 Task: Select street view around selected location Antarctic and verify 3 surrounding locations
Action: Mouse moved to (112, 82)
Screenshot: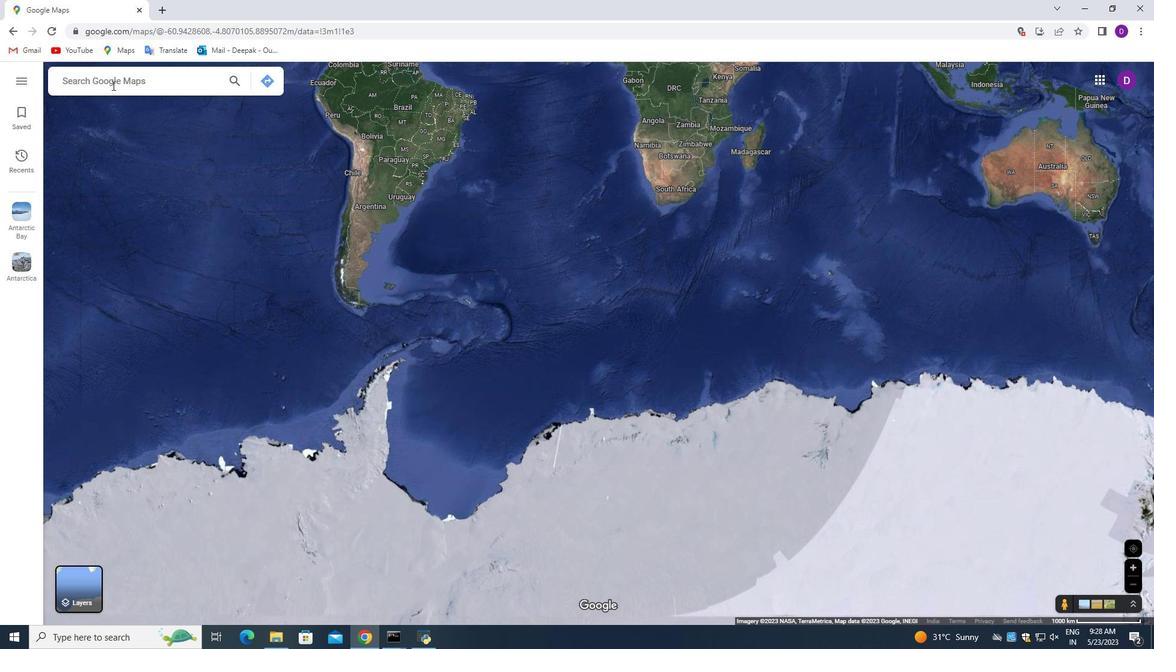 
Action: Mouse pressed left at (112, 82)
Screenshot: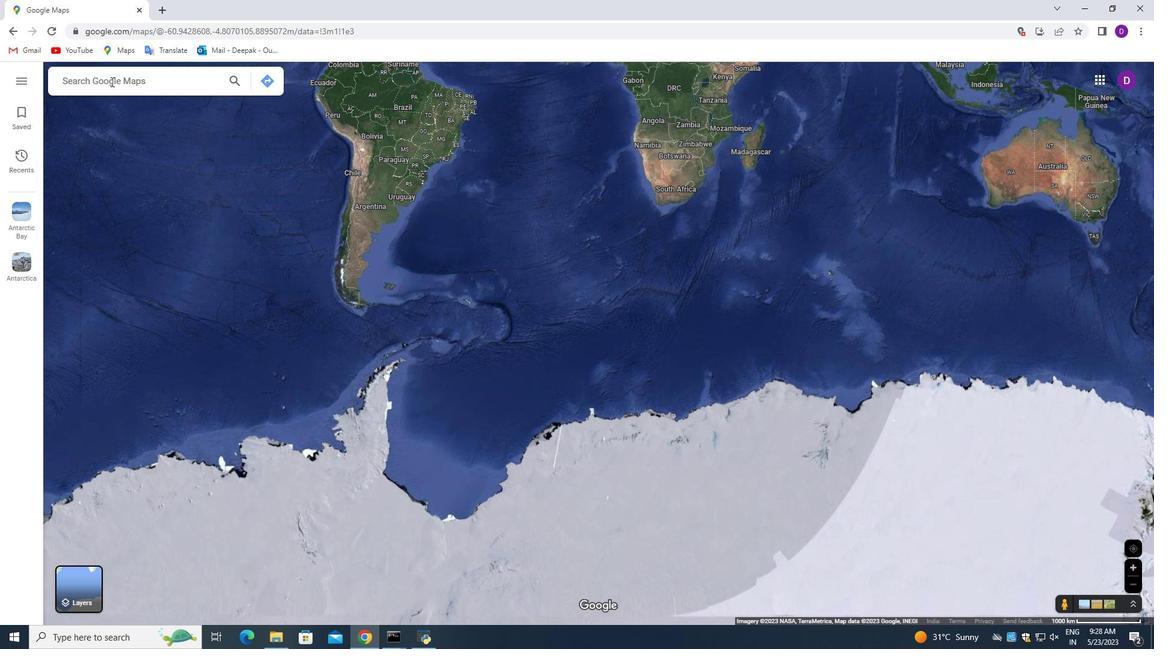 
Action: Mouse moved to (135, 114)
Screenshot: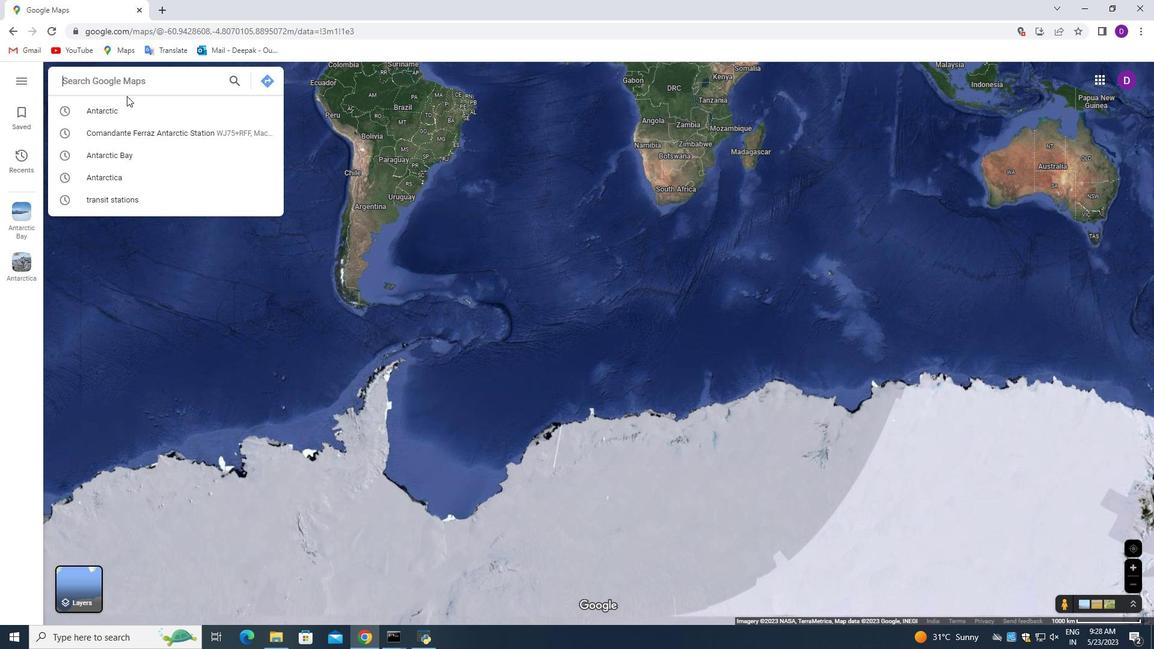 
Action: Mouse pressed left at (135, 114)
Screenshot: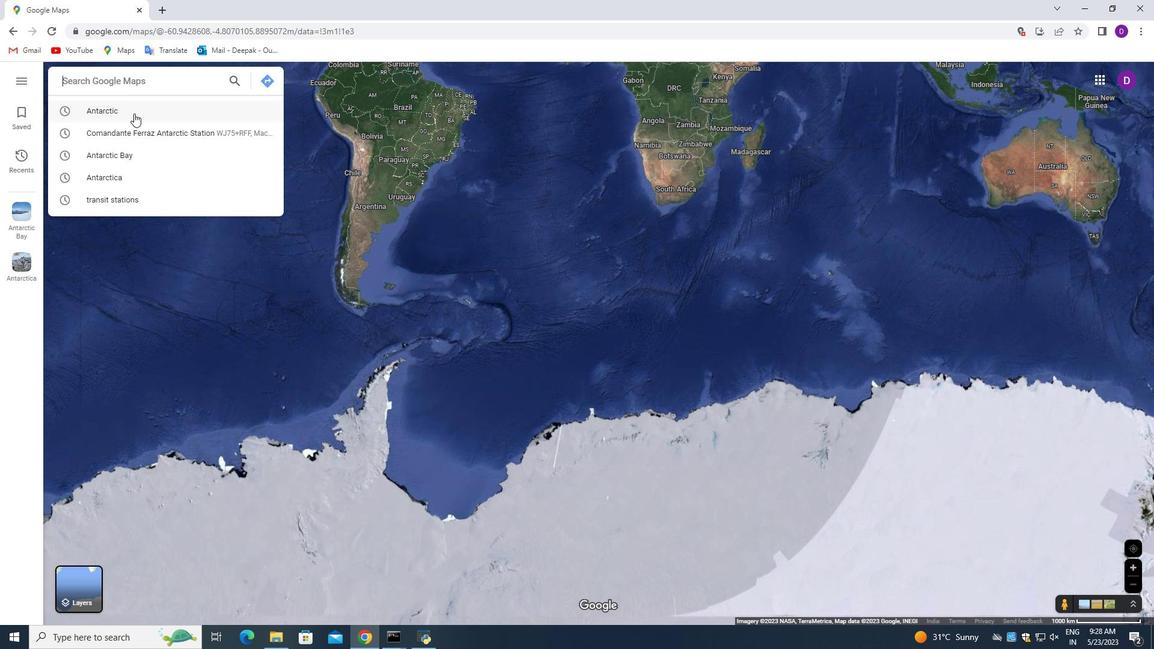 
Action: Mouse moved to (1135, 610)
Screenshot: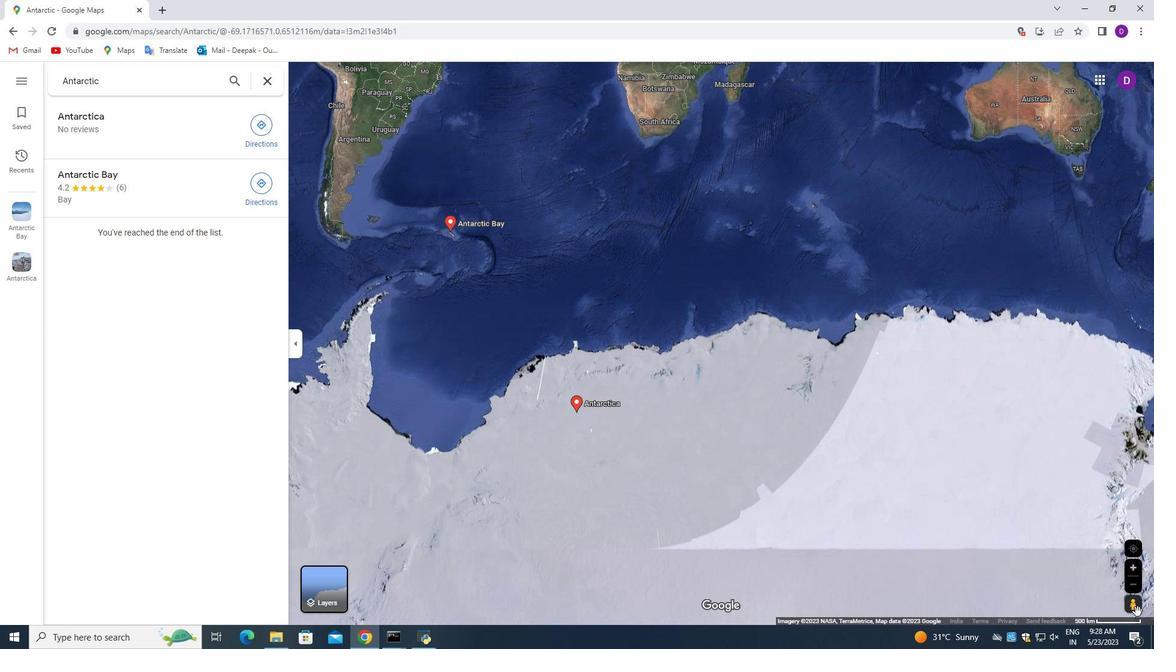 
Action: Mouse pressed left at (1135, 610)
Screenshot: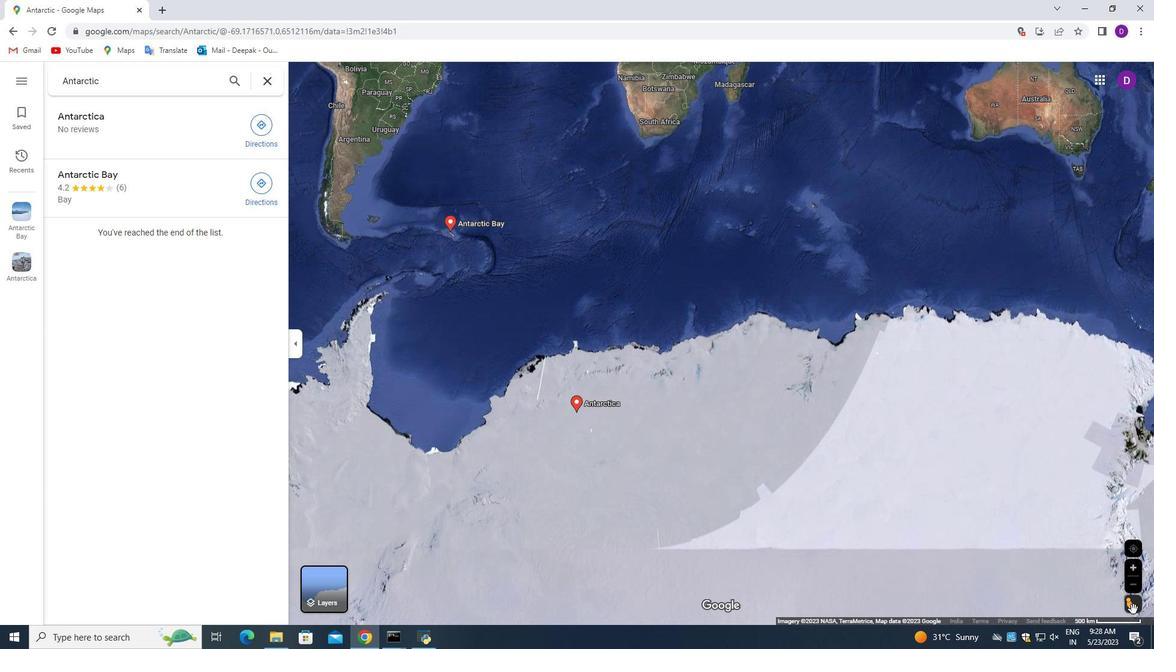 
Action: Mouse moved to (1137, 607)
Screenshot: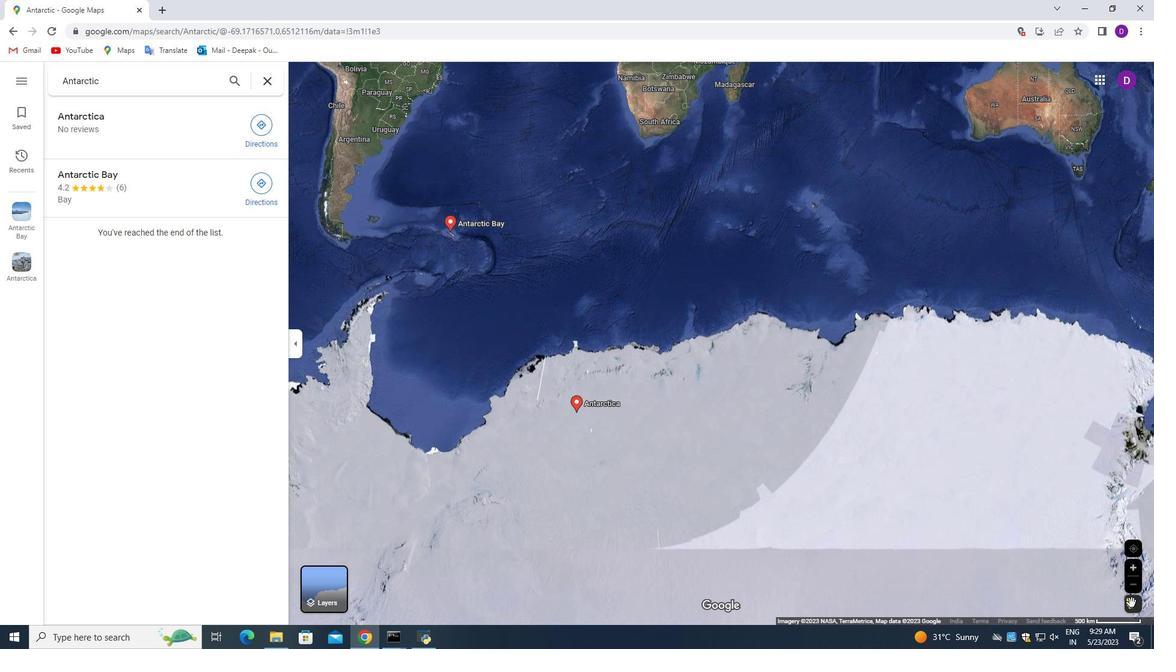 
Action: Mouse pressed left at (1137, 607)
Screenshot: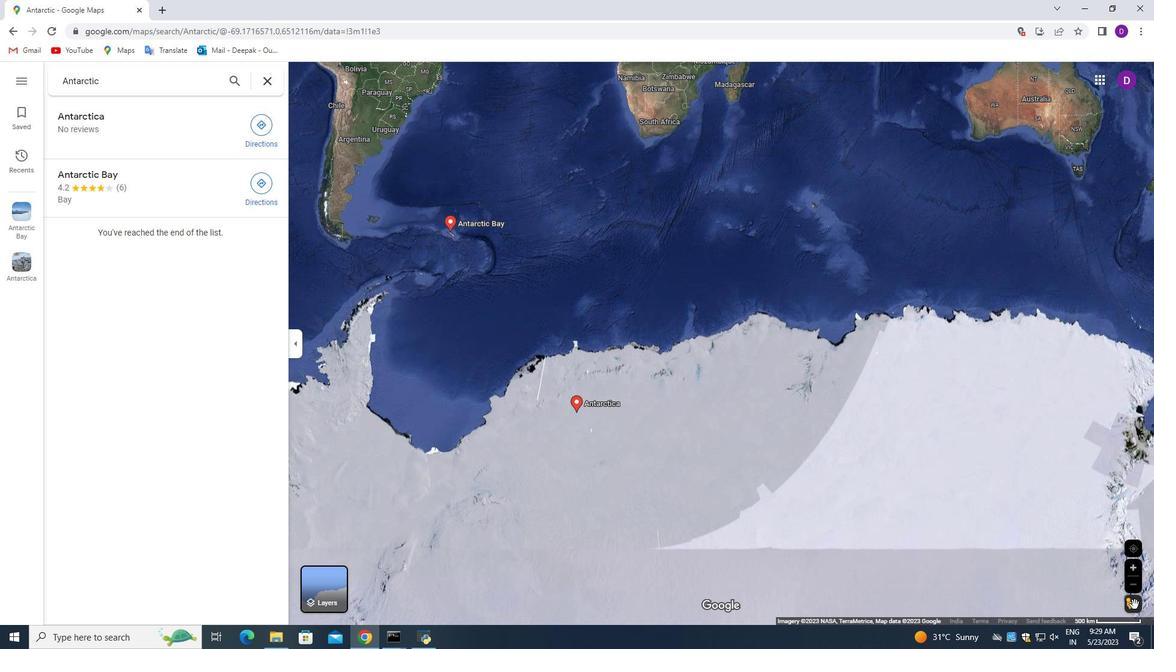 
Action: Mouse moved to (1132, 608)
Screenshot: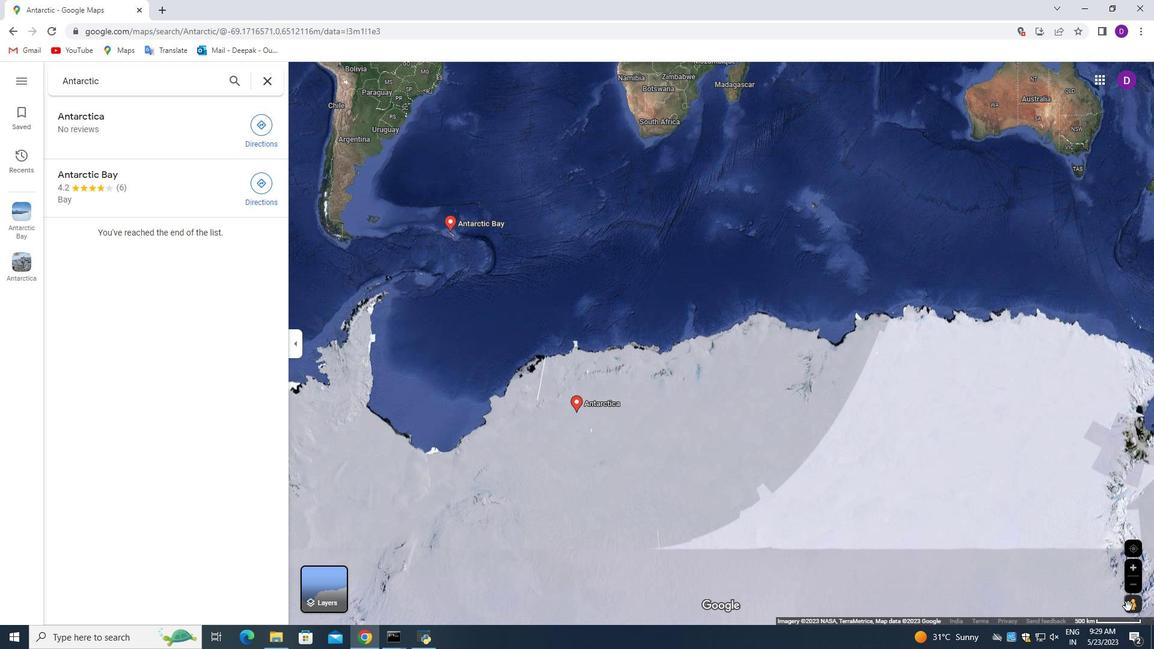
Action: Mouse pressed left at (1132, 608)
Screenshot: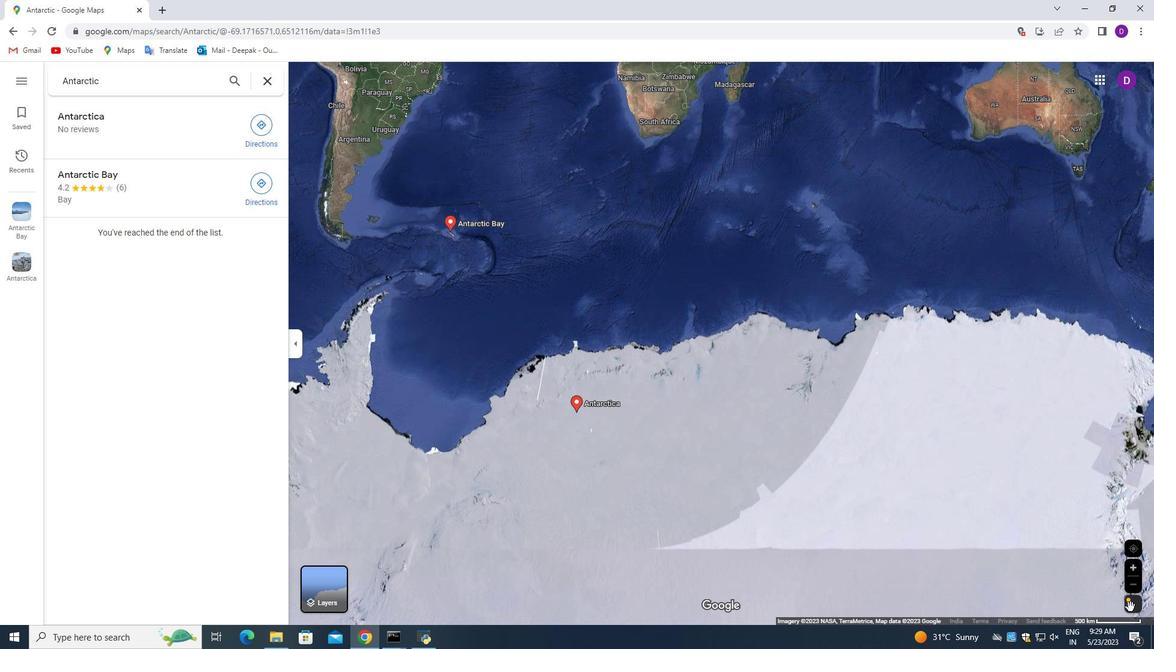 
Action: Mouse moved to (406, 392)
Screenshot: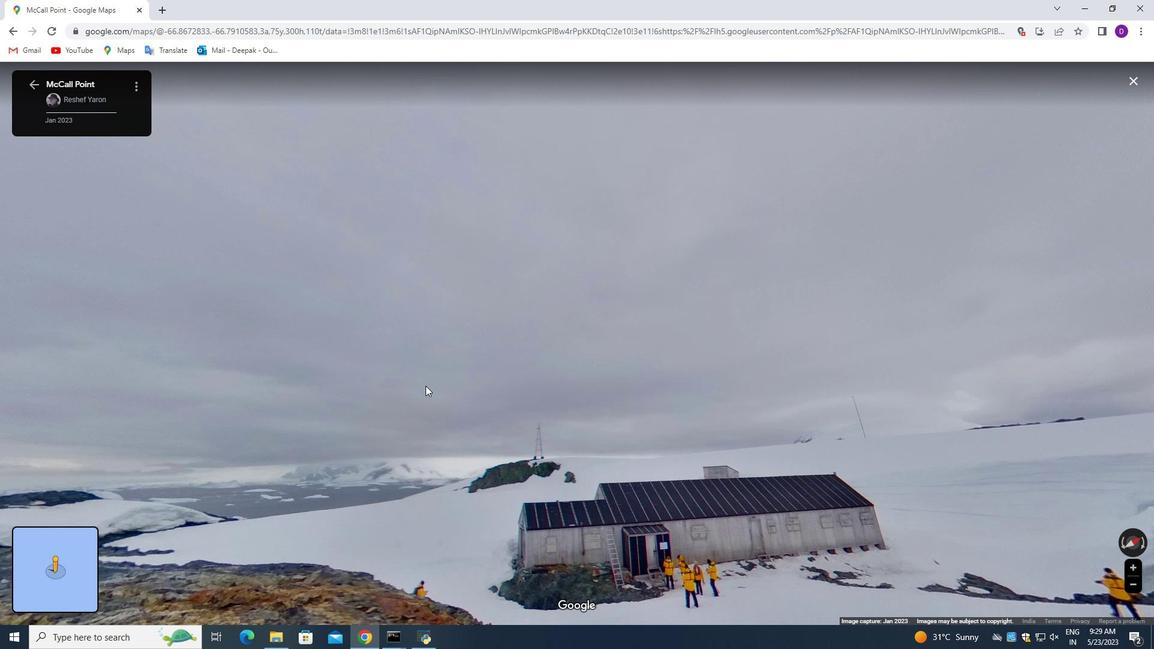 
Action: Mouse pressed left at (406, 392)
Screenshot: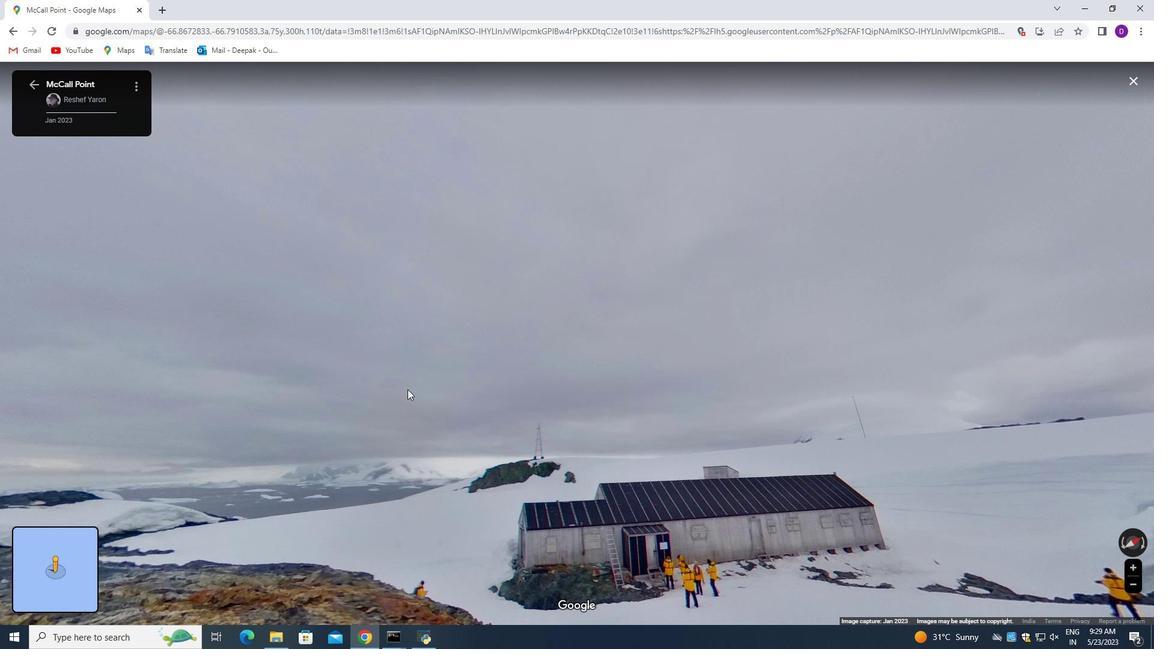 
Action: Mouse moved to (366, 332)
Screenshot: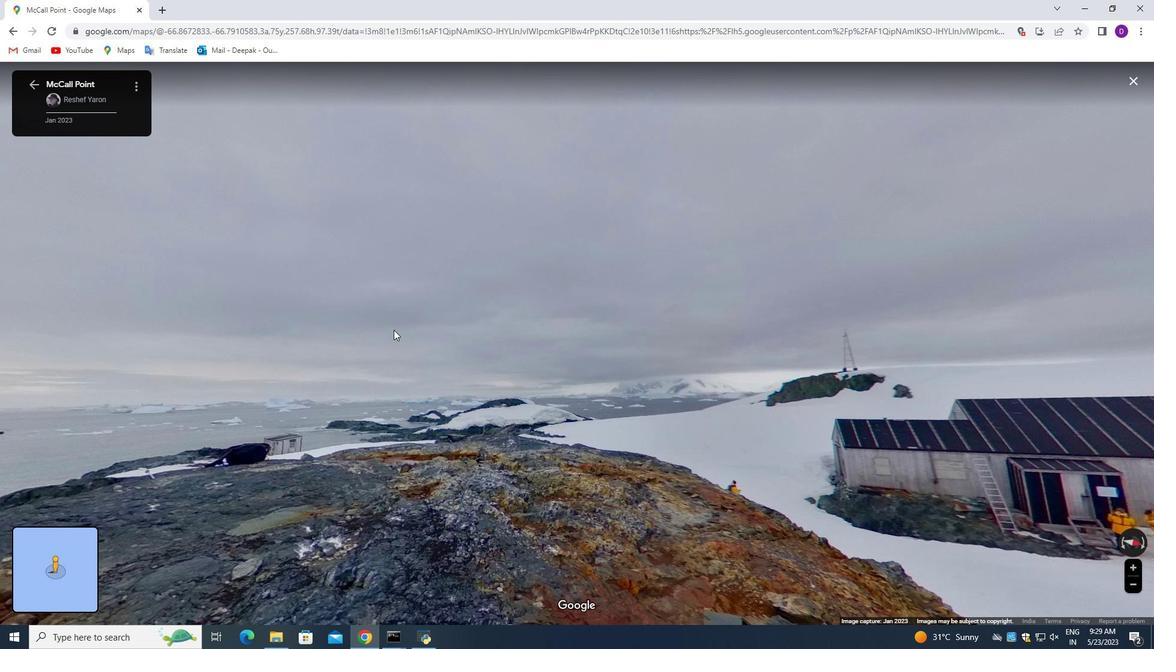 
Action: Mouse pressed left at (366, 332)
Screenshot: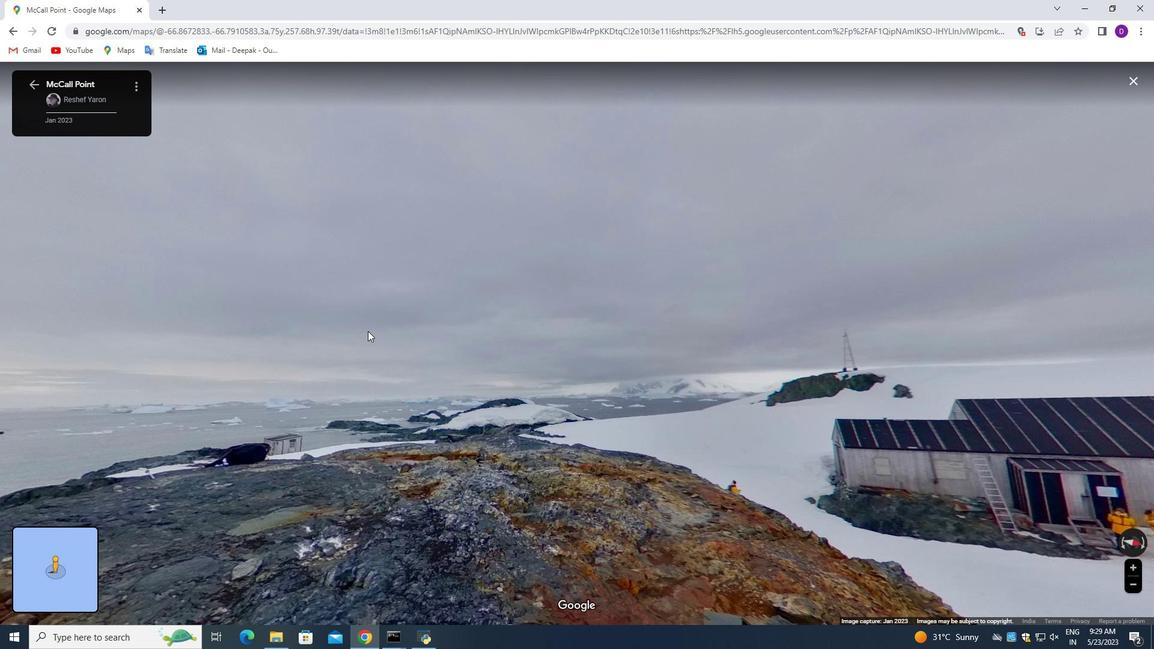 
Action: Mouse moved to (824, 366)
Screenshot: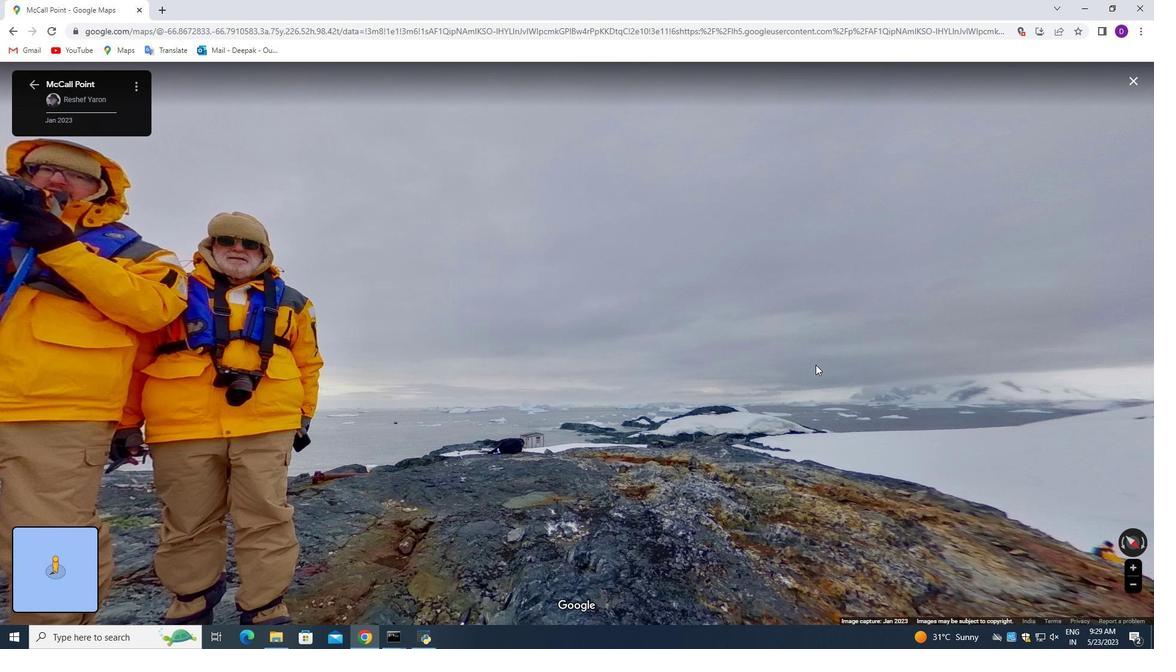 
Action: Mouse pressed left at (824, 366)
Screenshot: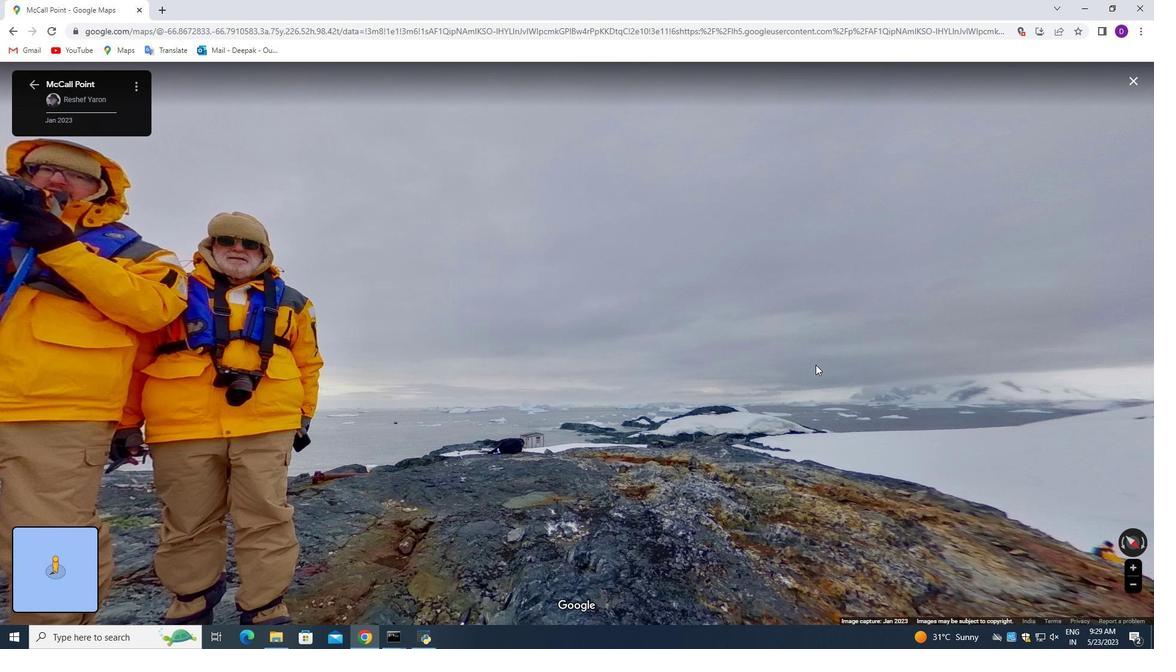 
Action: Mouse moved to (751, 355)
Screenshot: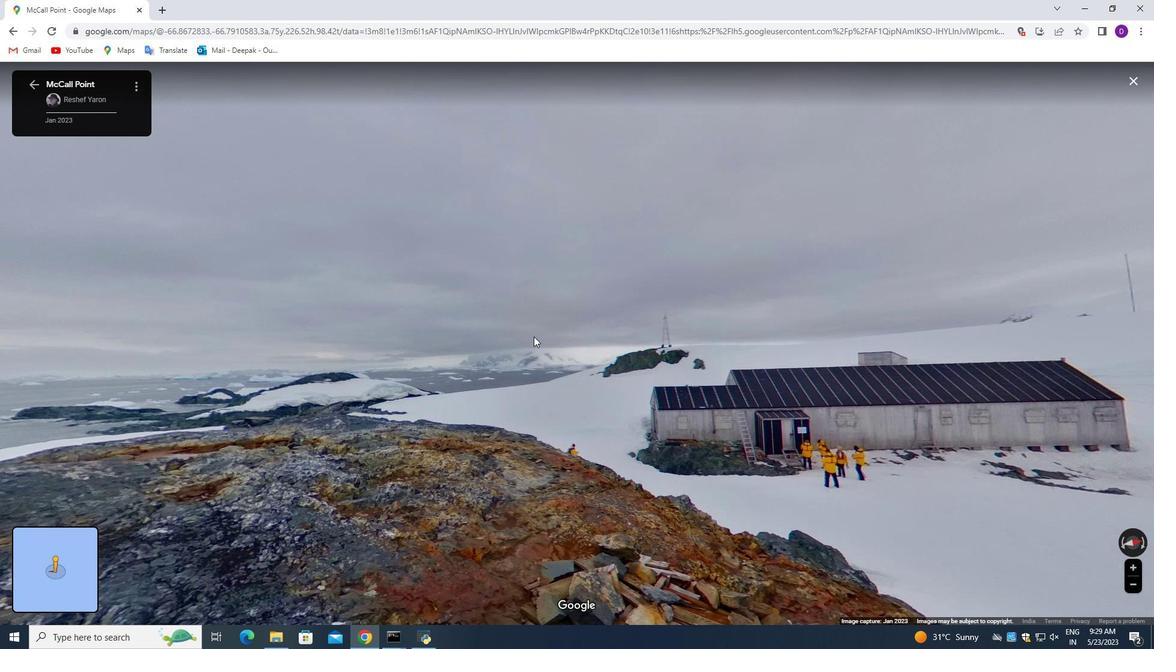 
Action: Mouse pressed left at (751, 355)
Screenshot: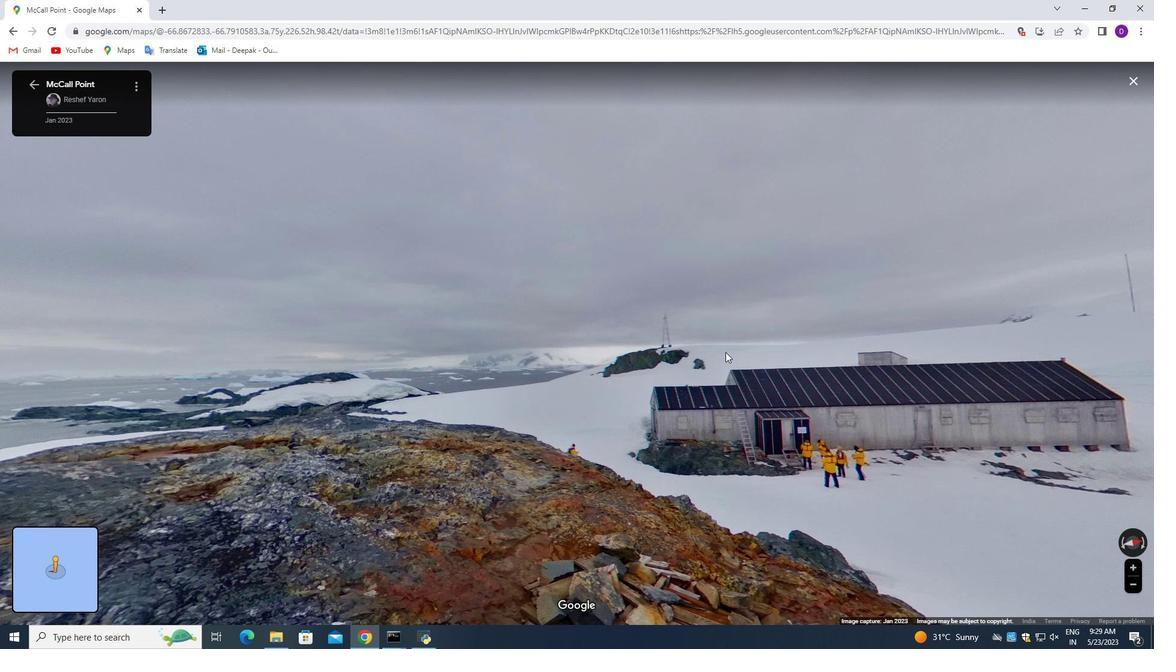 
Action: Mouse moved to (827, 358)
Screenshot: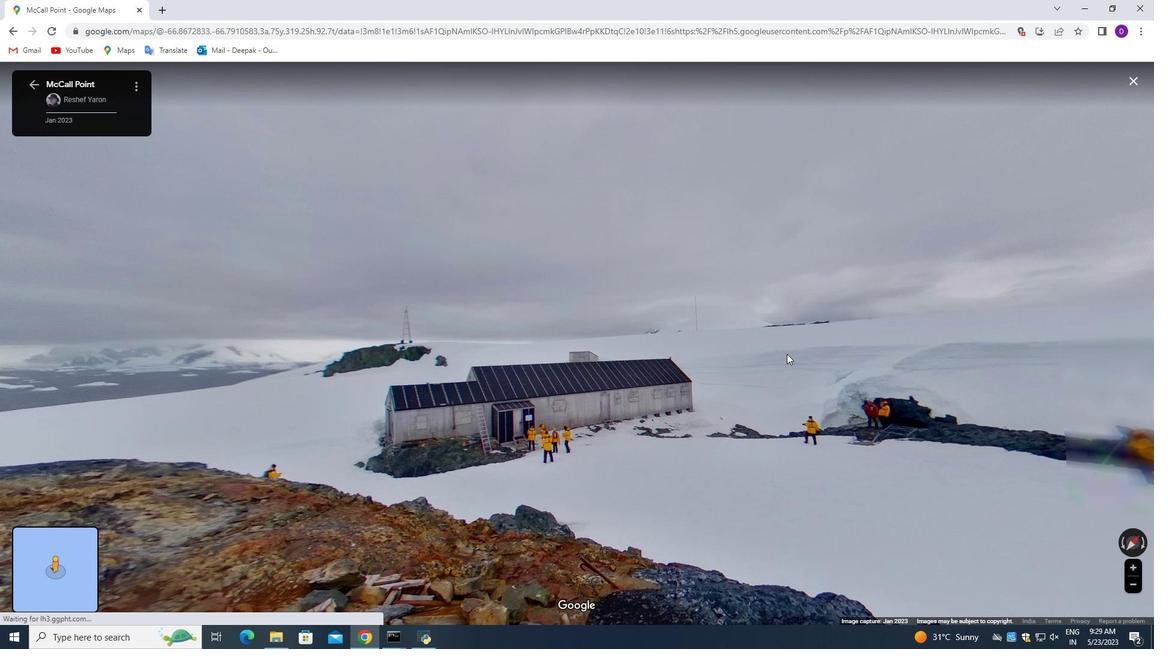 
Action: Mouse pressed left at (827, 358)
Screenshot: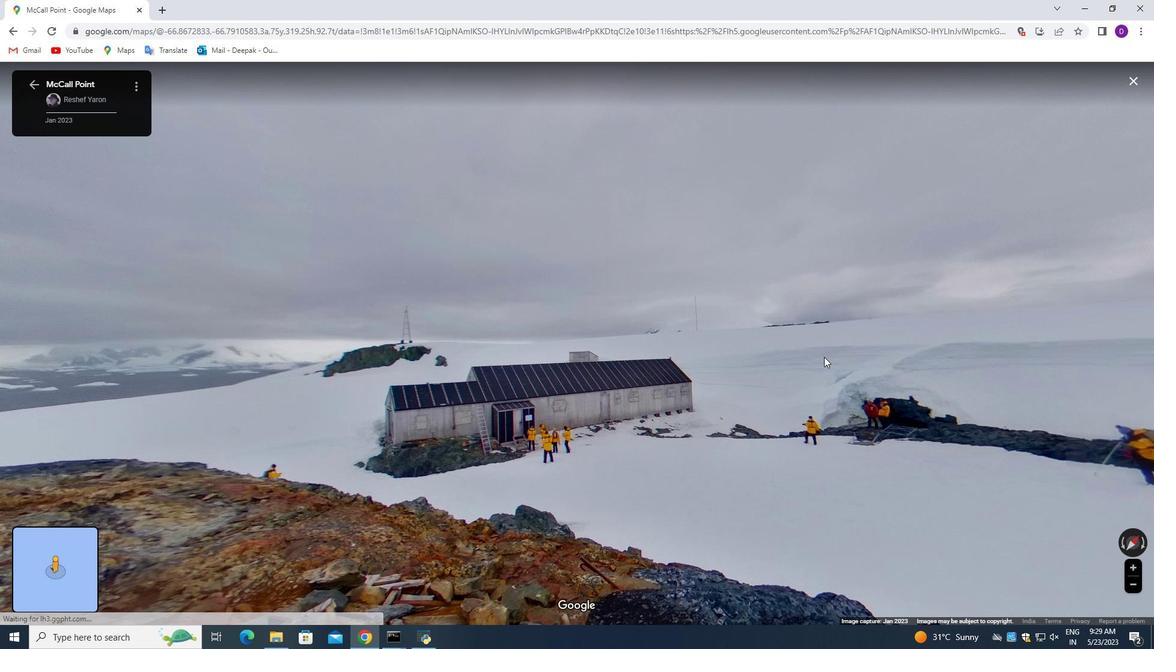 
Action: Mouse moved to (783, 364)
Screenshot: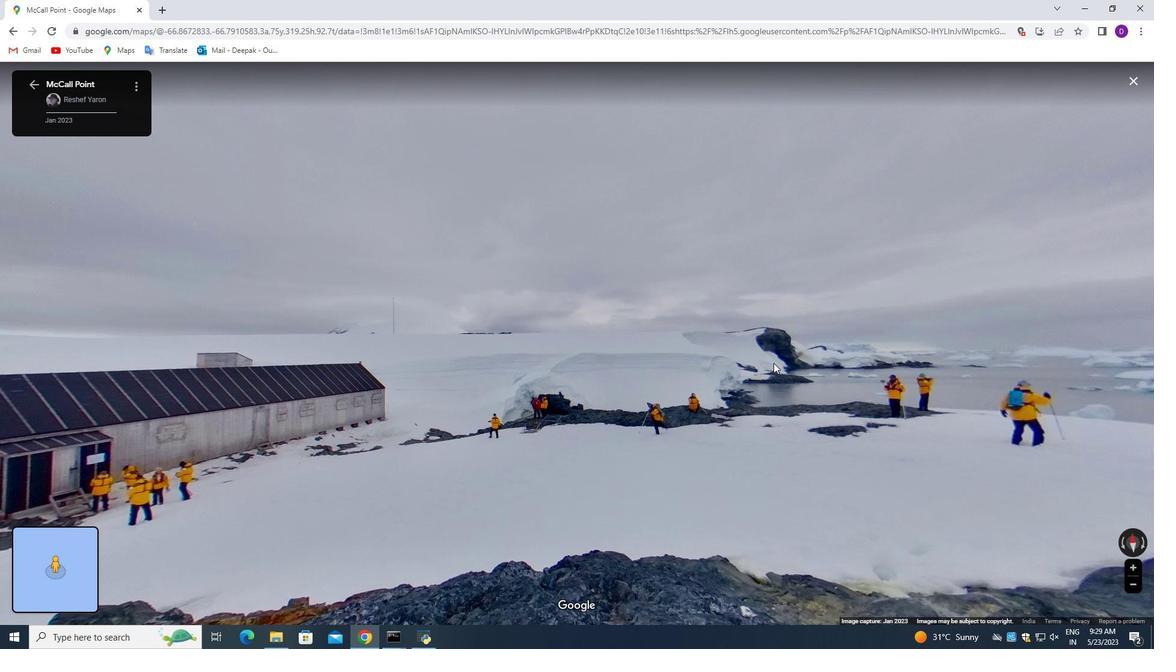 
Action: Mouse pressed left at (783, 364)
Screenshot: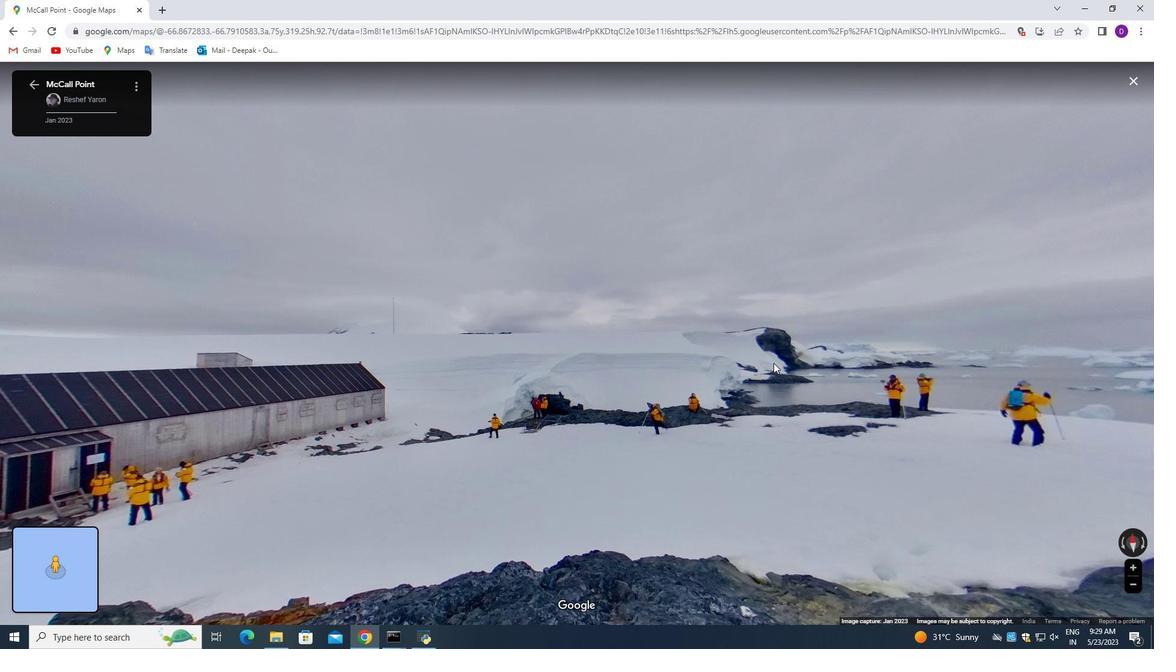 
Action: Mouse moved to (696, 303)
Screenshot: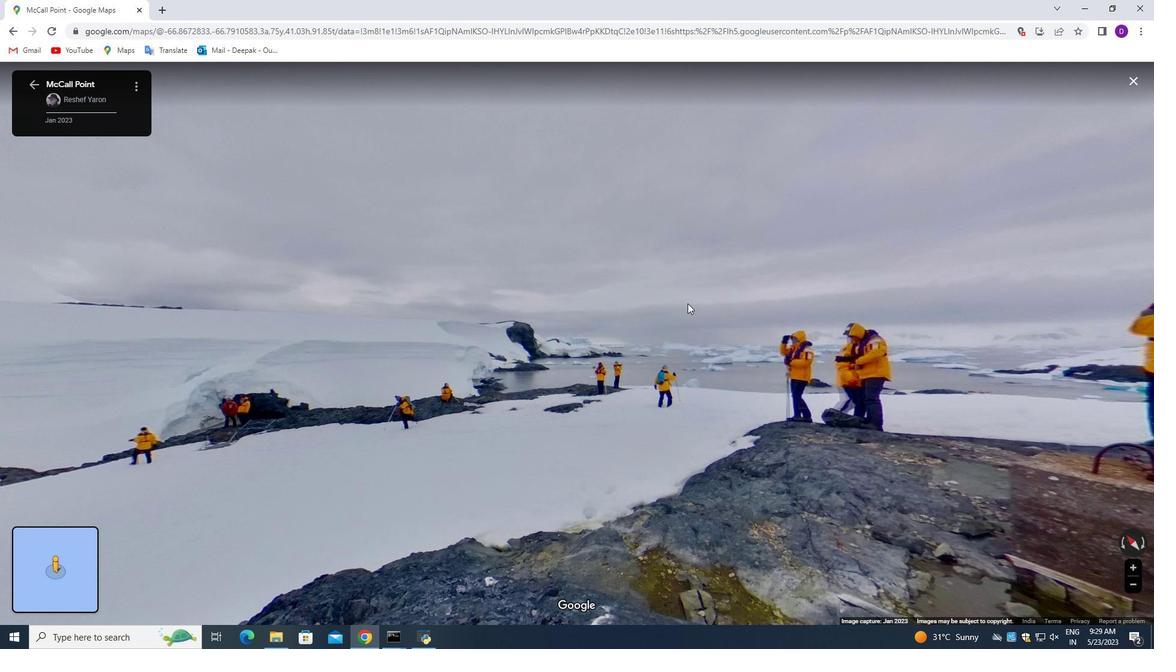 
Action: Mouse pressed left at (696, 303)
Screenshot: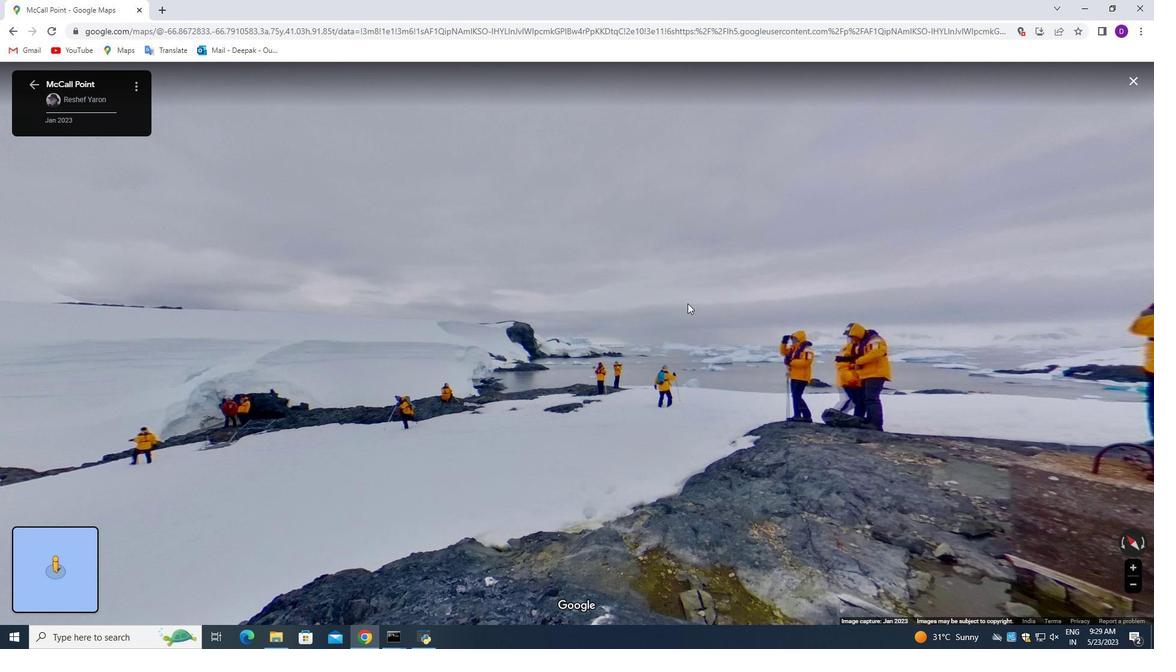 
Action: Mouse moved to (672, 336)
Screenshot: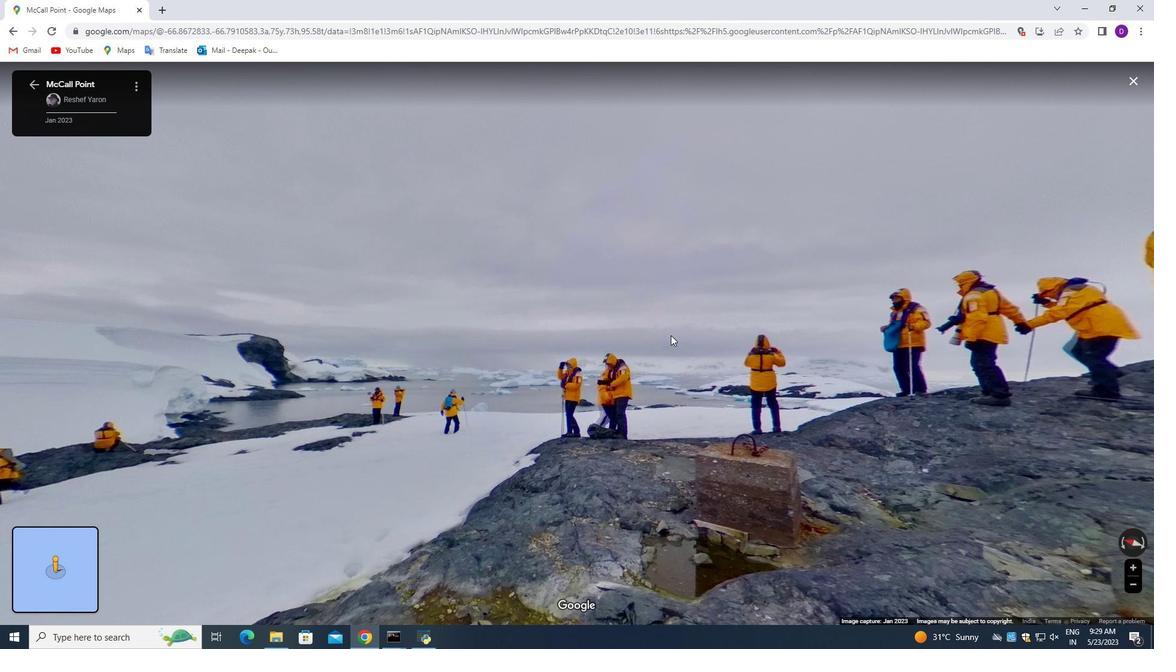 
Action: Mouse pressed left at (672, 336)
Screenshot: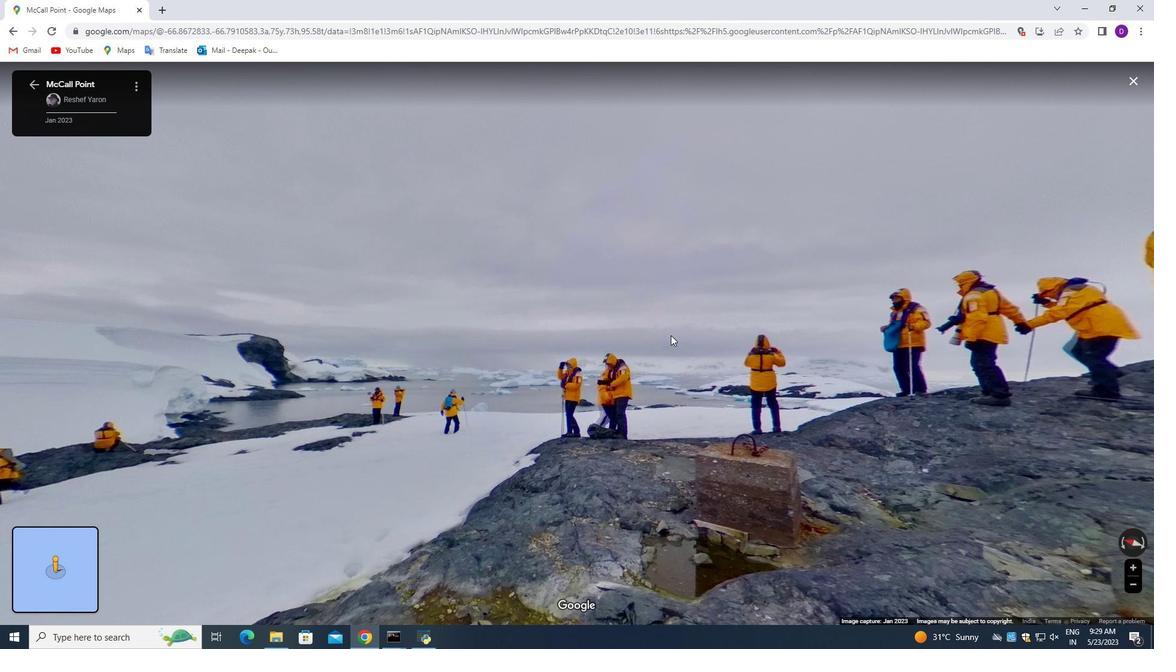 
Action: Mouse moved to (747, 322)
Screenshot: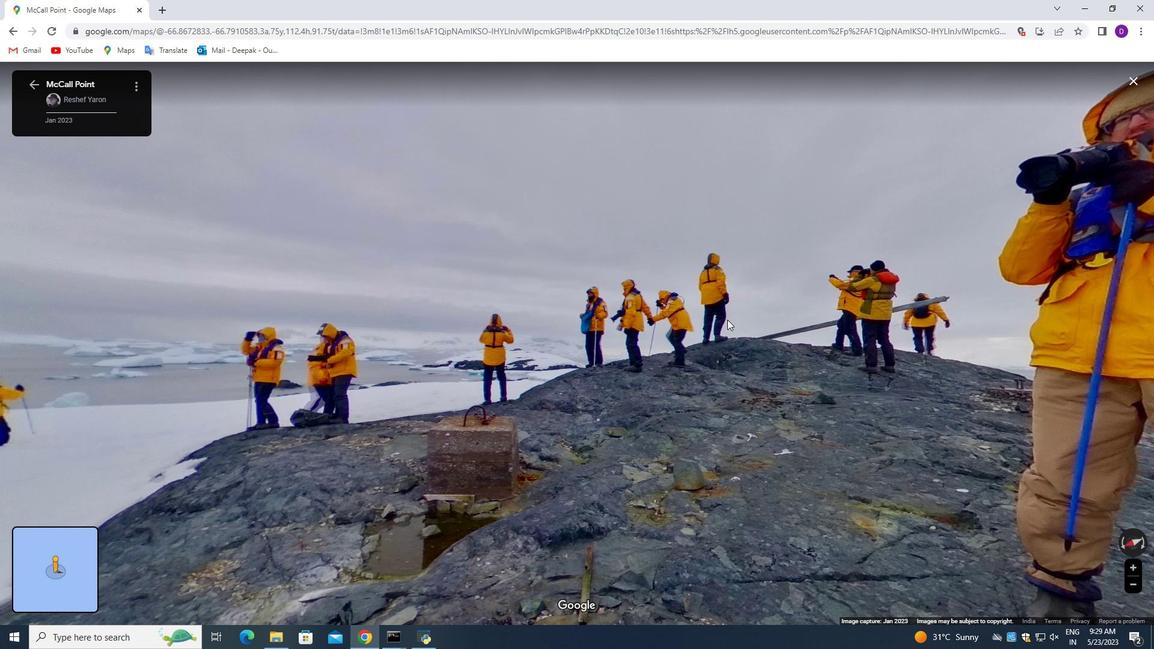 
Action: Mouse pressed left at (747, 322)
Screenshot: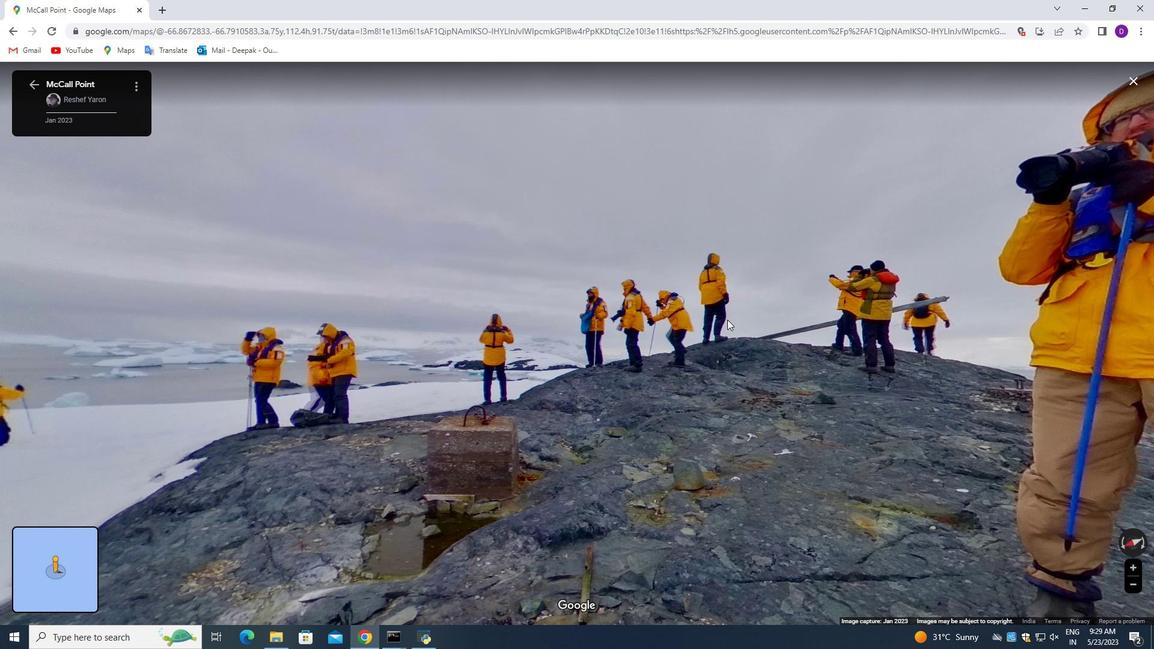 
Action: Mouse moved to (592, 173)
Screenshot: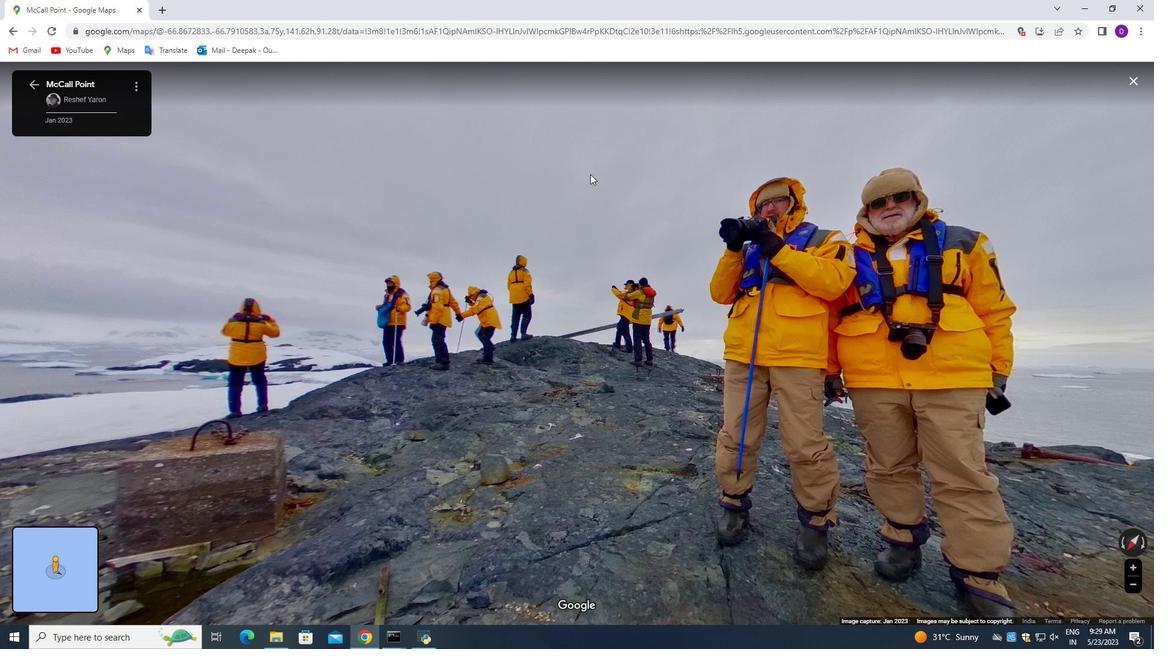 
Action: Mouse pressed left at (592, 173)
Screenshot: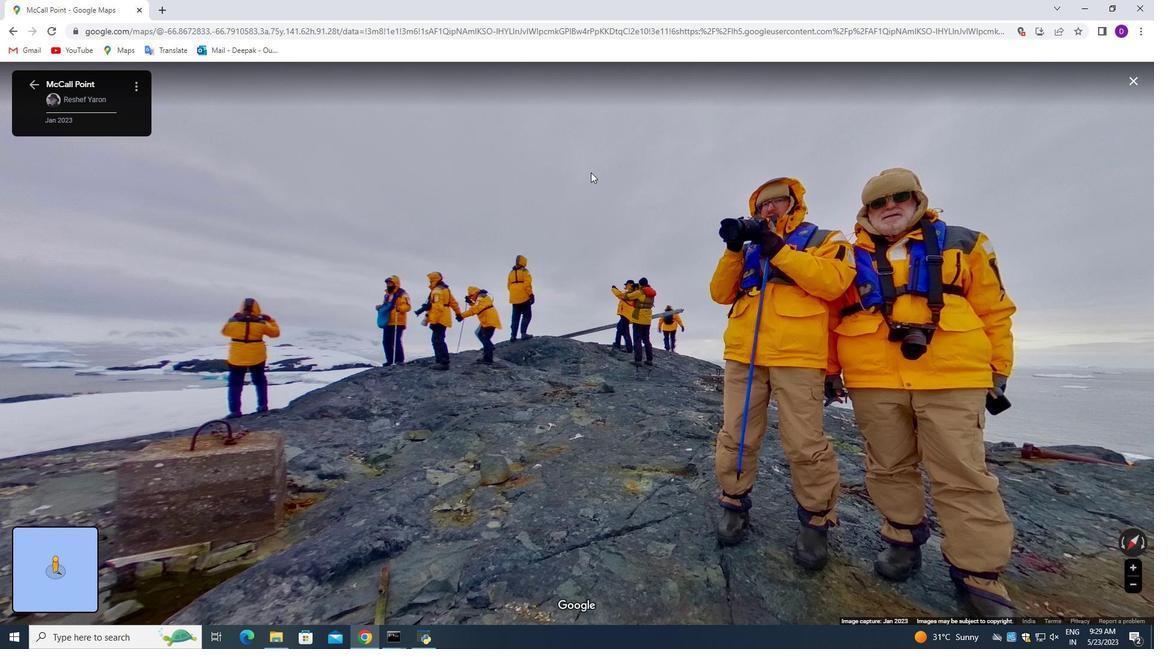 
Action: Mouse moved to (593, 301)
Screenshot: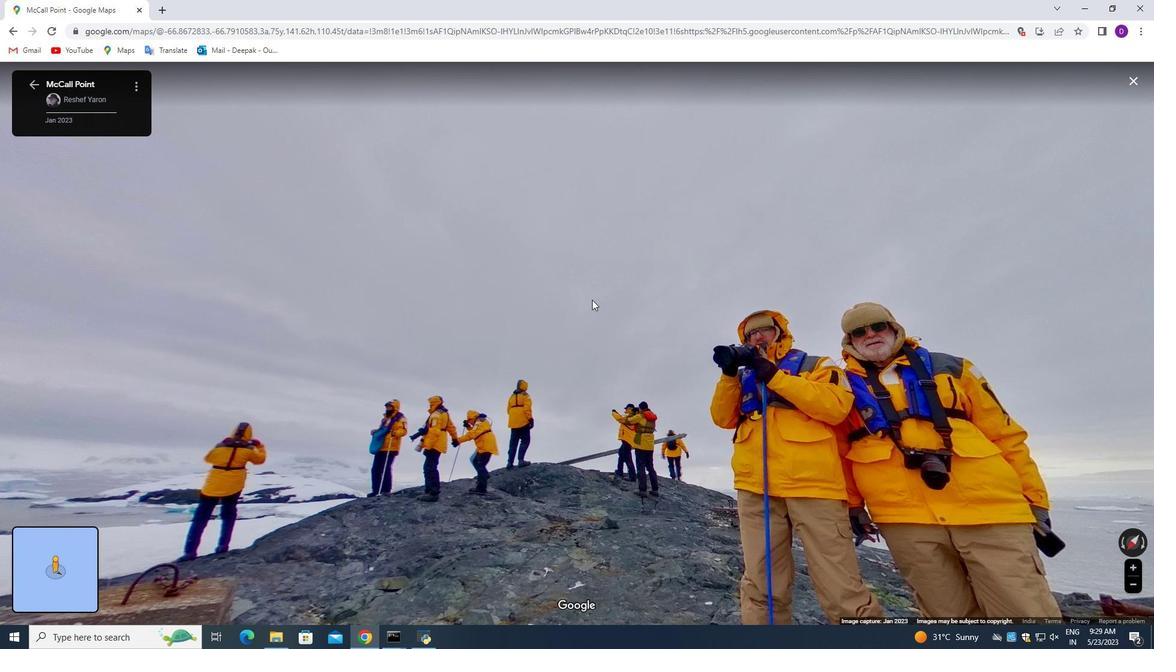 
Action: Mouse pressed left at (593, 301)
Screenshot: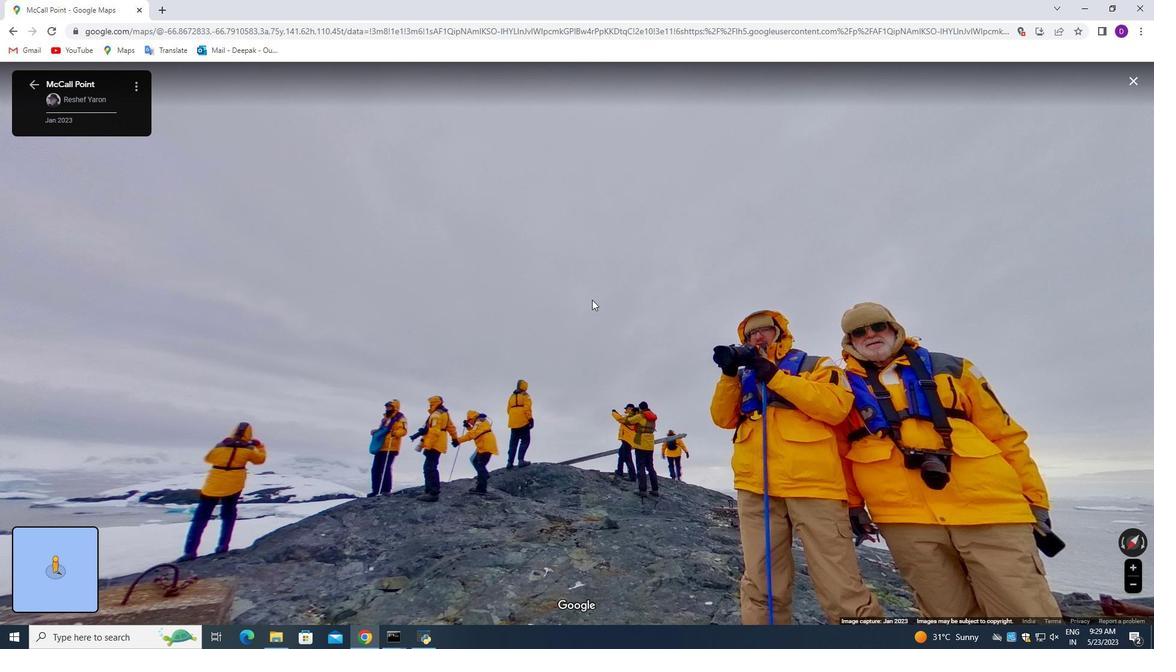 
Action: Mouse moved to (570, 269)
Screenshot: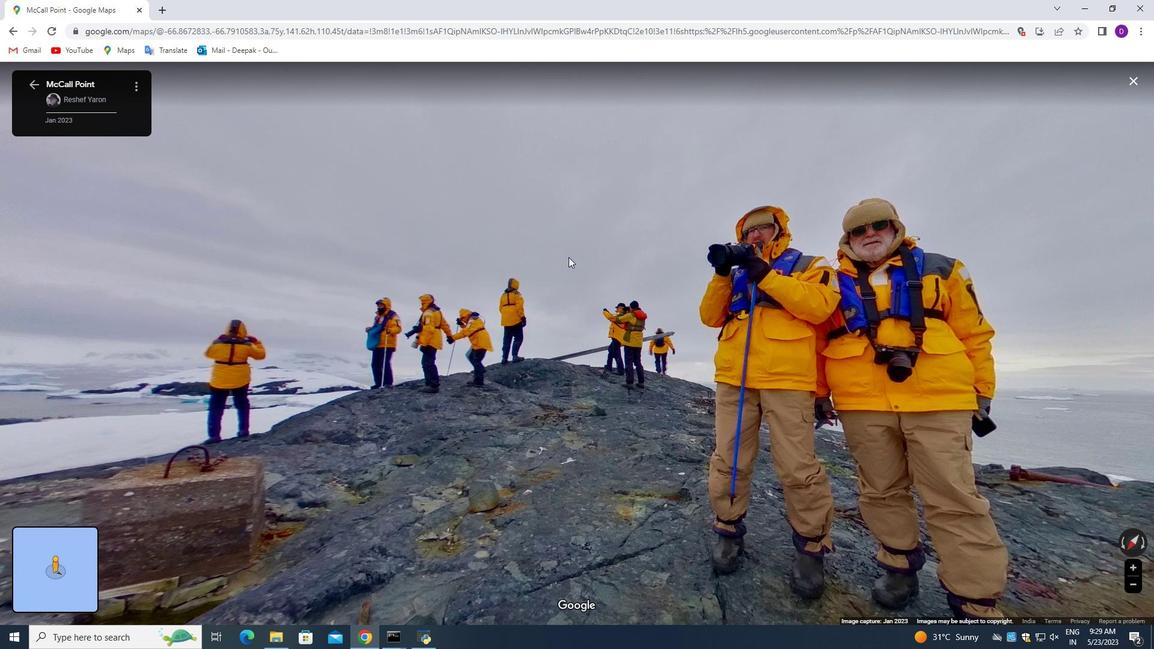 
Action: Mouse pressed left at (570, 269)
Screenshot: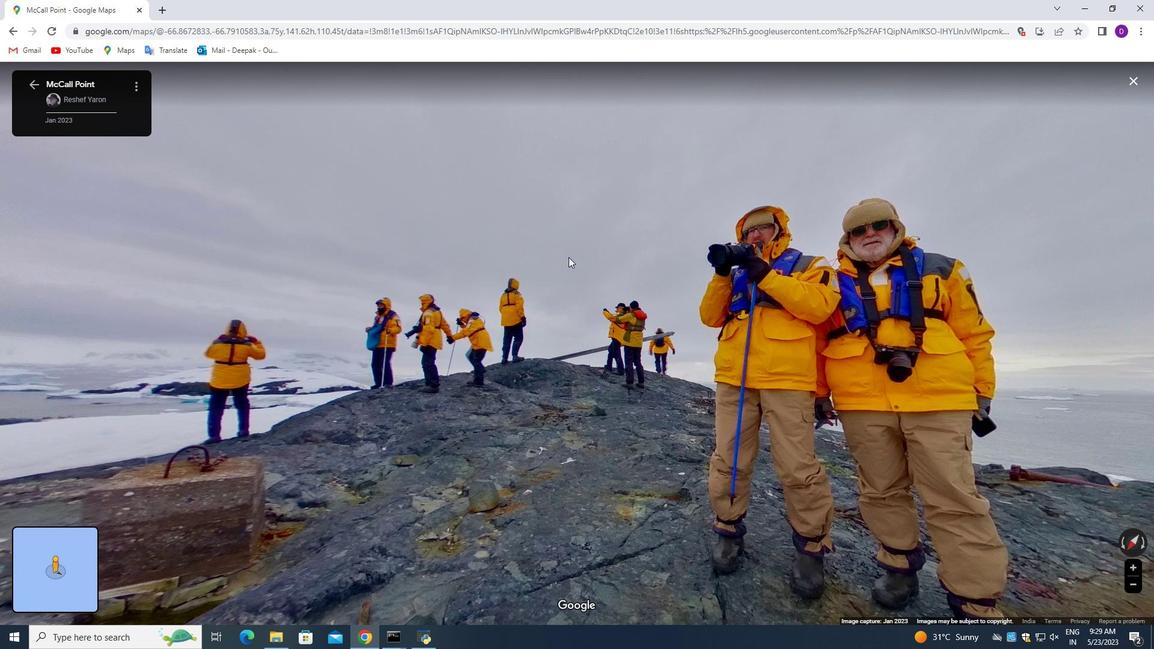 
Action: Mouse moved to (545, 311)
Screenshot: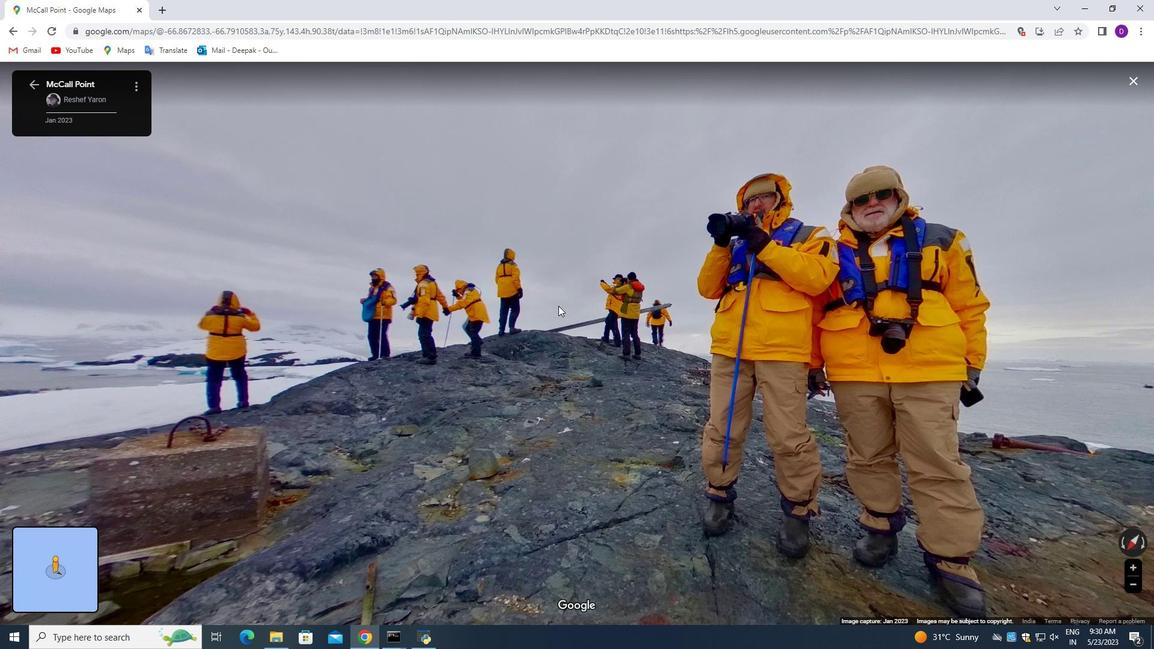 
Action: Mouse pressed left at (545, 311)
Screenshot: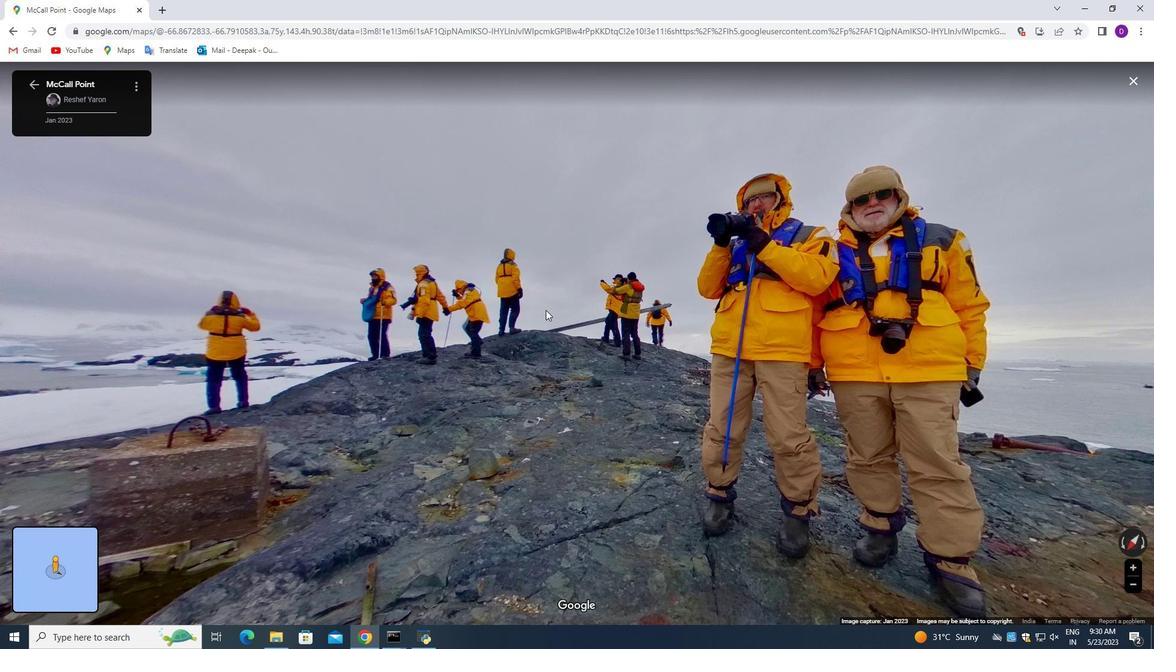 
Action: Mouse moved to (407, 284)
Screenshot: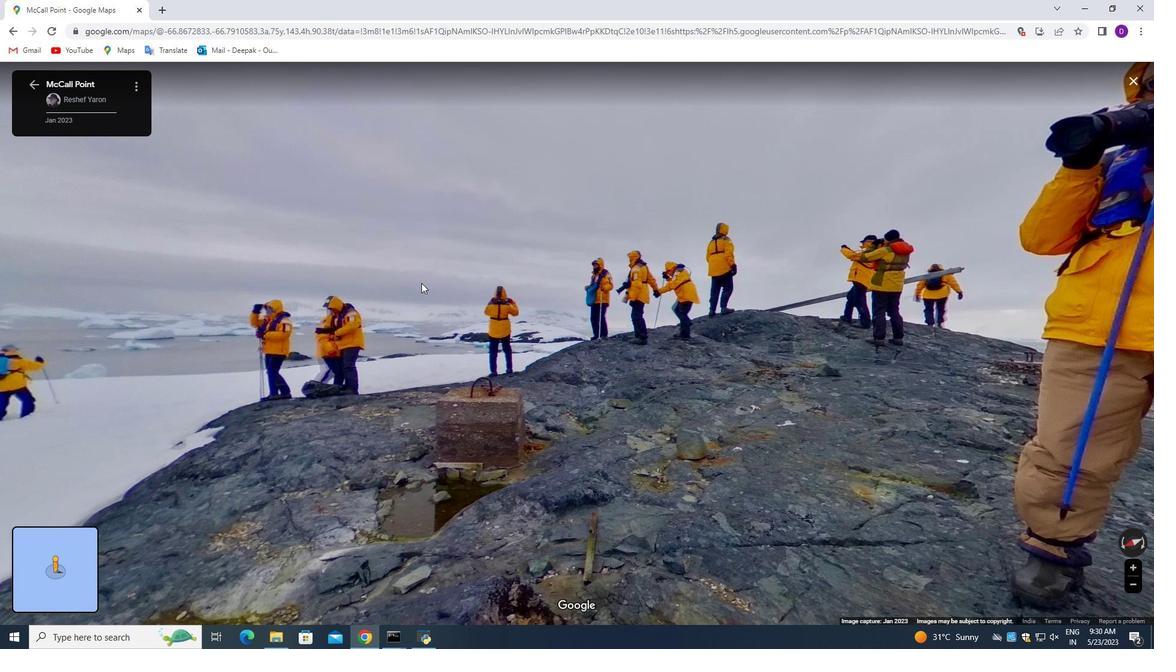 
Action: Mouse pressed left at (407, 284)
Screenshot: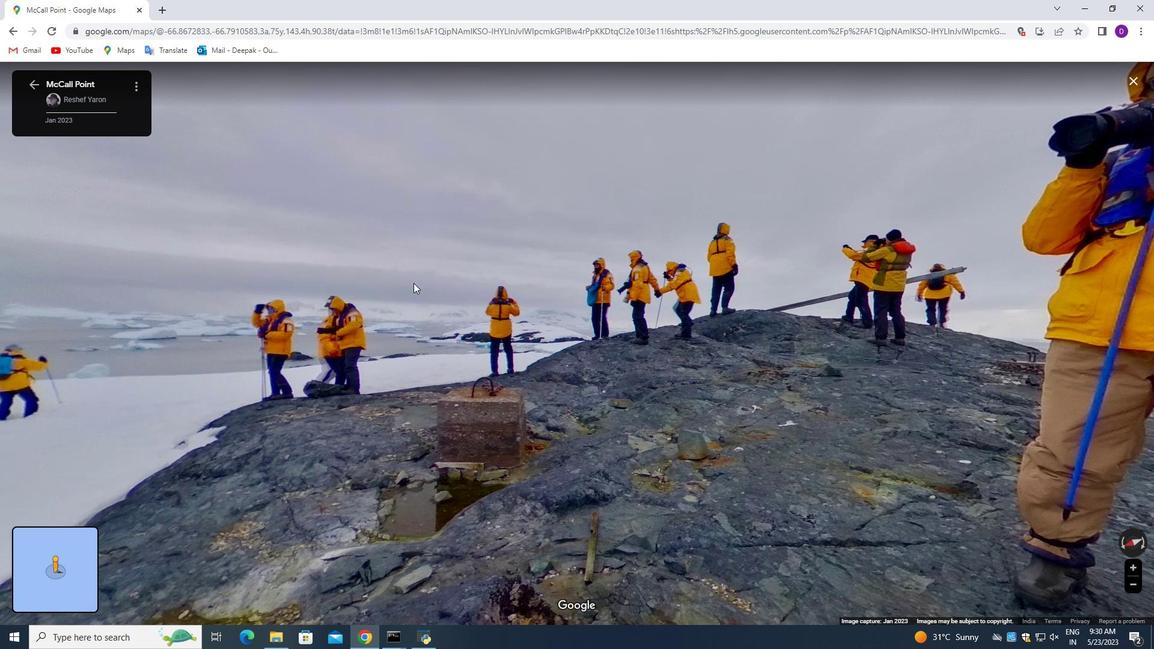
Action: Mouse moved to (390, 287)
Screenshot: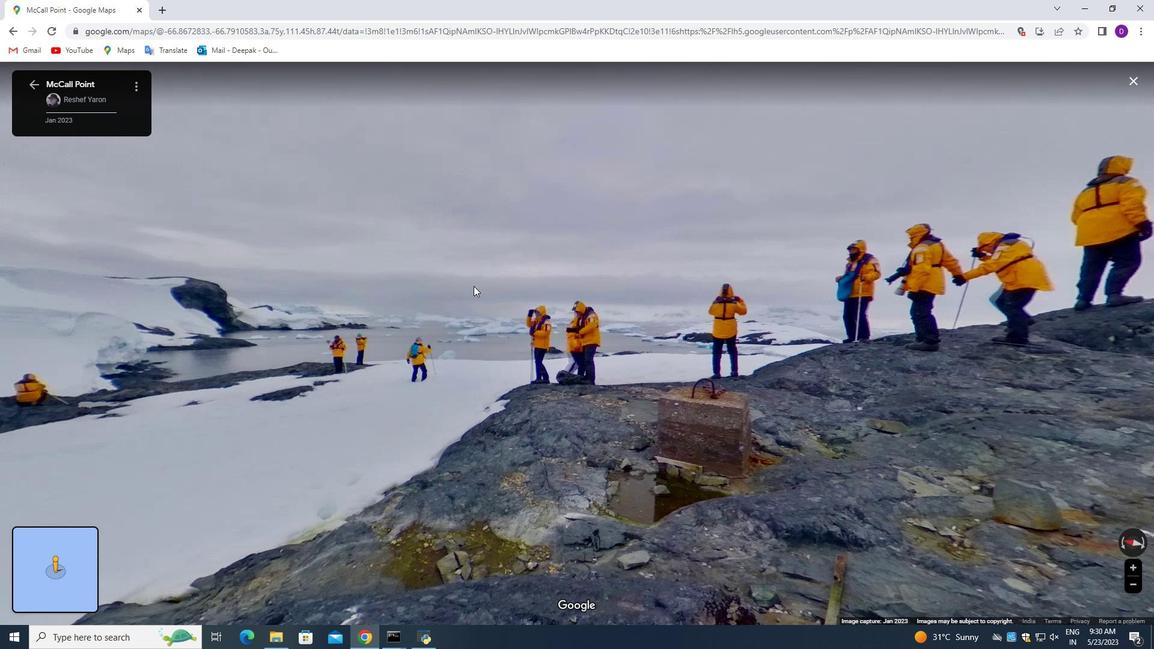 
Action: Mouse pressed left at (390, 287)
Screenshot: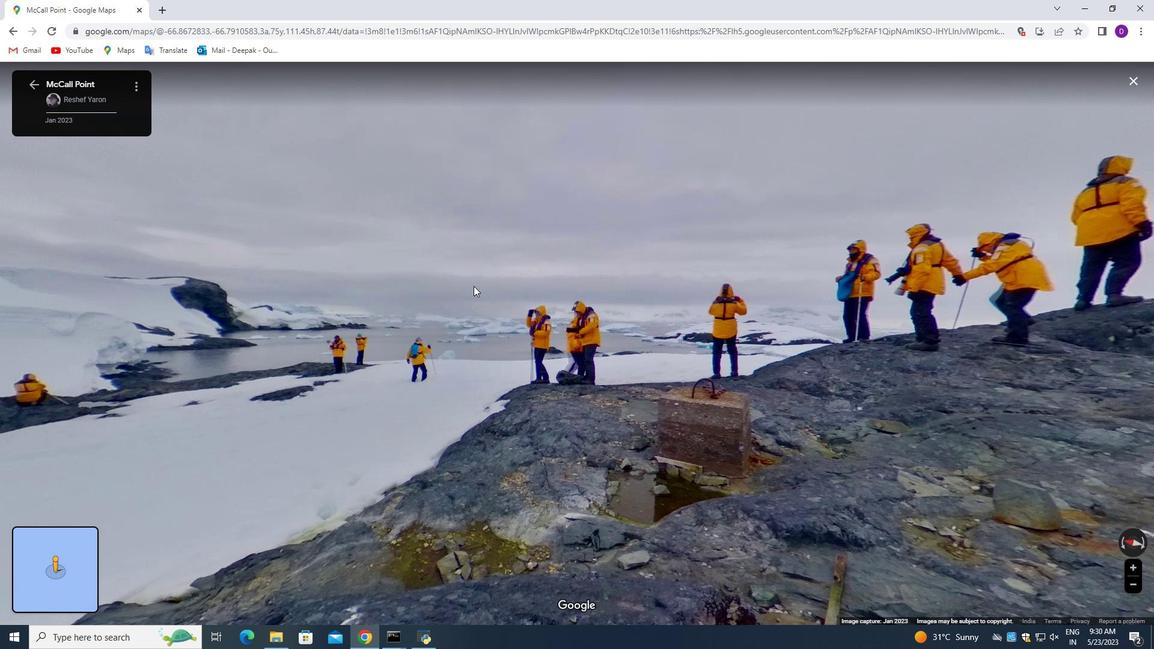 
Action: Mouse moved to (302, 258)
Screenshot: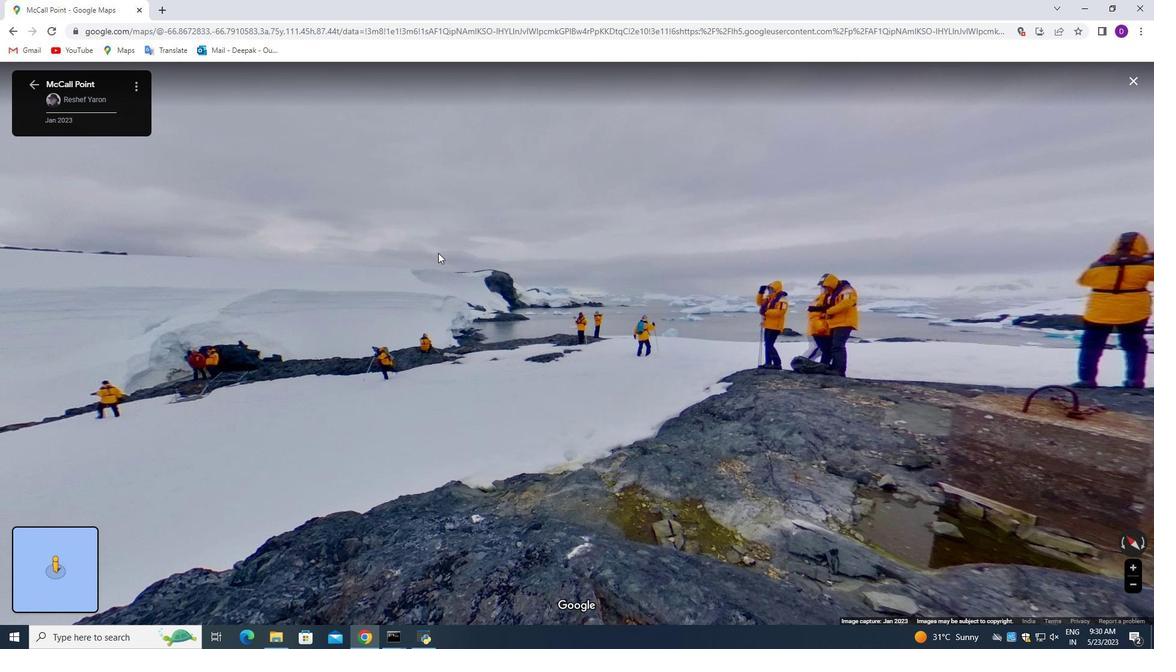 
Action: Mouse pressed left at (301, 258)
Screenshot: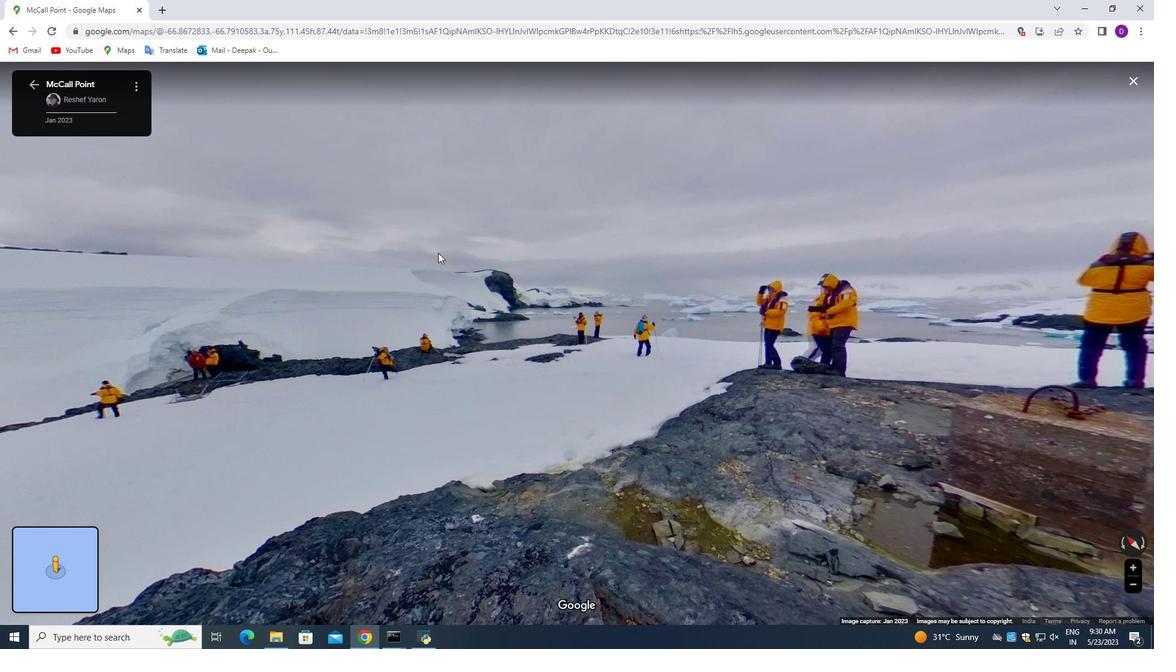 
Action: Mouse moved to (249, 265)
Screenshot: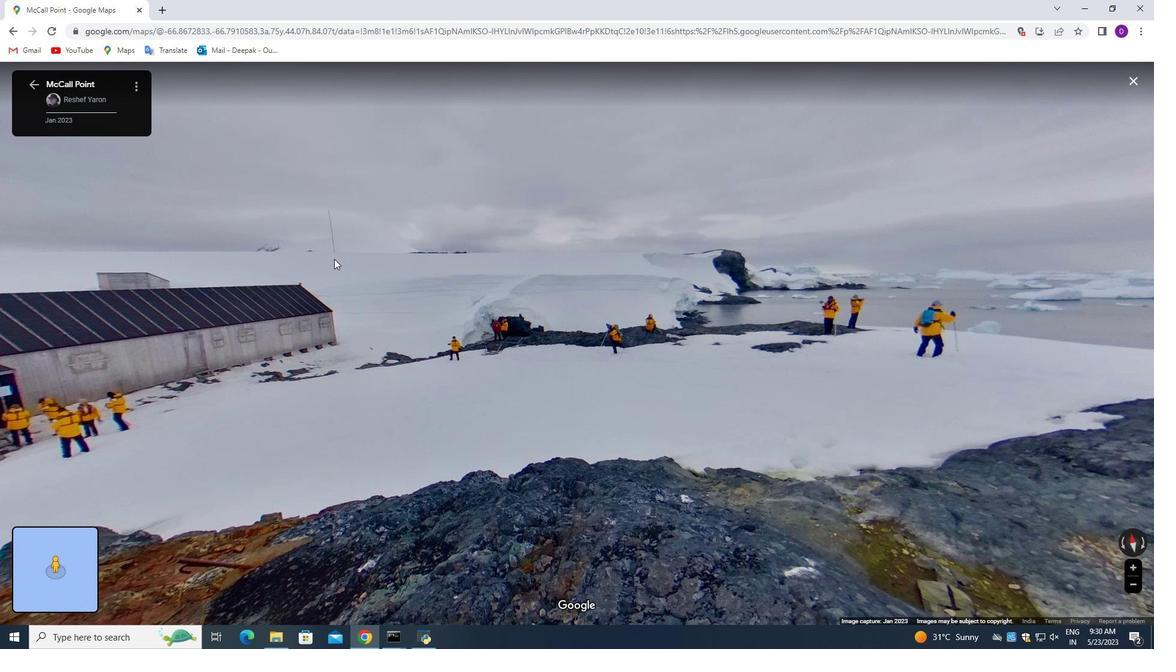
Action: Mouse pressed left at (249, 265)
Screenshot: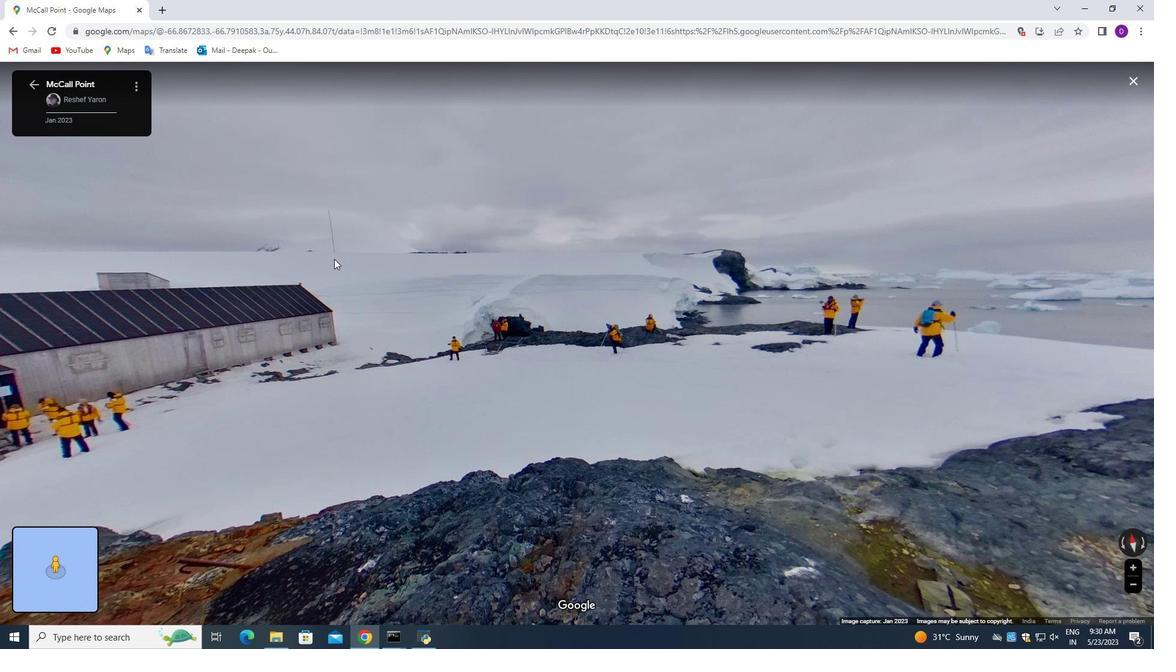 
Action: Mouse moved to (237, 271)
Screenshot: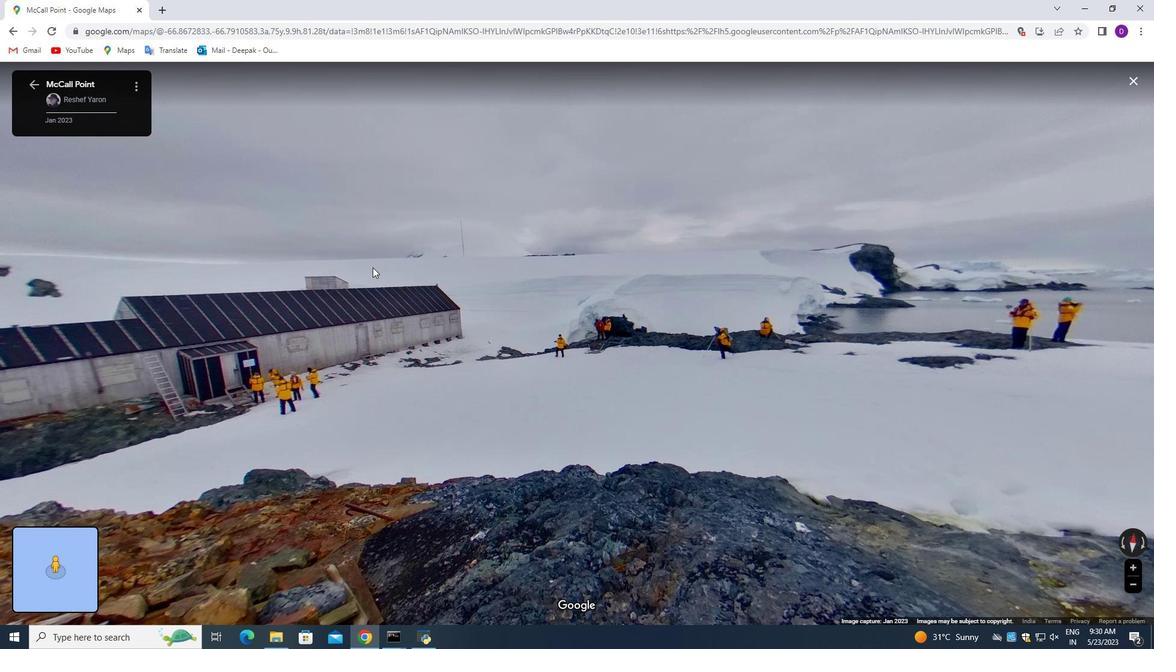 
Action: Mouse pressed left at (237, 271)
Screenshot: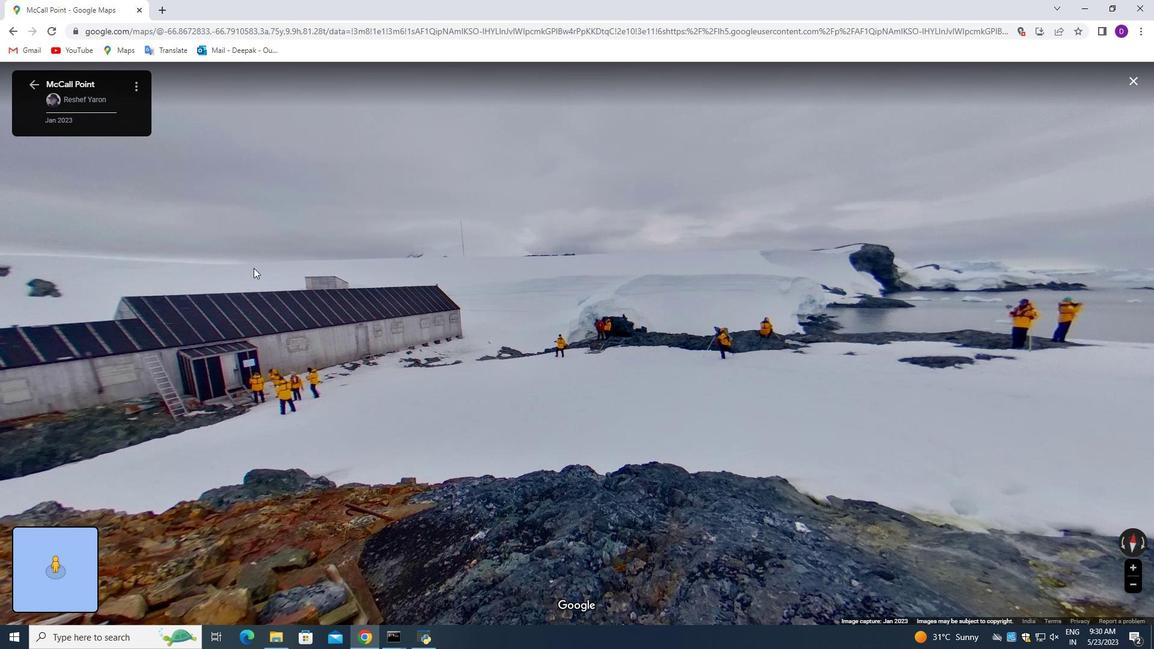 
Action: Mouse moved to (656, 280)
Screenshot: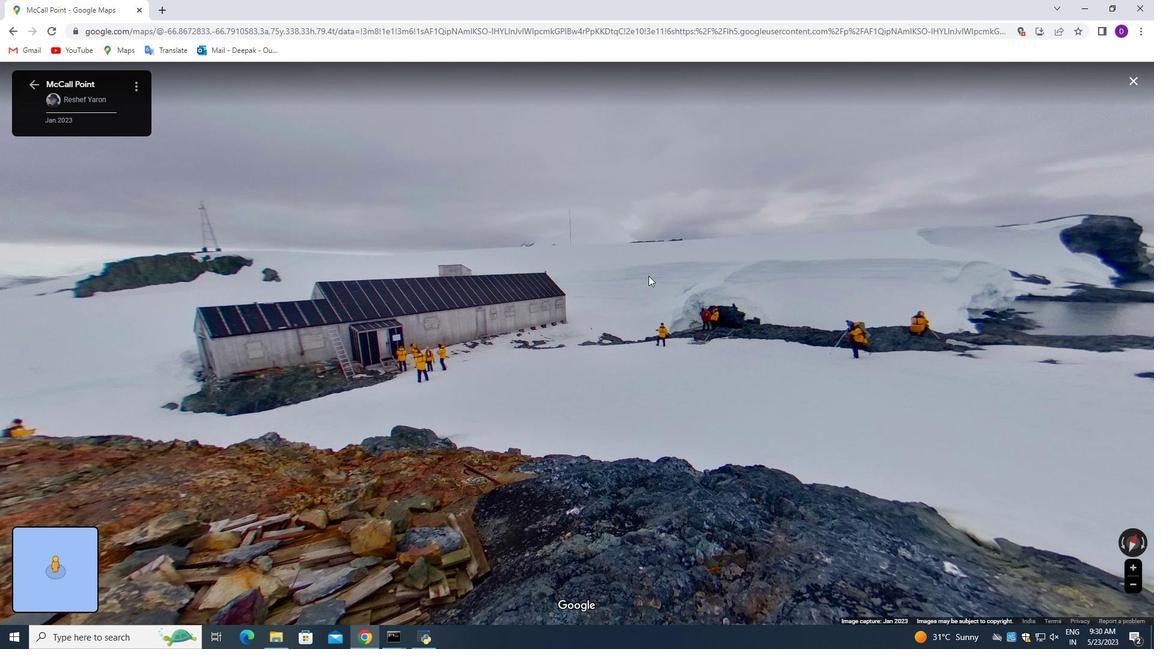 
Action: Mouse pressed left at (656, 280)
Screenshot: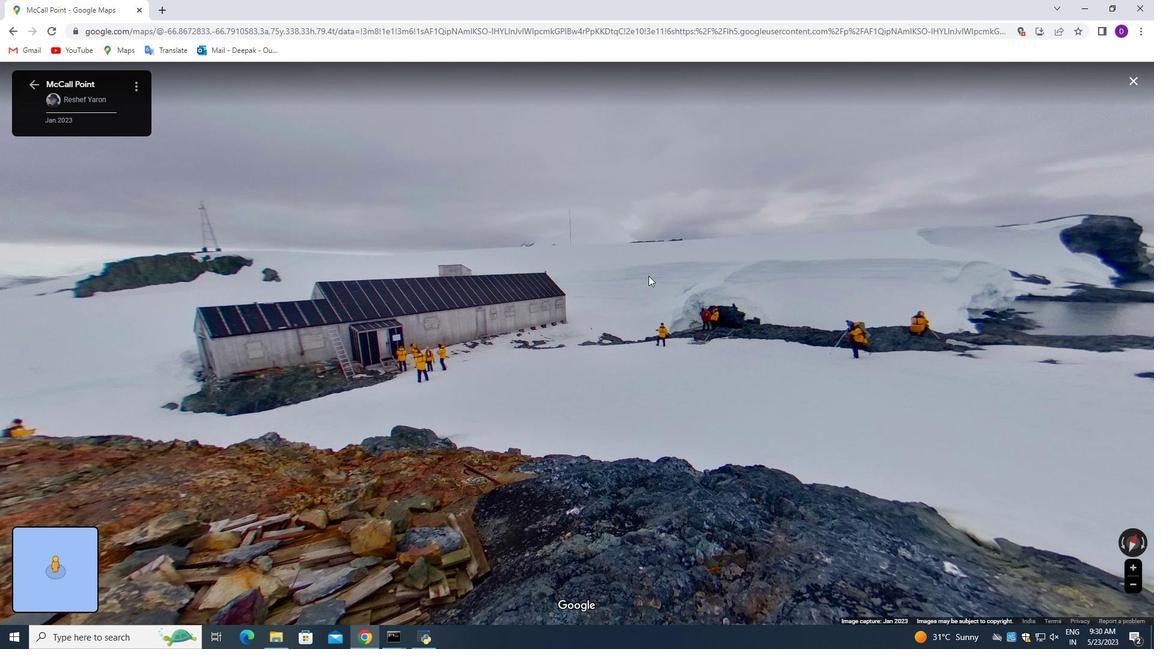 
Action: Mouse moved to (250, 369)
Screenshot: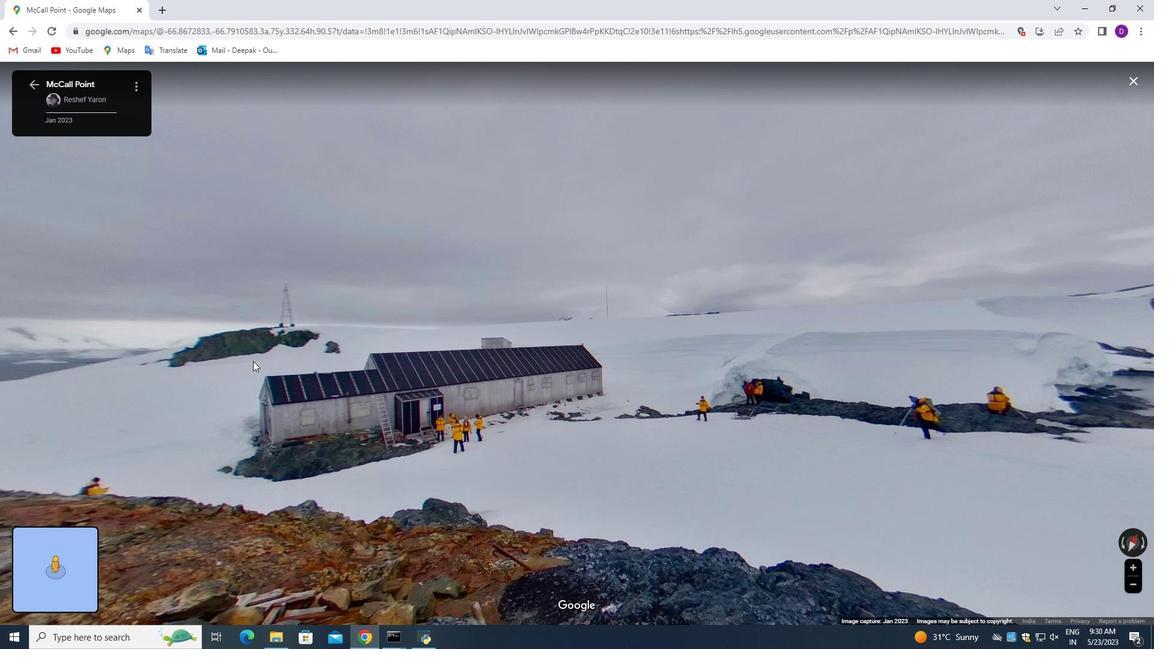 
Action: Mouse pressed left at (250, 369)
Screenshot: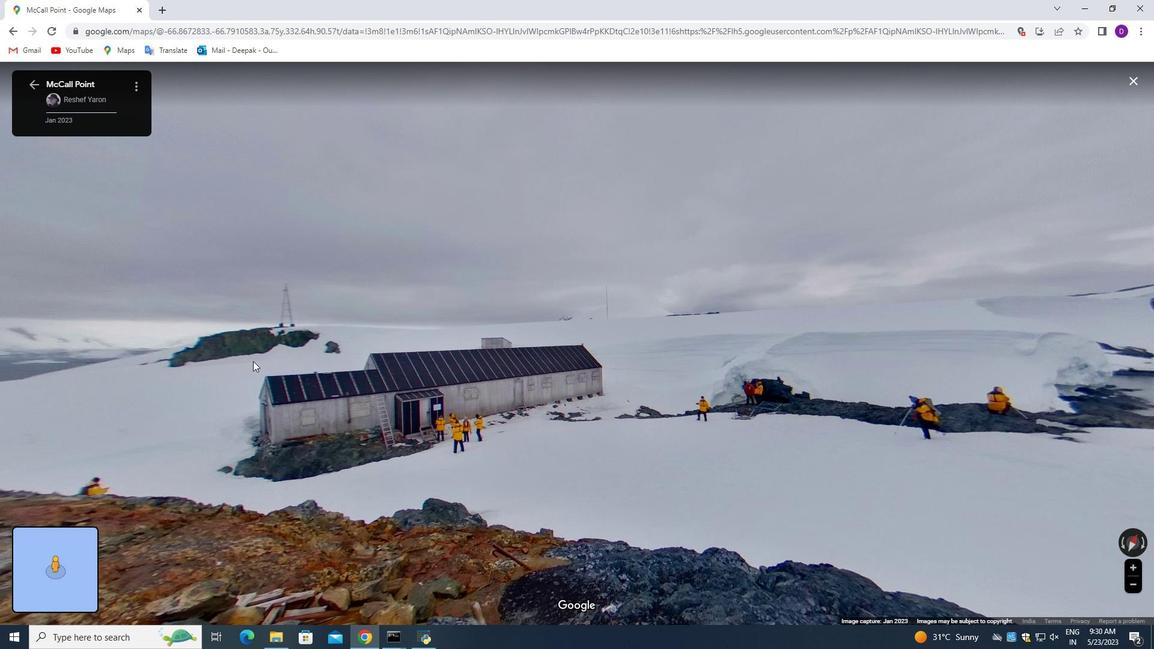 
Action: Mouse moved to (262, 310)
Screenshot: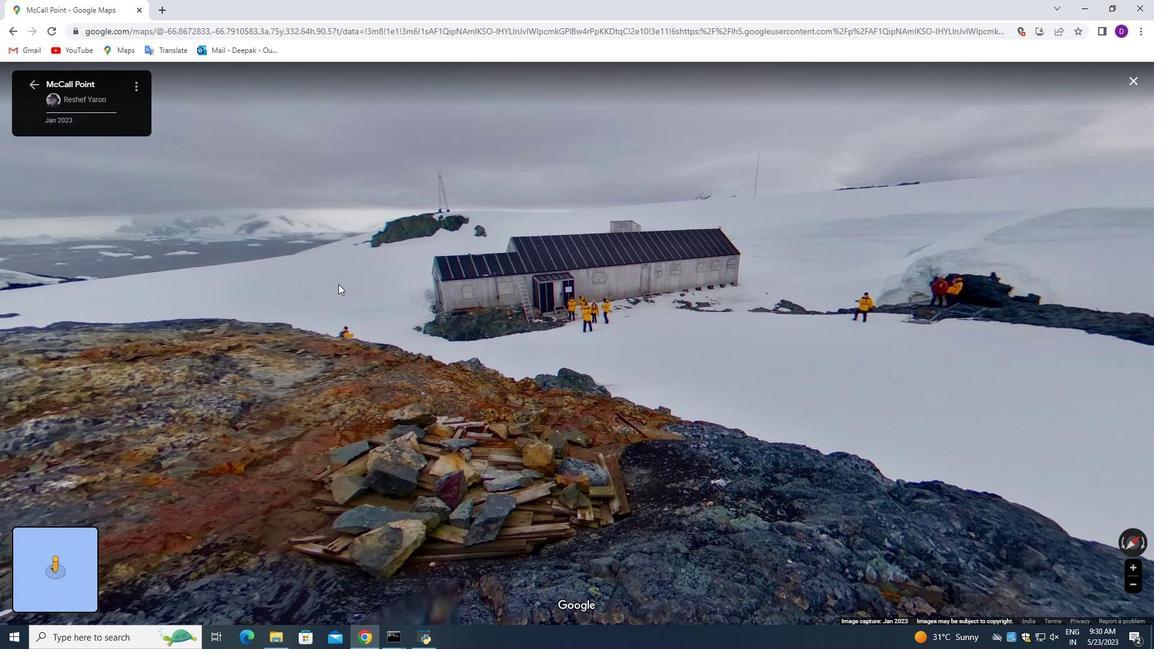 
Action: Mouse pressed left at (262, 310)
Screenshot: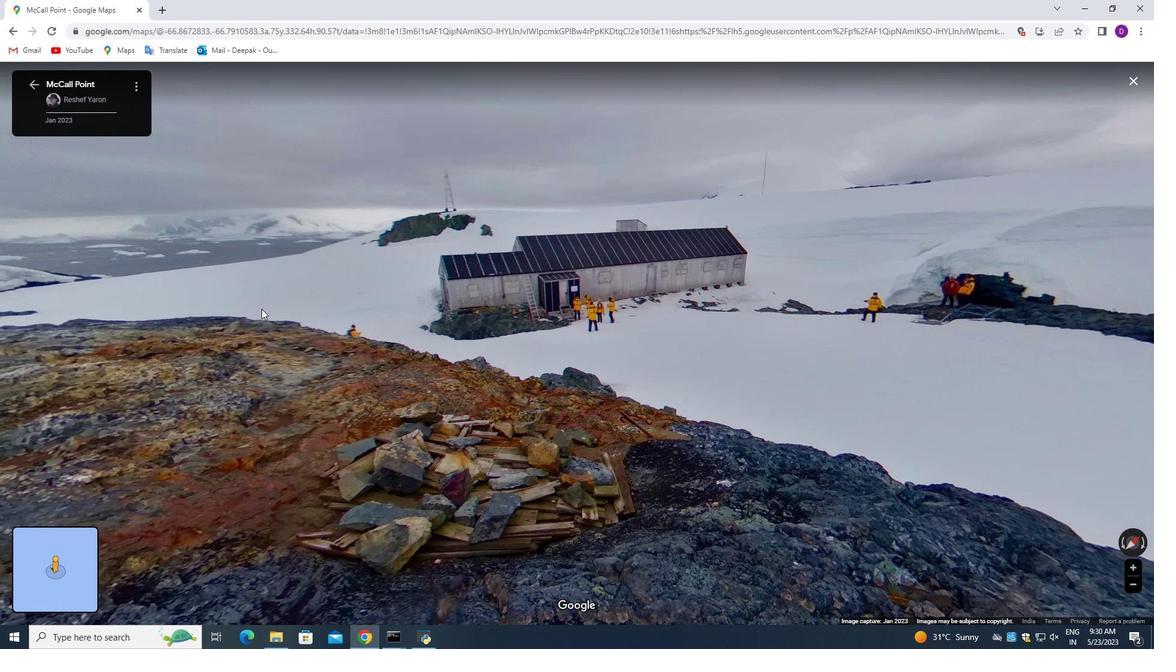 
Action: Mouse moved to (295, 254)
Screenshot: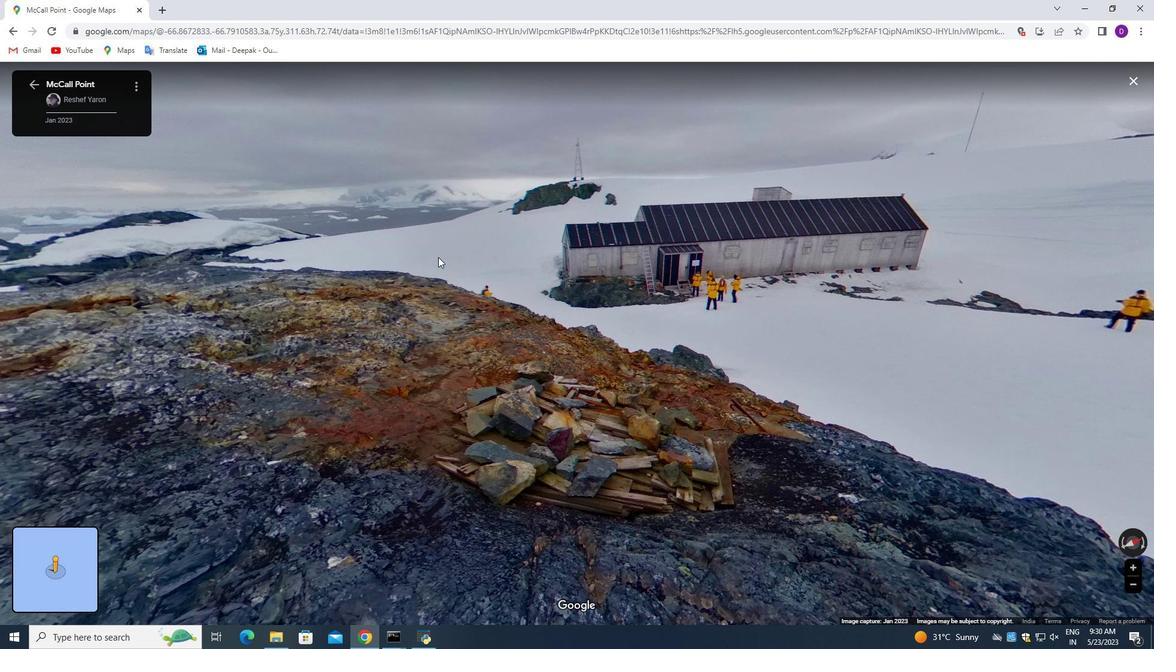 
Action: Mouse pressed left at (295, 254)
Screenshot: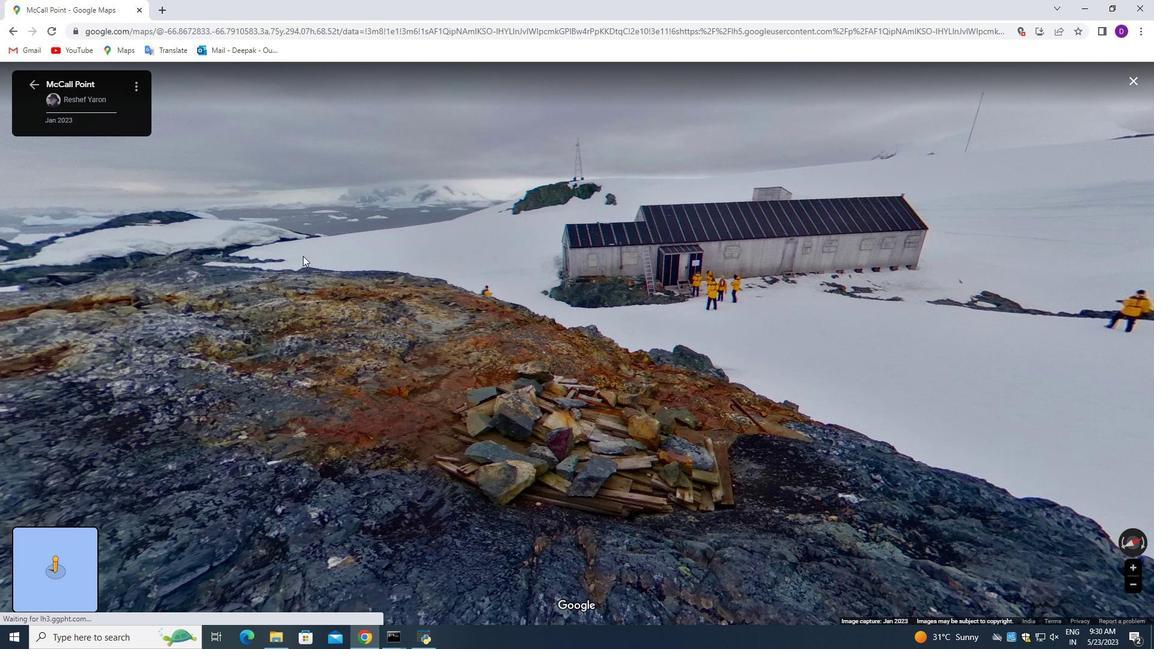 
Action: Mouse moved to (332, 265)
Screenshot: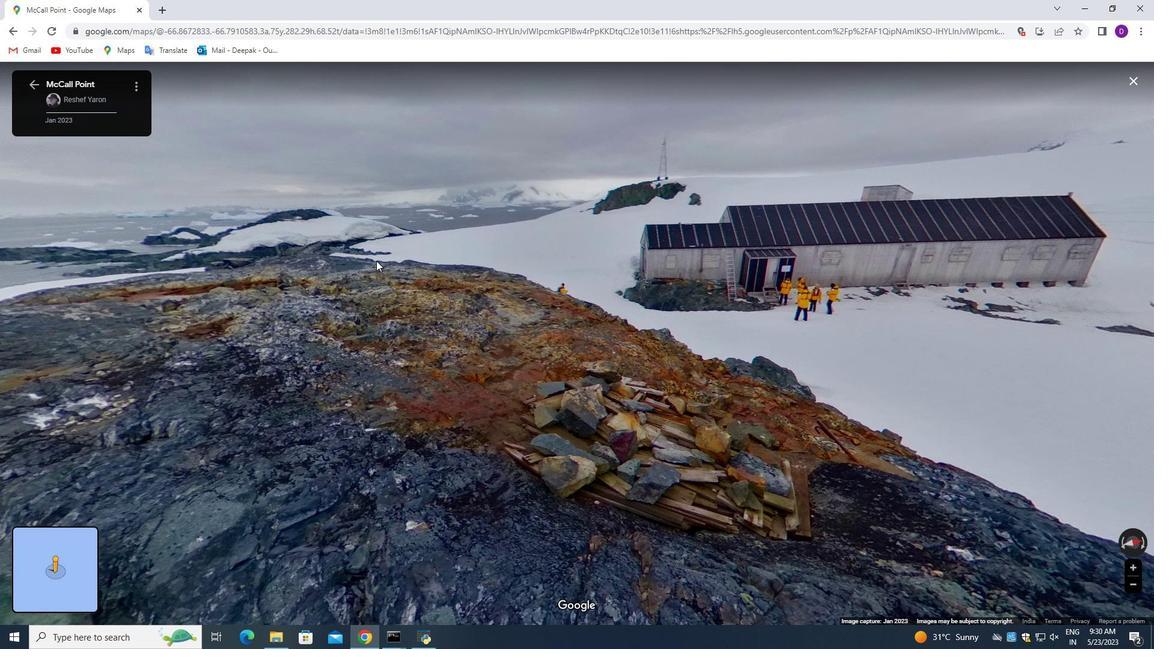 
Action: Mouse pressed left at (332, 265)
Screenshot: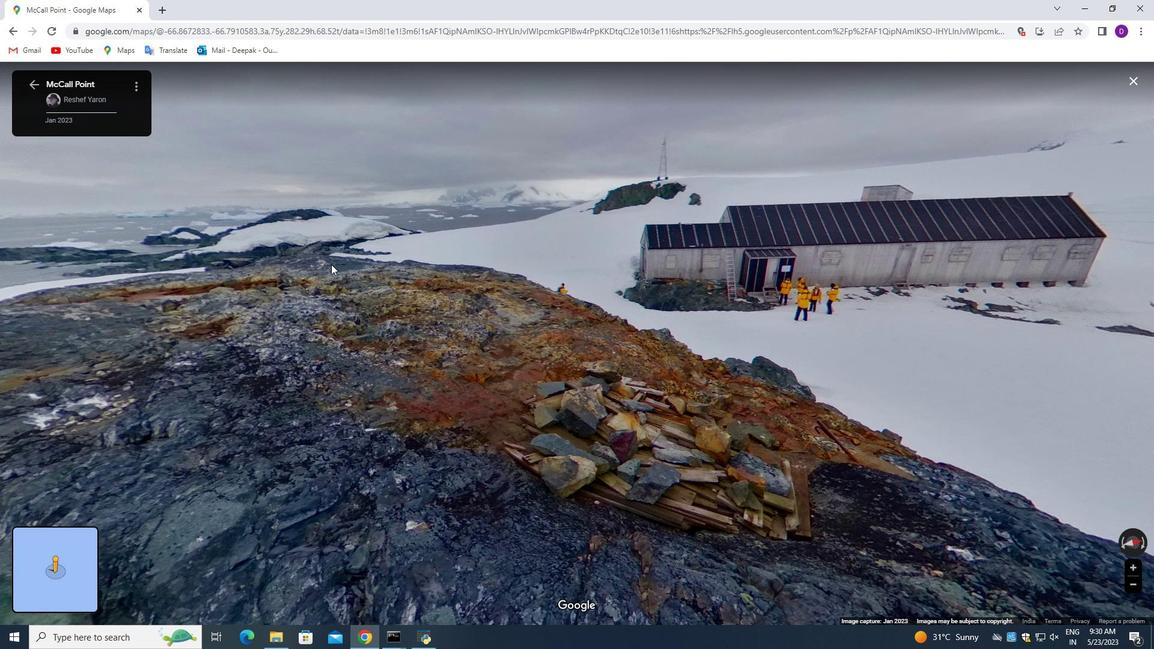 
Action: Mouse moved to (356, 236)
Screenshot: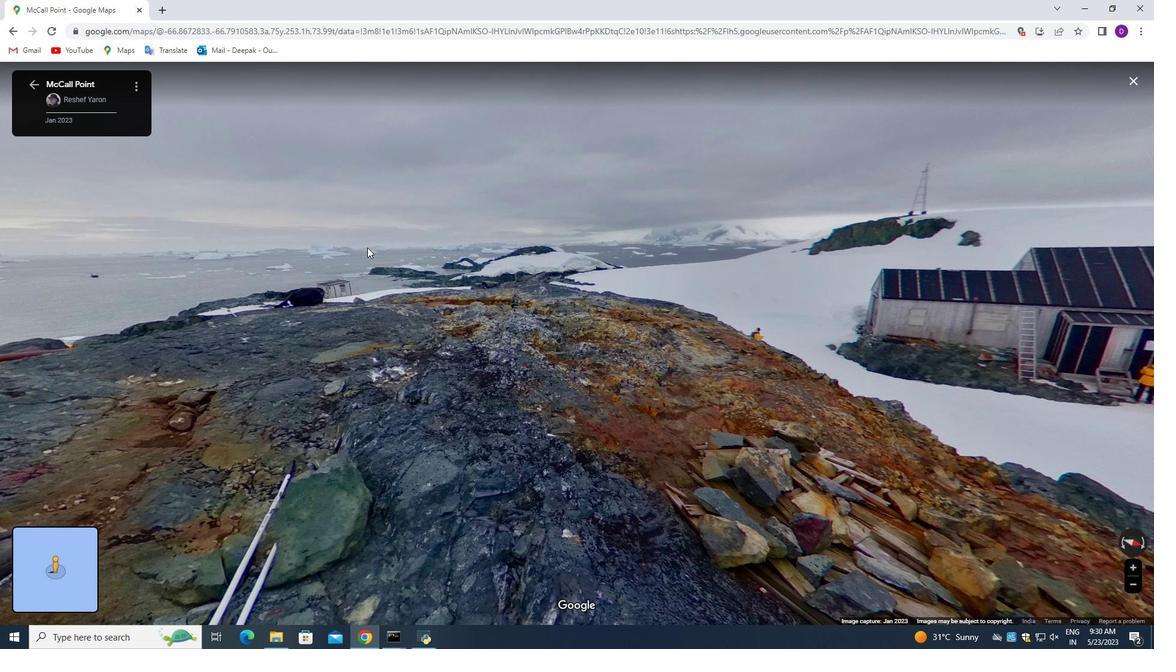 
Action: Mouse pressed left at (356, 236)
Screenshot: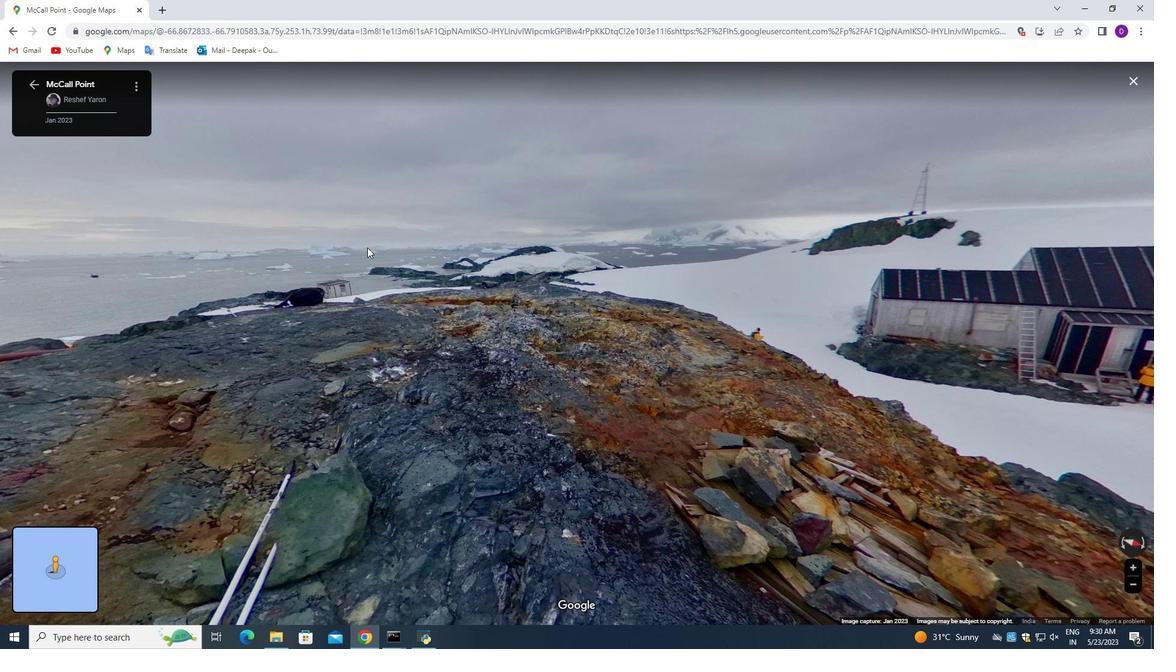 
Action: Mouse moved to (335, 282)
Screenshot: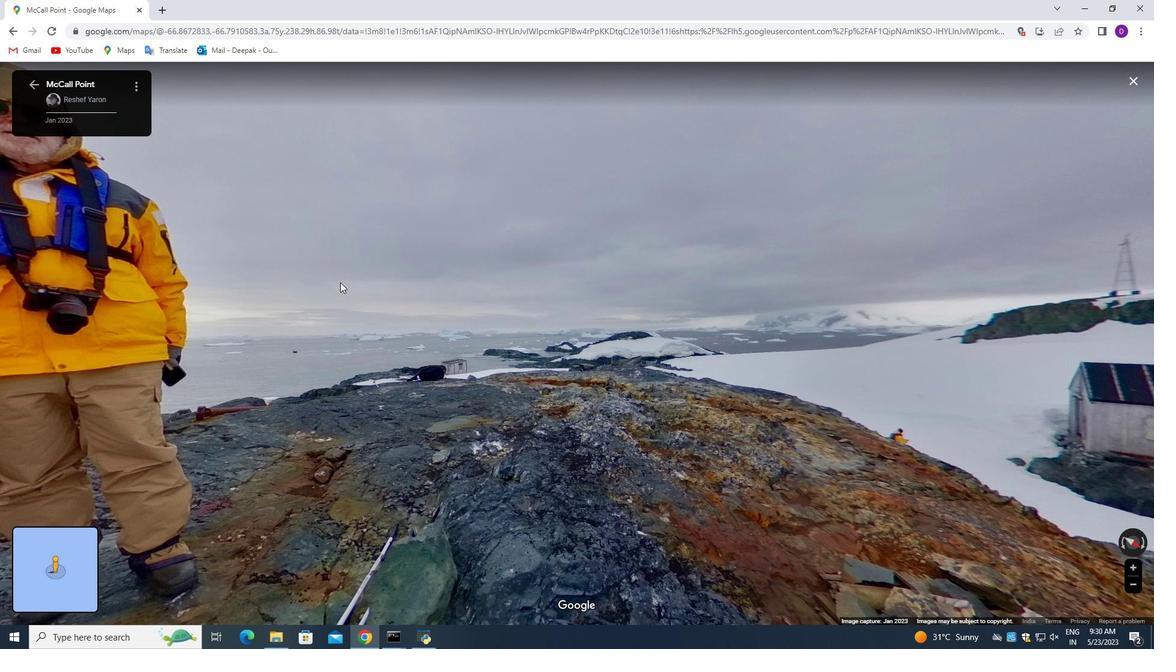 
Action: Mouse pressed left at (335, 282)
Screenshot: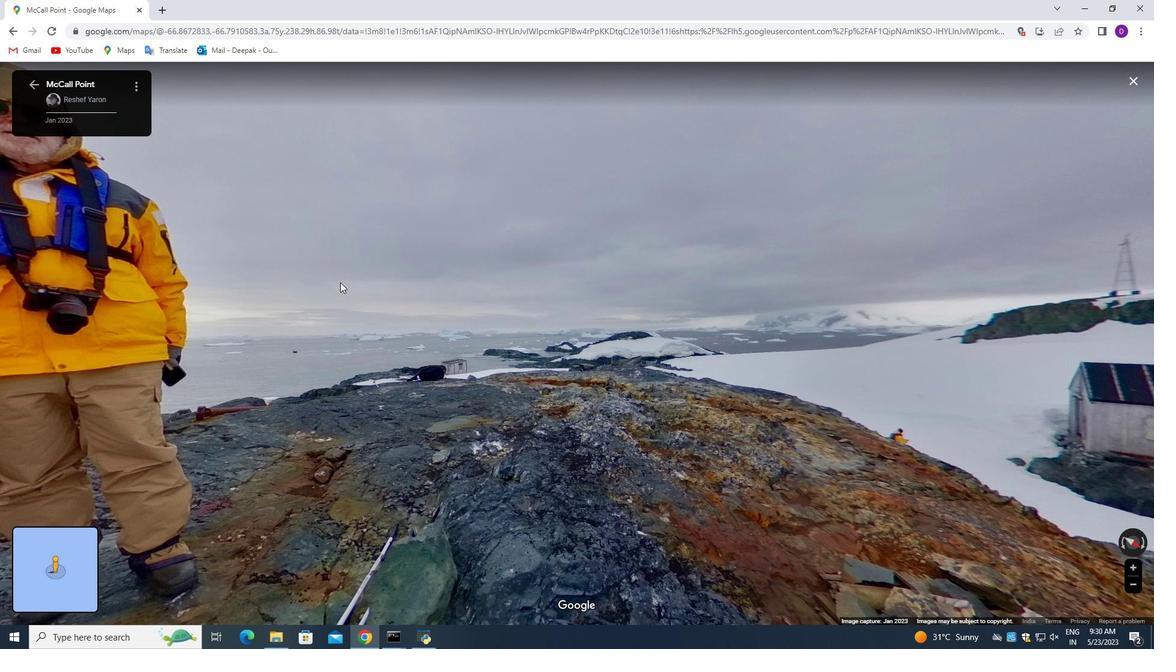
Action: Mouse moved to (337, 325)
Screenshot: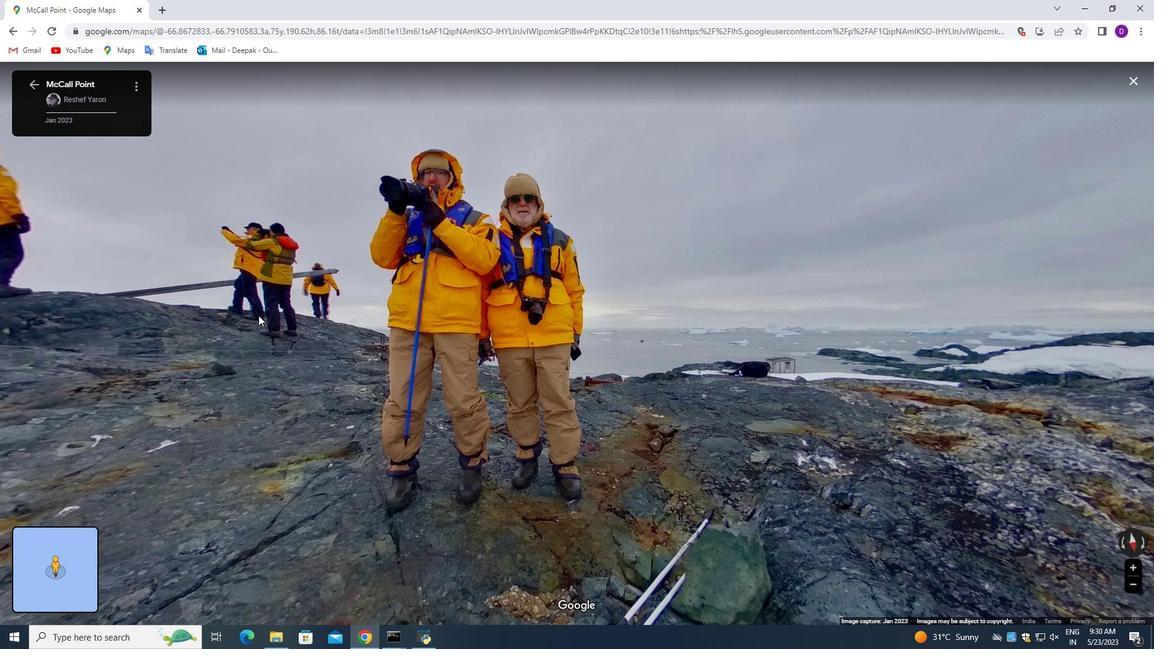 
Action: Mouse pressed left at (337, 325)
Screenshot: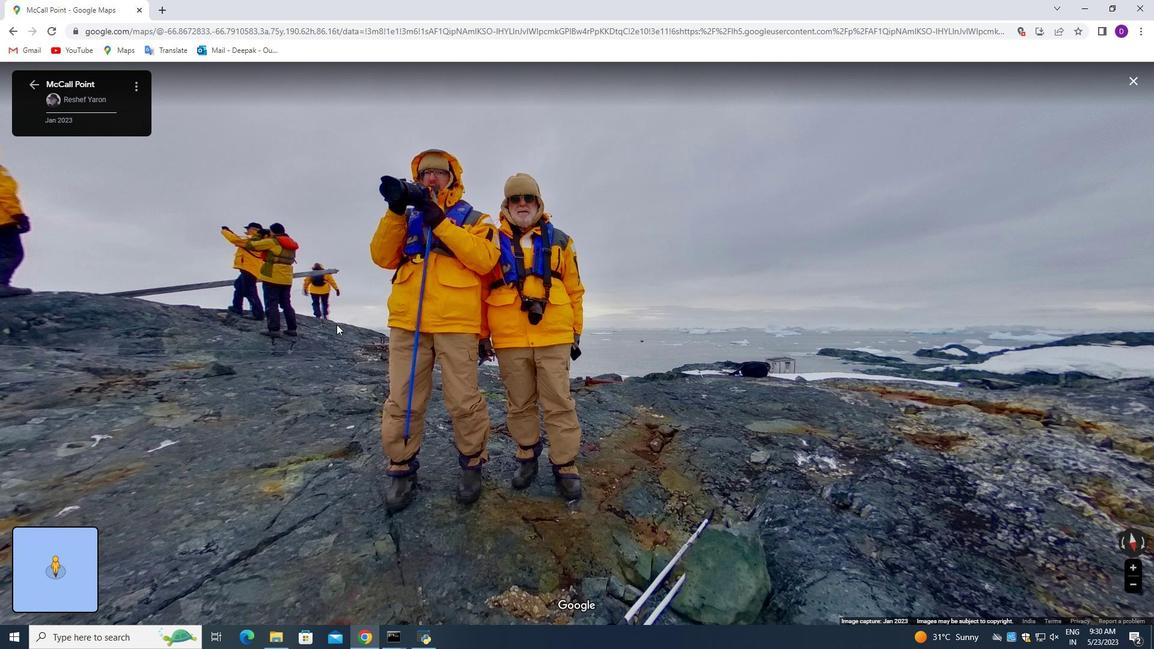 
Action: Mouse moved to (199, 315)
Screenshot: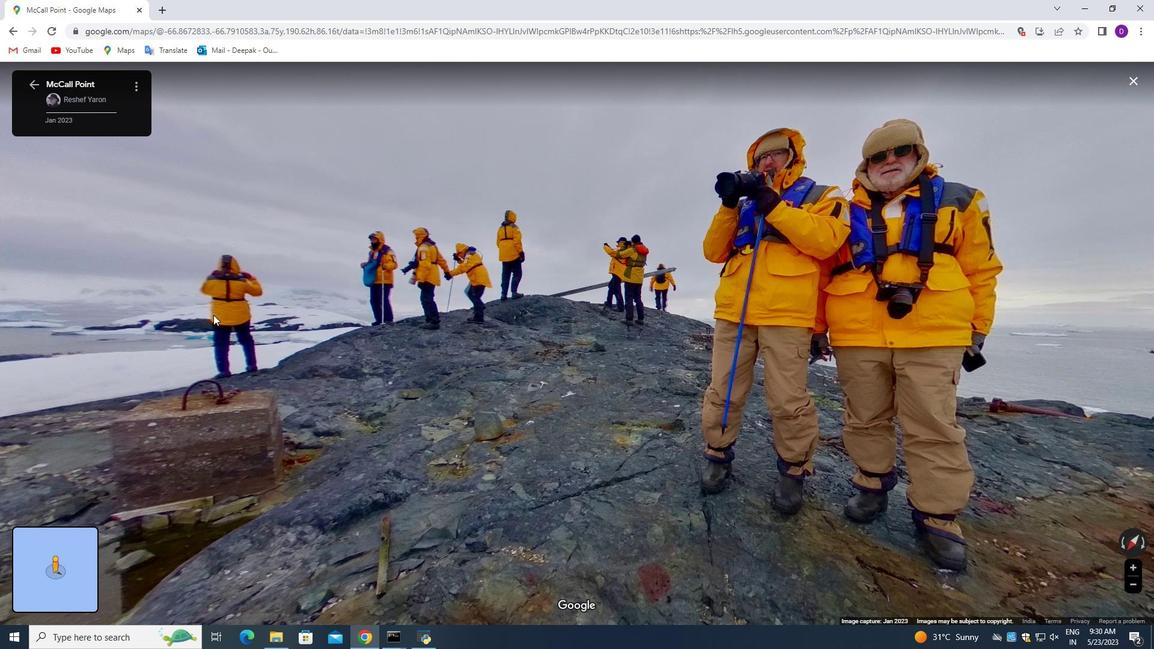 
Action: Mouse pressed left at (199, 315)
Screenshot: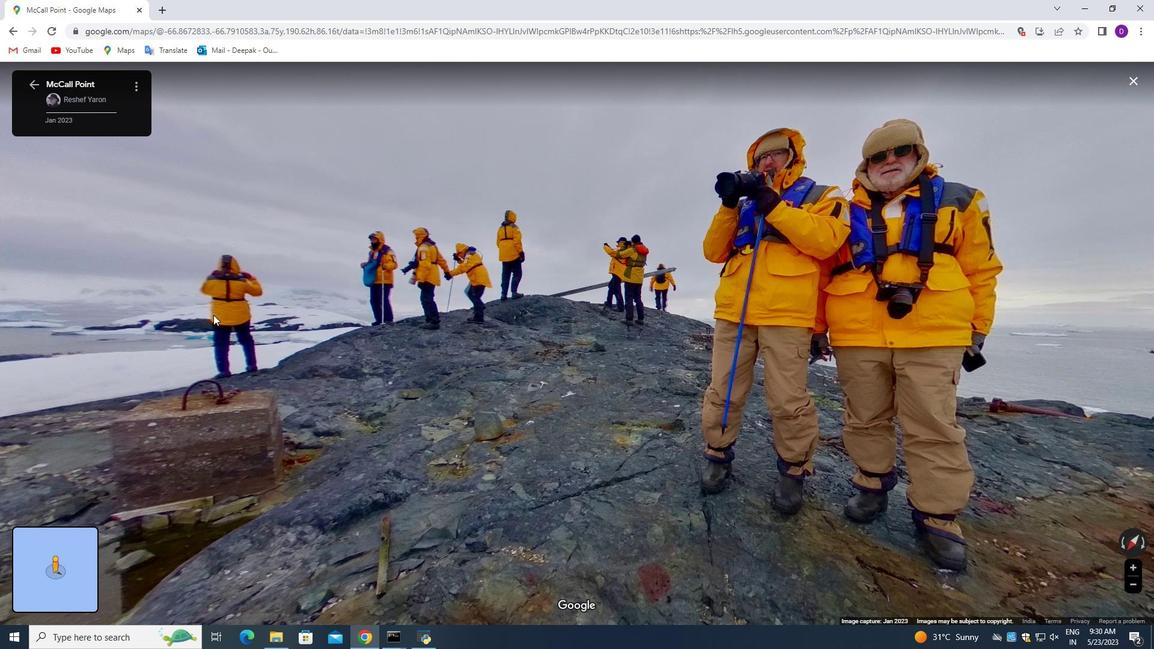 
Action: Mouse moved to (363, 301)
Screenshot: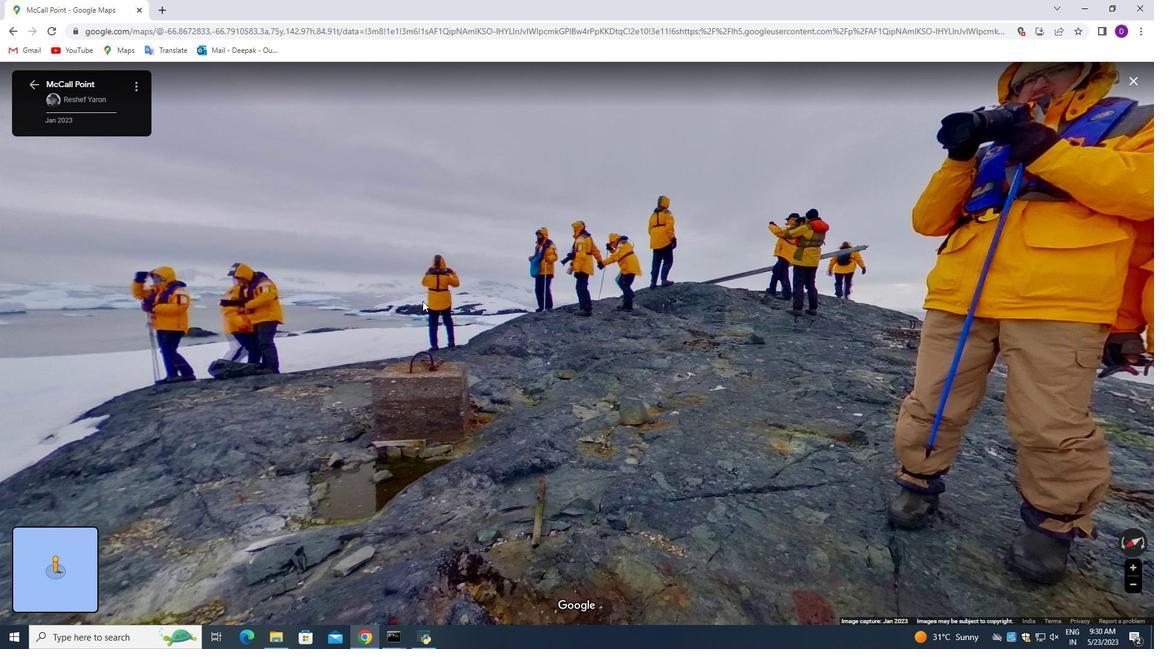 
Action: Mouse pressed left at (363, 301)
Screenshot: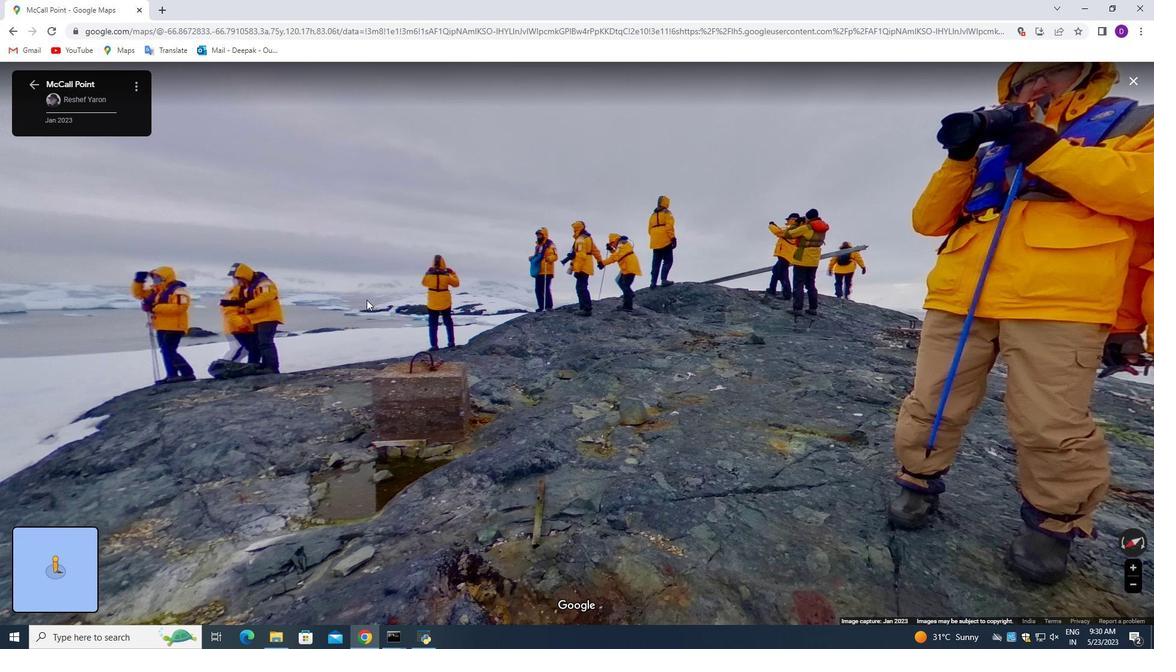 
Action: Mouse moved to (456, 286)
Screenshot: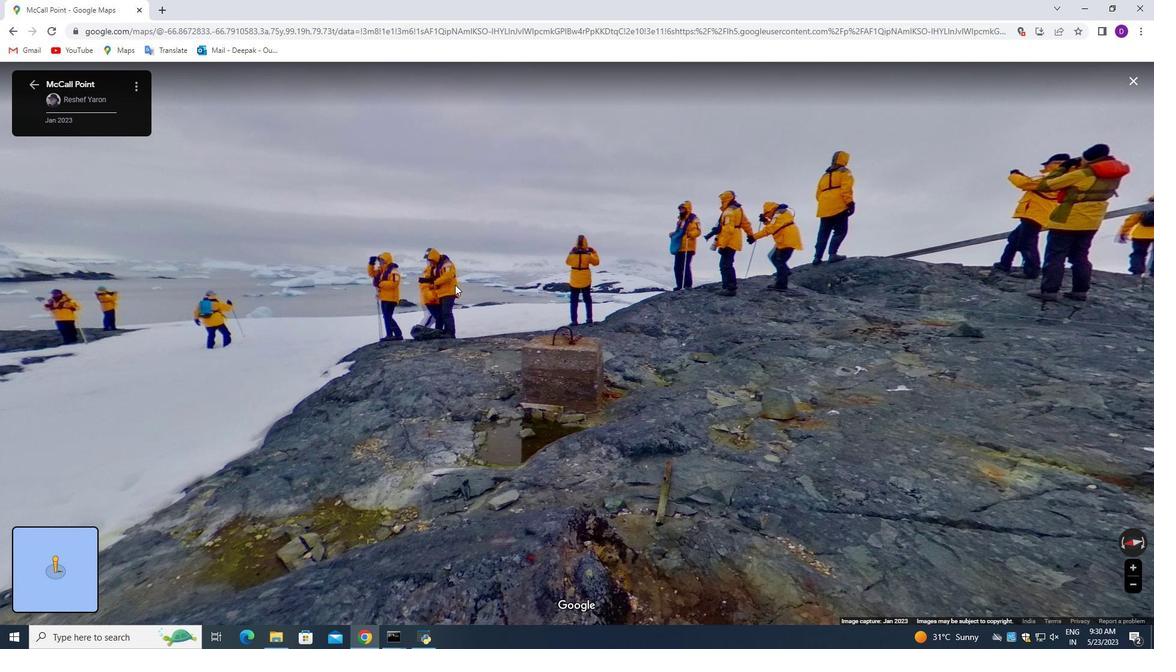 
Action: Mouse scrolled (456, 285) with delta (0, 0)
Screenshot: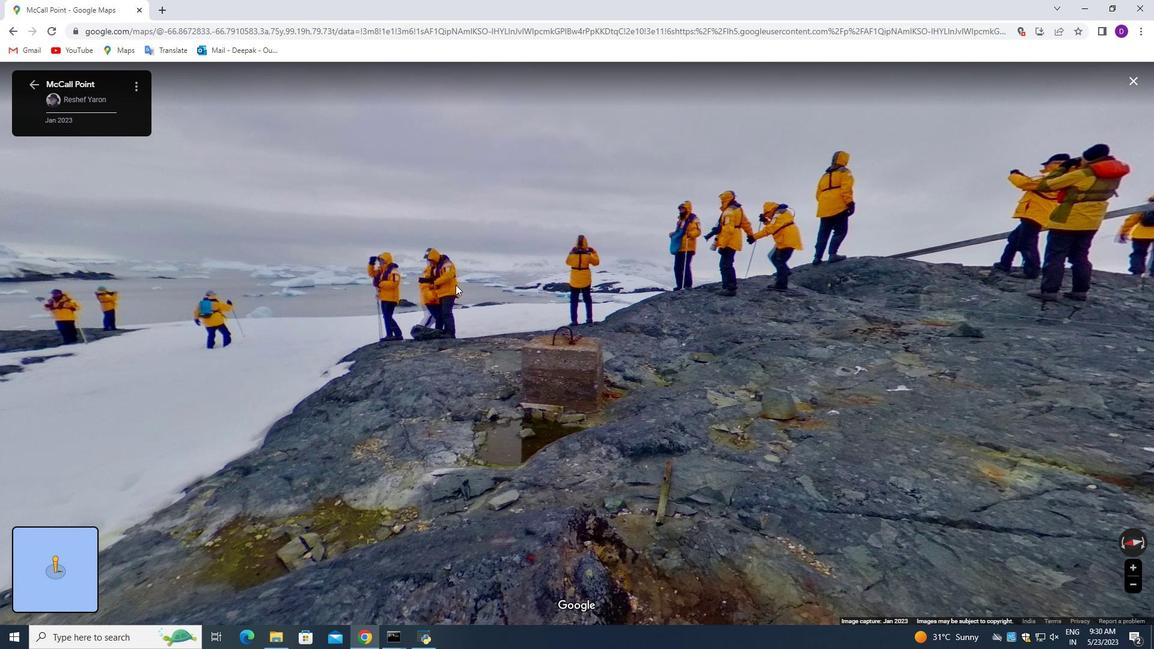 
Action: Mouse scrolled (456, 285) with delta (0, 0)
Screenshot: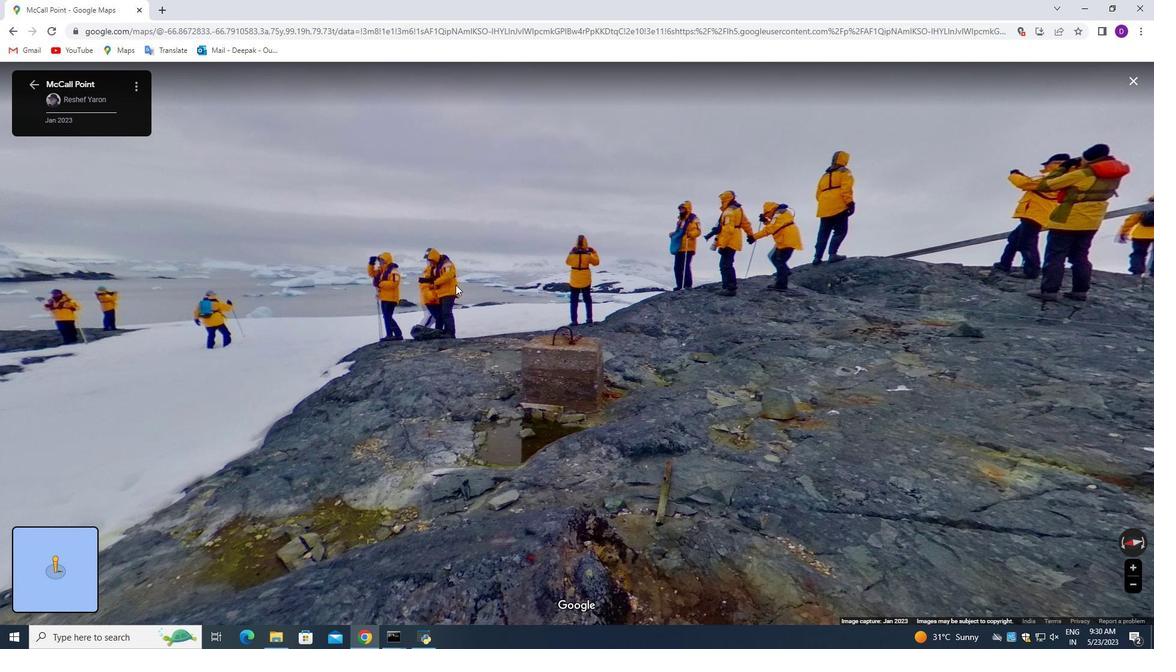 
Action: Mouse scrolled (456, 285) with delta (0, 0)
Screenshot: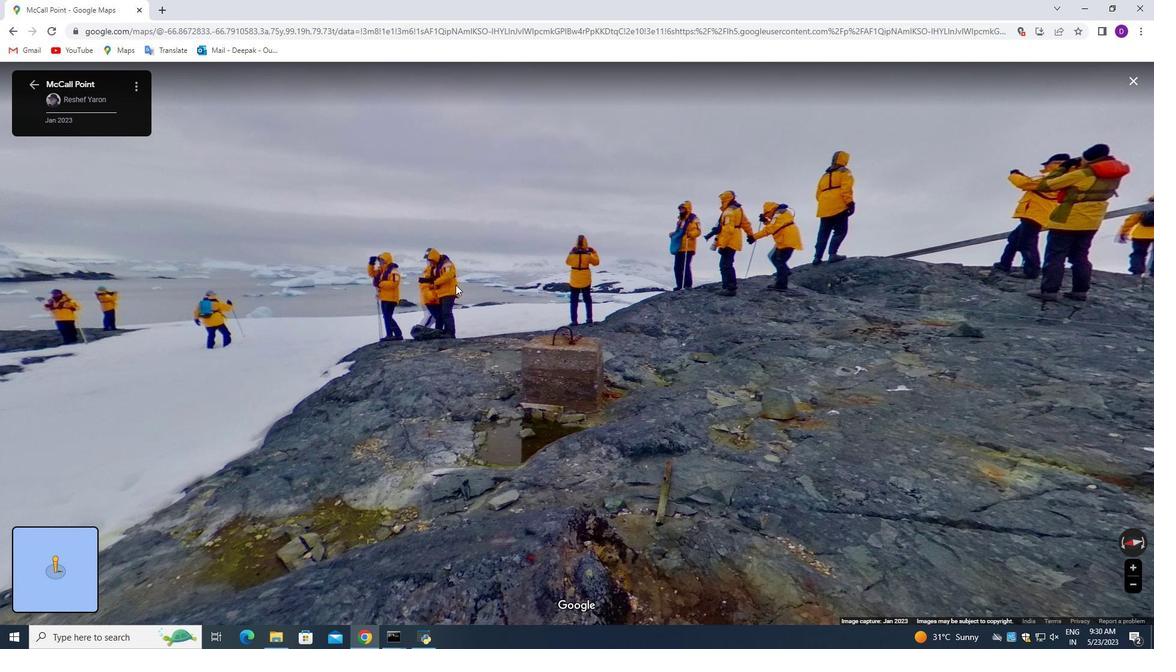 
Action: Mouse moved to (458, 285)
Screenshot: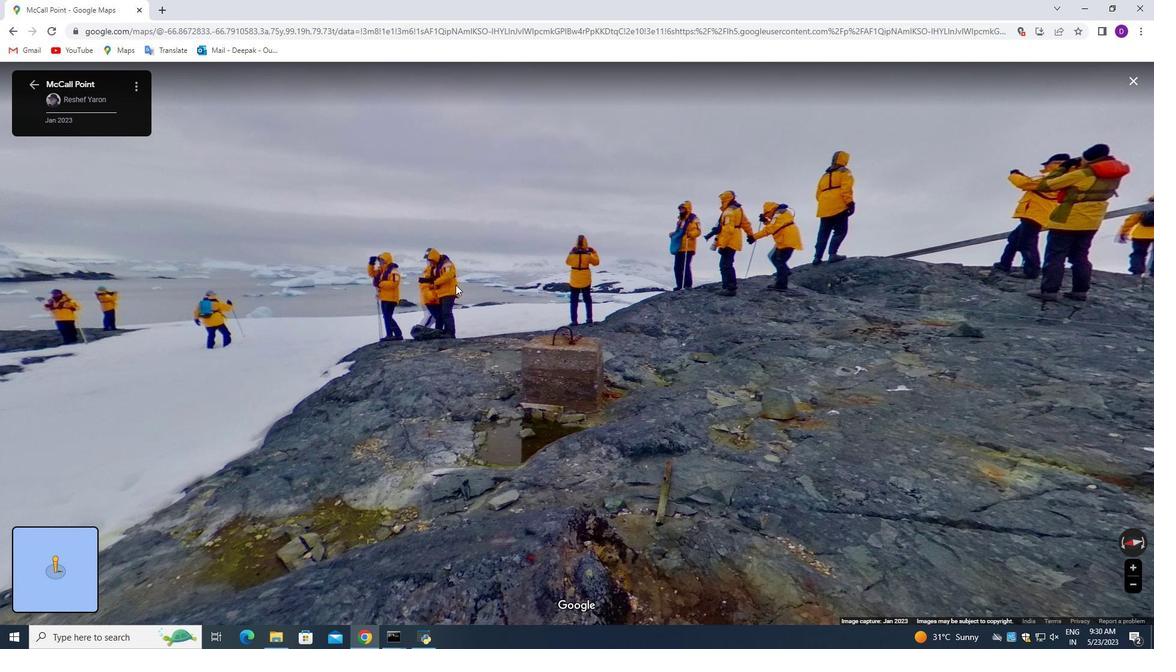 
Action: Mouse scrolled (458, 285) with delta (0, 0)
Screenshot: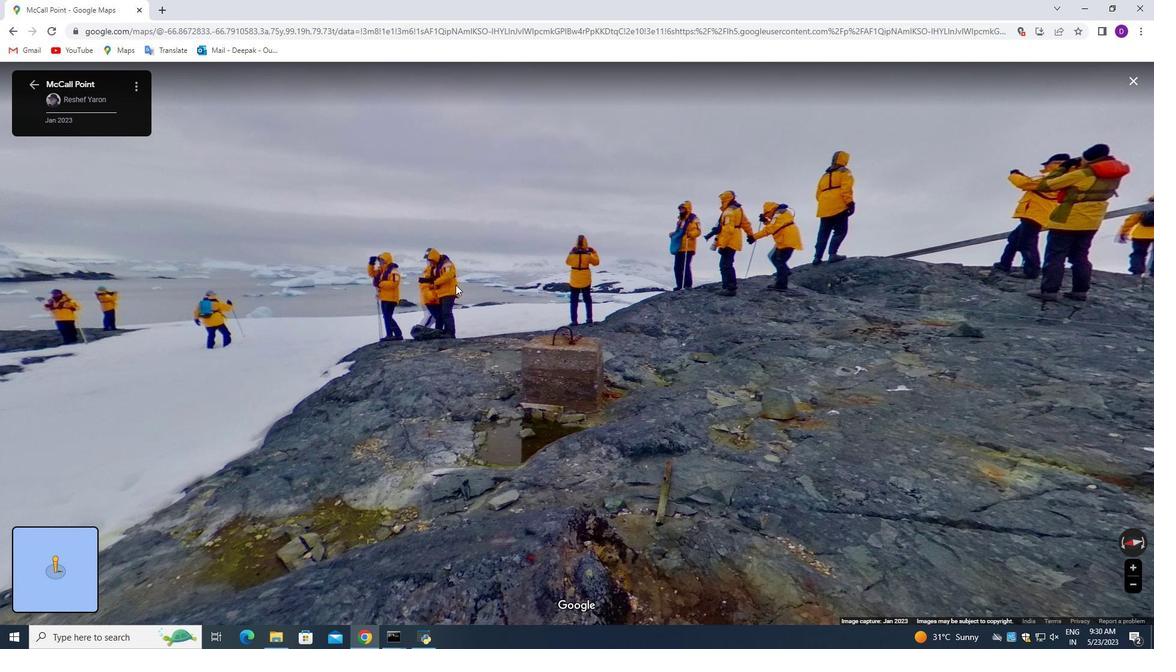 
Action: Mouse moved to (458, 284)
Screenshot: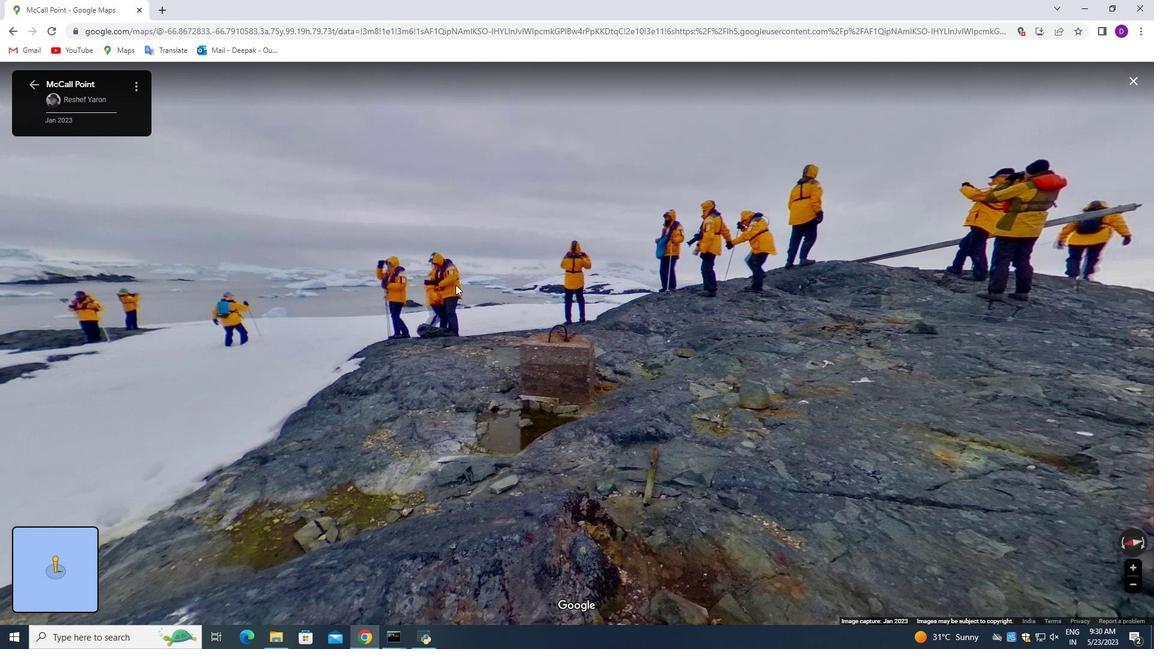 
Action: Mouse scrolled (458, 283) with delta (0, 0)
Screenshot: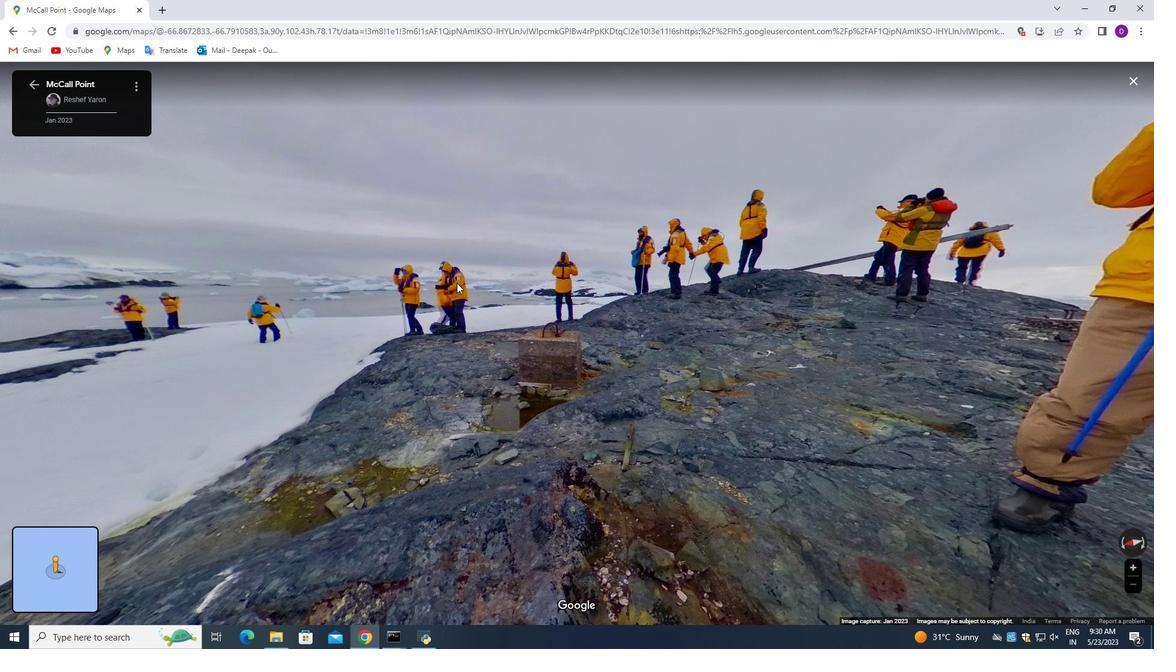 
Action: Mouse scrolled (458, 283) with delta (0, 0)
Screenshot: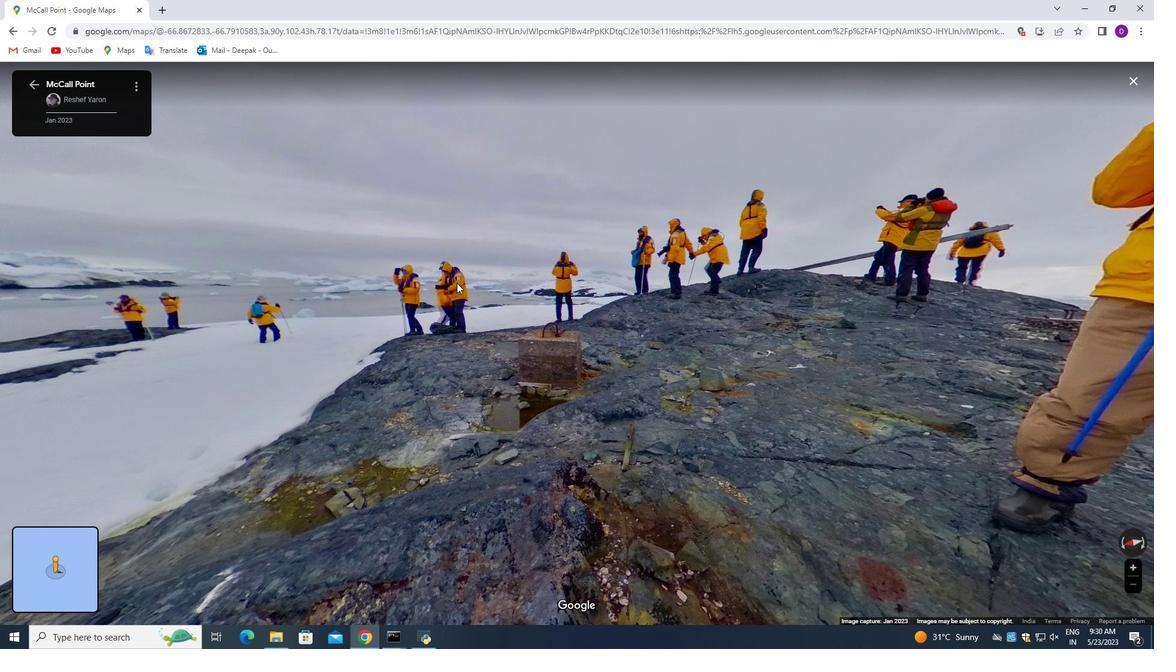 
Action: Mouse scrolled (458, 283) with delta (0, 0)
Screenshot: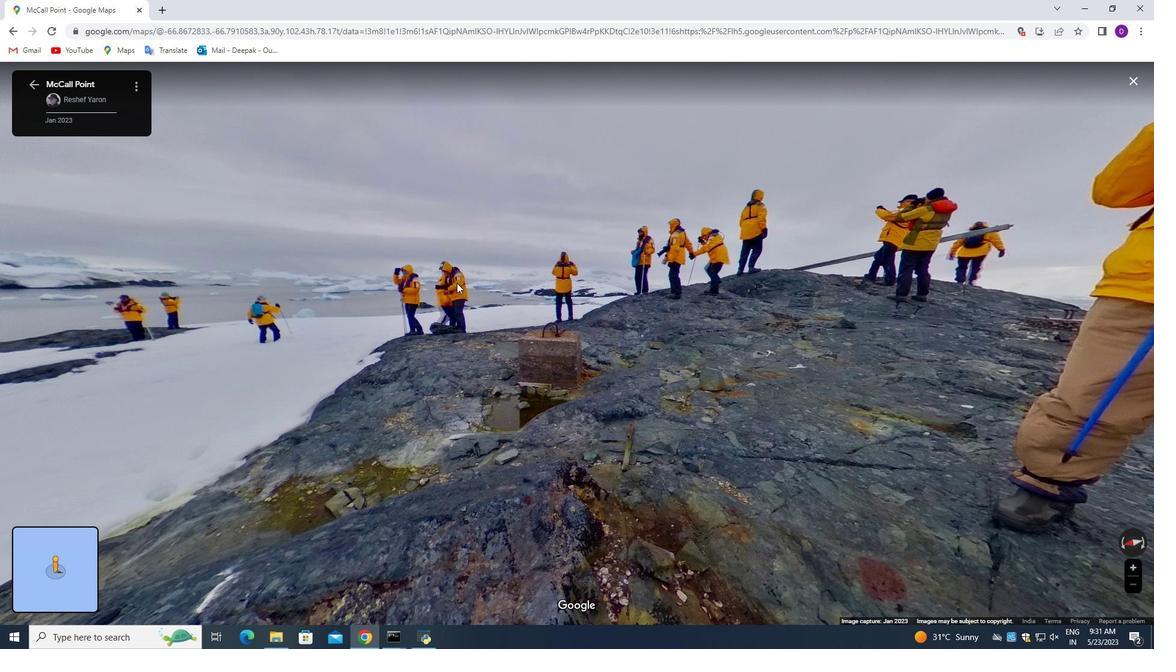 
Action: Mouse scrolled (458, 283) with delta (0, 0)
Screenshot: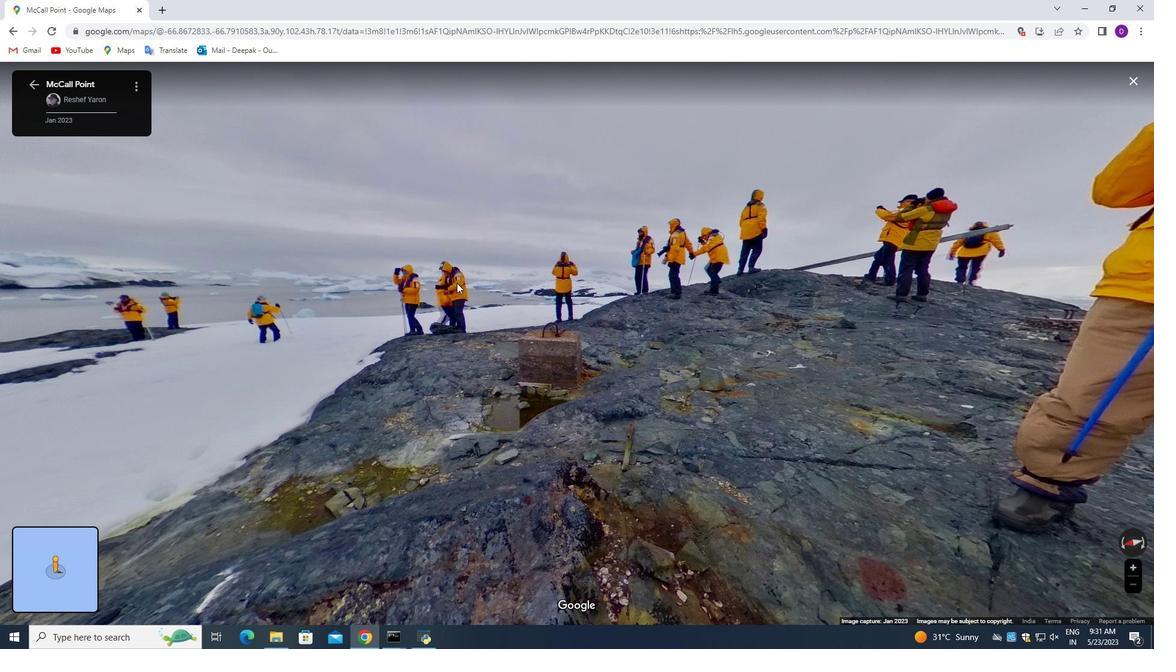 
Action: Mouse scrolled (458, 283) with delta (0, 0)
Screenshot: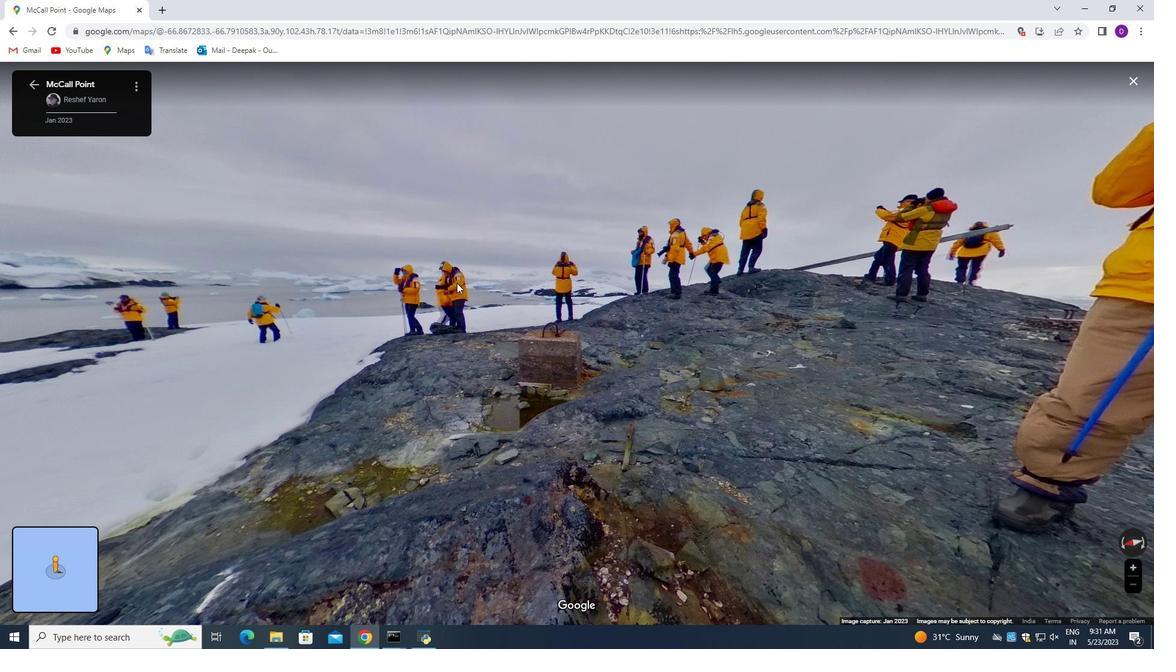 
Action: Mouse scrolled (458, 283) with delta (0, 0)
Screenshot: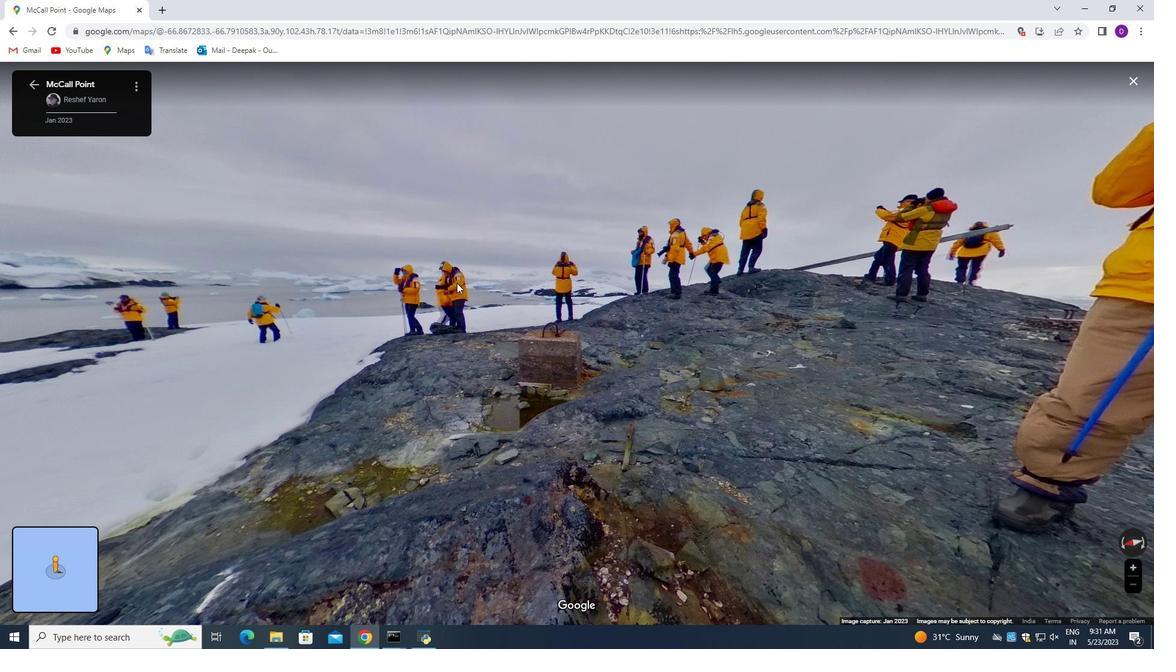 
Action: Mouse moved to (458, 293)
Screenshot: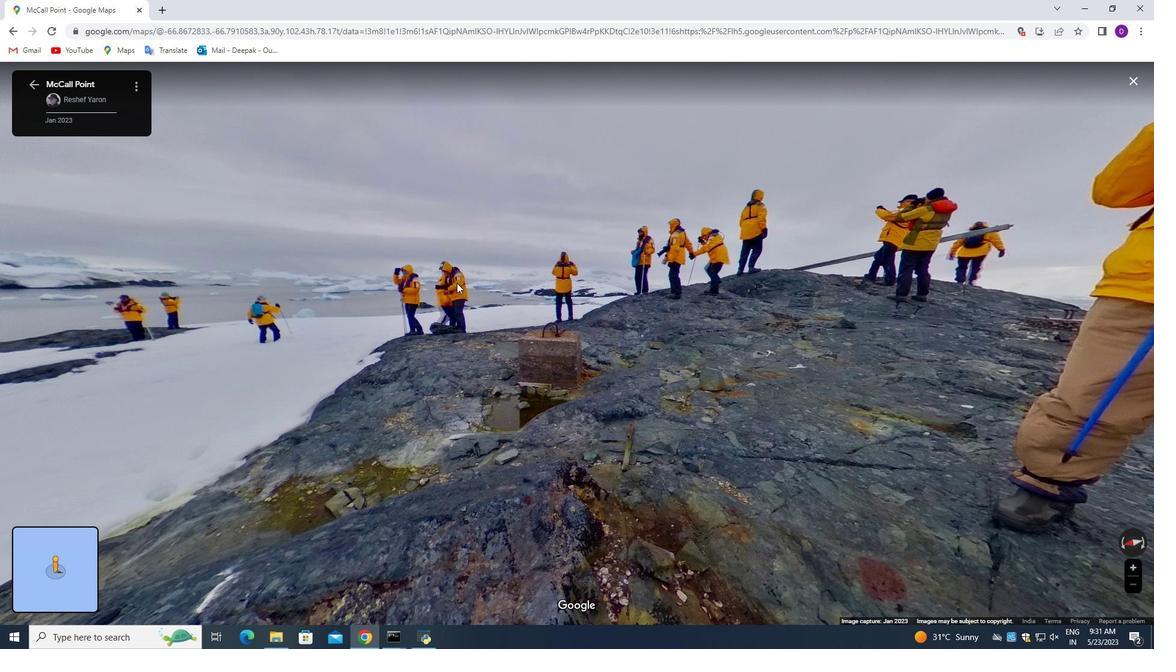 
Action: Mouse scrolled (458, 294) with delta (0, 0)
Screenshot: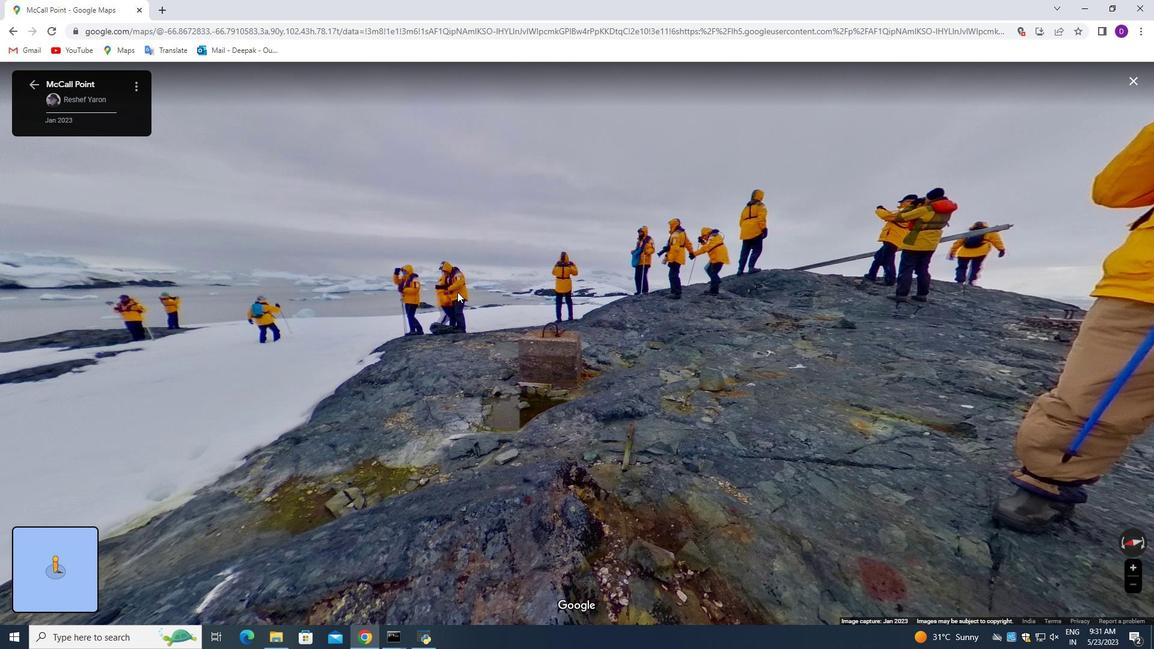 
Action: Mouse scrolled (458, 294) with delta (0, 0)
Screenshot: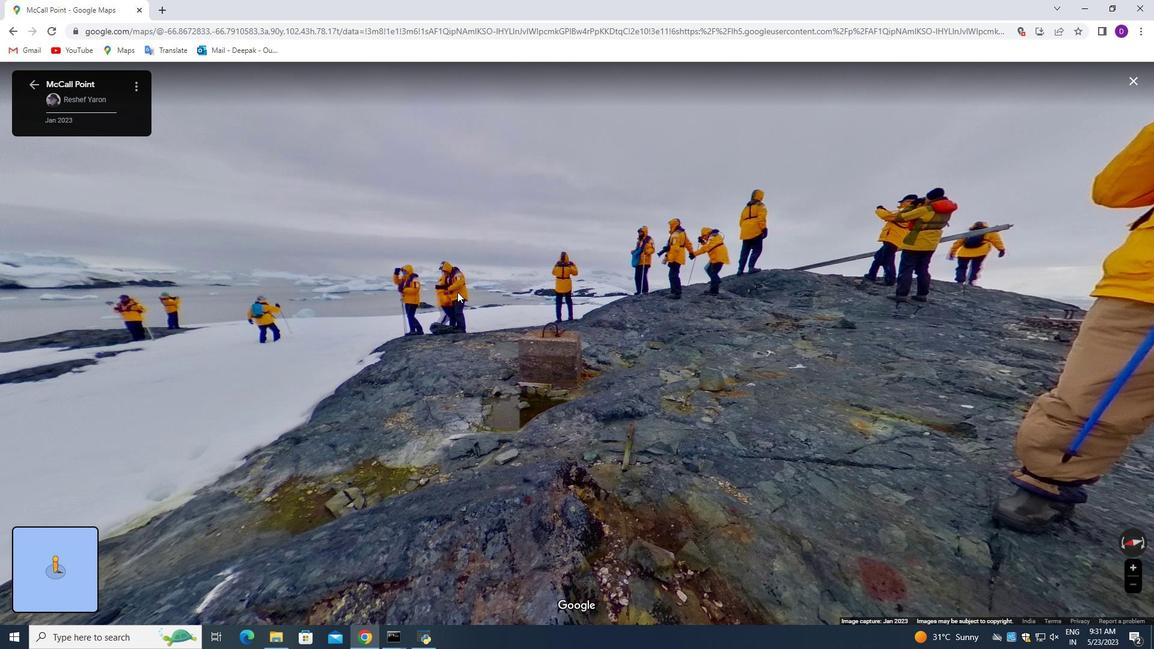 
Action: Mouse moved to (422, 283)
Screenshot: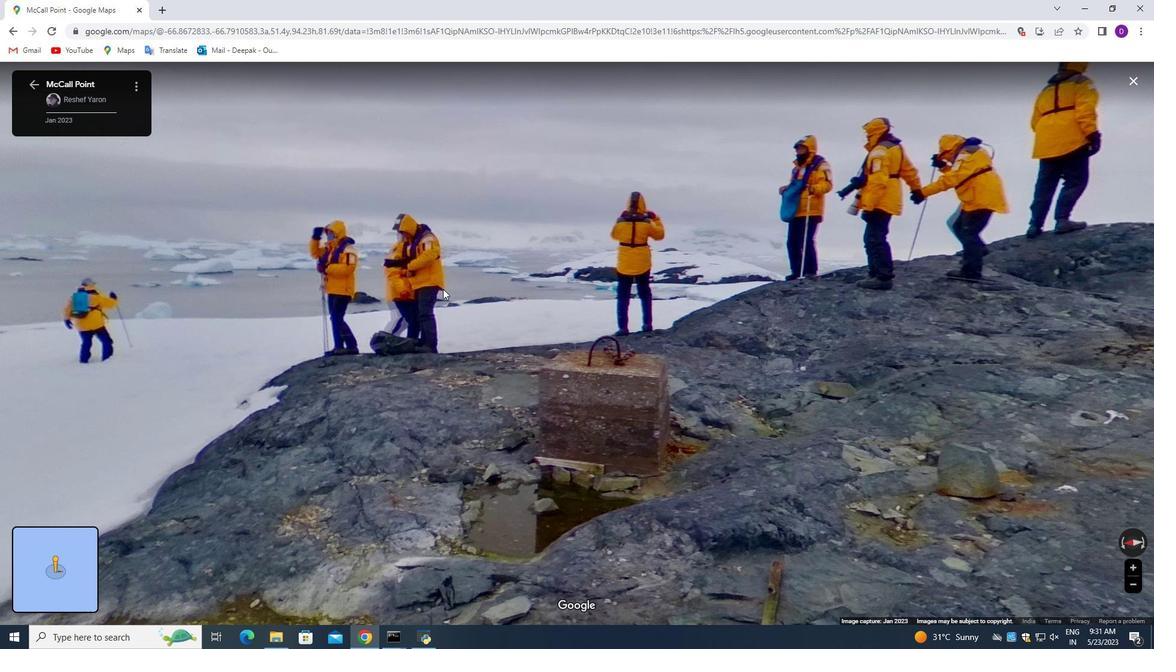 
Action: Mouse scrolled (423, 284) with delta (0, 0)
Screenshot: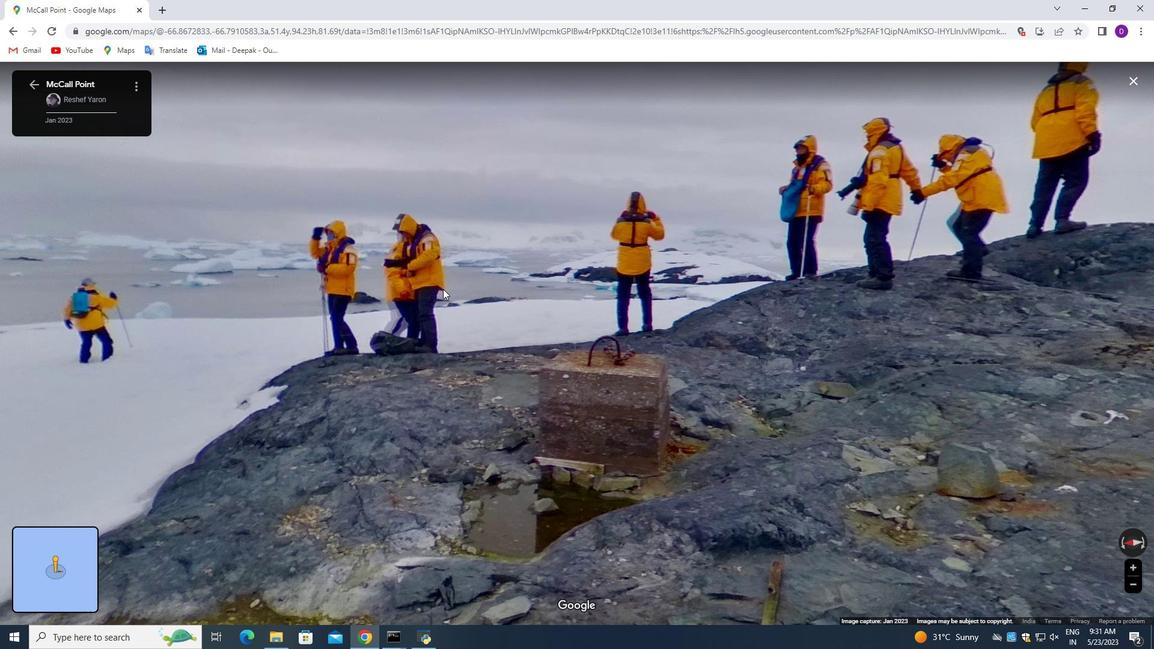 
Action: Mouse moved to (422, 283)
Screenshot: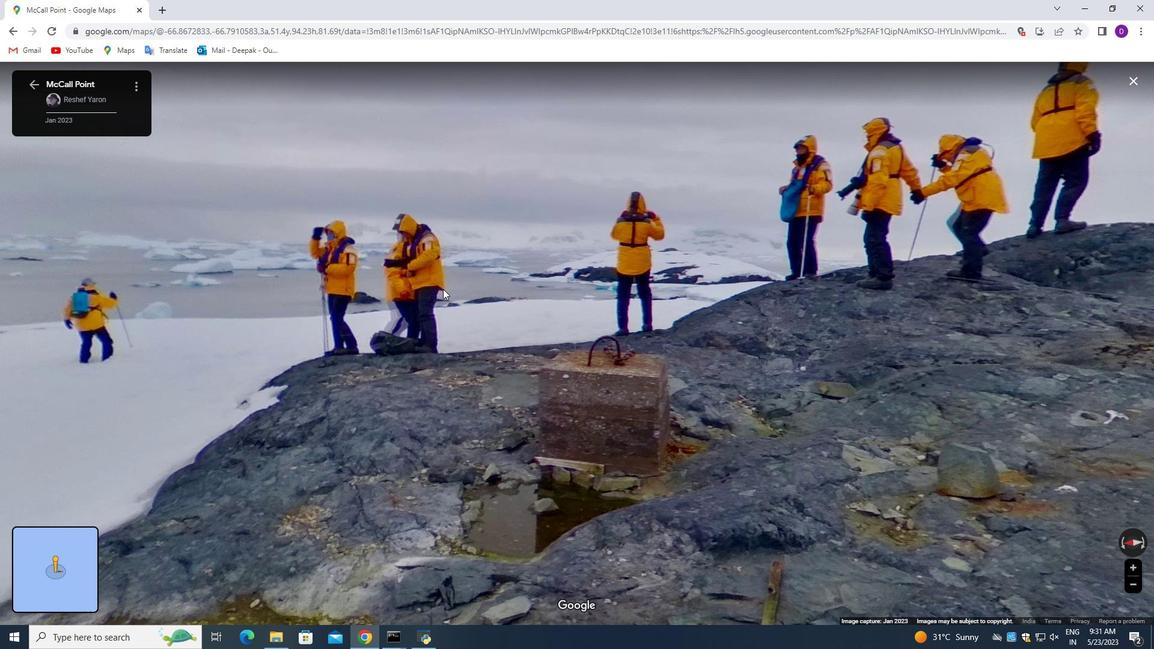 
Action: Mouse scrolled (422, 283) with delta (0, 0)
Screenshot: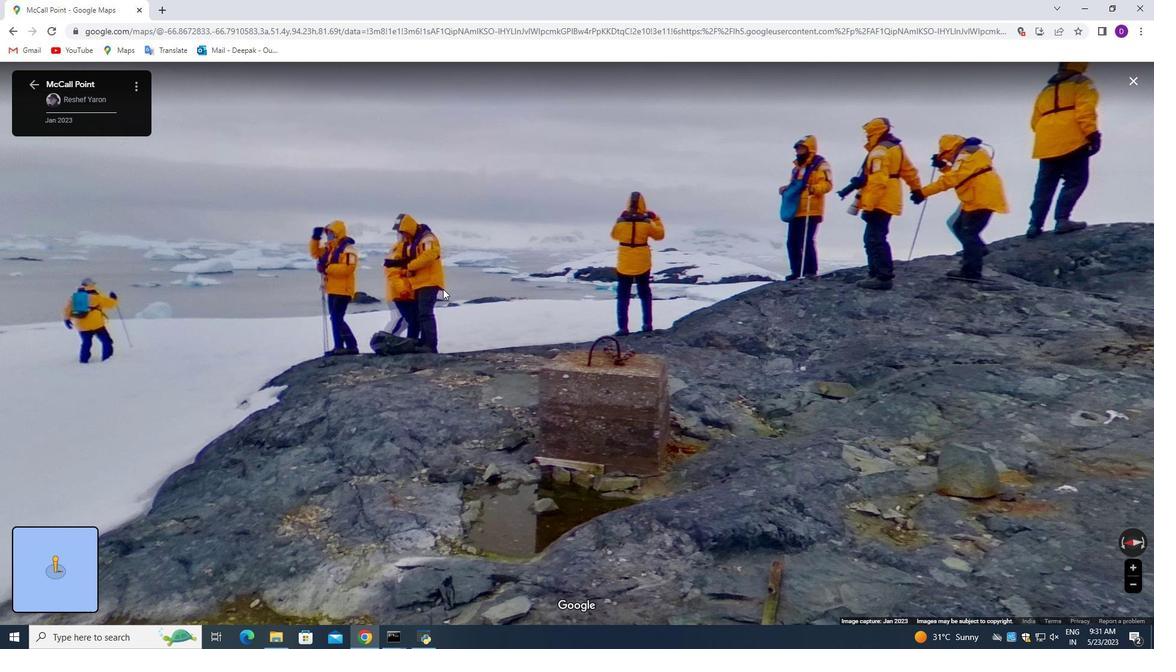 
Action: Mouse moved to (242, 285)
Screenshot: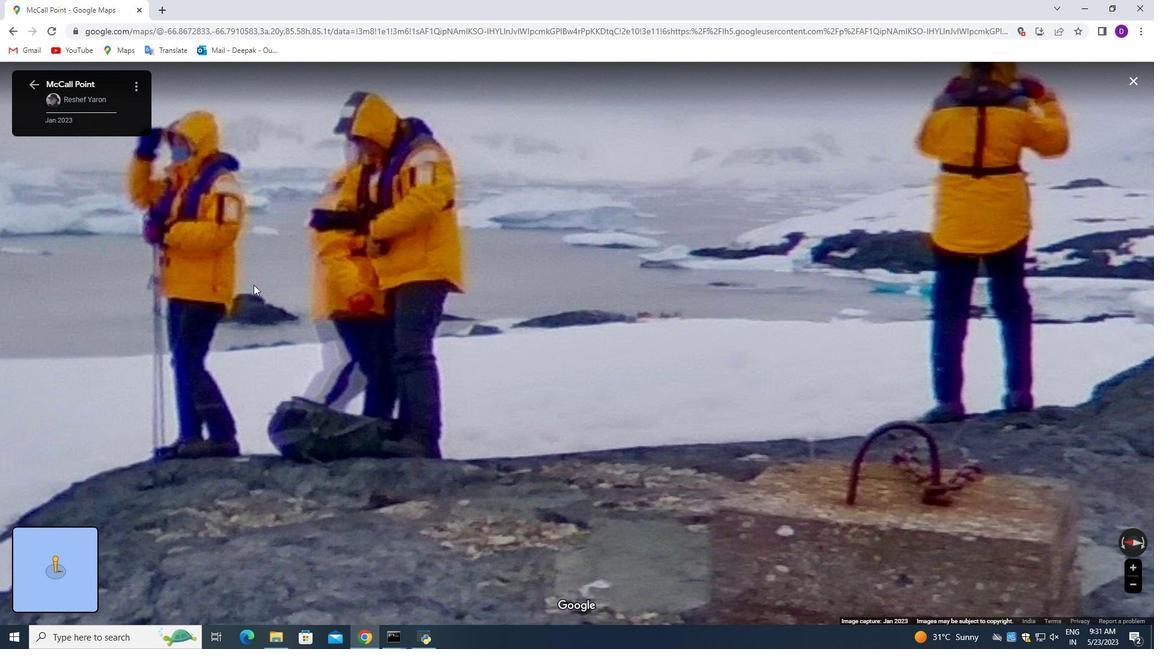 
Action: Mouse pressed left at (242, 285)
Screenshot: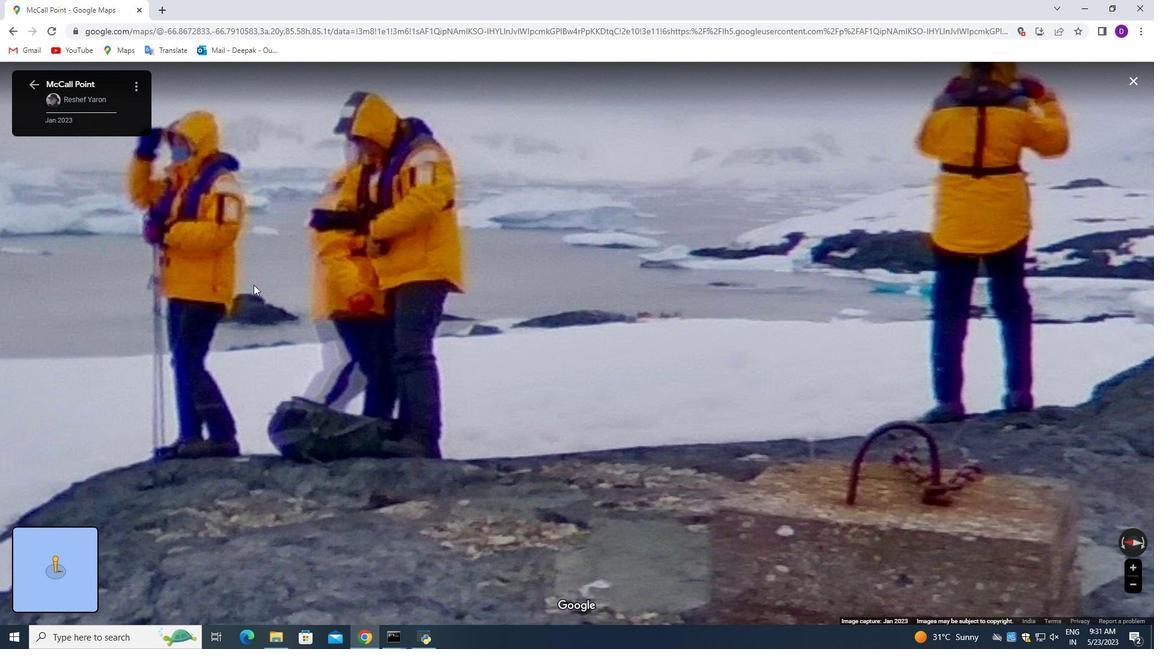 
Action: Mouse moved to (305, 267)
Screenshot: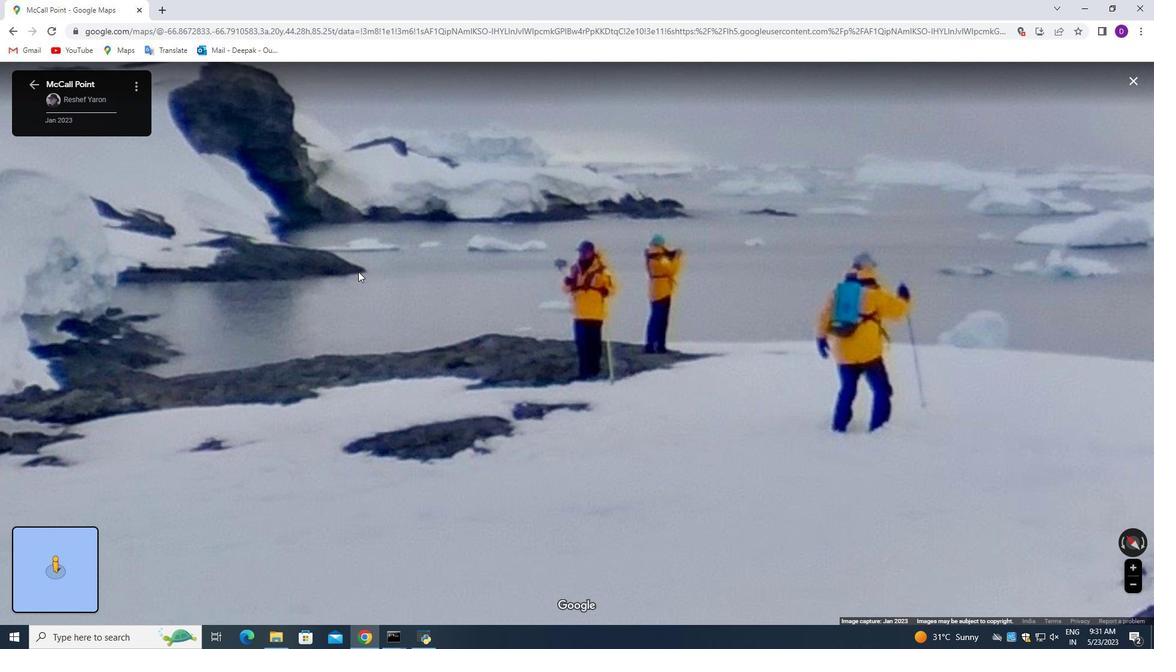 
Action: Mouse scrolled (305, 266) with delta (0, 0)
Screenshot: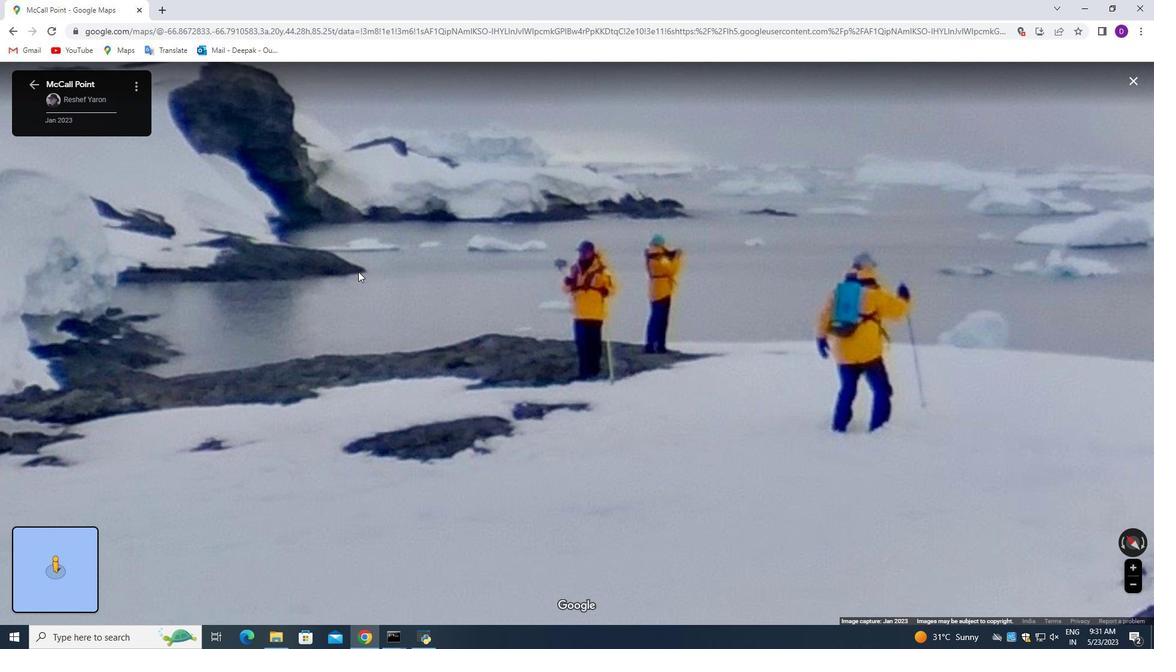 
Action: Mouse scrolled (305, 266) with delta (0, 0)
Screenshot: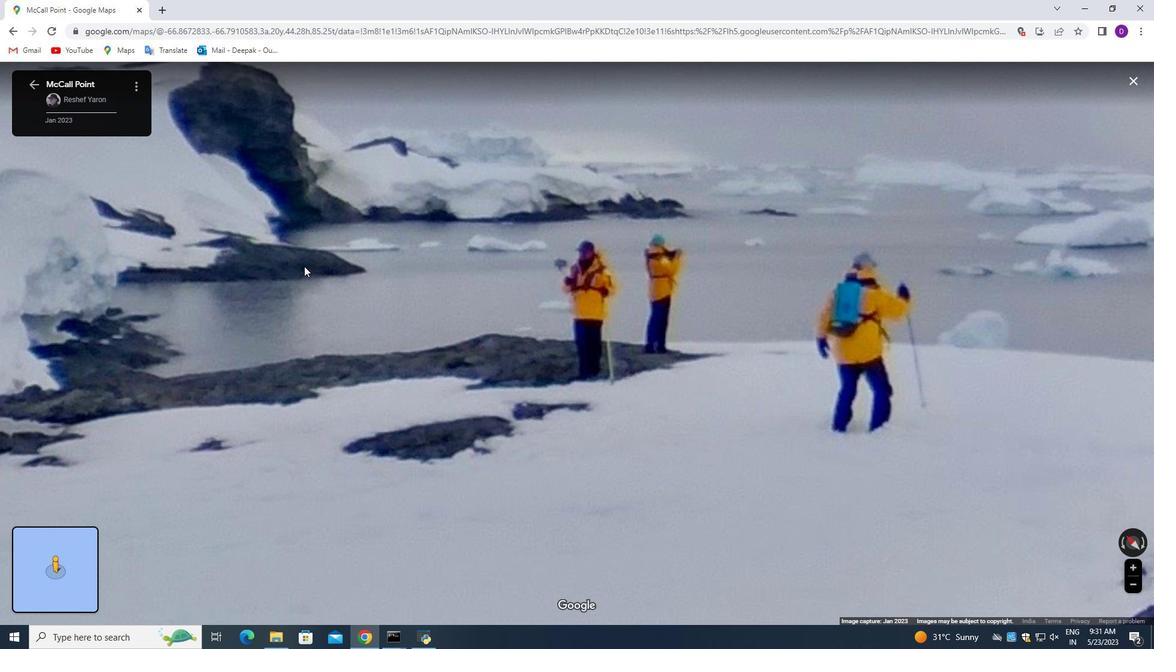 
Action: Mouse moved to (304, 267)
Screenshot: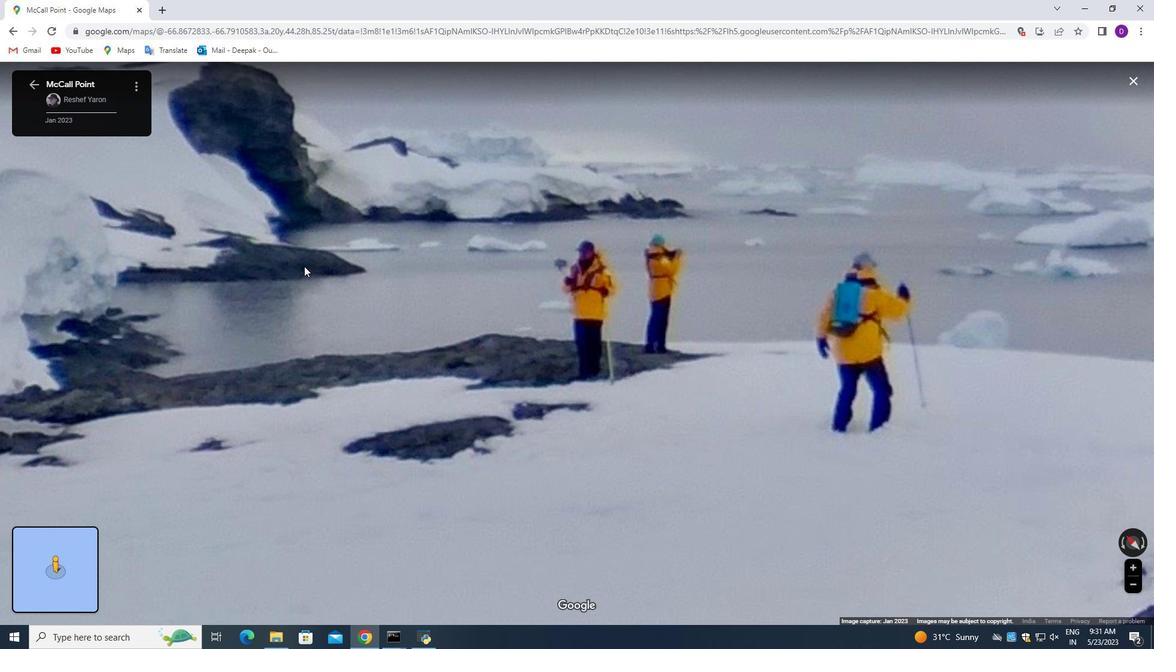 
Action: Mouse scrolled (304, 266) with delta (0, 0)
Screenshot: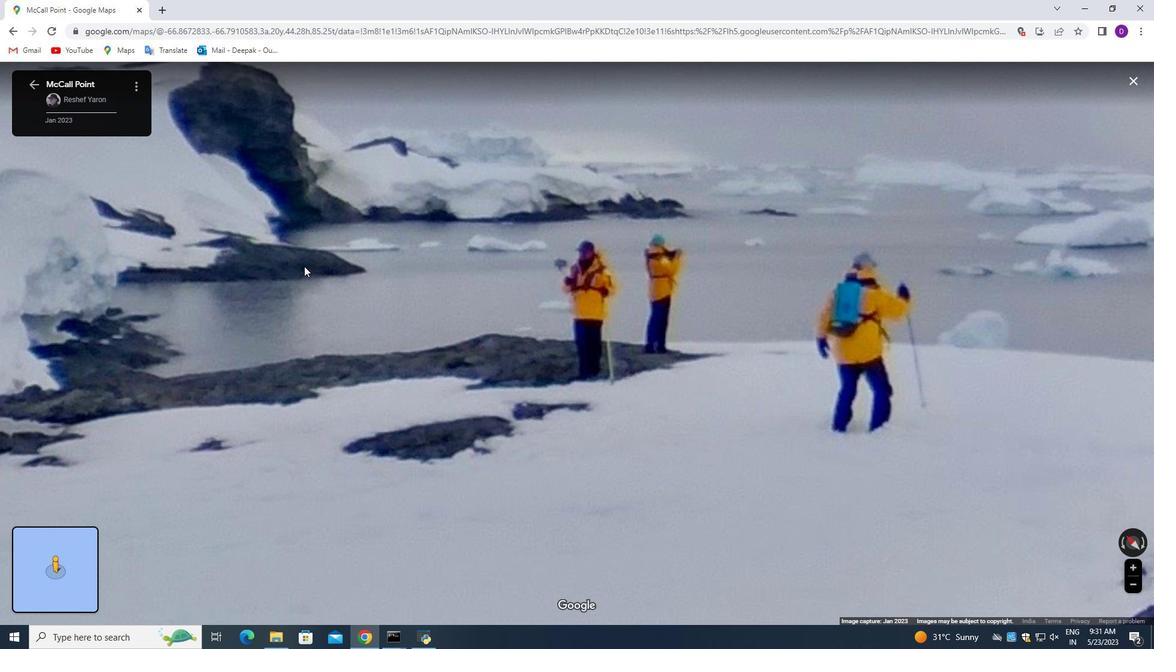 
Action: Mouse scrolled (304, 266) with delta (0, 0)
Screenshot: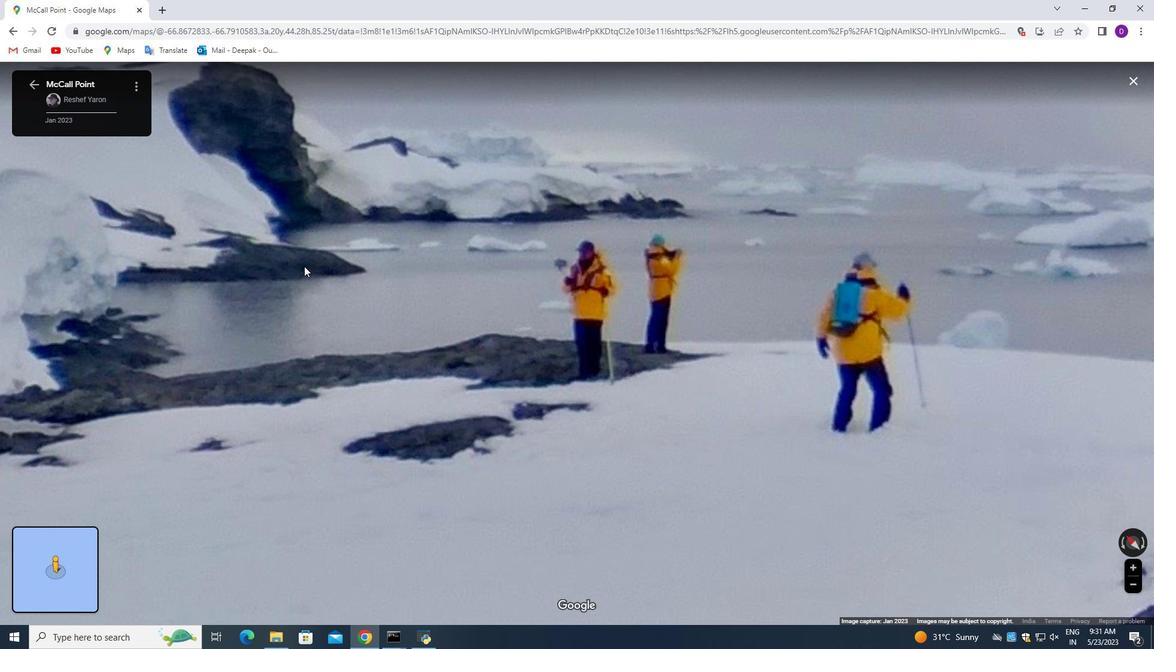 
Action: Mouse moved to (304, 266)
Screenshot: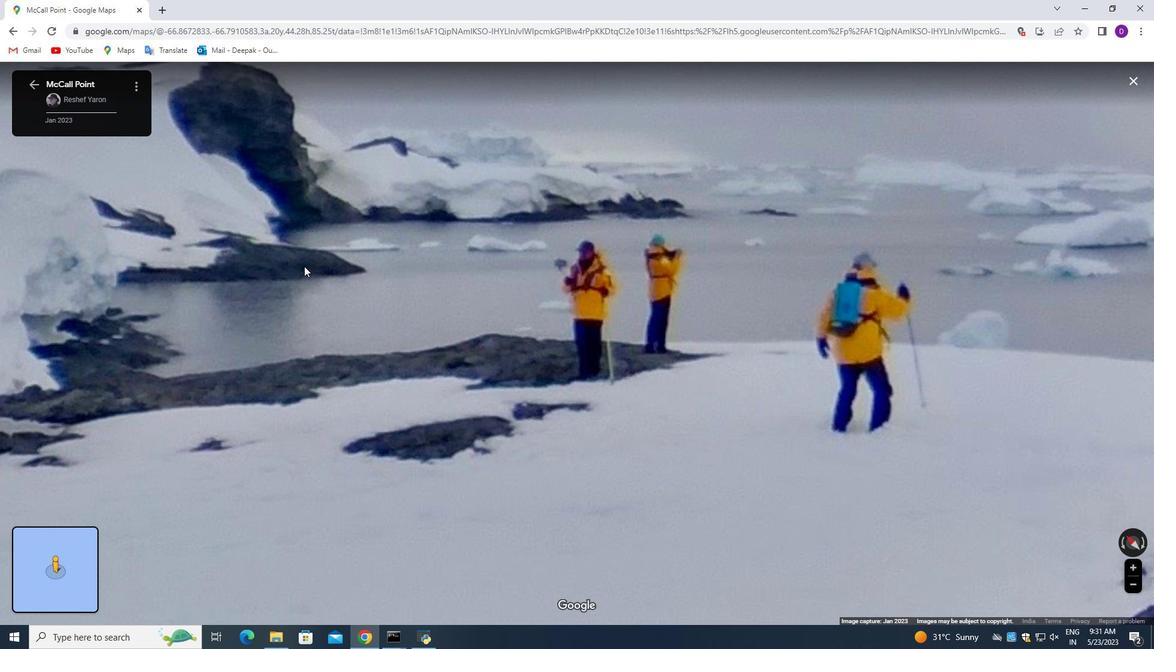 
Action: Mouse scrolled (304, 266) with delta (0, 0)
Screenshot: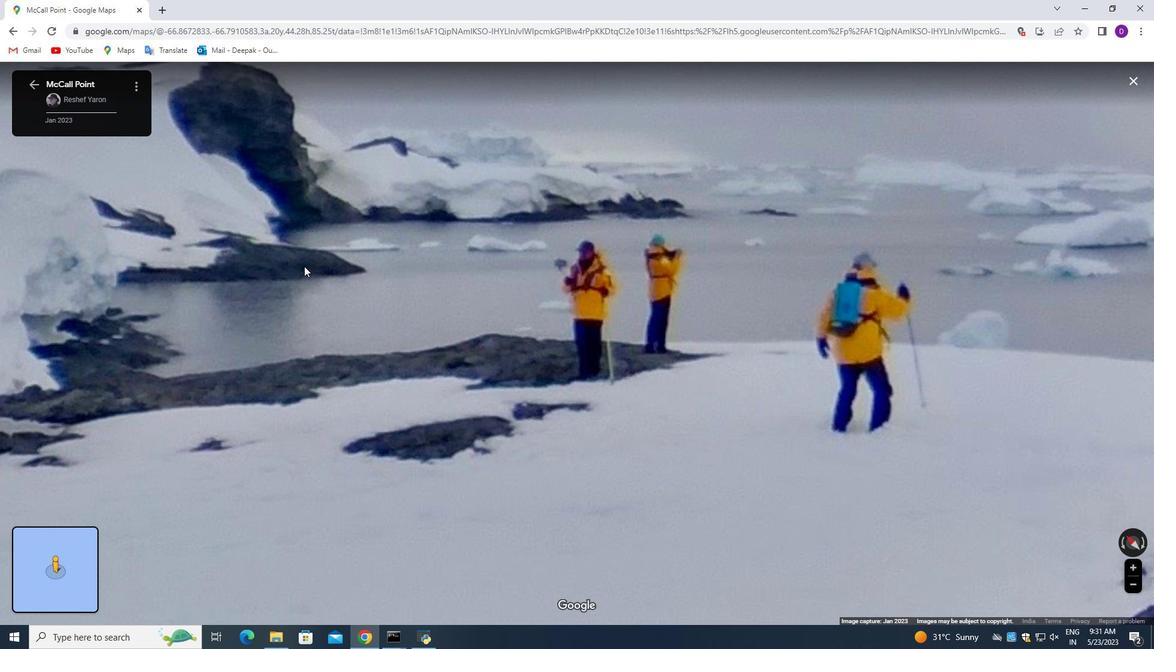 
Action: Mouse moved to (303, 263)
Screenshot: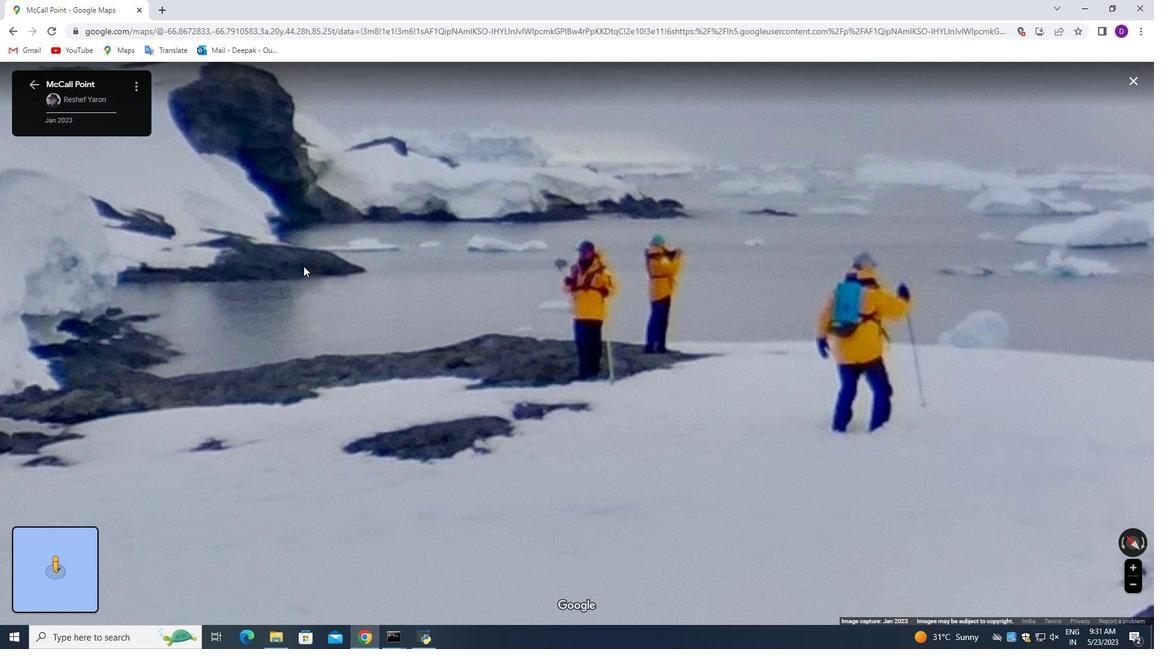 
Action: Mouse scrolled (303, 263) with delta (0, 0)
Screenshot: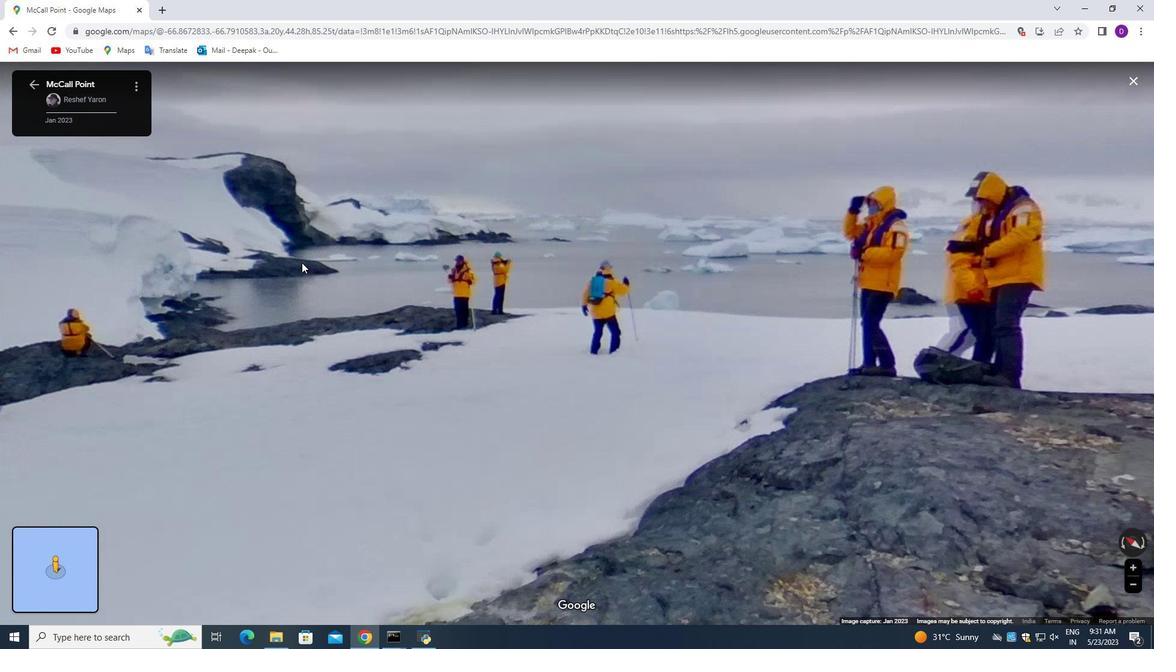 
Action: Mouse scrolled (303, 263) with delta (0, 0)
Screenshot: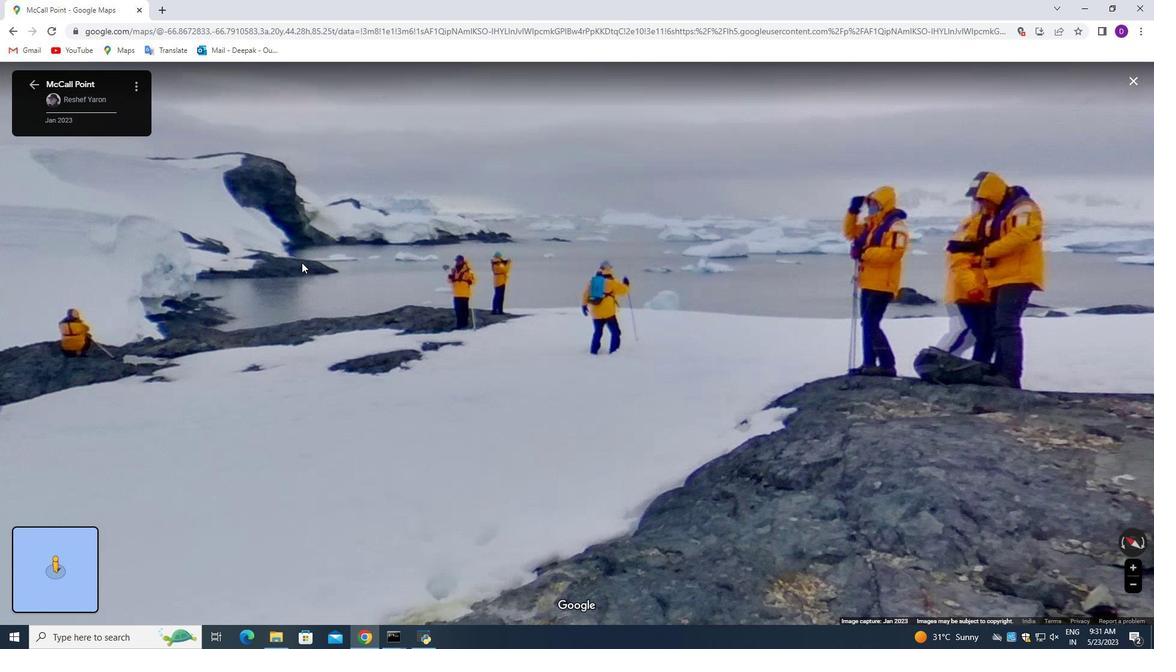 
Action: Mouse scrolled (303, 263) with delta (0, 0)
Screenshot: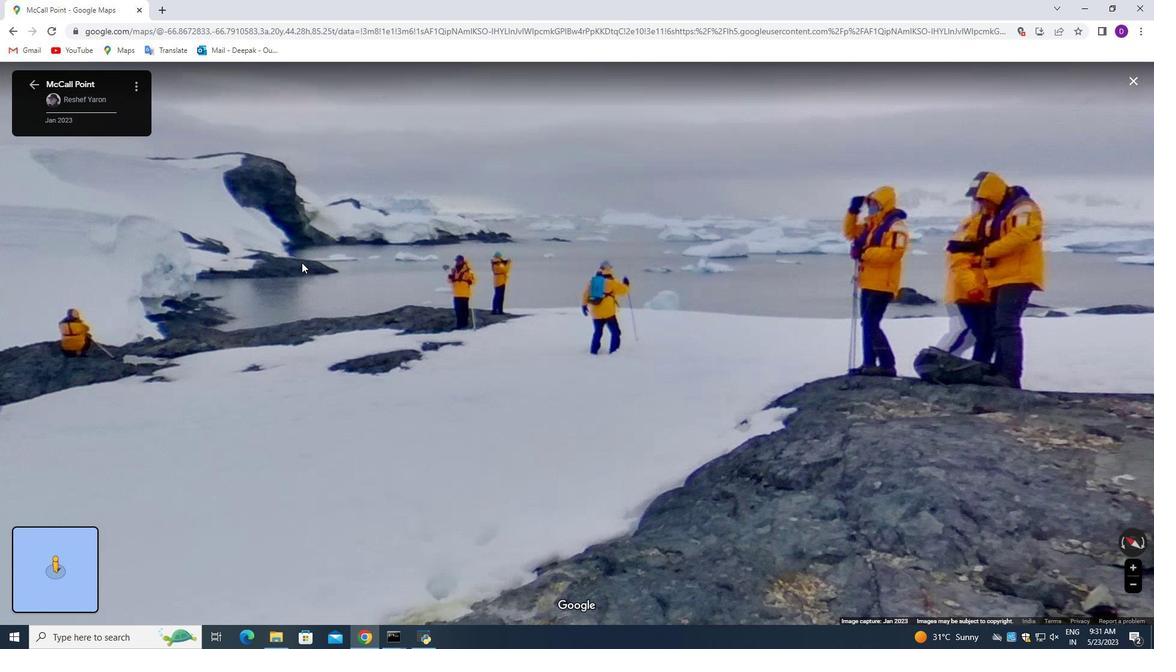 
Action: Mouse scrolled (303, 263) with delta (0, 0)
Screenshot: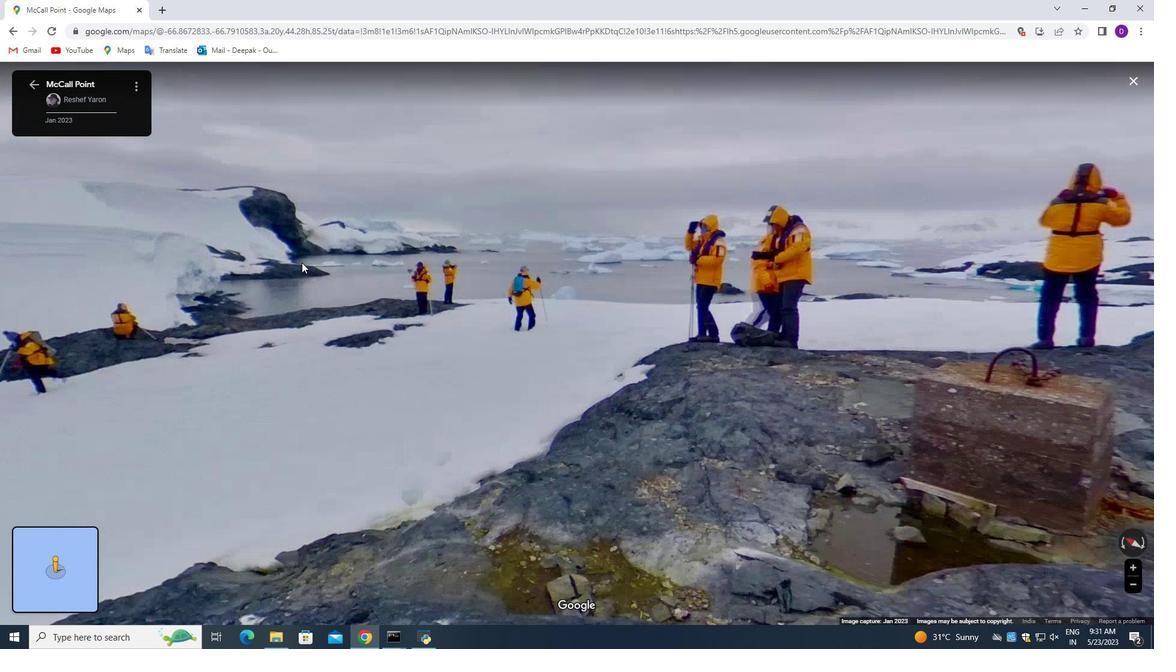 
Action: Mouse scrolled (303, 263) with delta (0, 0)
Screenshot: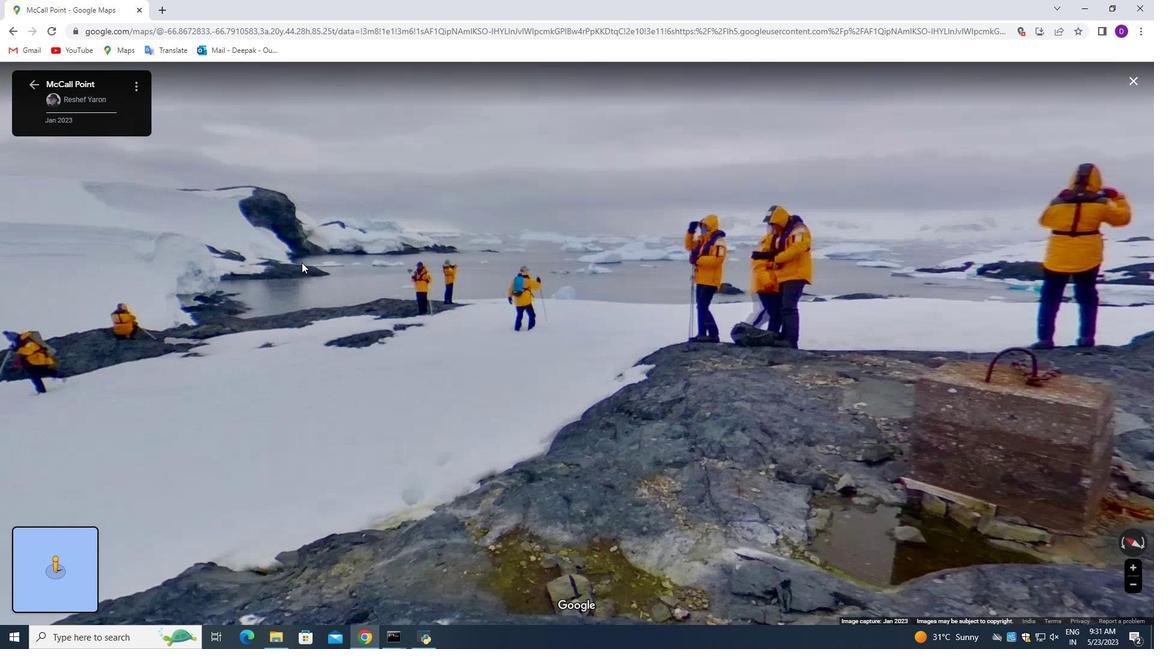 
Action: Mouse scrolled (303, 263) with delta (0, 0)
Screenshot: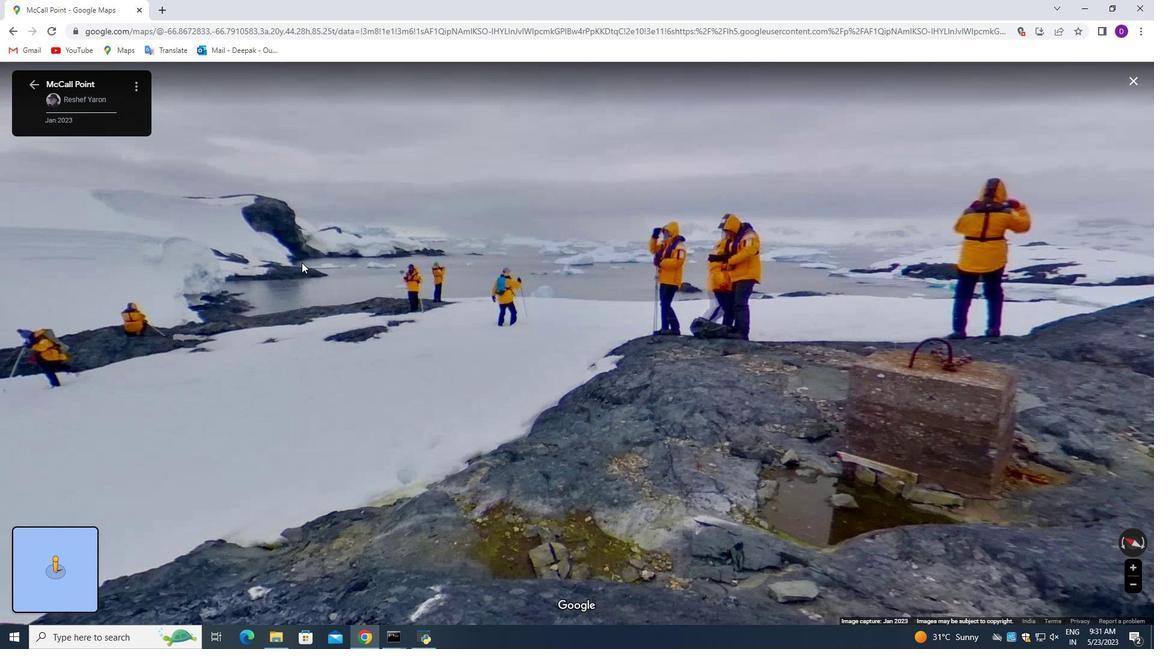 
Action: Mouse moved to (306, 293)
Screenshot: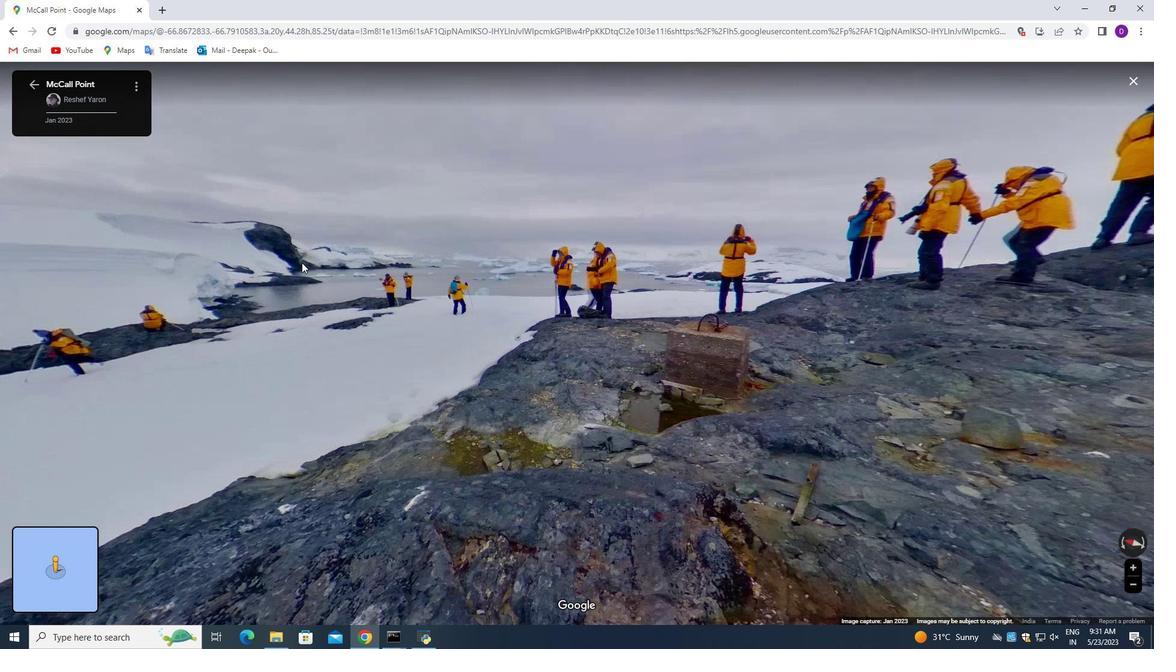 
Action: Mouse scrolled (306, 292) with delta (0, 0)
Screenshot: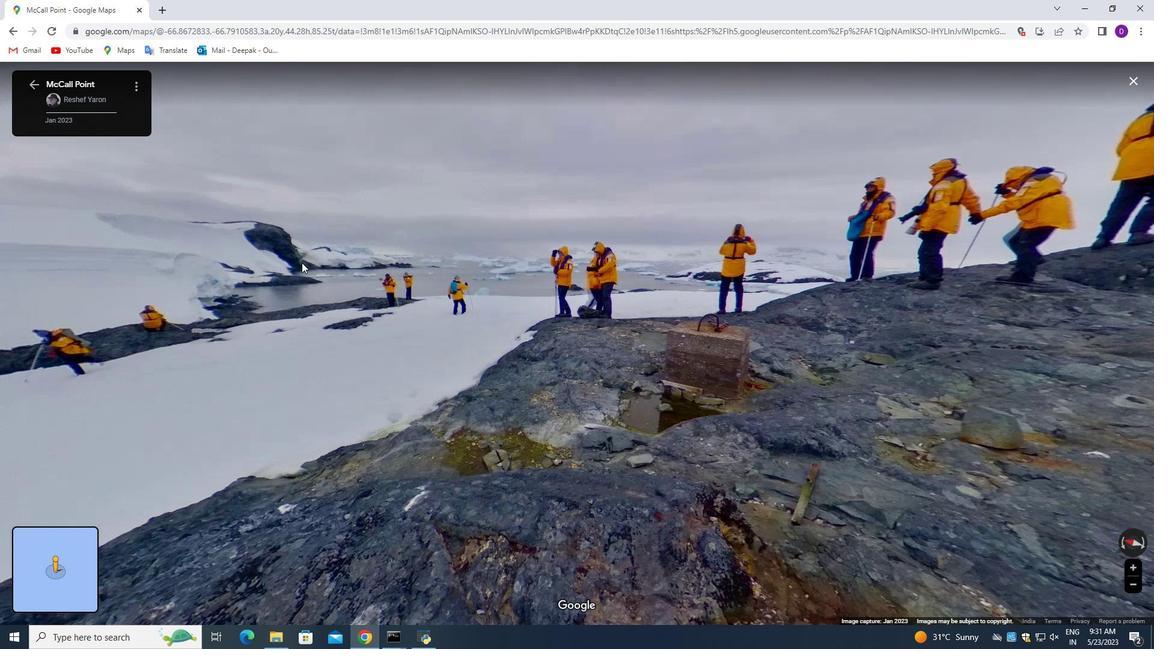 
Action: Mouse moved to (309, 297)
Screenshot: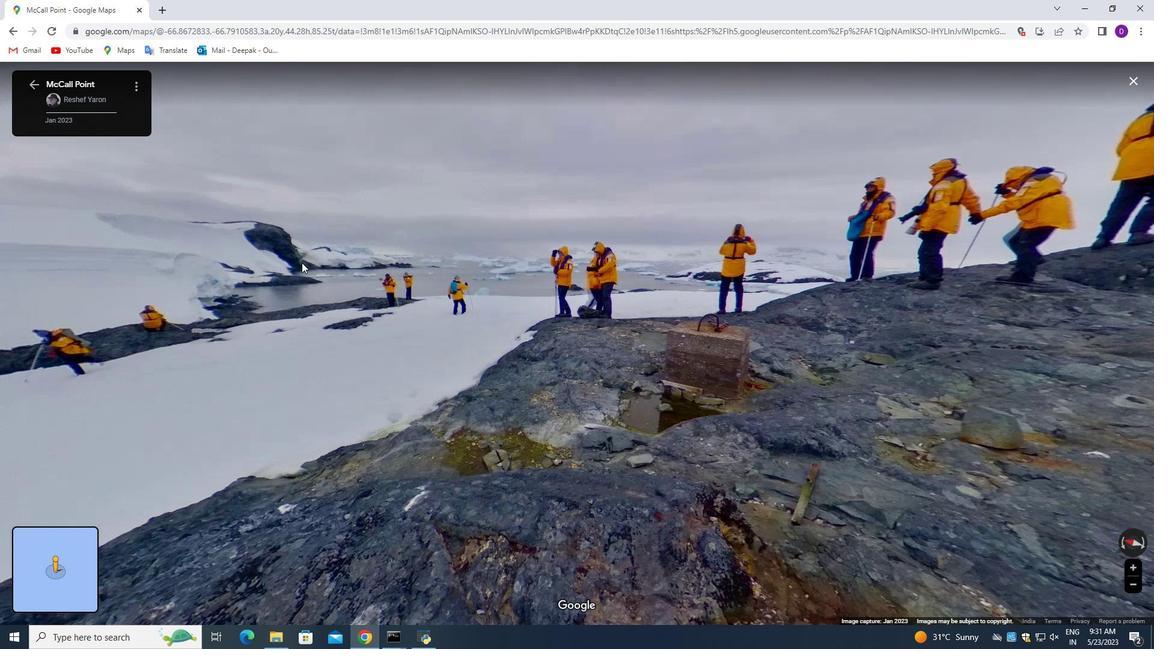 
Action: Mouse scrolled (308, 297) with delta (0, 0)
Screenshot: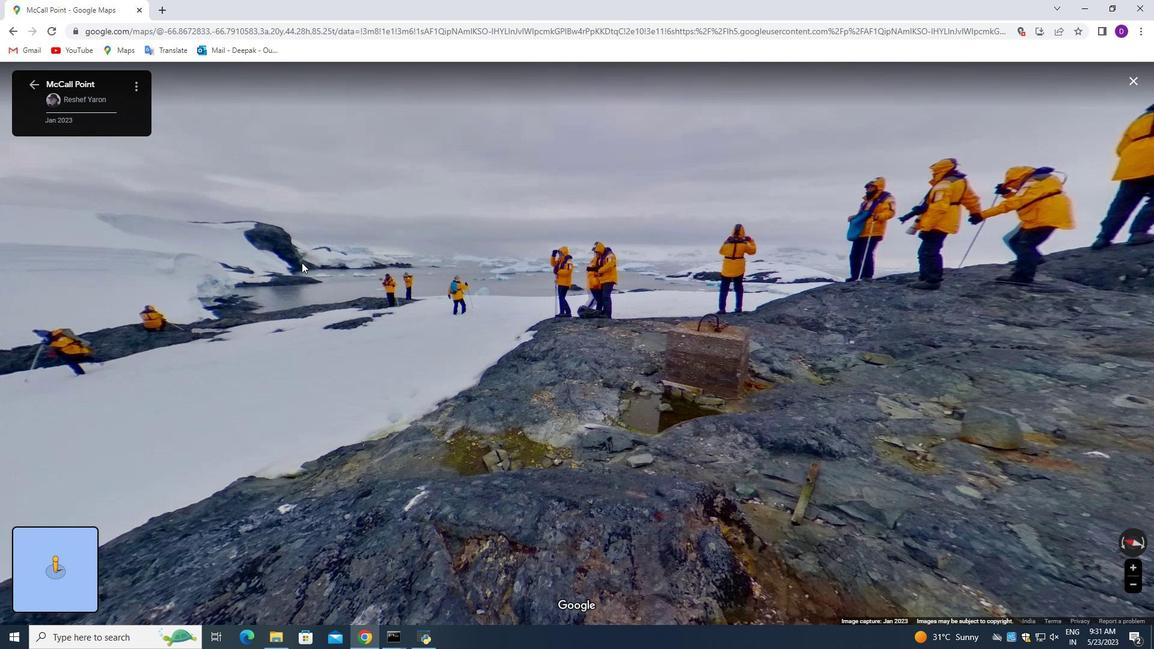 
Action: Mouse moved to (309, 298)
Screenshot: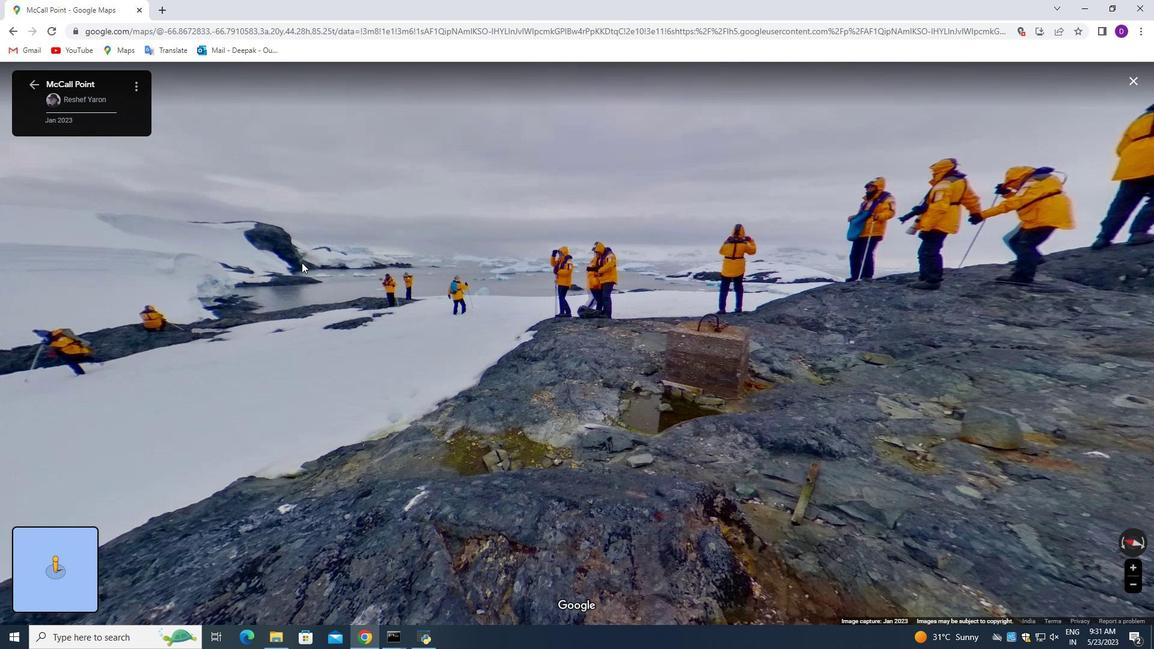 
Action: Mouse scrolled (309, 298) with delta (0, 0)
Screenshot: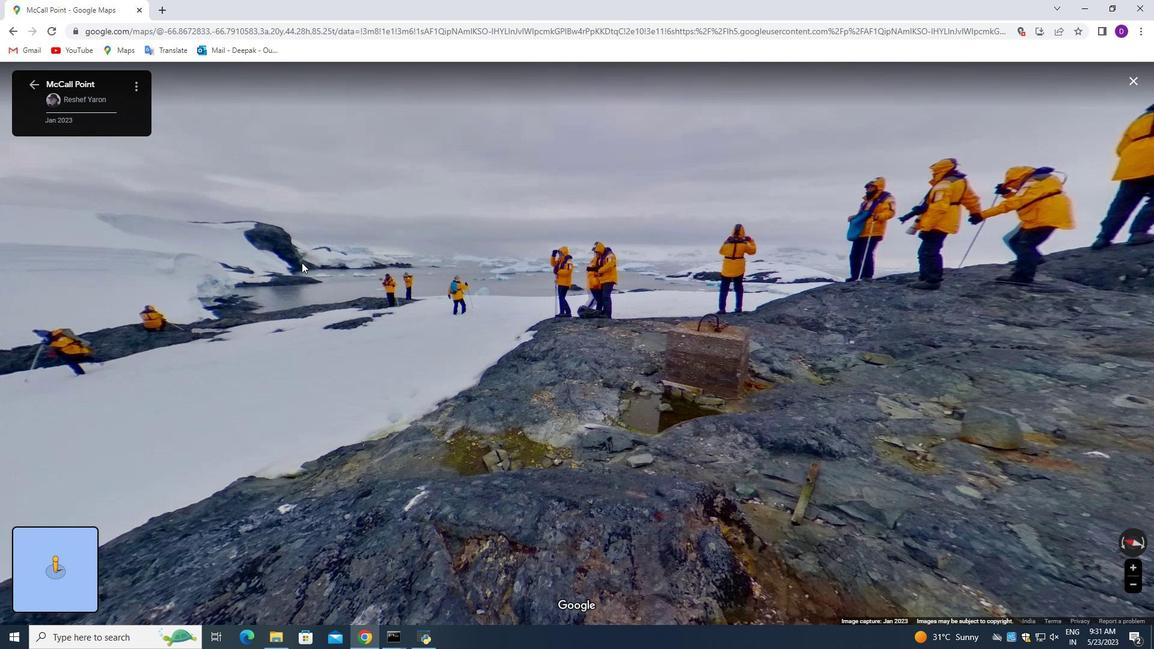 
Action: Mouse moved to (309, 300)
Screenshot: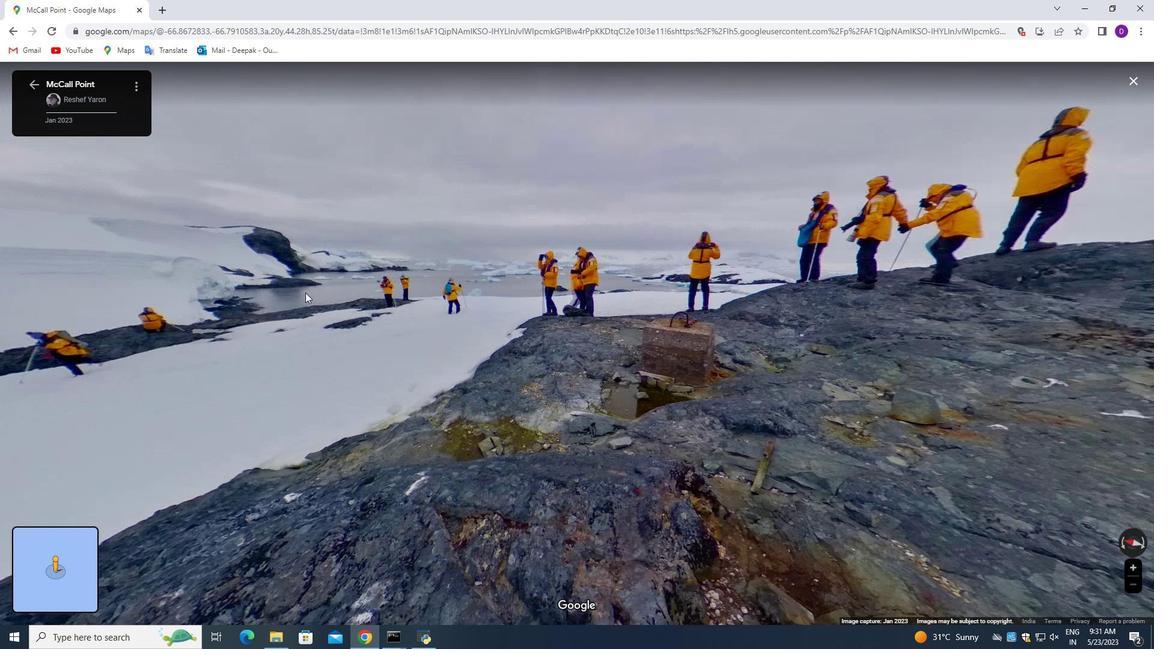 
Action: Mouse scrolled (309, 298) with delta (0, 0)
Screenshot: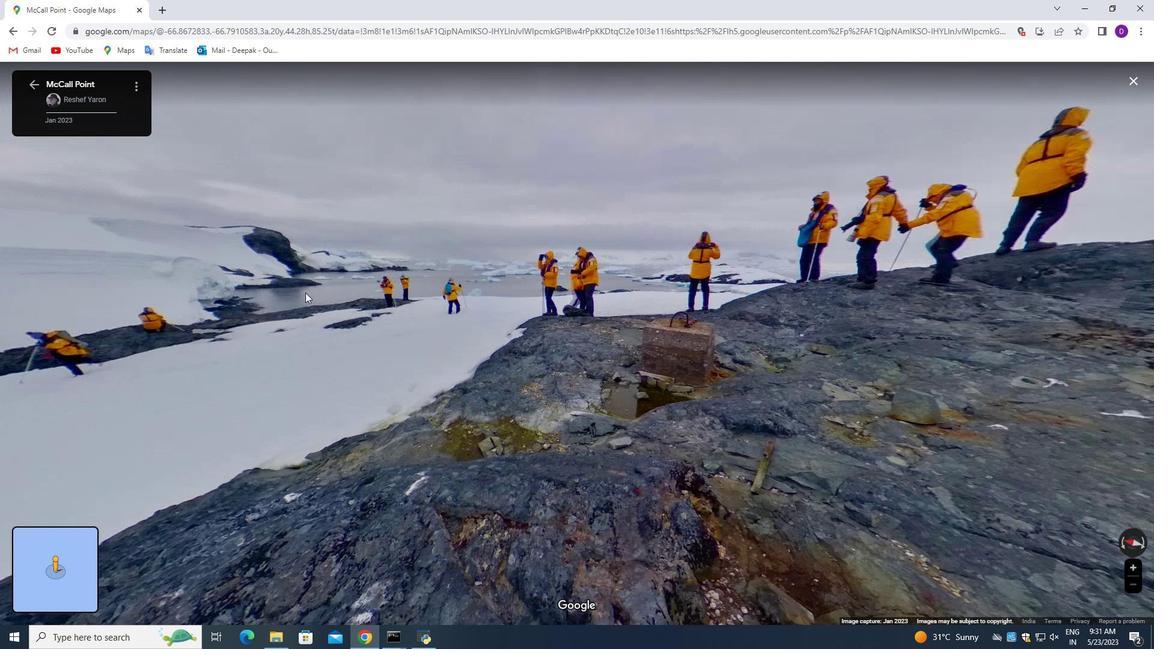 
Action: Mouse moved to (310, 300)
Screenshot: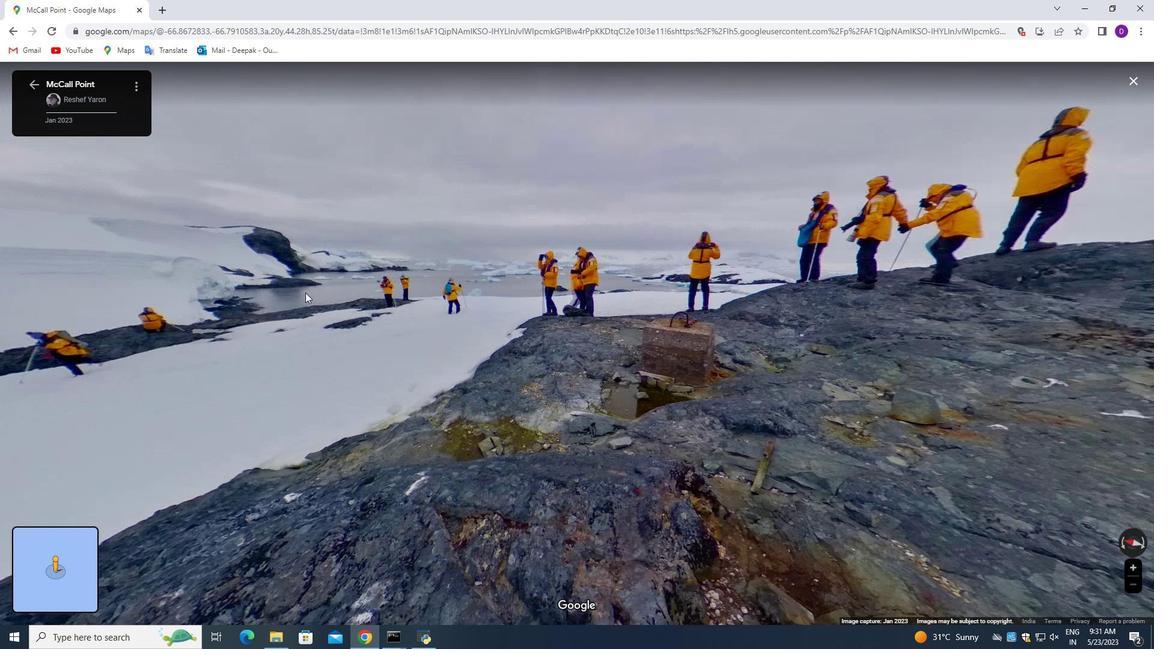 
Action: Mouse scrolled (309, 299) with delta (0, 0)
Screenshot: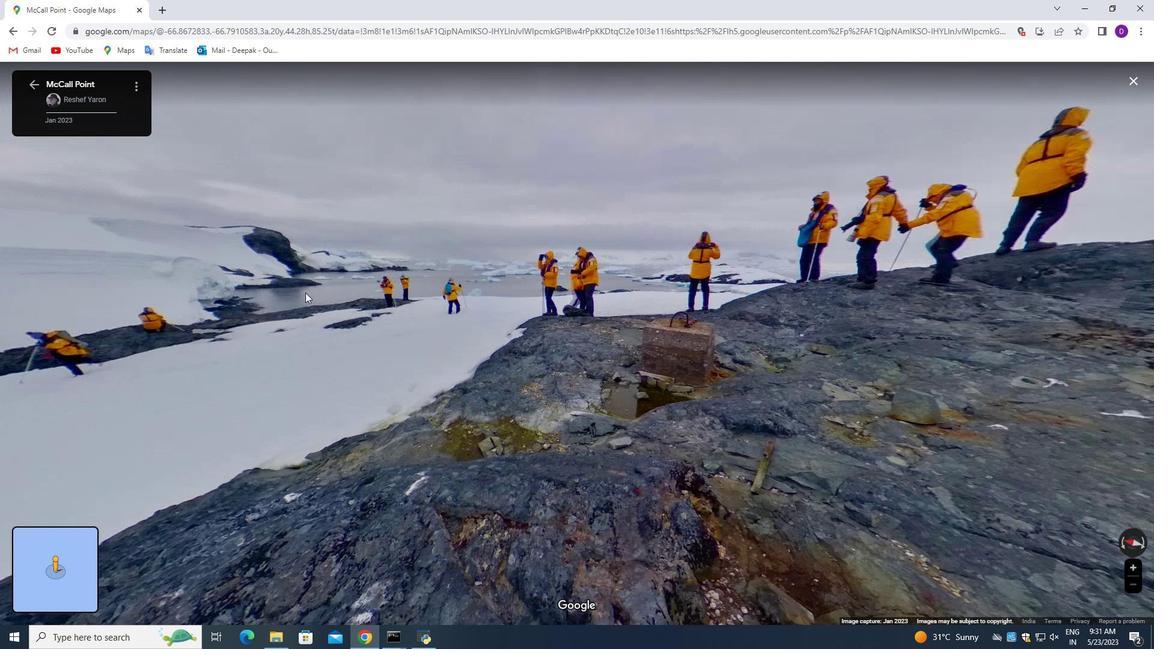 
Action: Mouse moved to (310, 300)
Screenshot: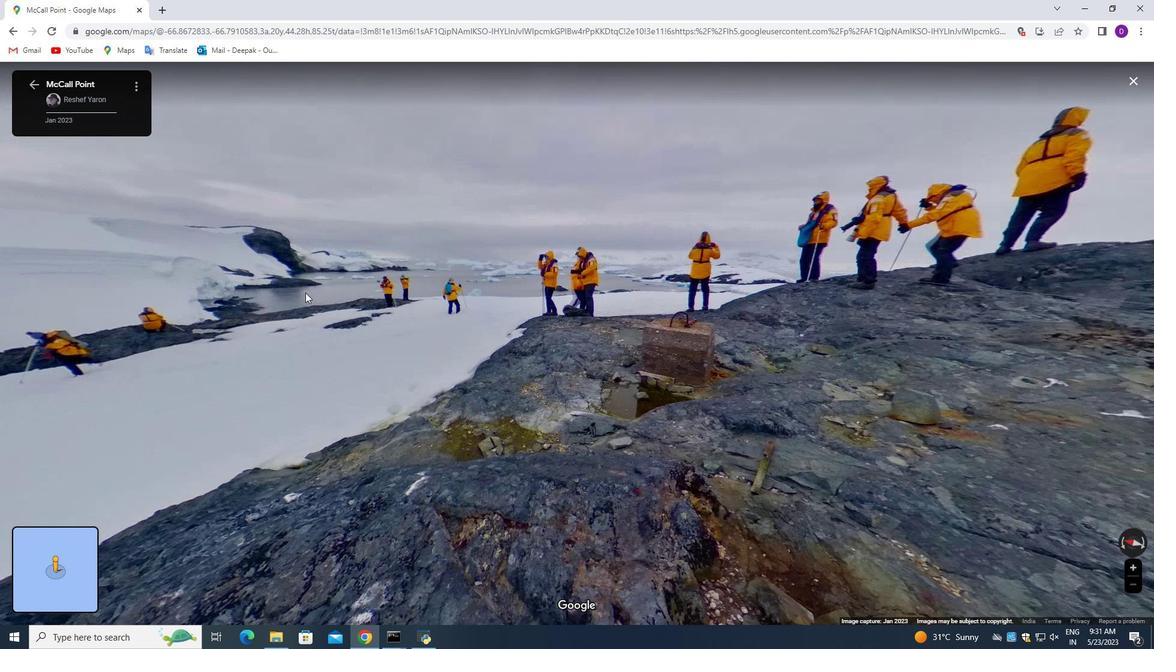 
Action: Mouse scrolled (309, 299) with delta (0, 0)
Screenshot: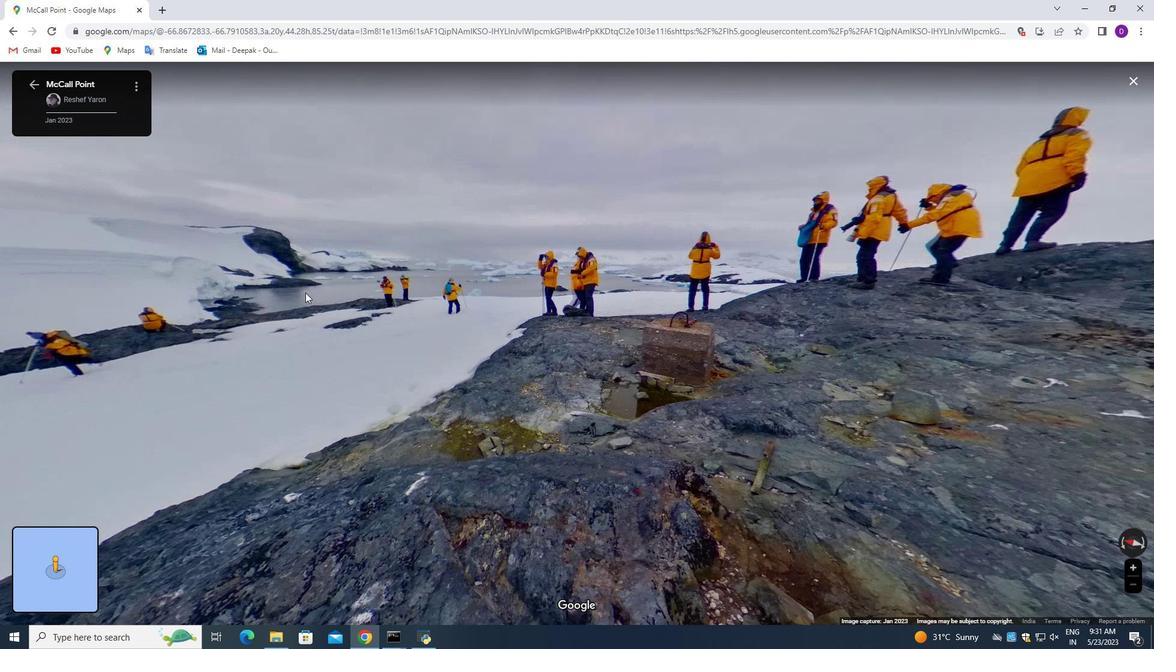 
Action: Mouse moved to (544, 321)
Screenshot: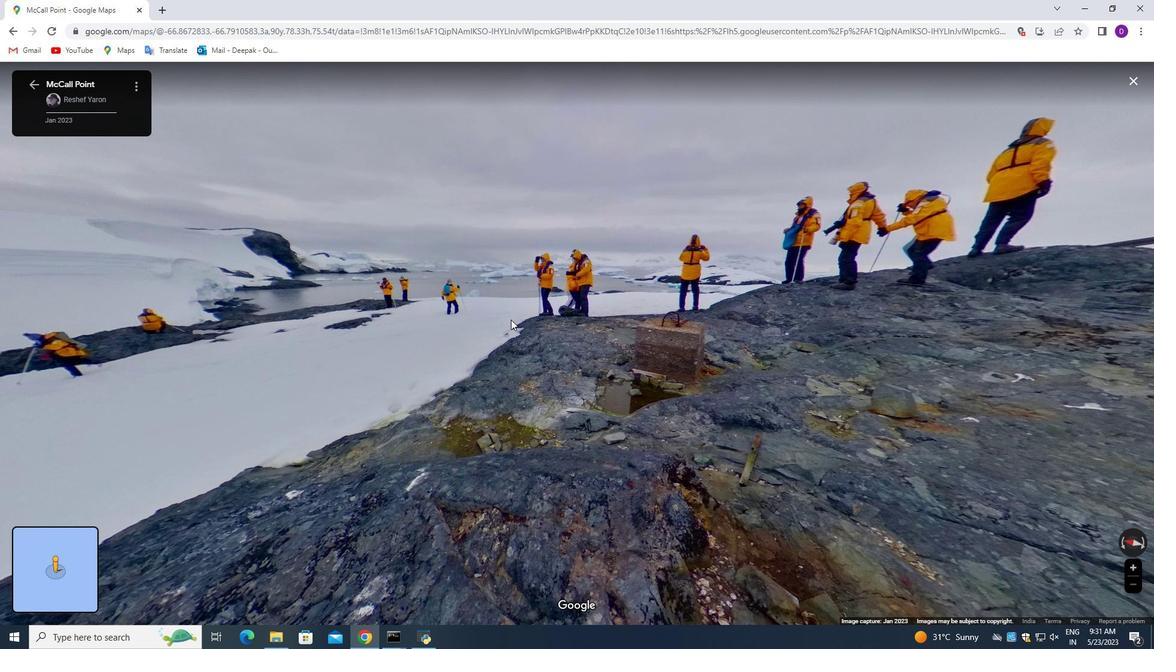
Action: Mouse pressed left at (544, 321)
Screenshot: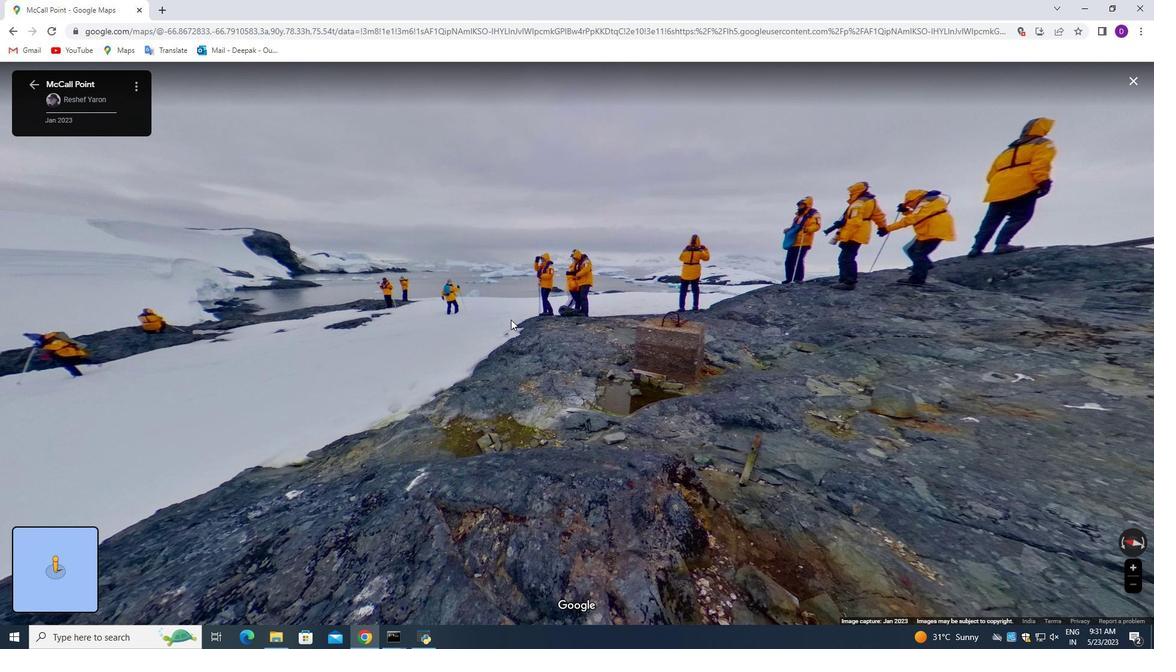 
Action: Mouse moved to (533, 338)
Screenshot: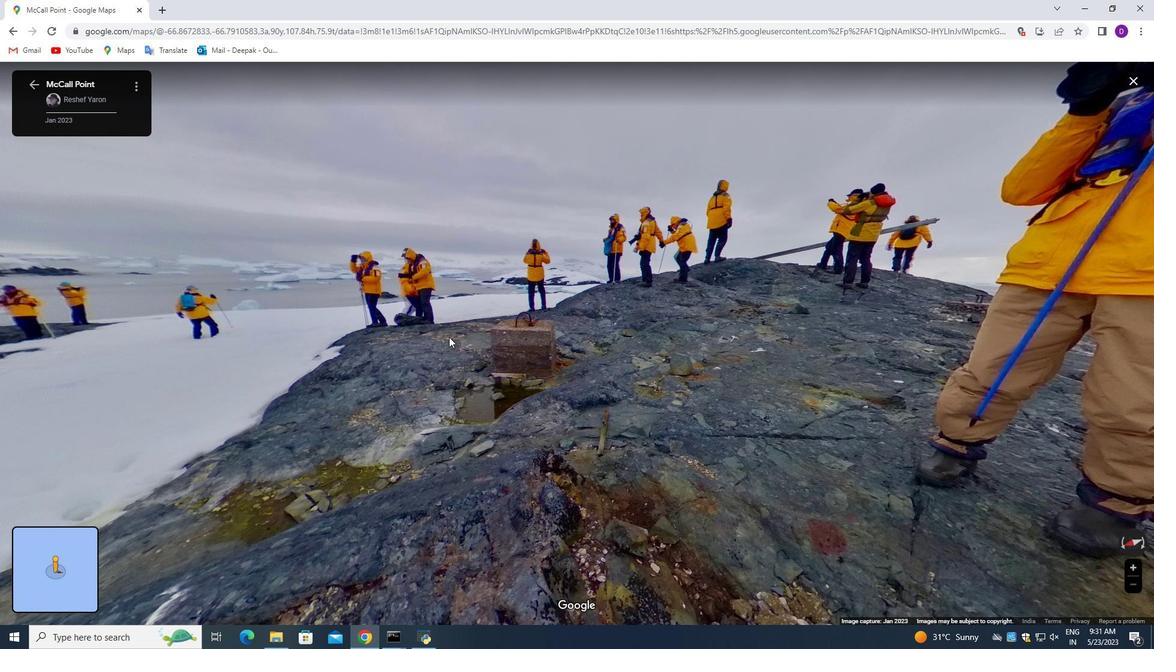 
Action: Mouse pressed left at (533, 338)
Screenshot: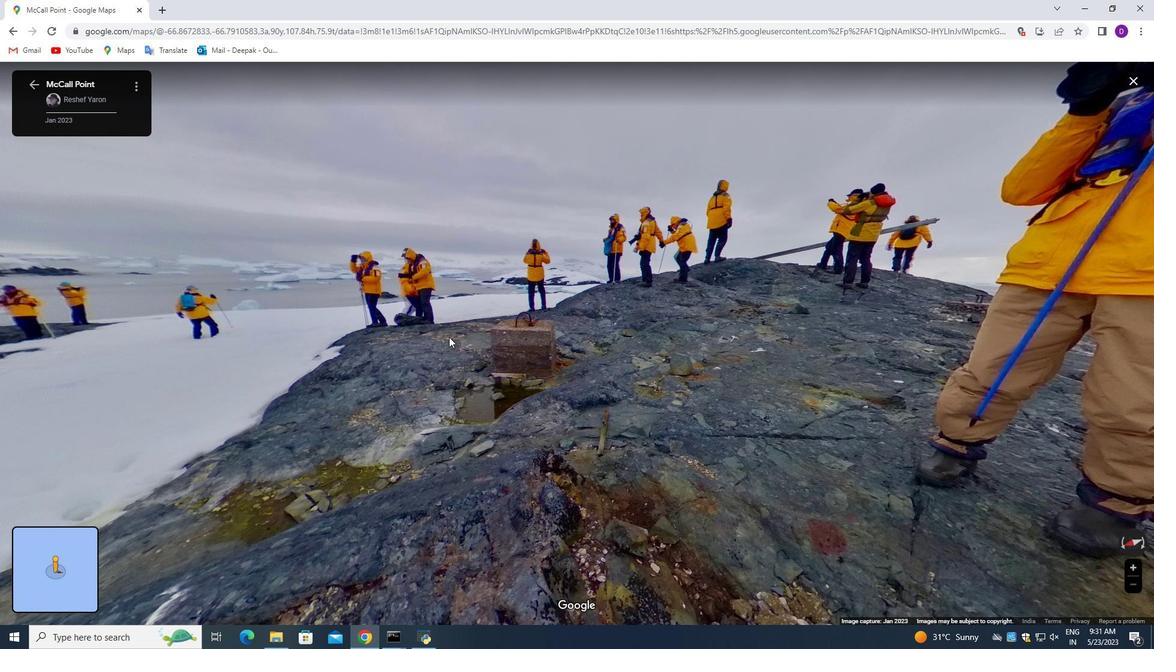
Action: Mouse moved to (508, 291)
Screenshot: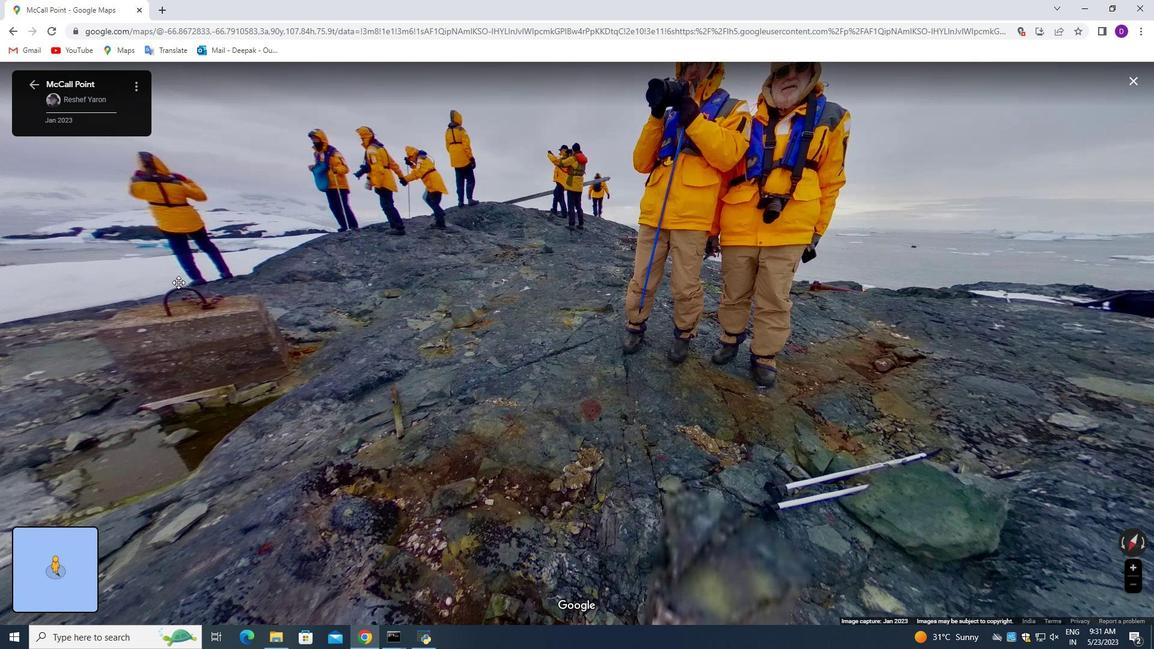 
Action: Mouse pressed left at (508, 291)
Screenshot: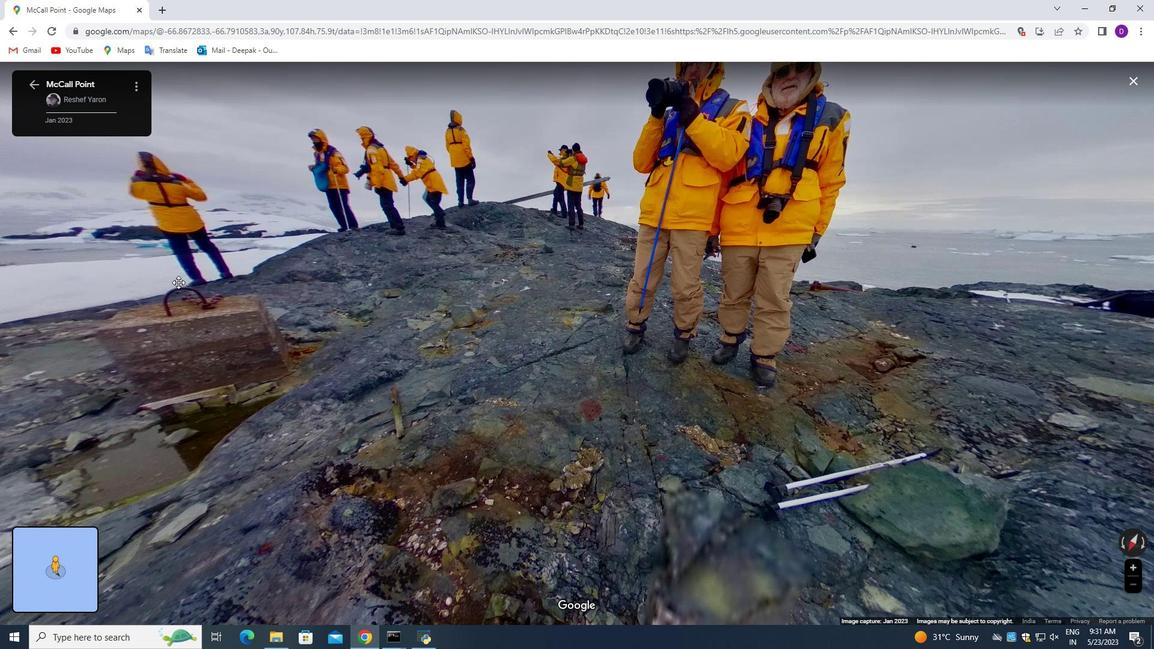 
Action: Mouse moved to (624, 295)
Screenshot: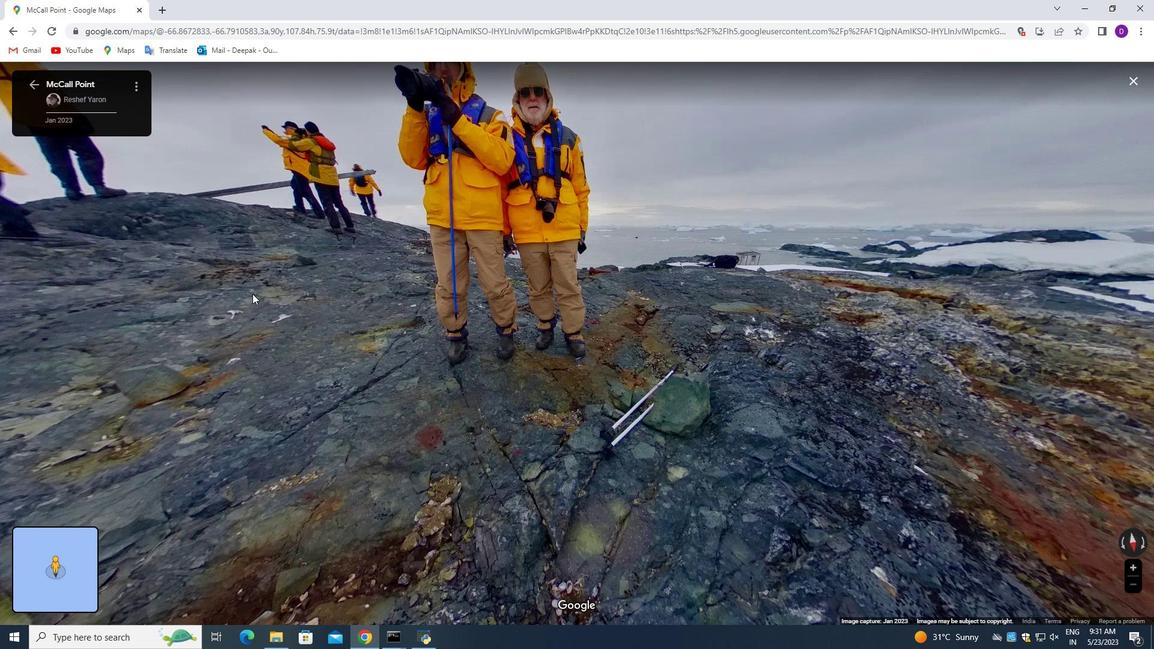 
Action: Mouse pressed left at (624, 295)
Screenshot: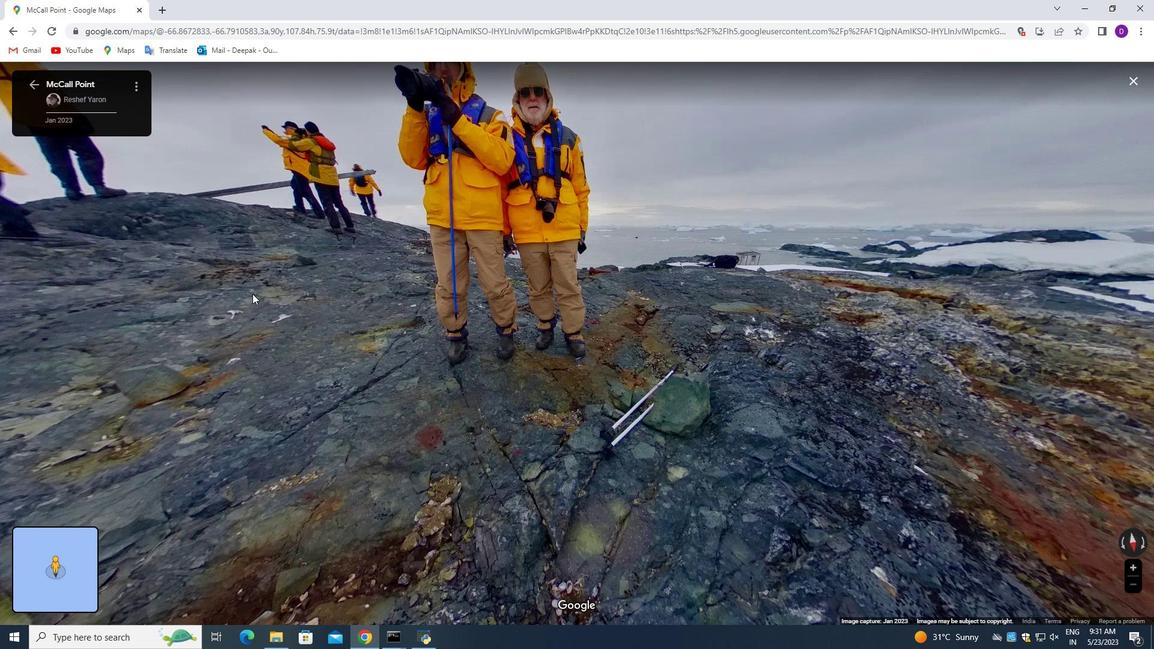 
Action: Mouse moved to (643, 315)
Screenshot: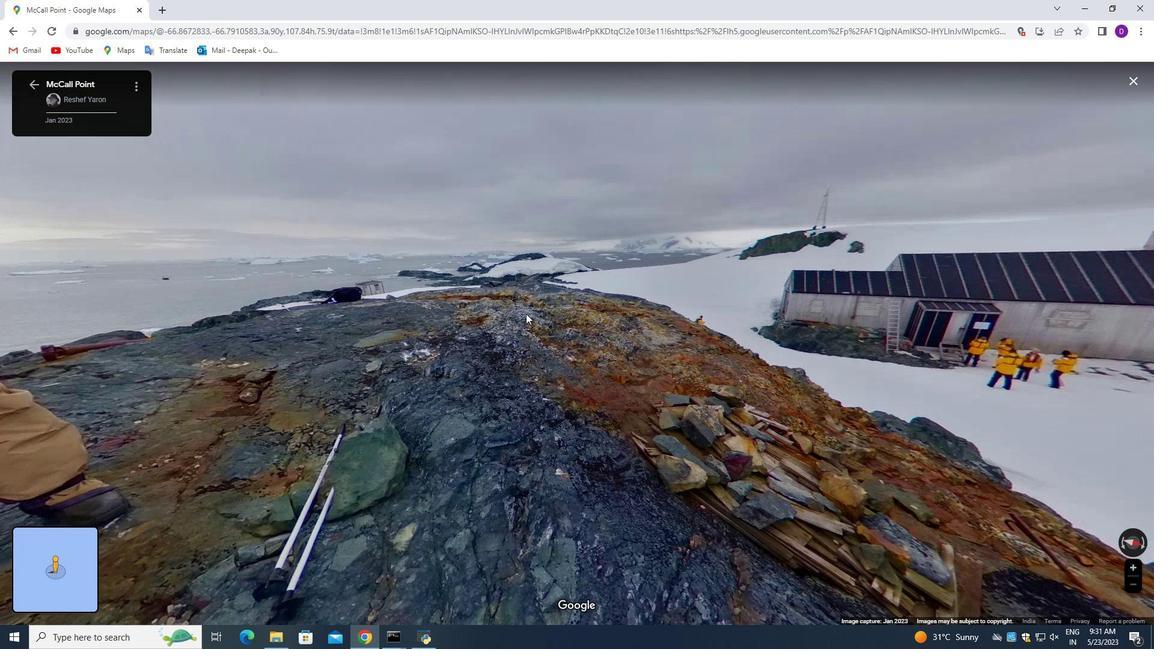 
Action: Mouse pressed left at (643, 315)
Screenshot: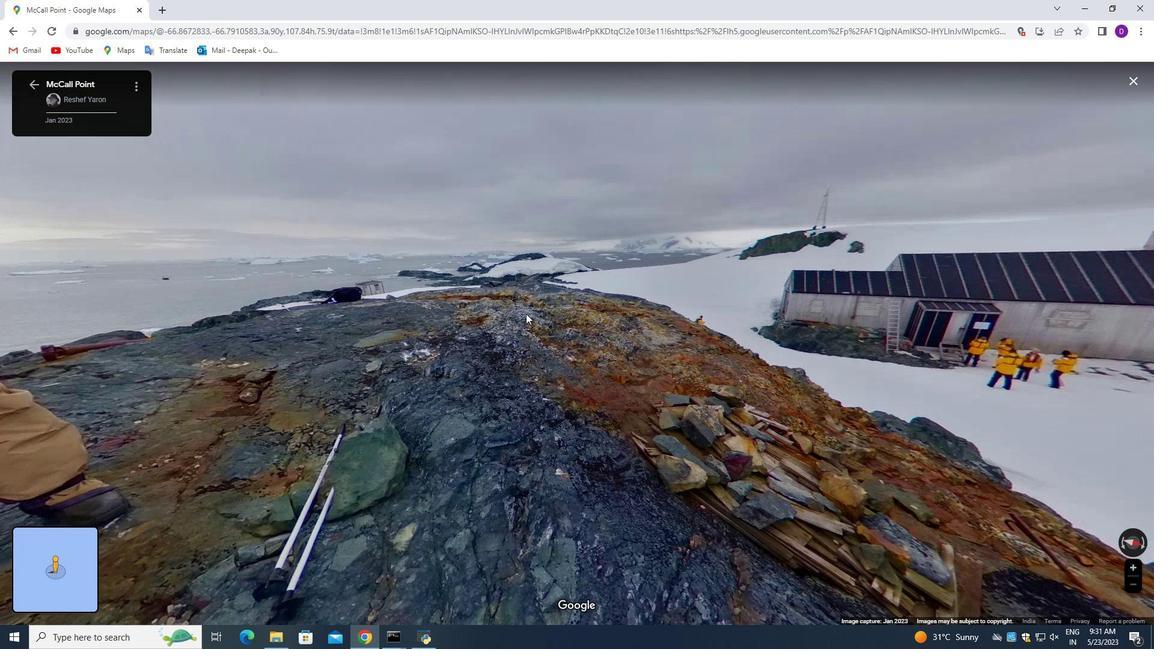 
Action: Mouse moved to (12, 31)
Screenshot: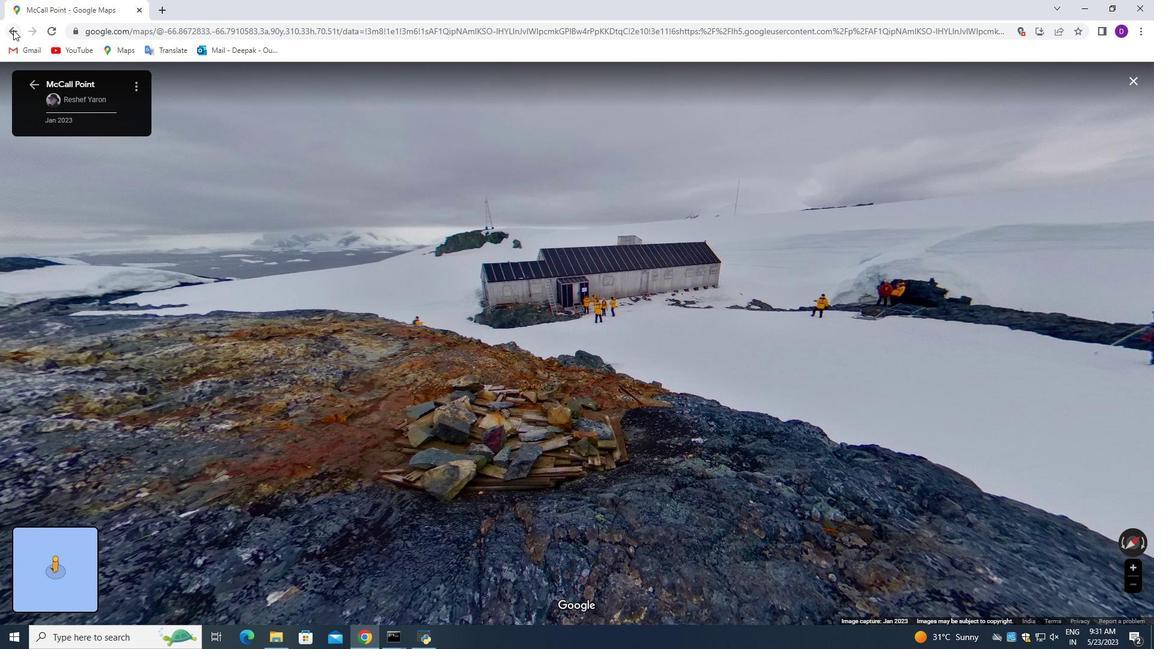 
Action: Mouse pressed left at (12, 31)
Screenshot: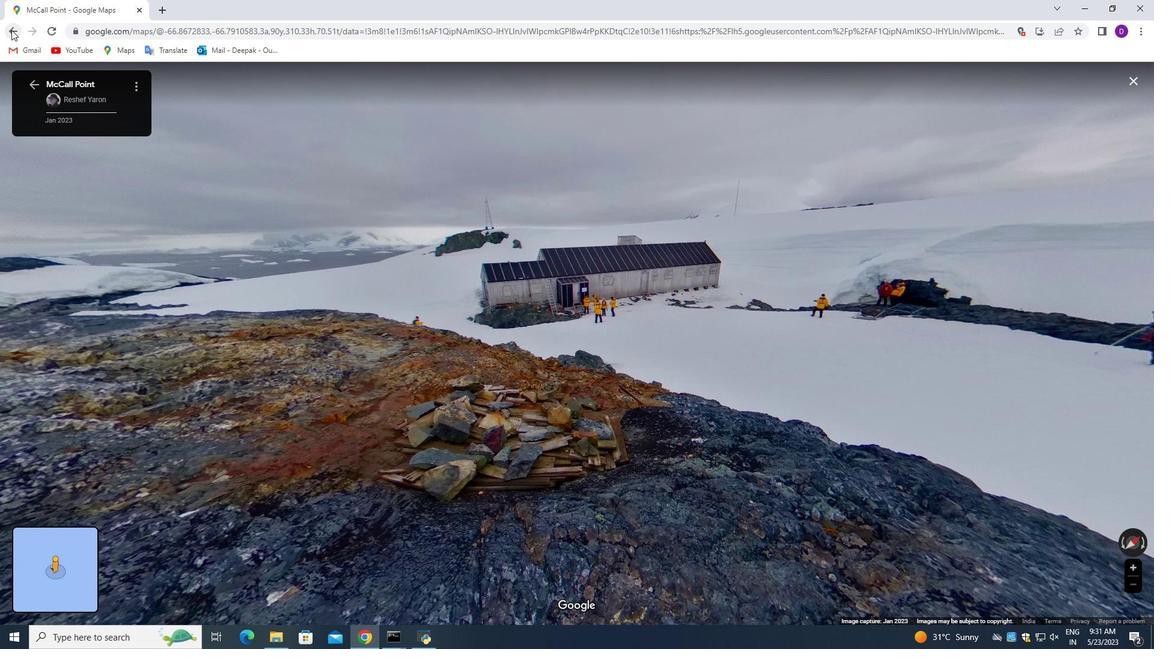 
Action: Mouse moved to (30, 600)
Screenshot: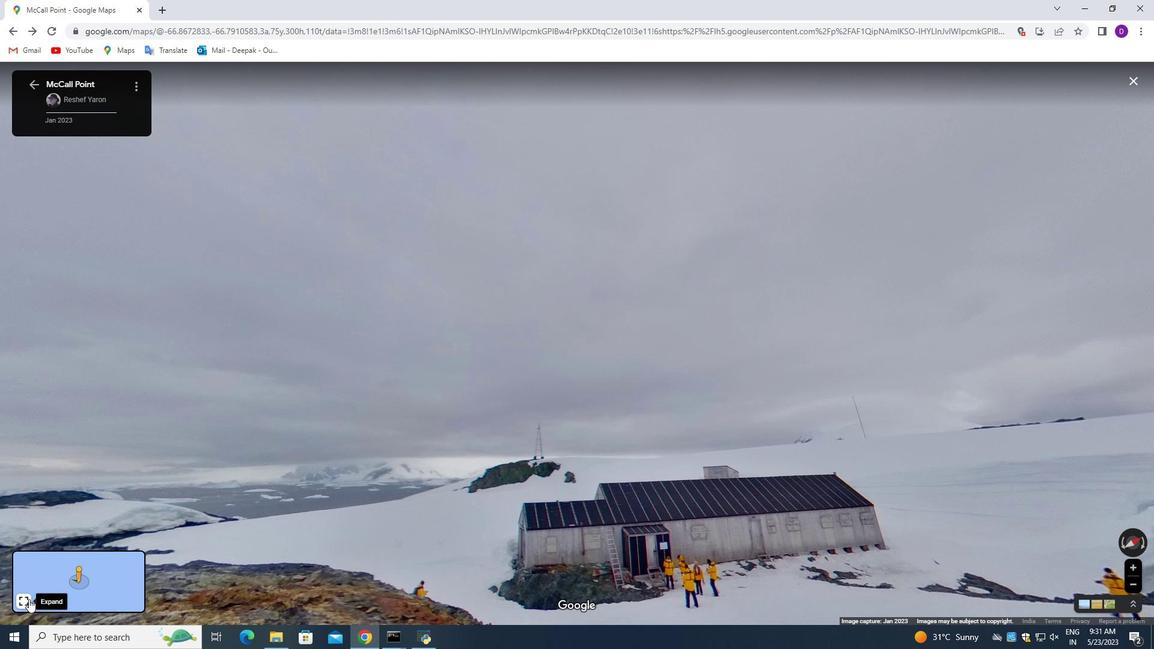 
Action: Mouse pressed left at (30, 600)
Screenshot: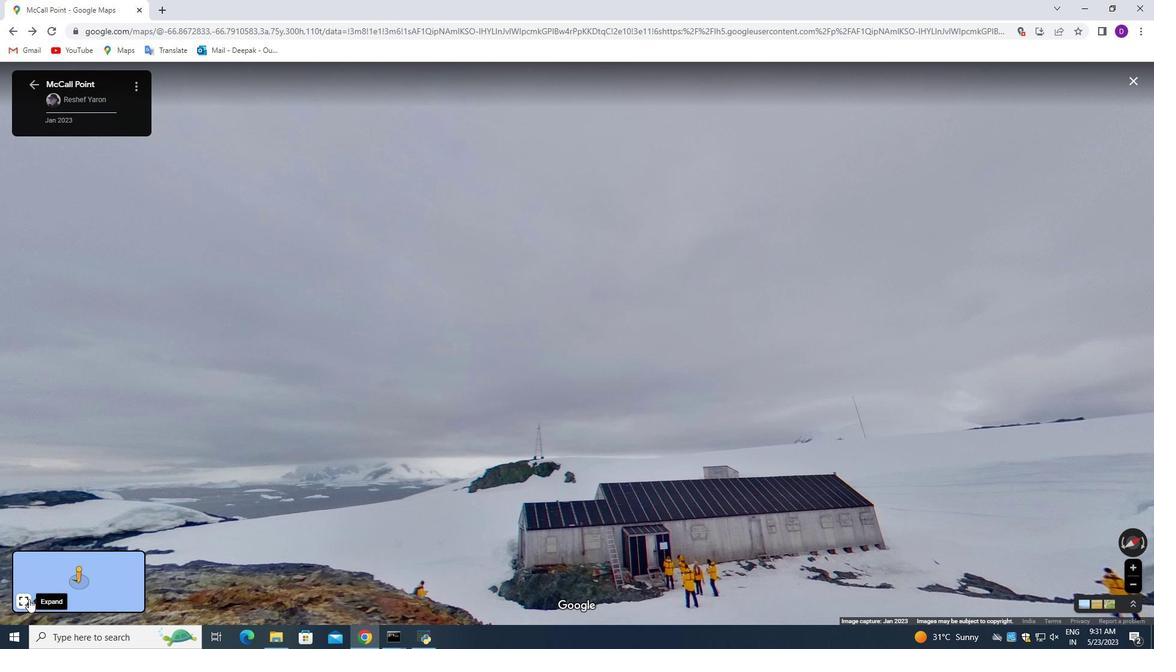 
Action: Mouse moved to (594, 517)
Screenshot: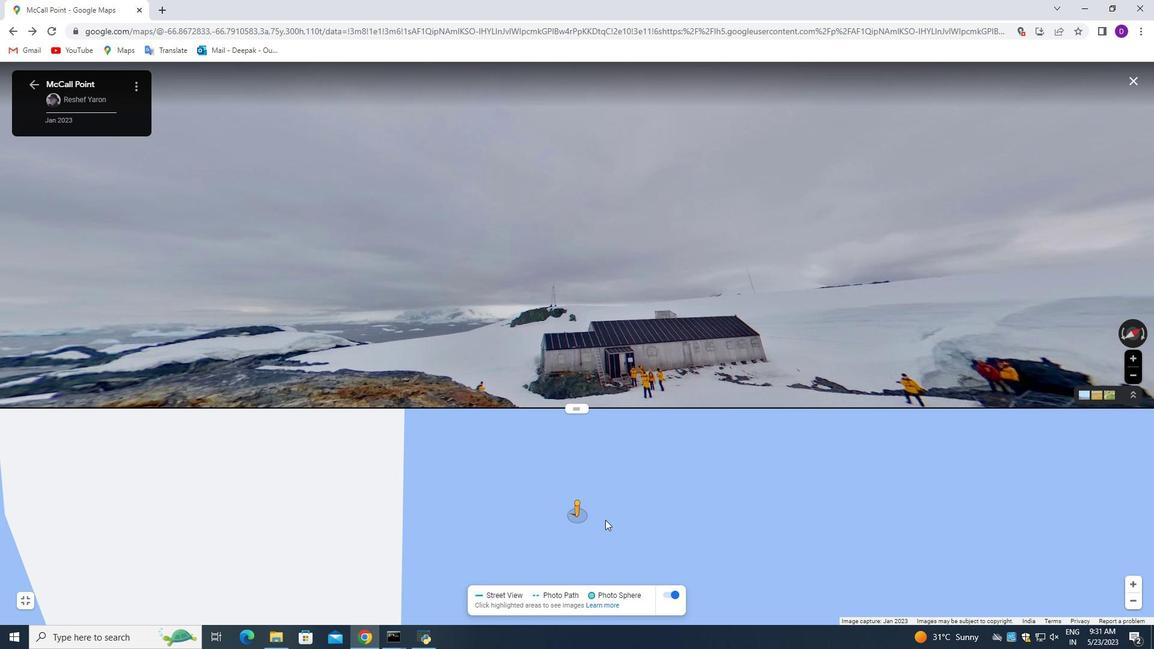 
Action: Mouse scrolled (594, 516) with delta (0, 0)
Screenshot: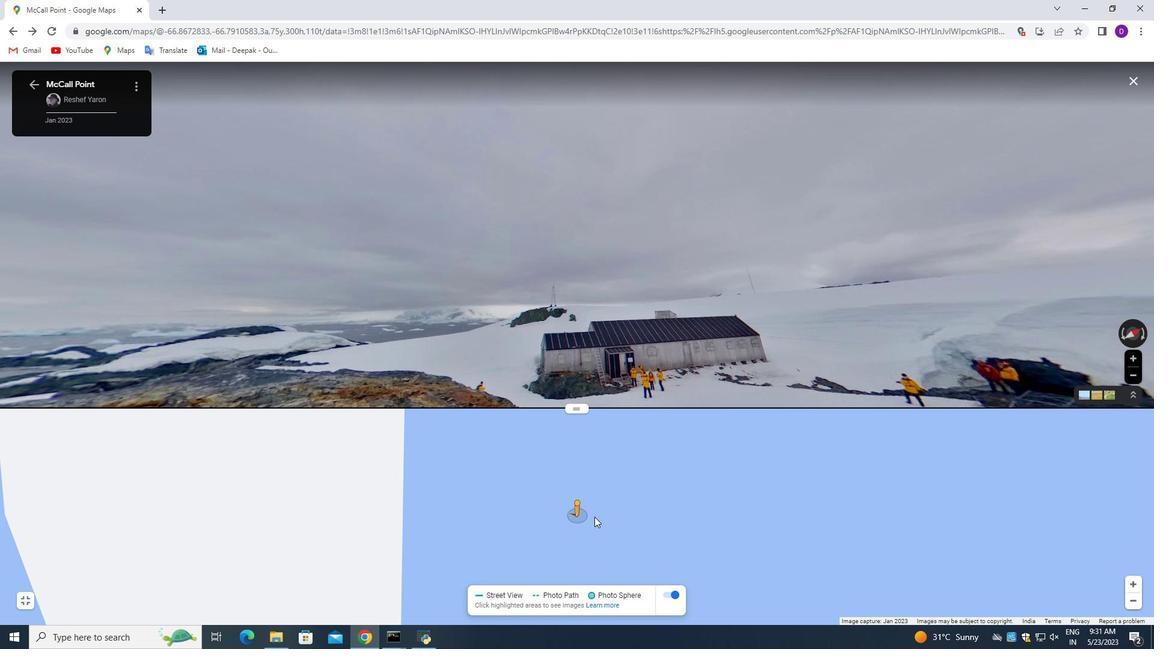 
Action: Mouse scrolled (594, 516) with delta (0, 0)
Screenshot: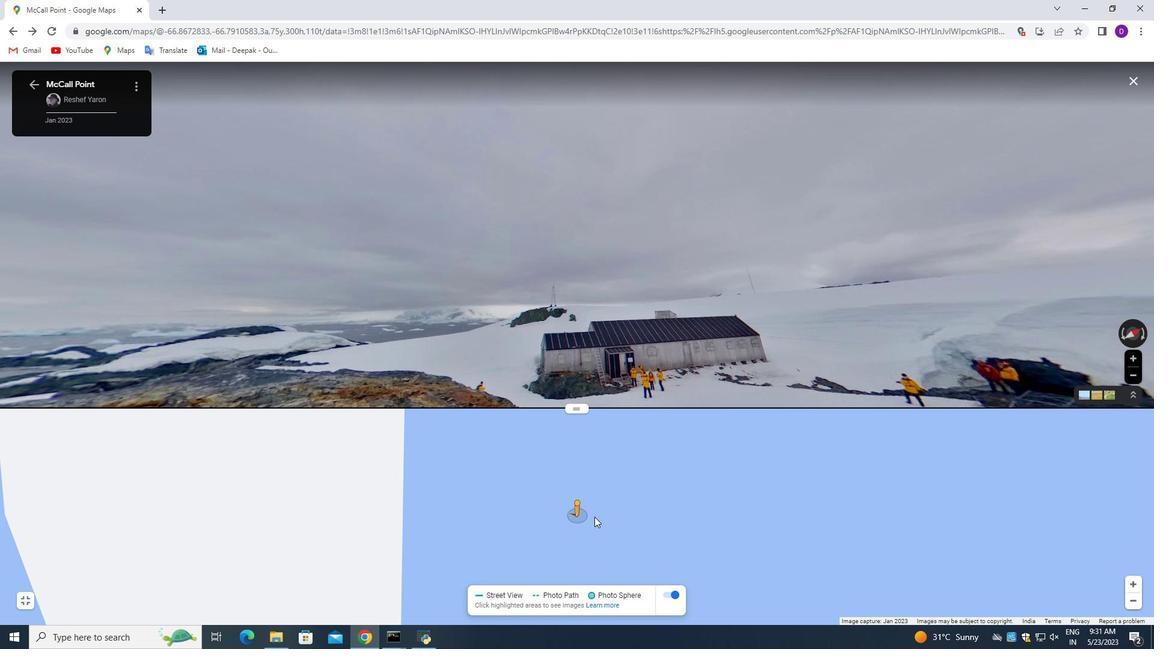 
Action: Mouse scrolled (594, 516) with delta (0, 0)
Screenshot: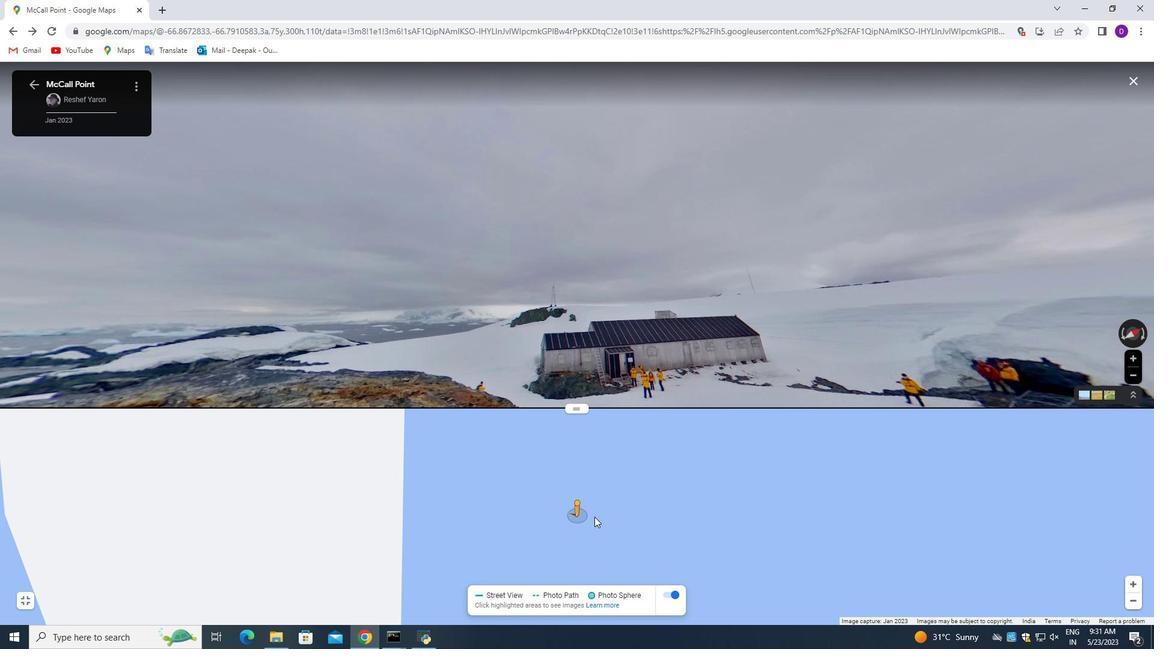 
Action: Mouse moved to (594, 516)
Screenshot: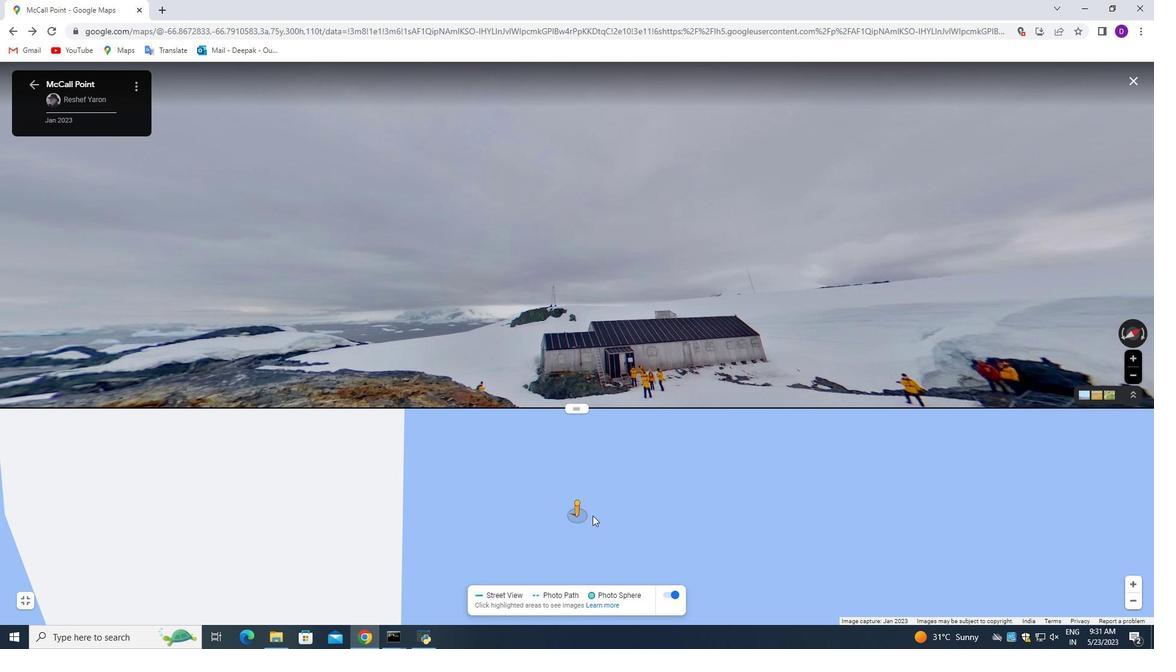 
Action: Mouse scrolled (594, 515) with delta (0, 0)
Screenshot: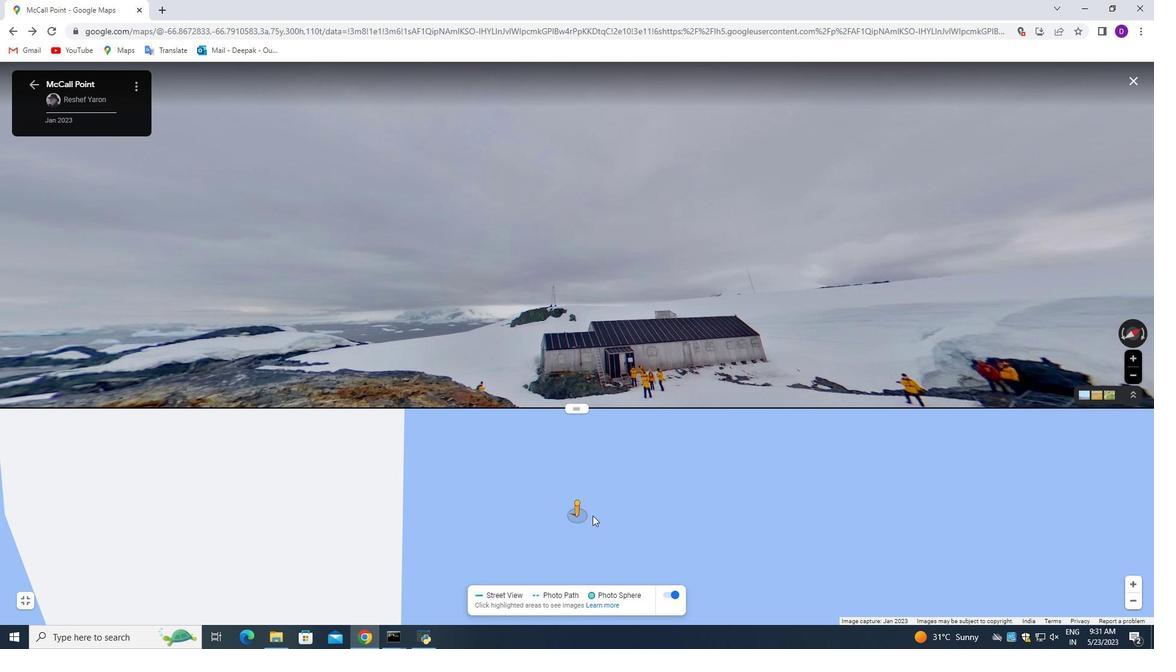 
Action: Mouse moved to (593, 515)
Screenshot: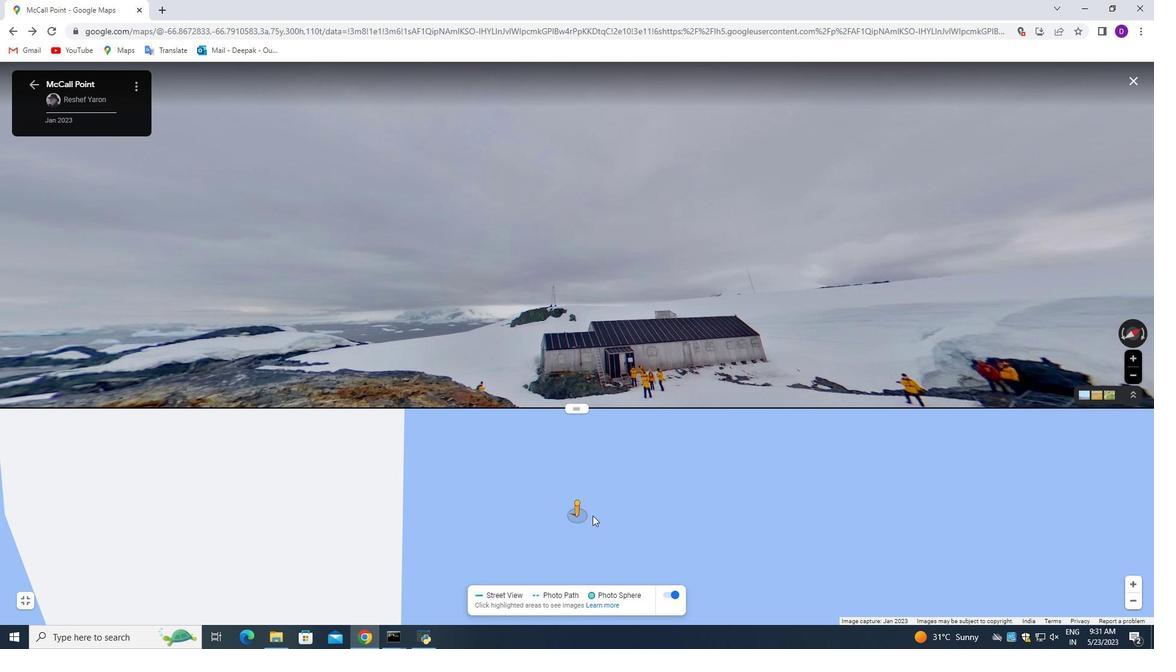 
Action: Mouse scrolled (593, 514) with delta (0, 0)
Screenshot: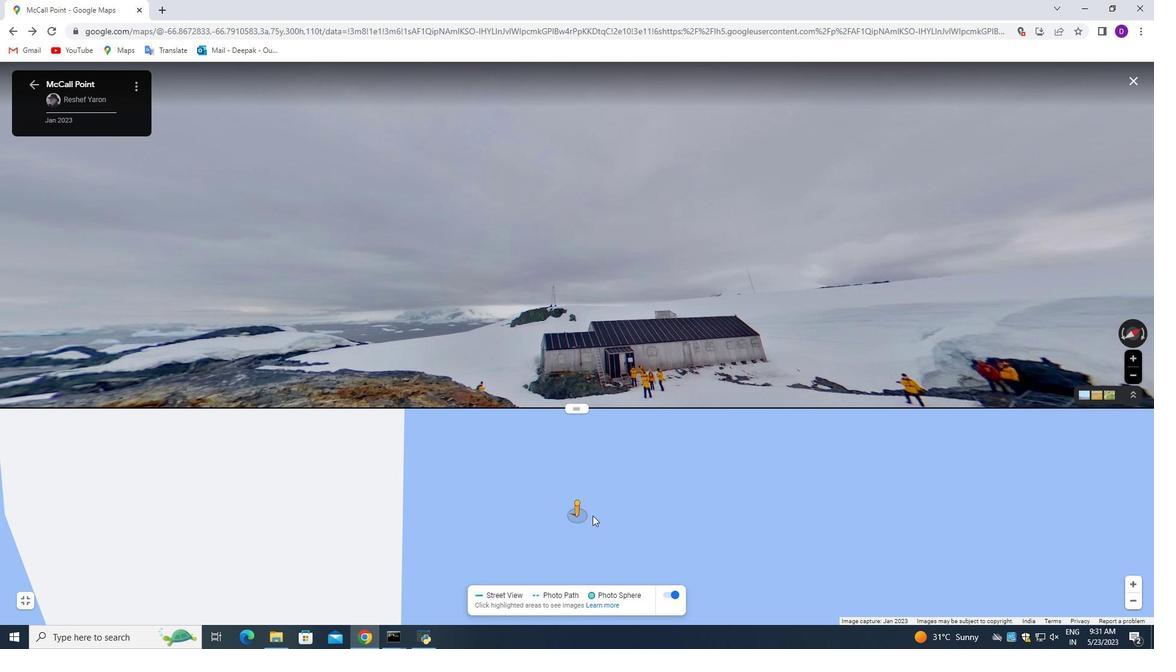 
Action: Mouse moved to (593, 514)
Screenshot: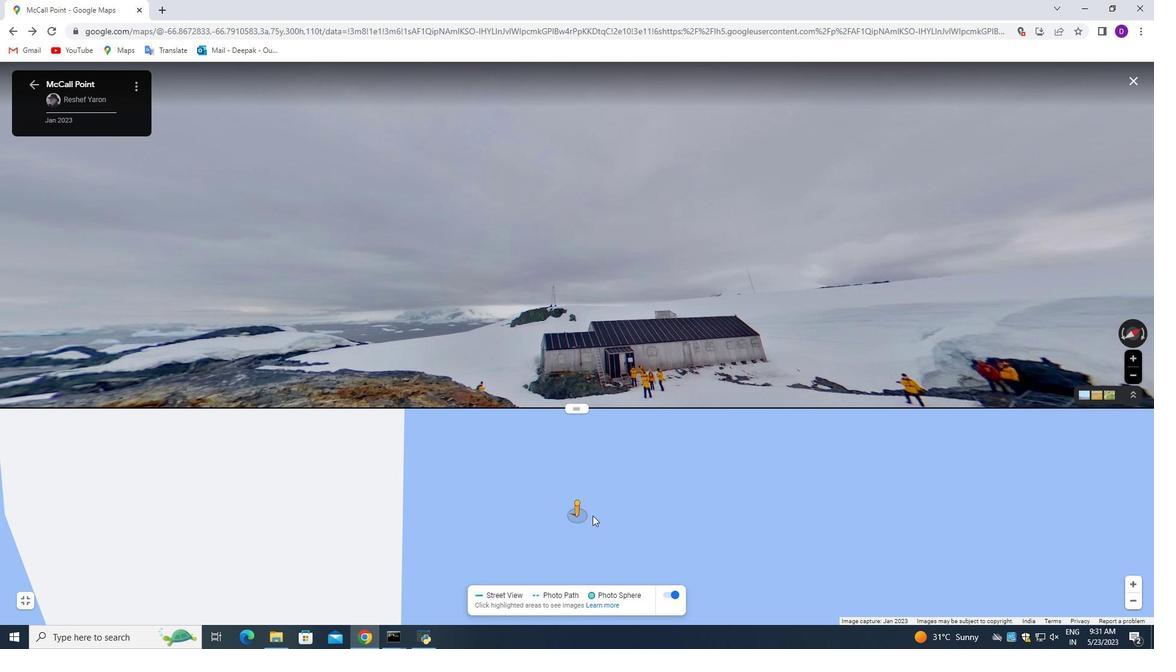
Action: Mouse scrolled (593, 514) with delta (0, 0)
Screenshot: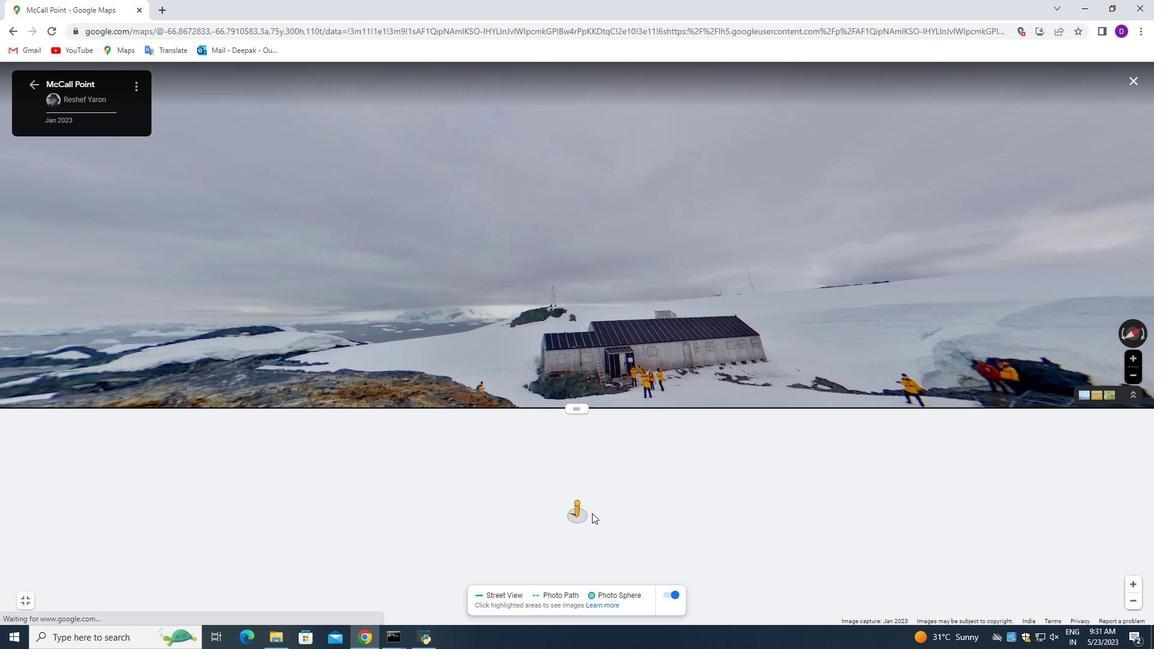 
Action: Mouse scrolled (593, 514) with delta (0, 0)
Screenshot: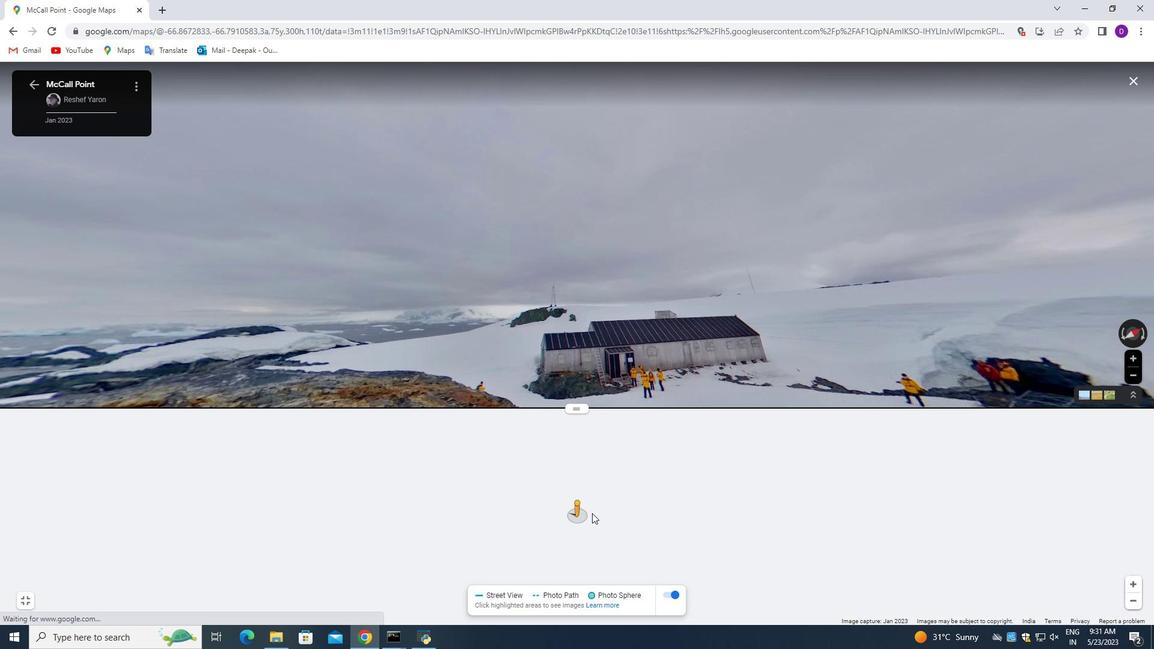 
Action: Mouse scrolled (593, 514) with delta (0, 0)
Screenshot: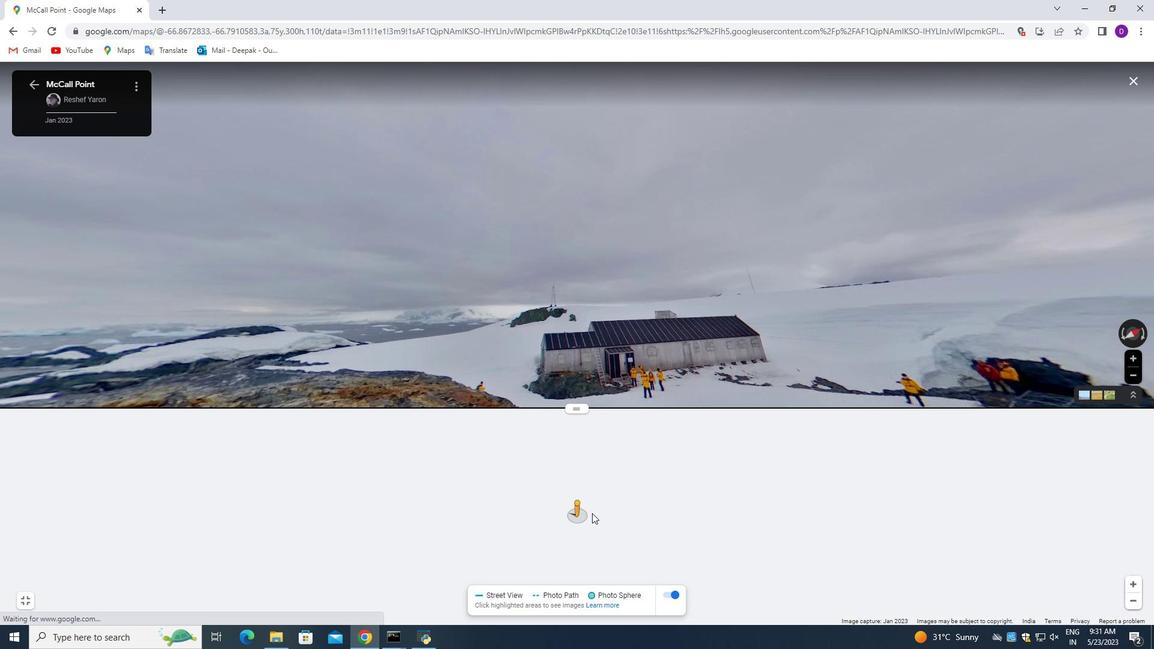 
Action: Mouse scrolled (593, 514) with delta (0, 0)
Screenshot: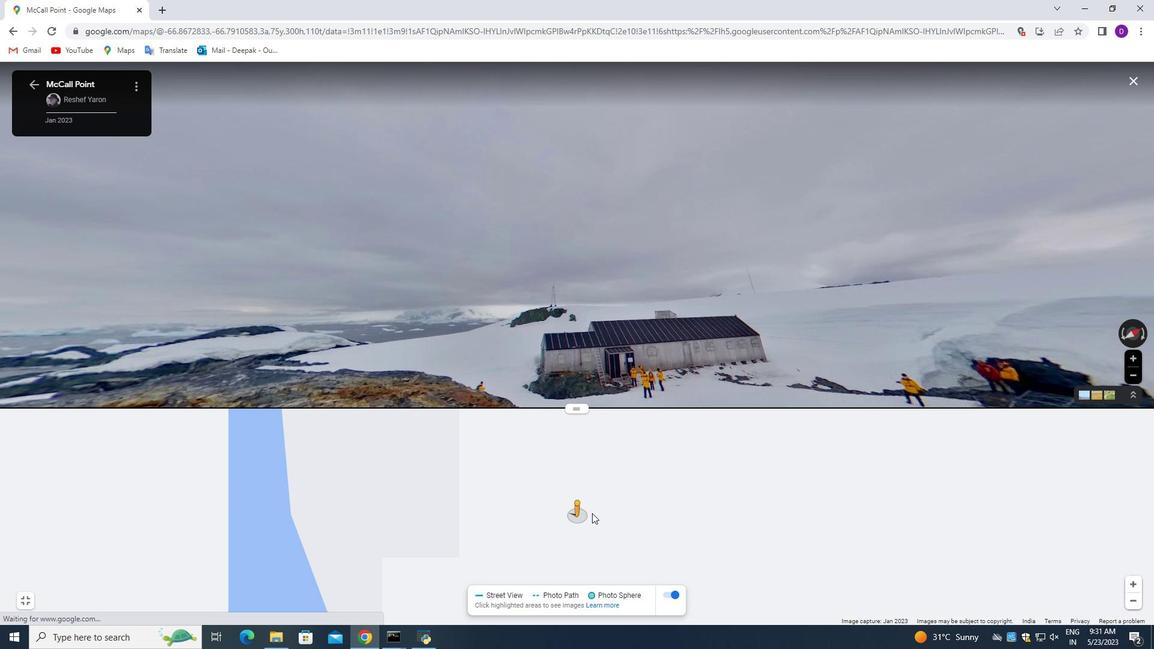 
Action: Mouse scrolled (593, 514) with delta (0, 0)
Screenshot: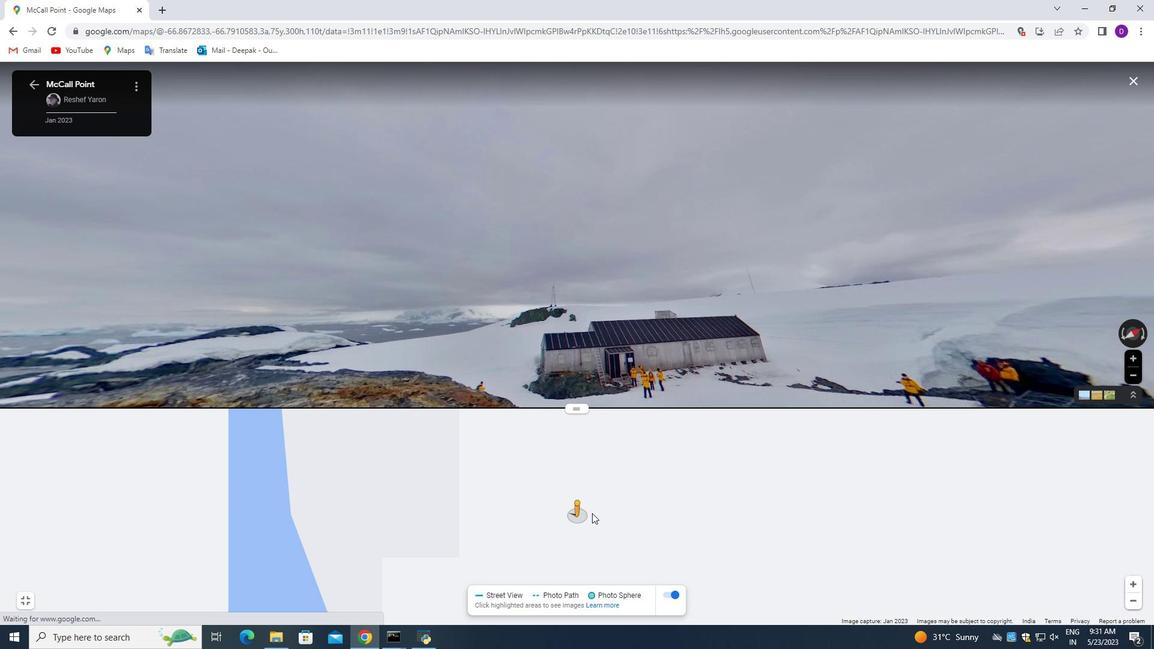 
Action: Mouse scrolled (593, 514) with delta (0, 0)
Screenshot: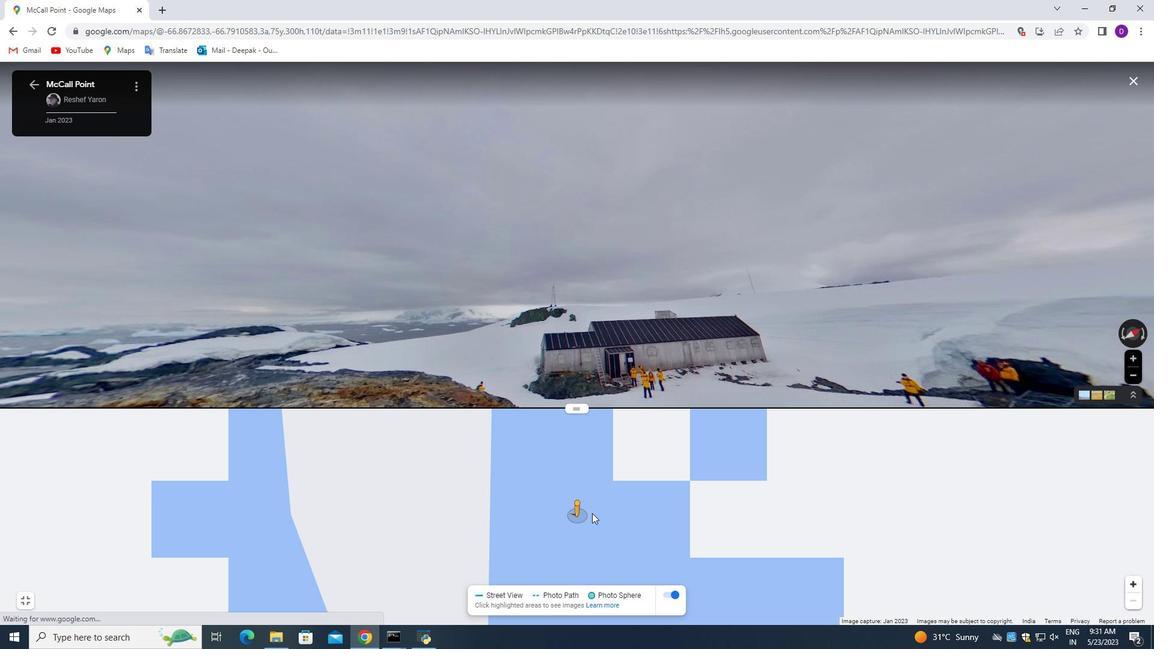 
Action: Mouse scrolled (593, 514) with delta (0, 0)
Screenshot: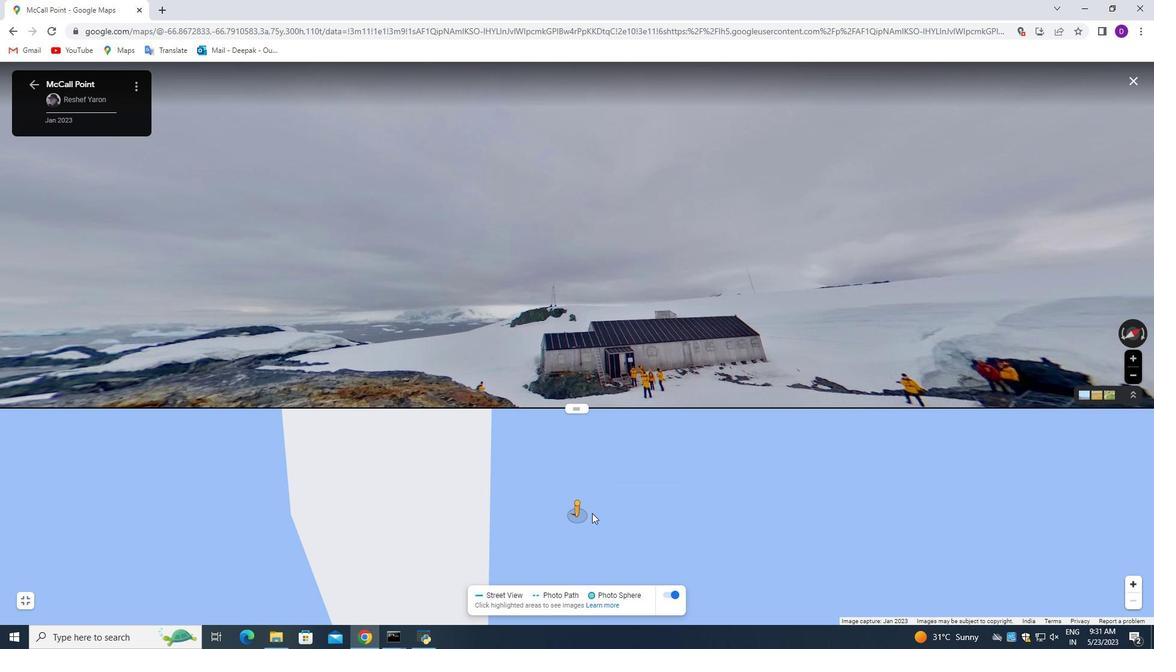 
Action: Mouse scrolled (593, 514) with delta (0, 0)
Screenshot: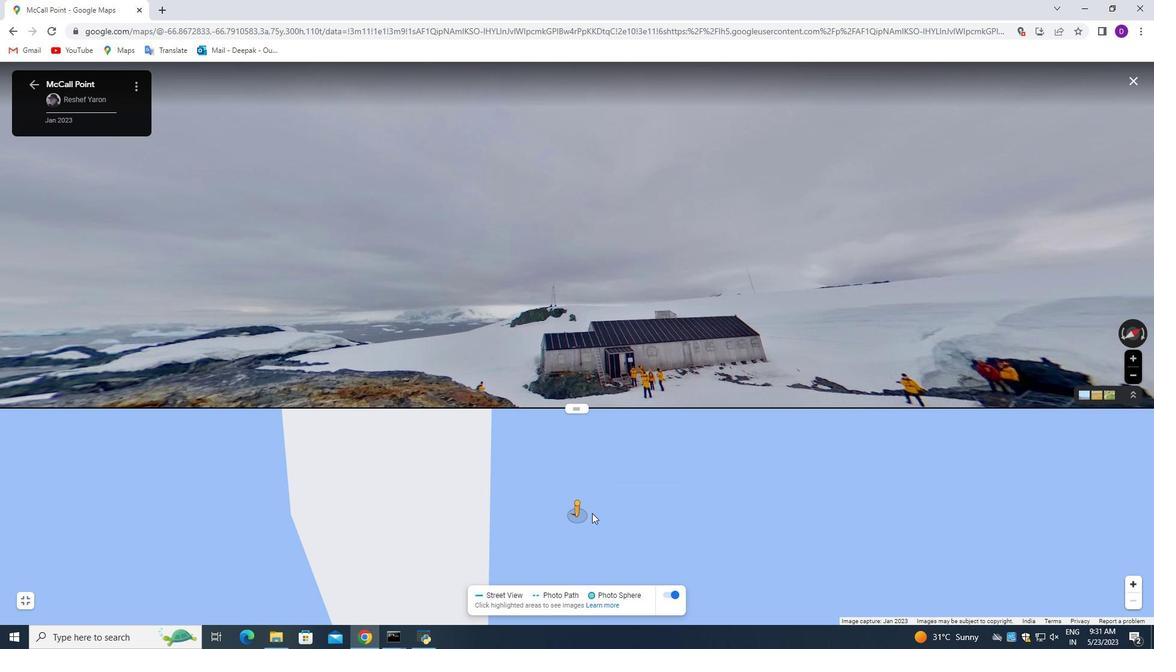 
Action: Mouse scrolled (593, 514) with delta (0, 0)
Screenshot: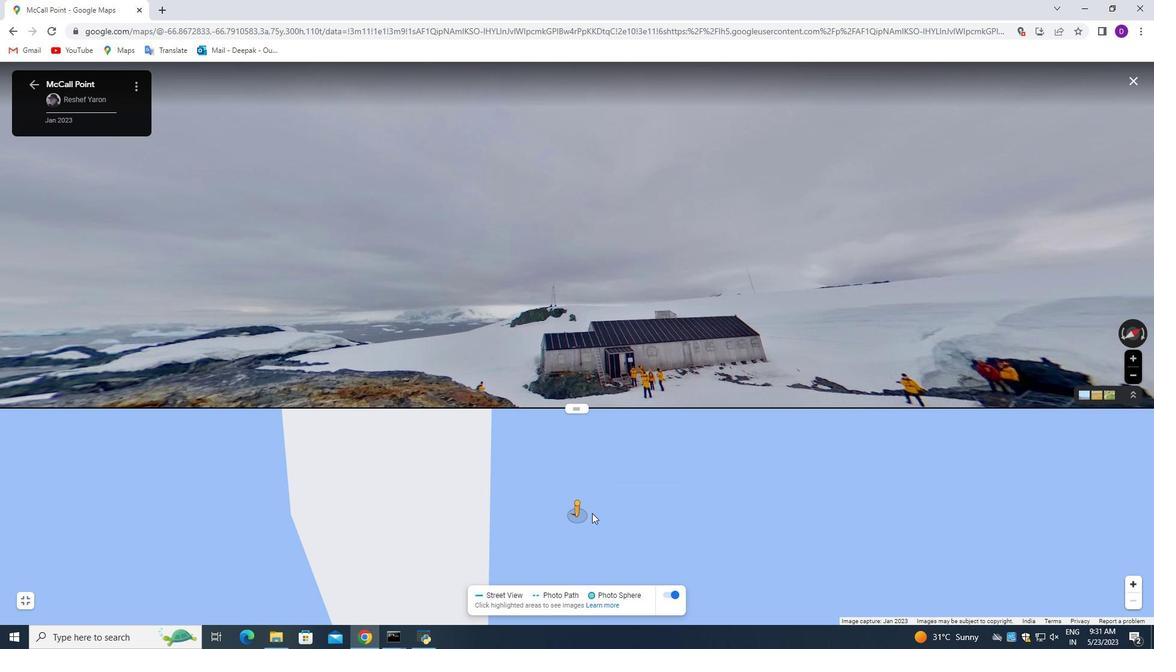 
Action: Mouse scrolled (593, 514) with delta (0, 0)
Screenshot: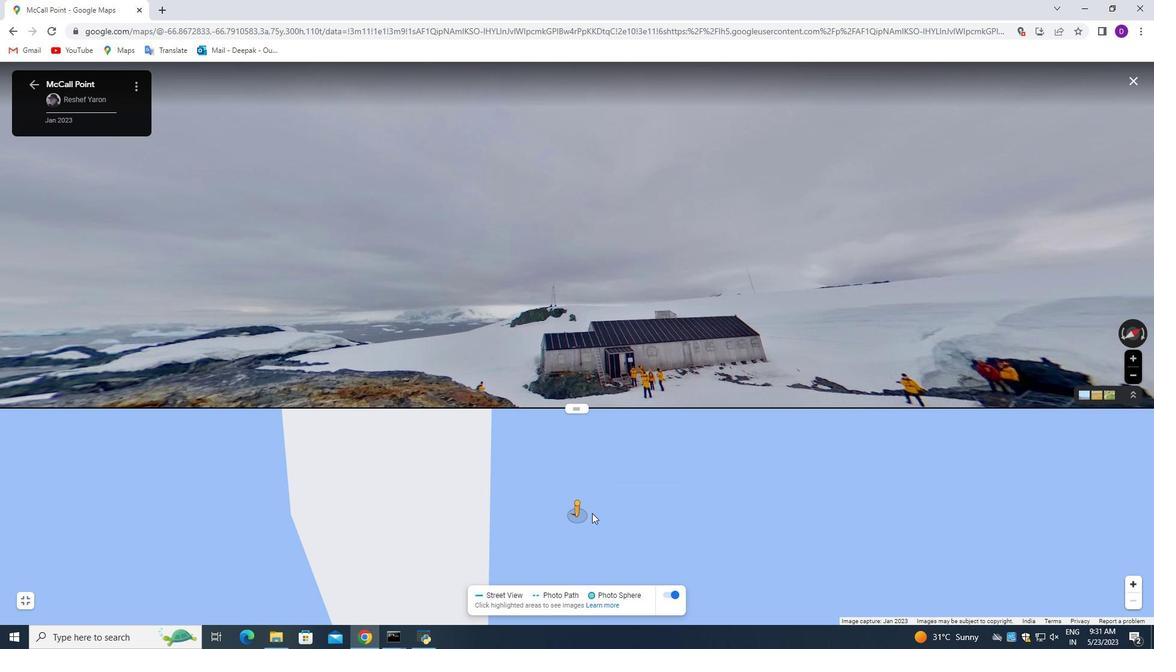 
Action: Mouse scrolled (593, 514) with delta (0, 0)
Screenshot: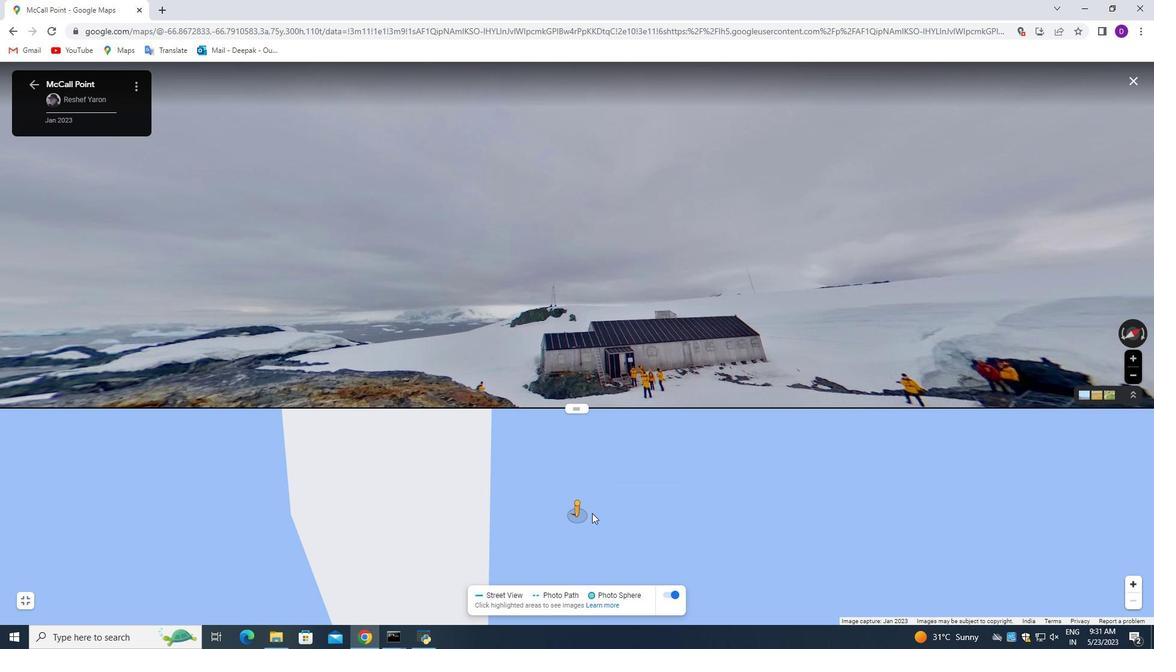 
Action: Mouse moved to (601, 512)
Screenshot: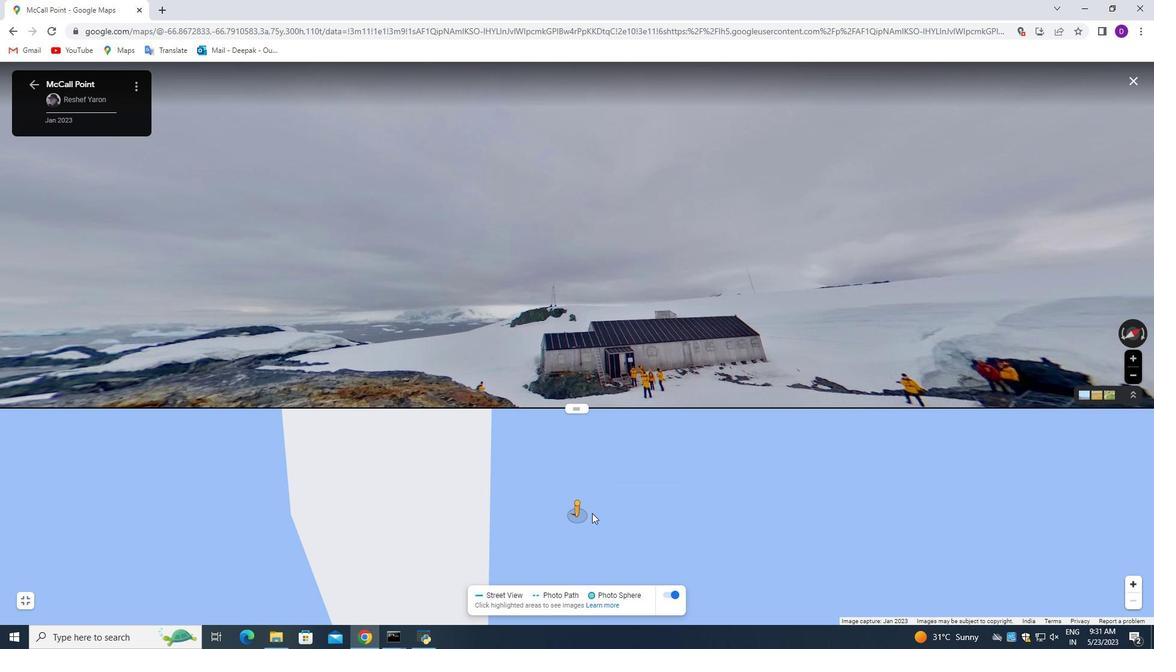 
Action: Mouse scrolled (599, 511) with delta (0, 0)
Screenshot: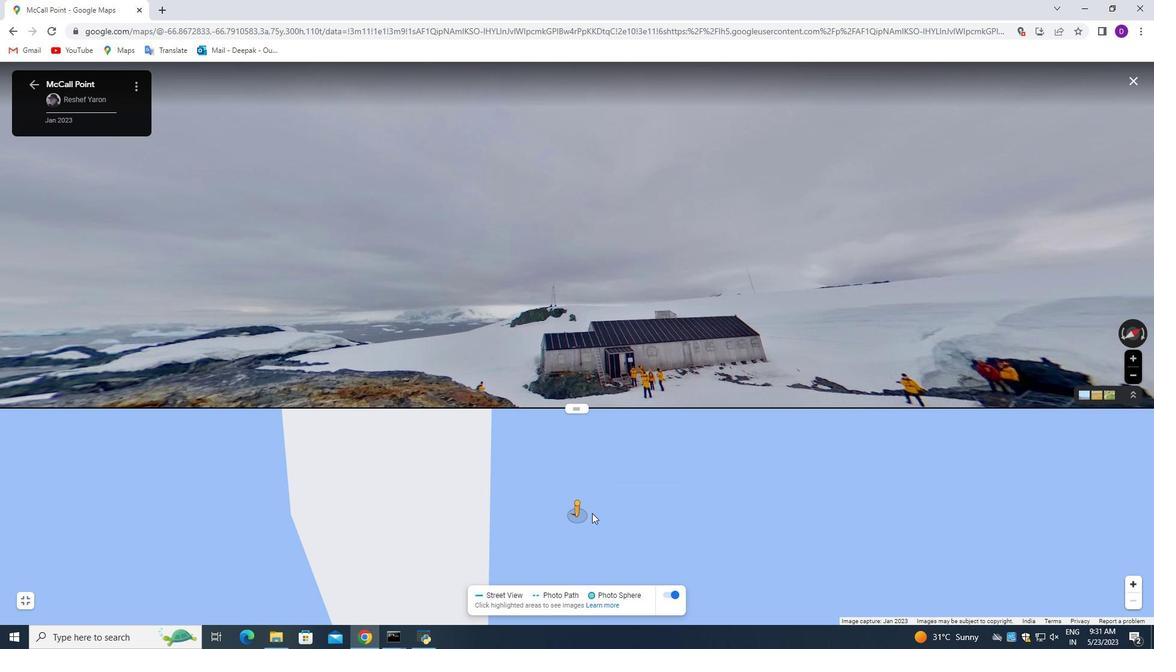 
Action: Mouse moved to (607, 512)
Screenshot: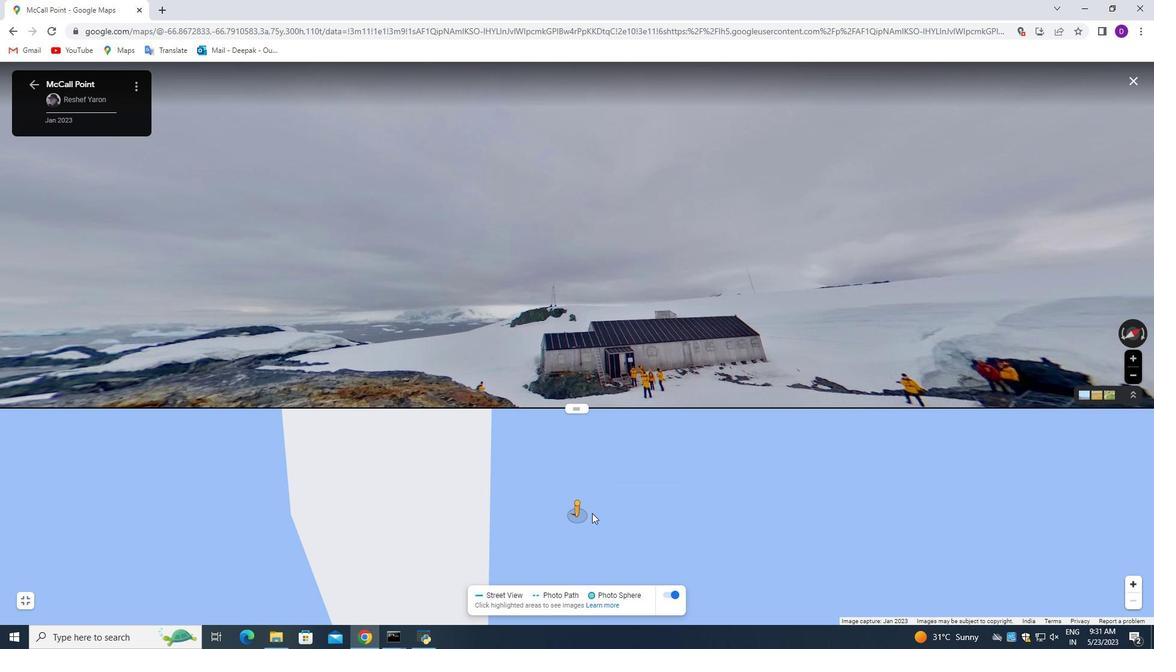 
Action: Mouse scrolled (607, 511) with delta (0, 0)
Screenshot: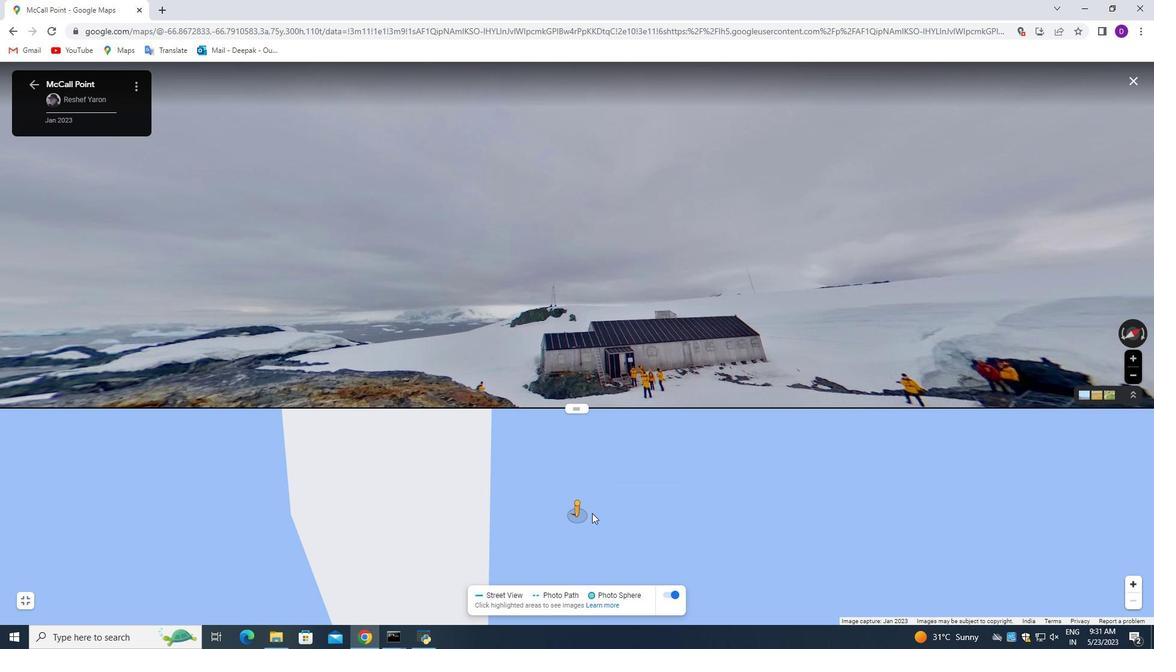 
Action: Mouse moved to (622, 511)
Screenshot: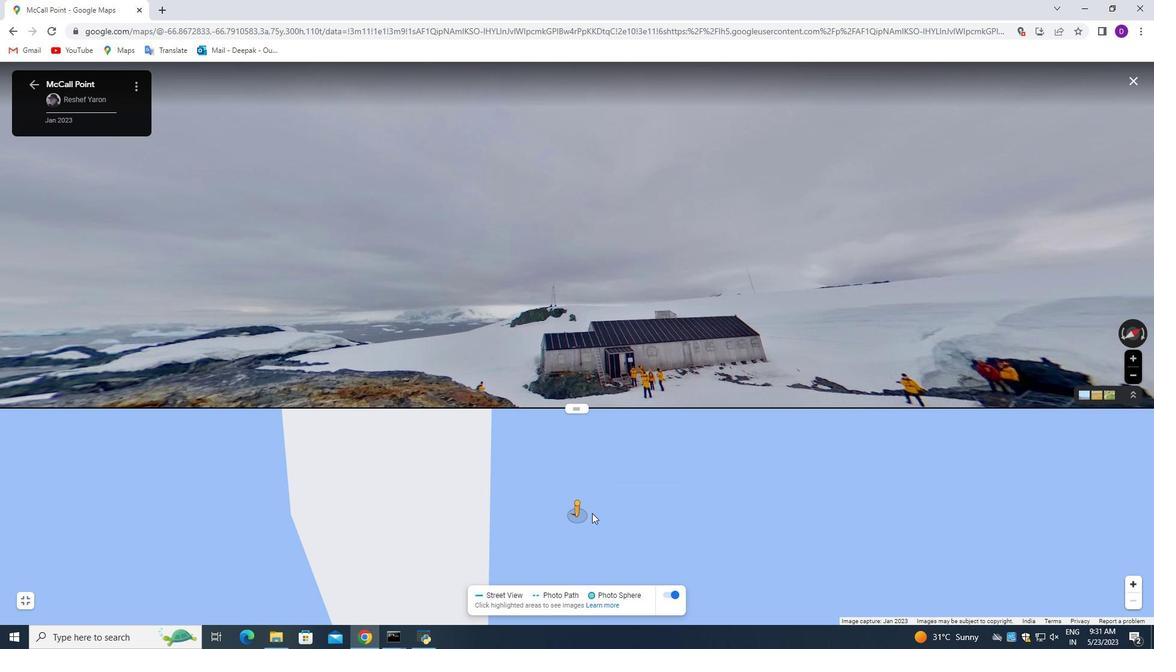 
Action: Mouse scrolled (622, 510) with delta (0, 0)
Screenshot: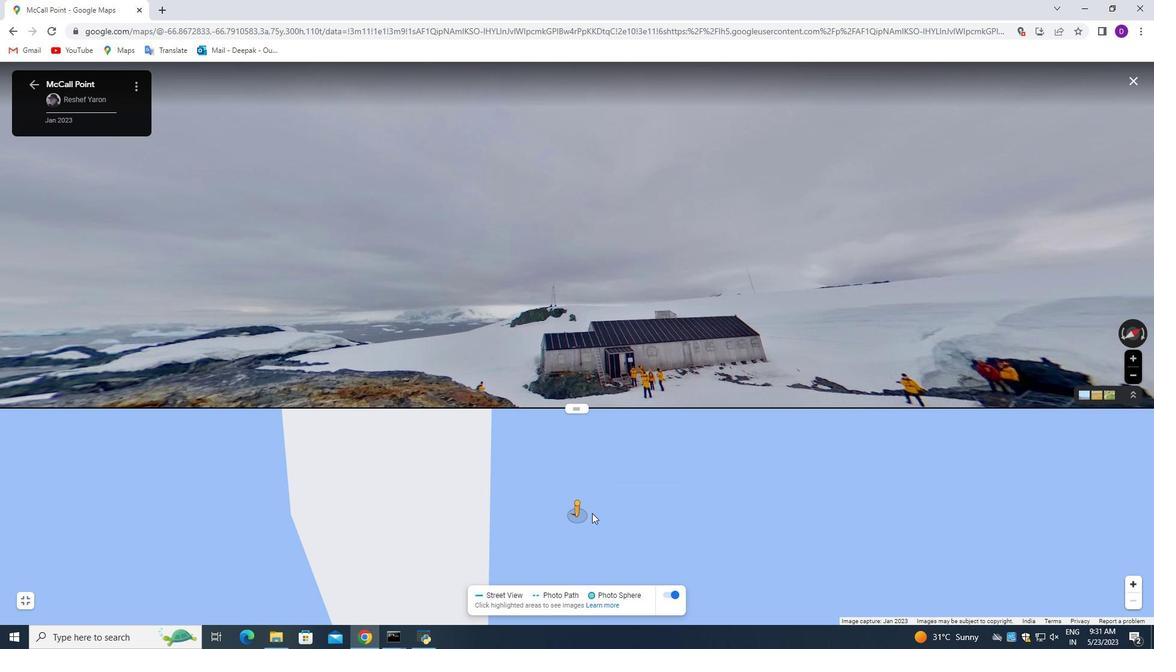 
Action: Mouse moved to (642, 508)
Screenshot: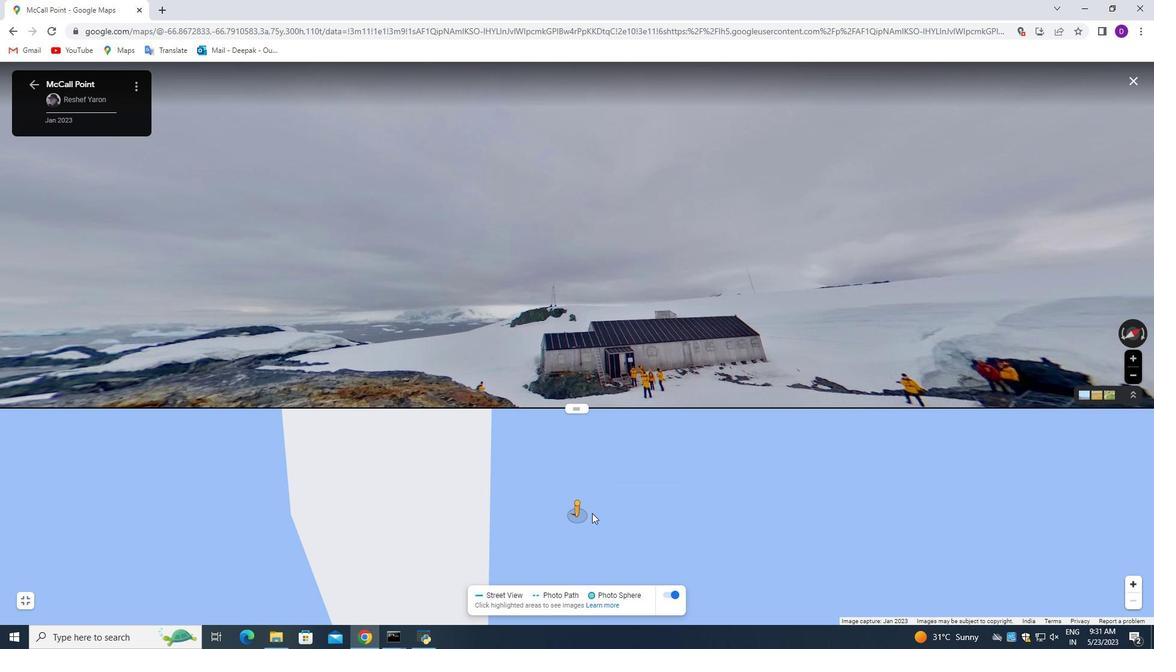
Action: Mouse scrolled (631, 509) with delta (0, 0)
Screenshot: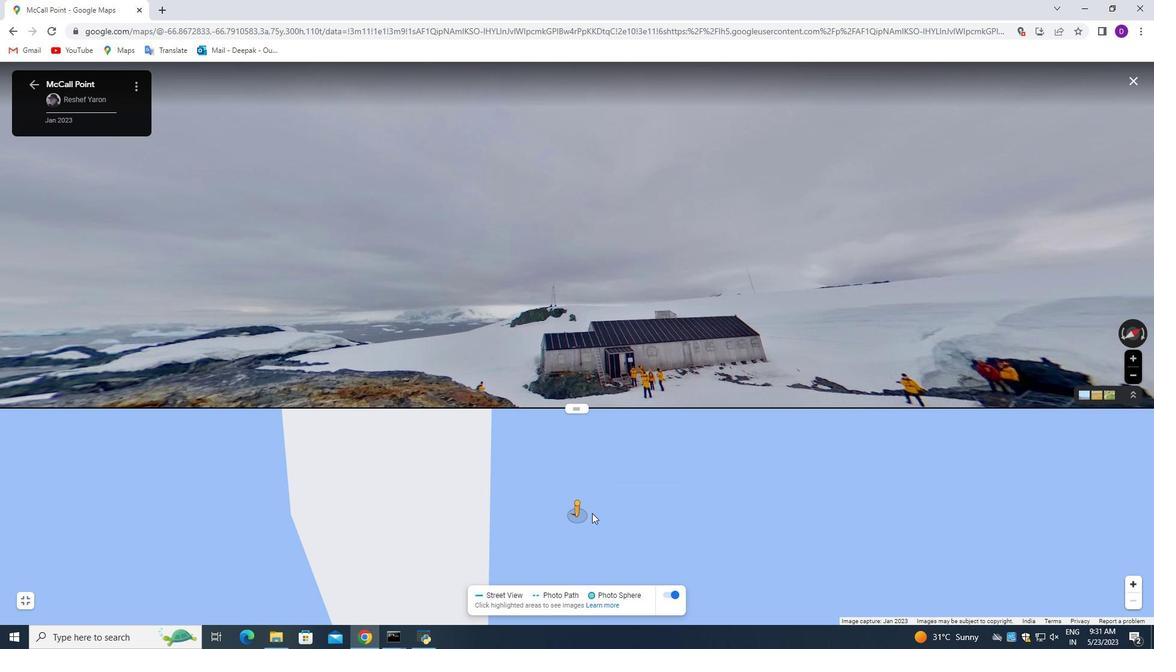 
Action: Mouse moved to (655, 506)
Screenshot: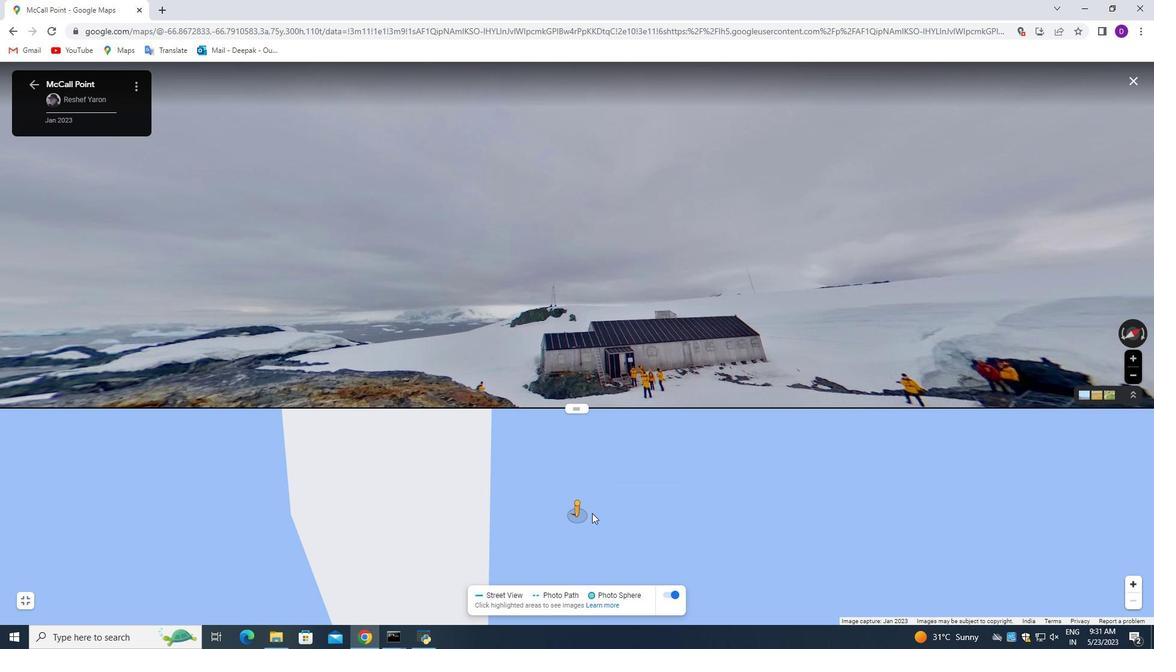 
Action: Mouse scrolled (655, 505) with delta (0, 0)
Screenshot: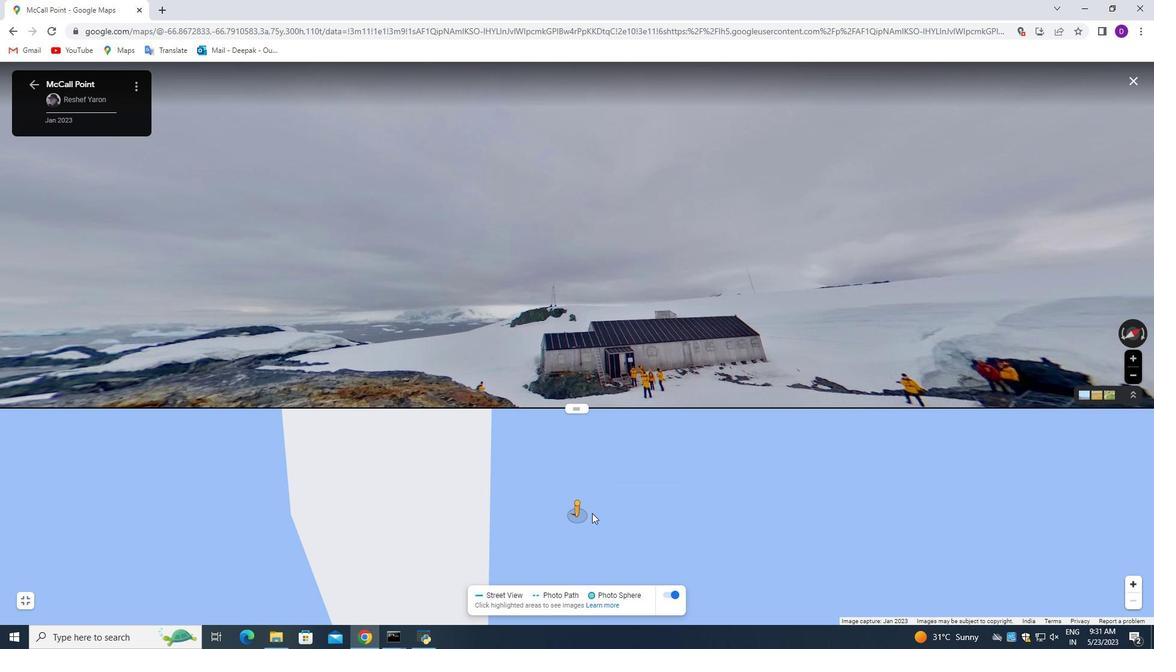 
Action: Mouse moved to (697, 500)
Screenshot: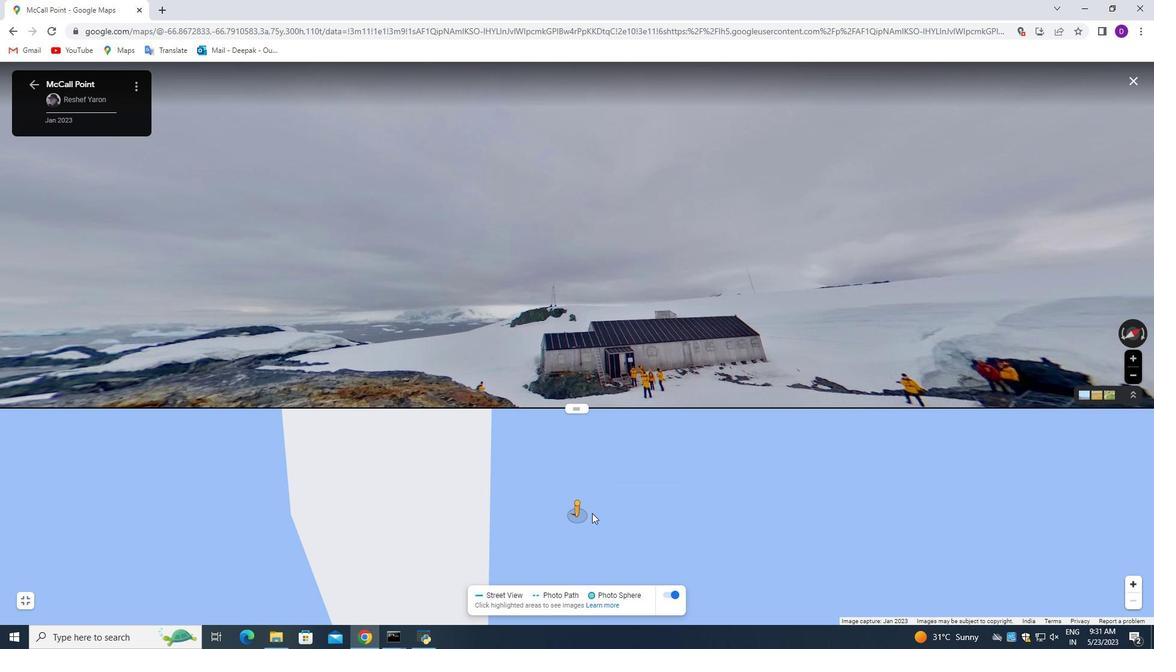 
Action: Mouse scrolled (697, 499) with delta (0, 0)
Screenshot: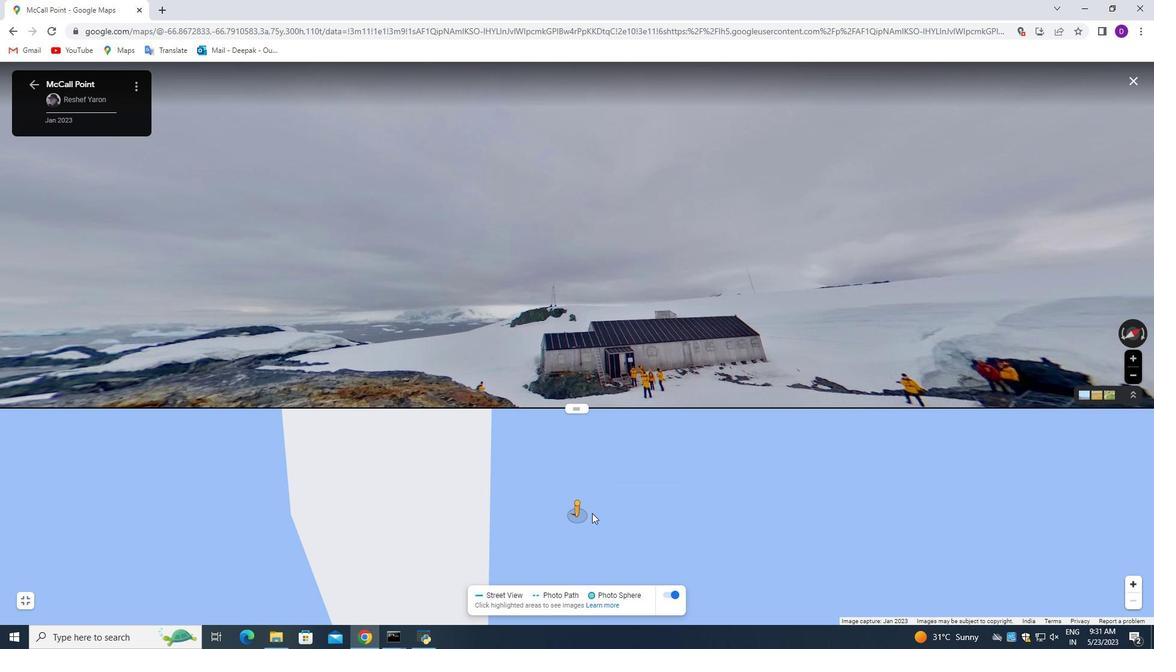 
Action: Mouse moved to (821, 497)
Screenshot: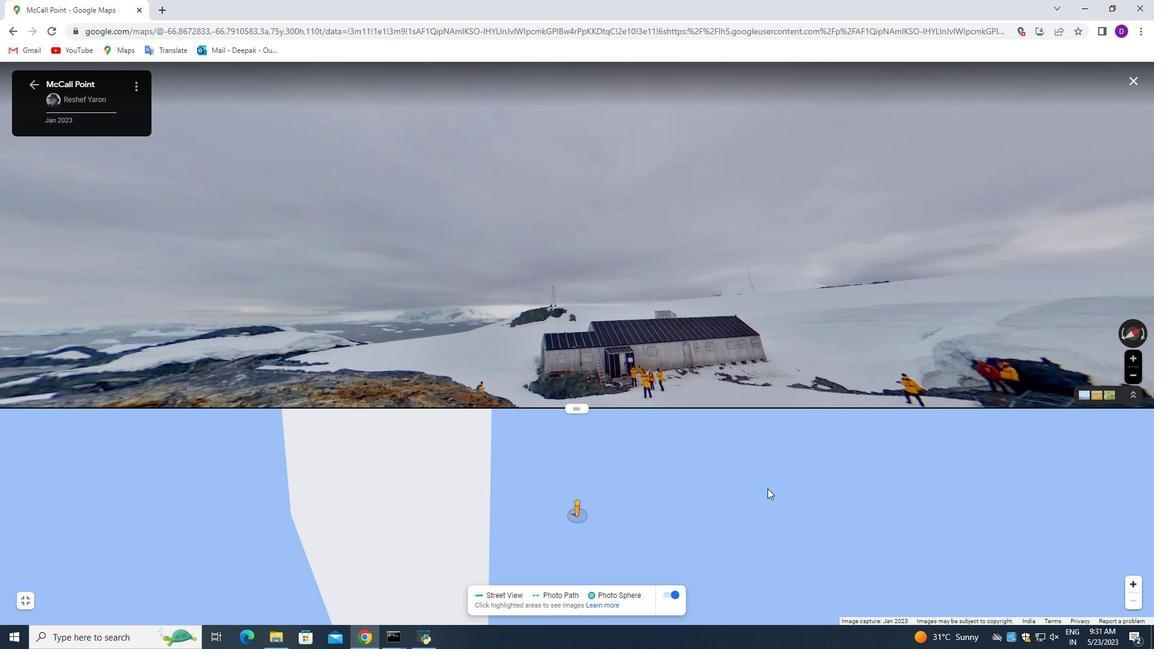 
Action: Mouse scrolled (821, 496) with delta (0, 0)
Screenshot: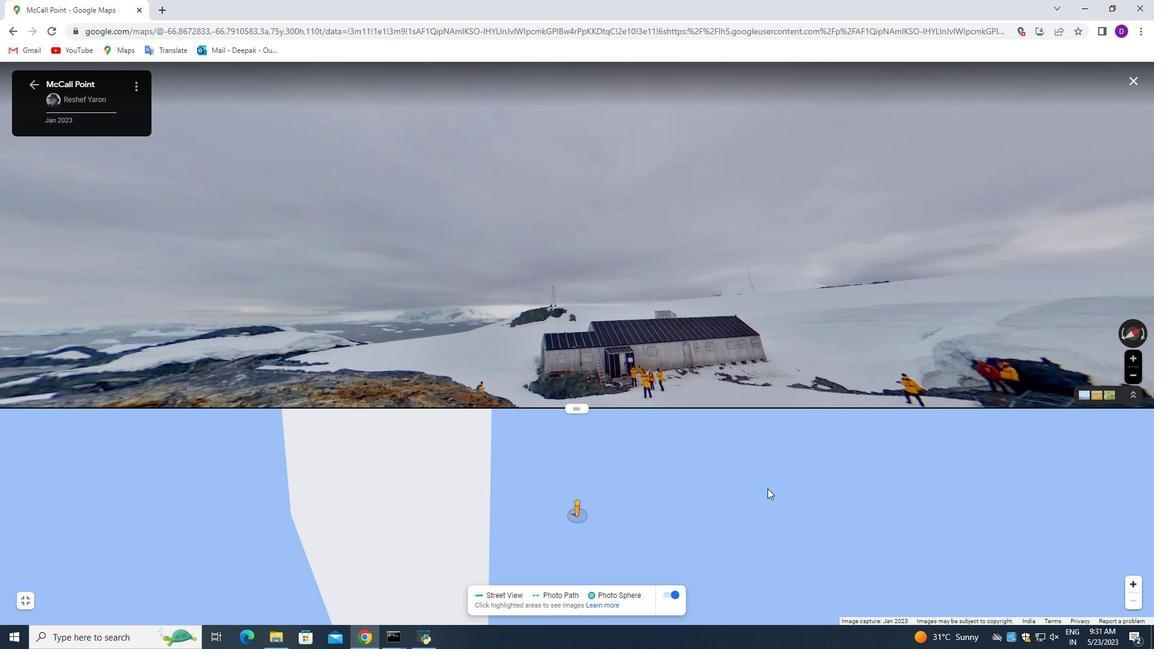 
Action: Mouse moved to (825, 499)
Screenshot: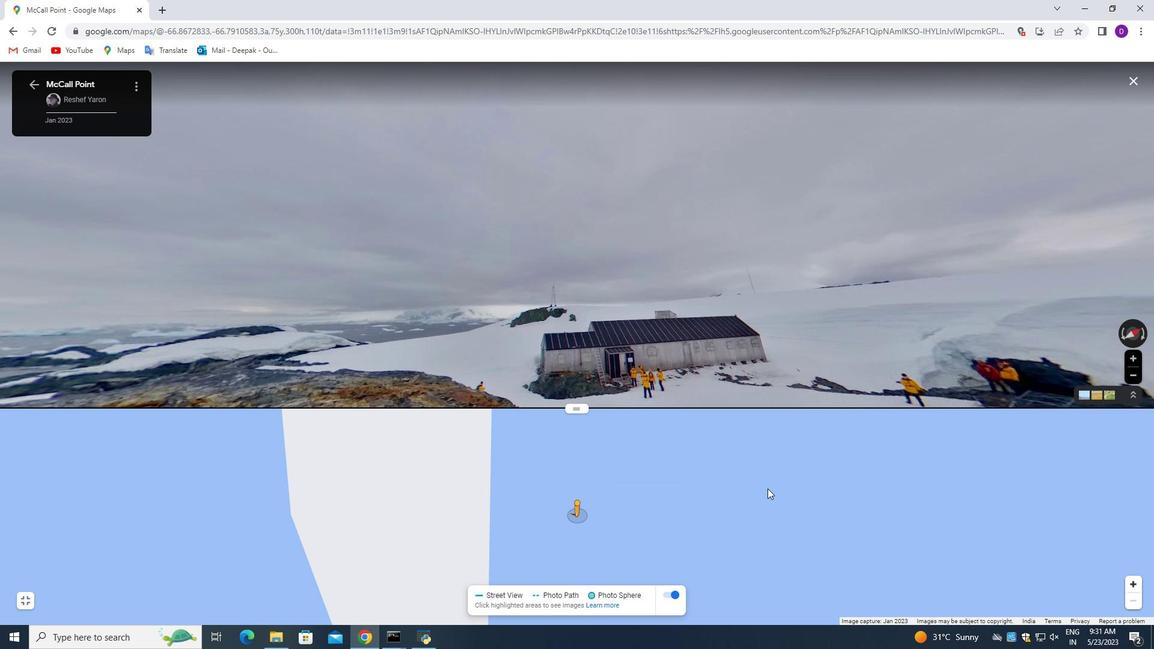 
Action: Mouse scrolled (825, 498) with delta (0, 0)
Screenshot: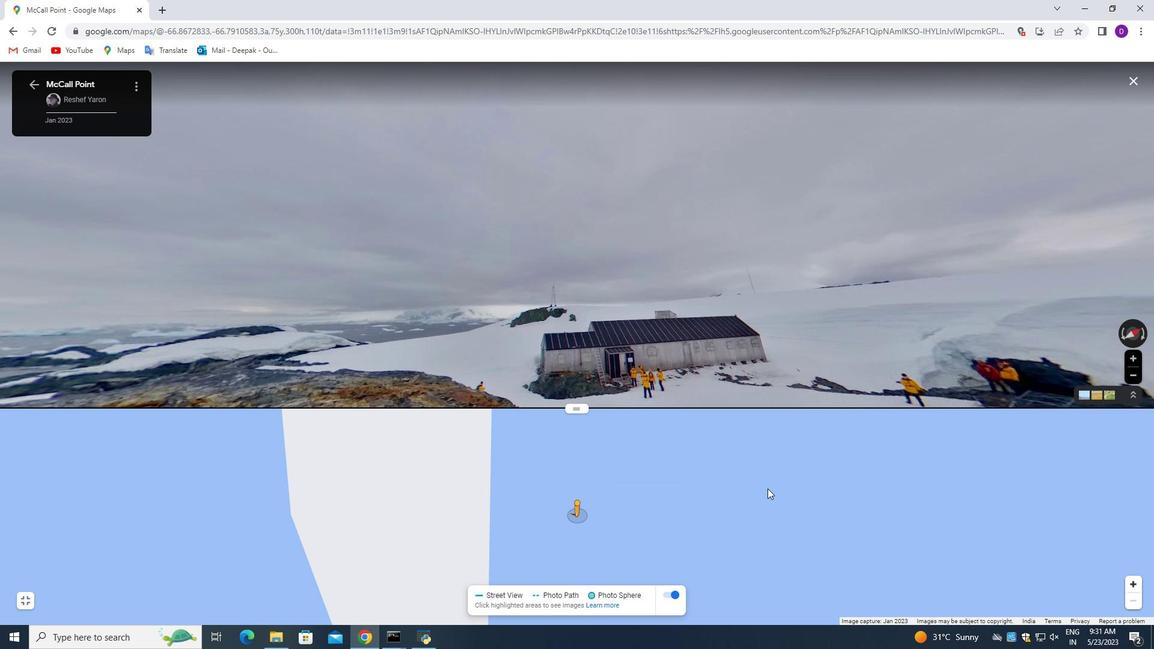 
Action: Mouse moved to (827, 499)
Screenshot: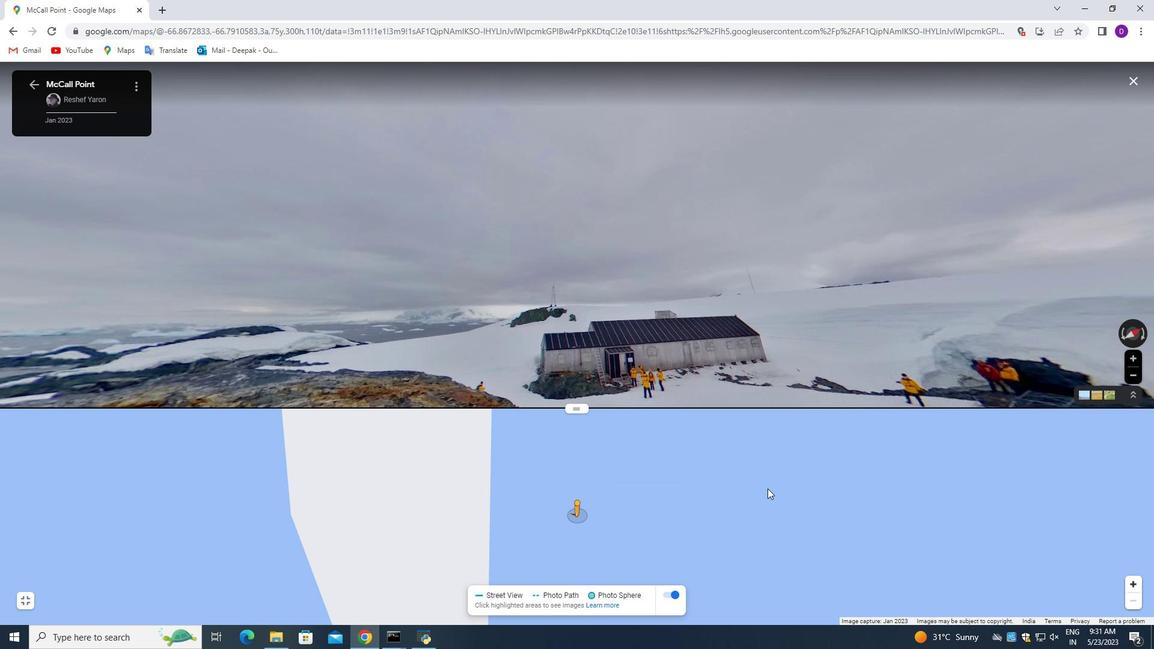 
Action: Mouse scrolled (826, 499) with delta (0, 0)
Screenshot: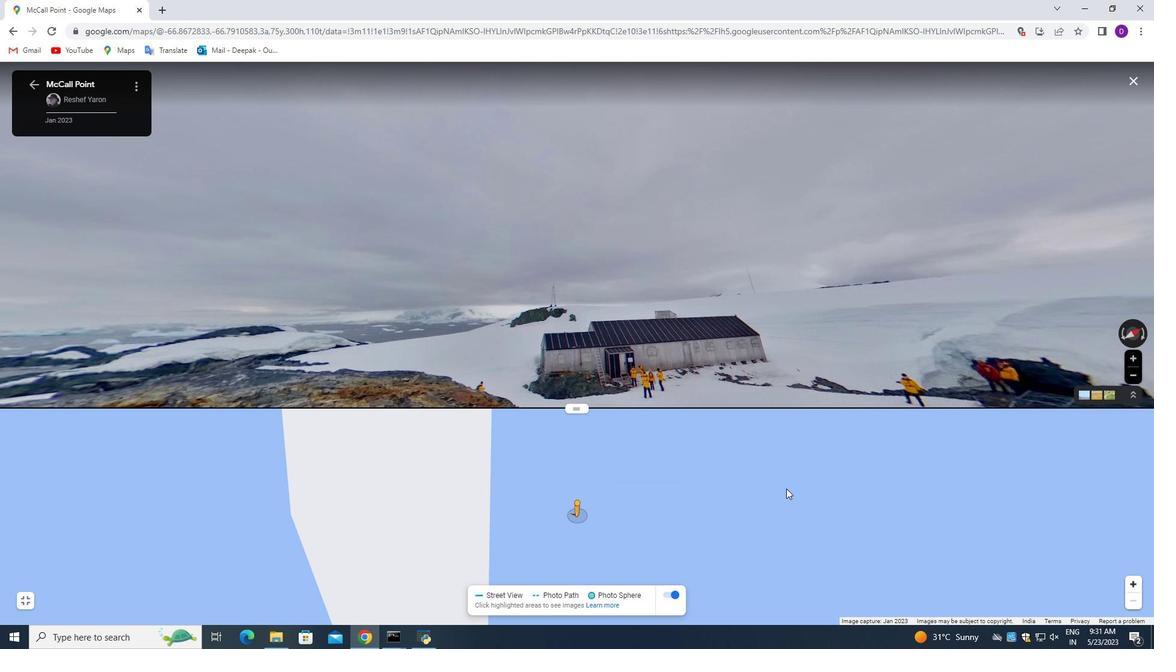 
Action: Mouse moved to (830, 500)
Screenshot: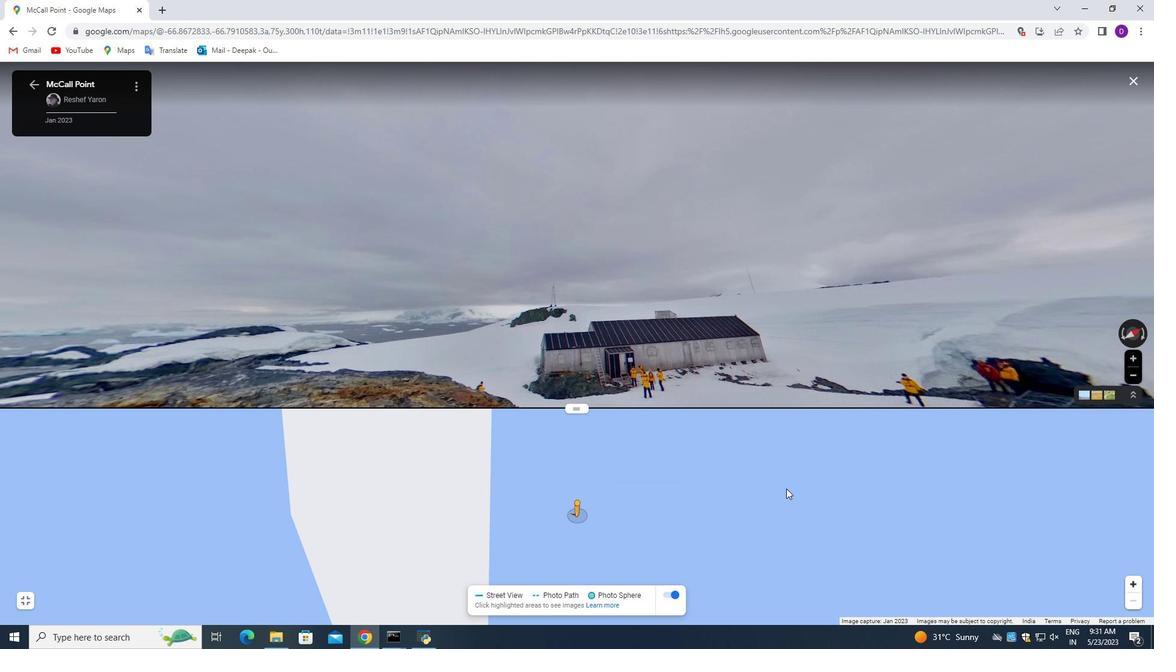 
Action: Mouse scrolled (829, 499) with delta (0, 0)
Screenshot: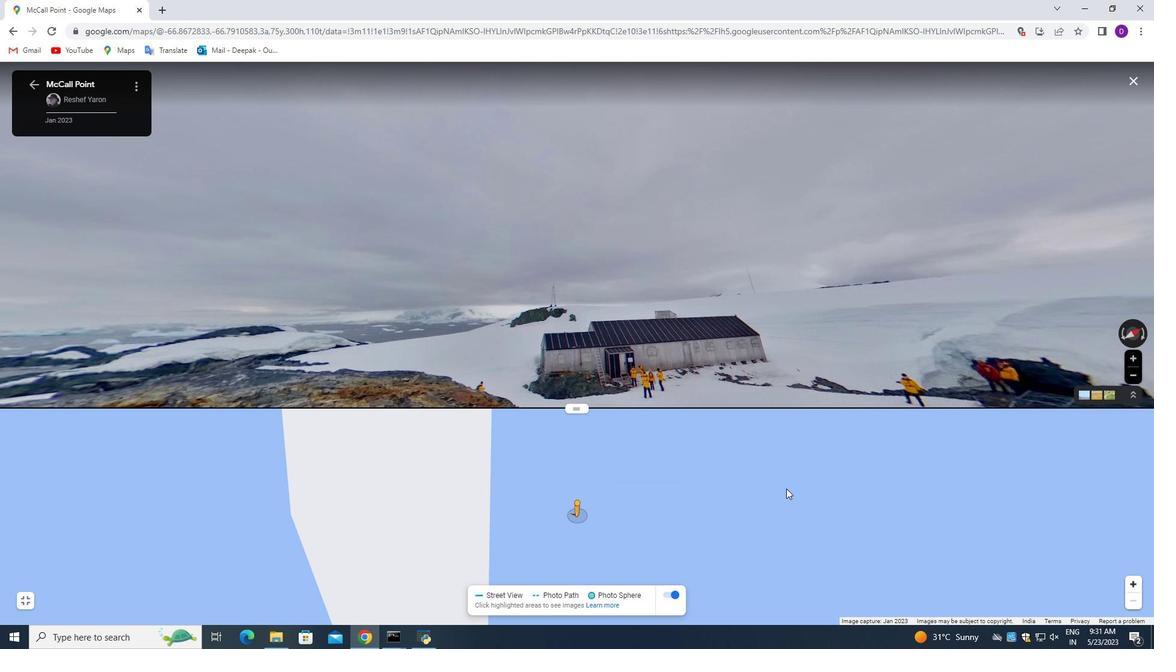 
Action: Mouse moved to (831, 500)
Screenshot: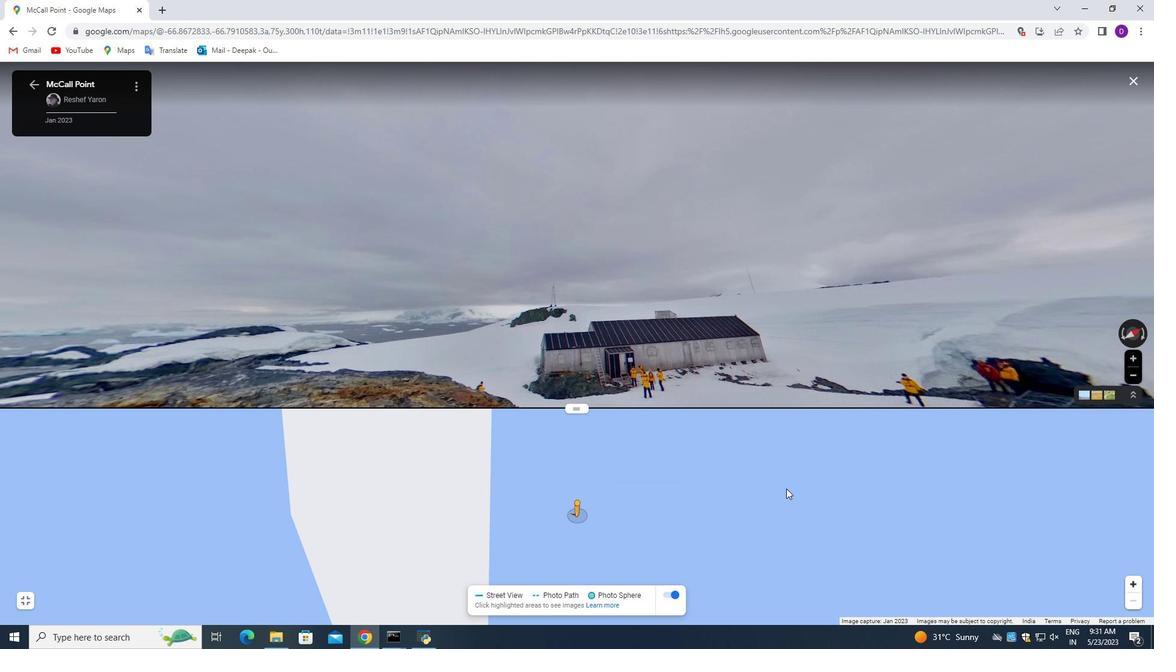 
Action: Mouse scrolled (830, 500) with delta (0, 0)
Screenshot: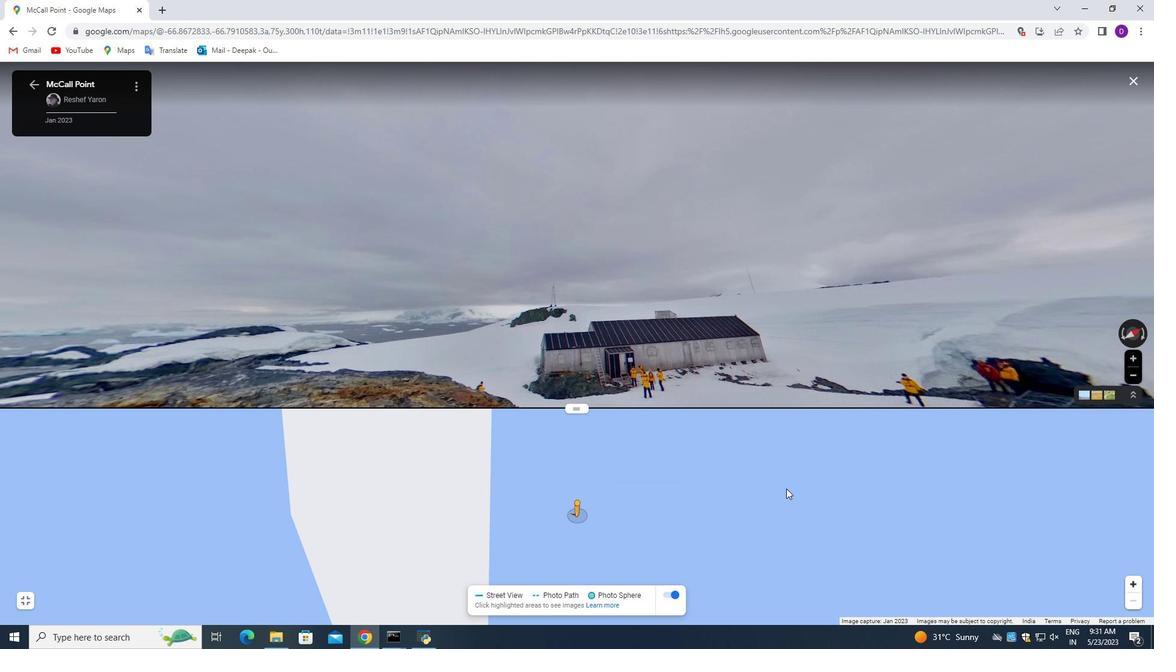 
Action: Mouse moved to (503, 531)
Screenshot: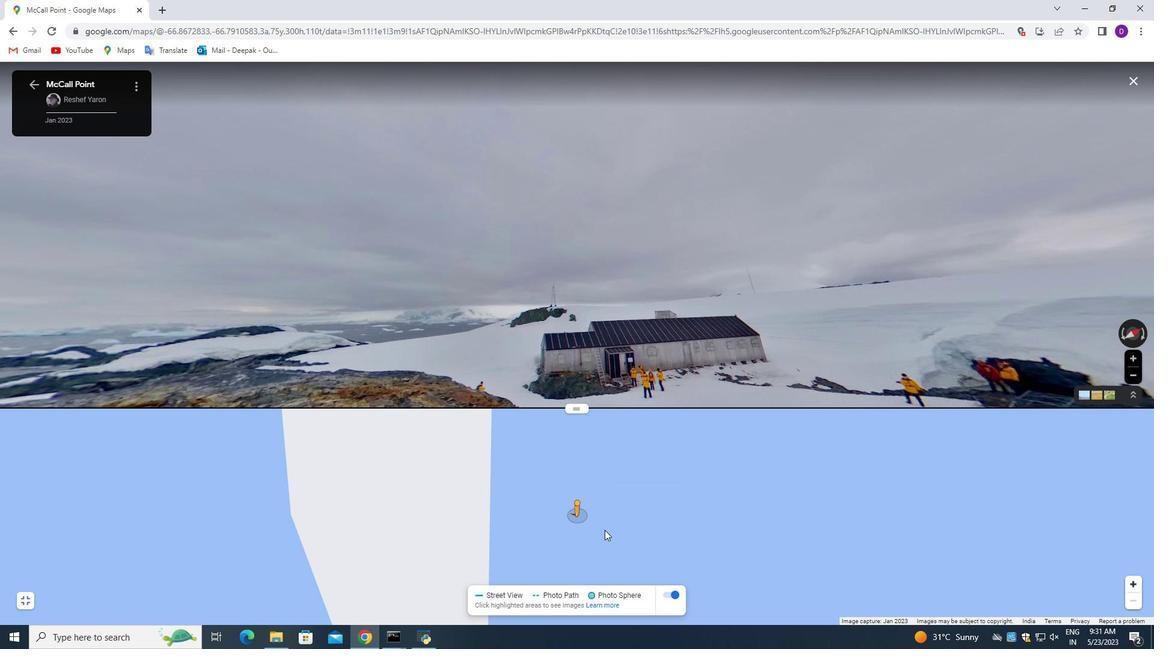 
Action: Mouse scrolled (503, 530) with delta (0, 0)
Screenshot: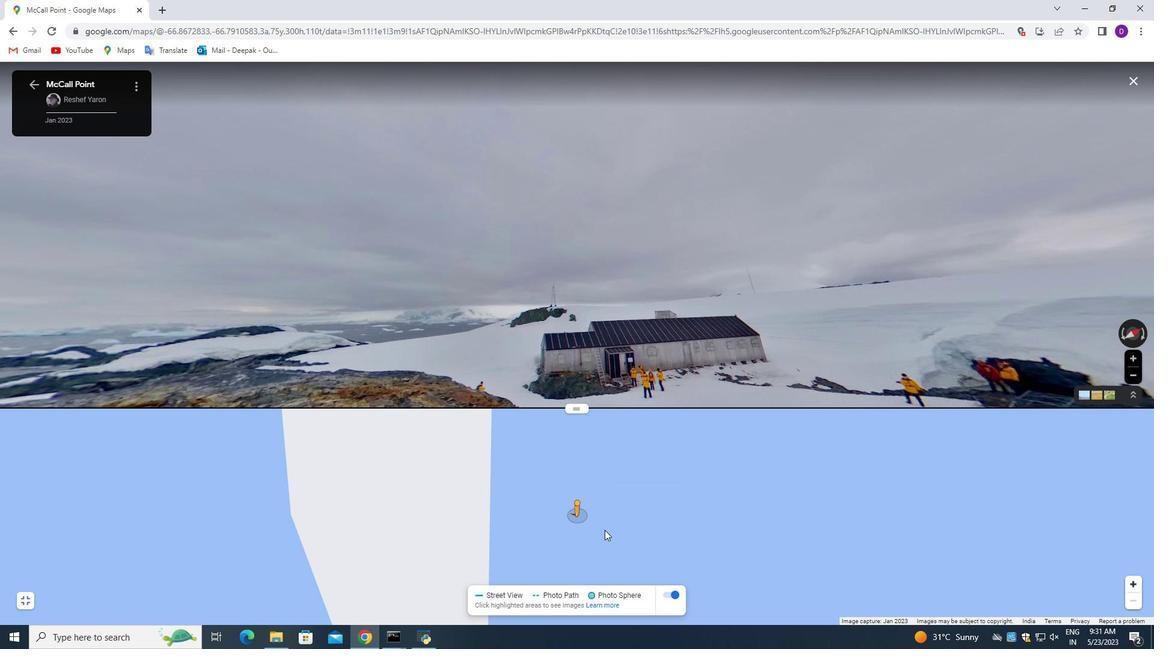 
Action: Mouse moved to (500, 531)
Screenshot: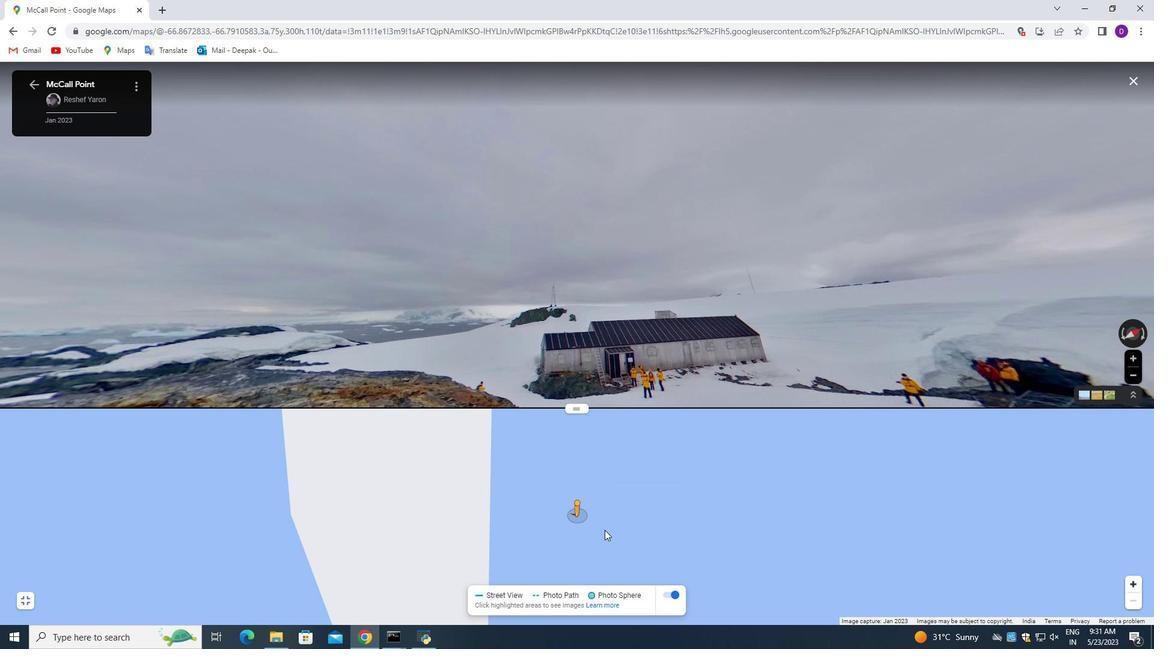 
Action: Mouse scrolled (500, 530) with delta (0, 0)
Screenshot: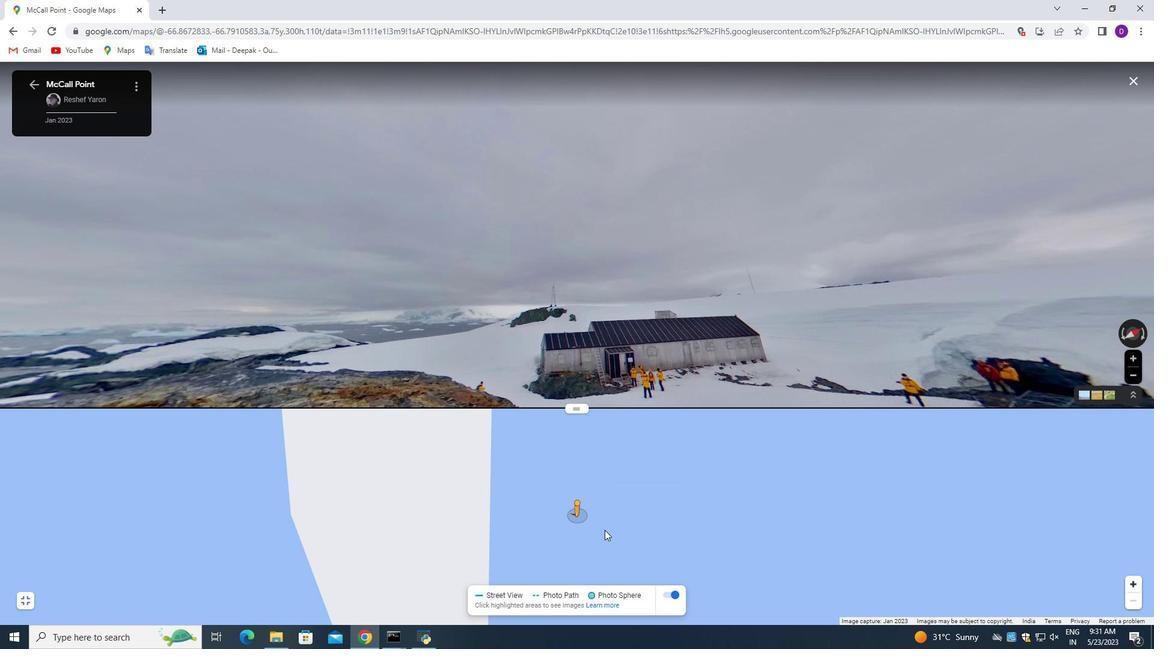 
Action: Mouse moved to (494, 529)
Screenshot: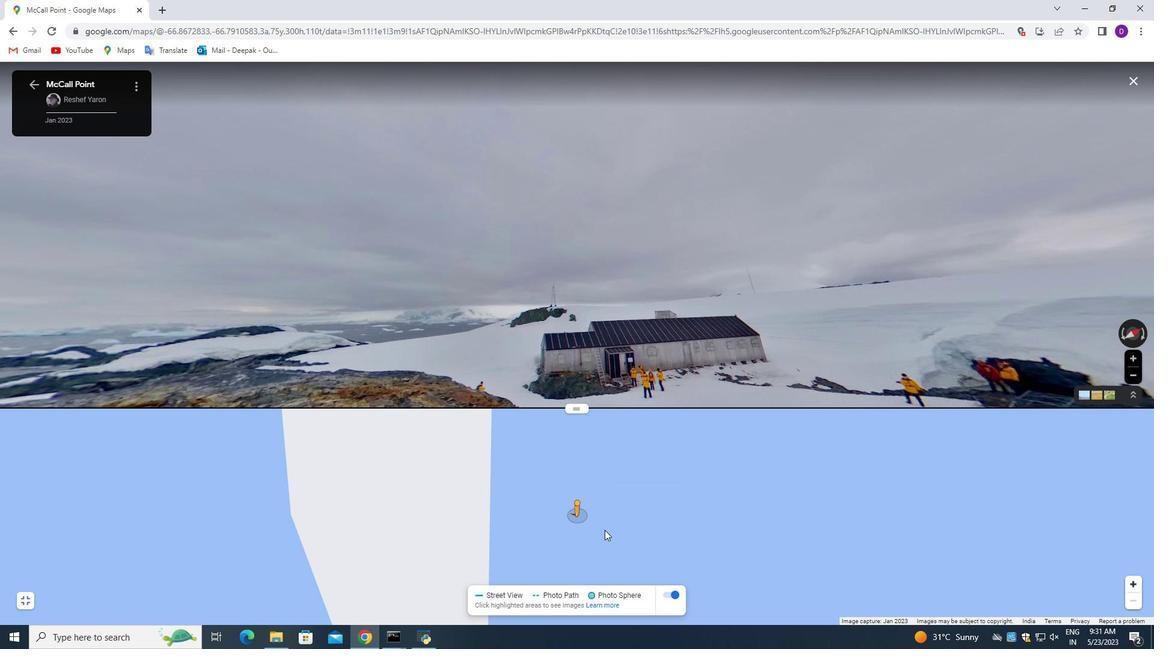 
Action: Mouse scrolled (496, 529) with delta (0, 0)
Screenshot: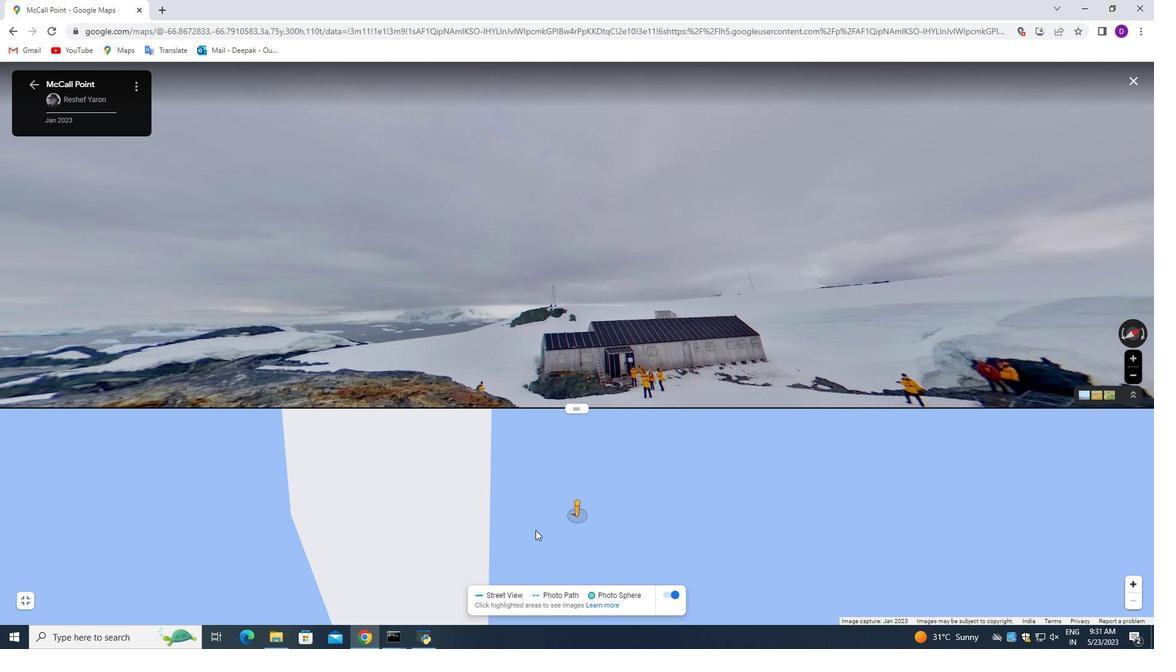 
Action: Mouse moved to (491, 528)
Screenshot: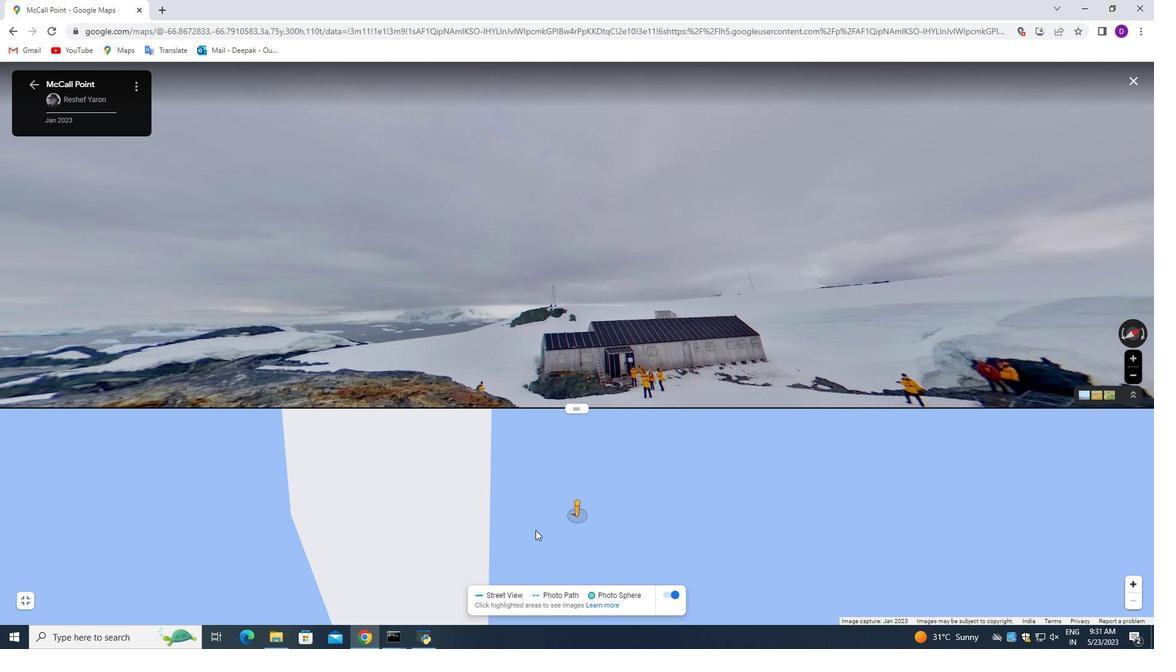 
Action: Mouse scrolled (492, 528) with delta (0, 0)
Screenshot: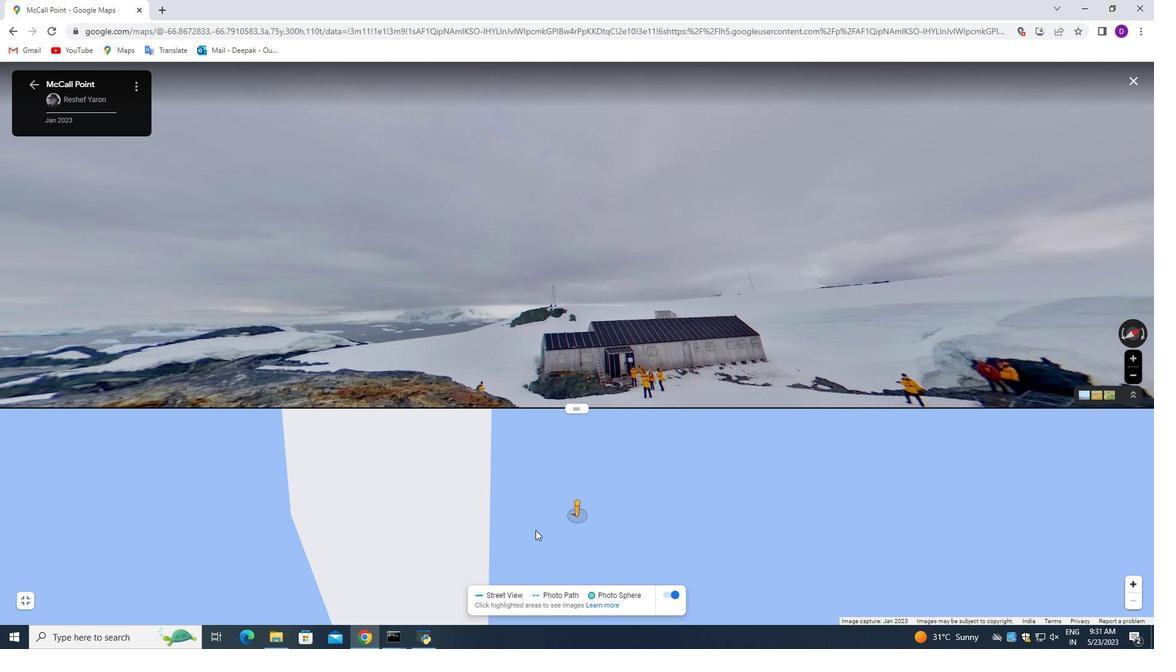 
Action: Mouse moved to (487, 526)
Screenshot: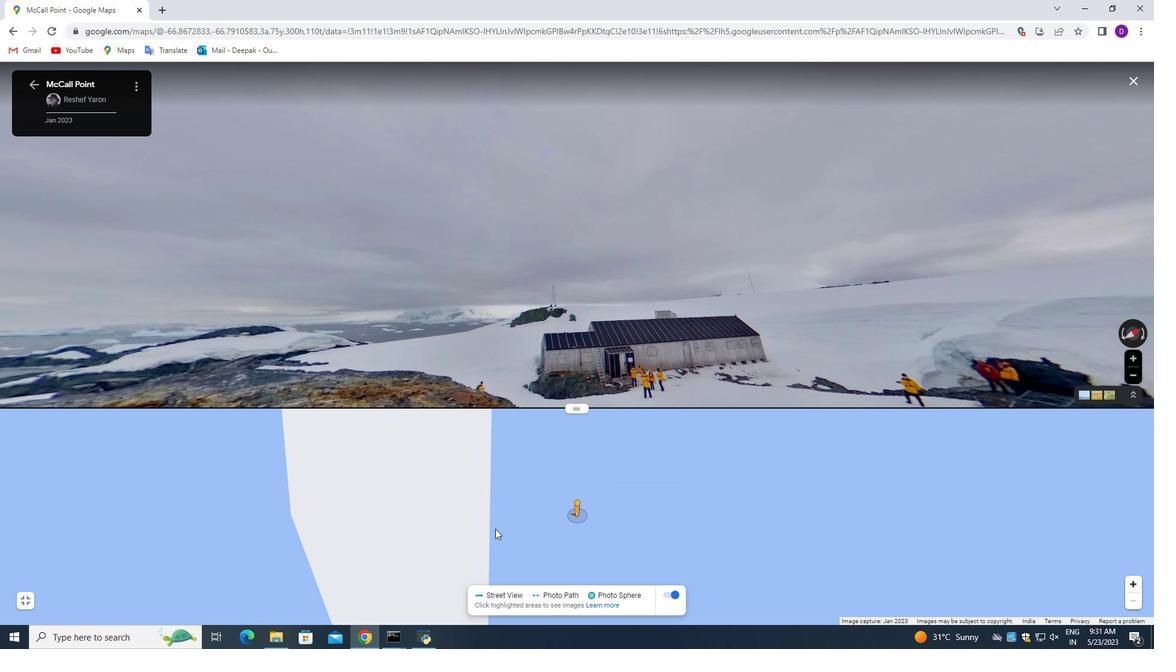 
Action: Mouse scrolled (491, 527) with delta (0, 0)
Screenshot: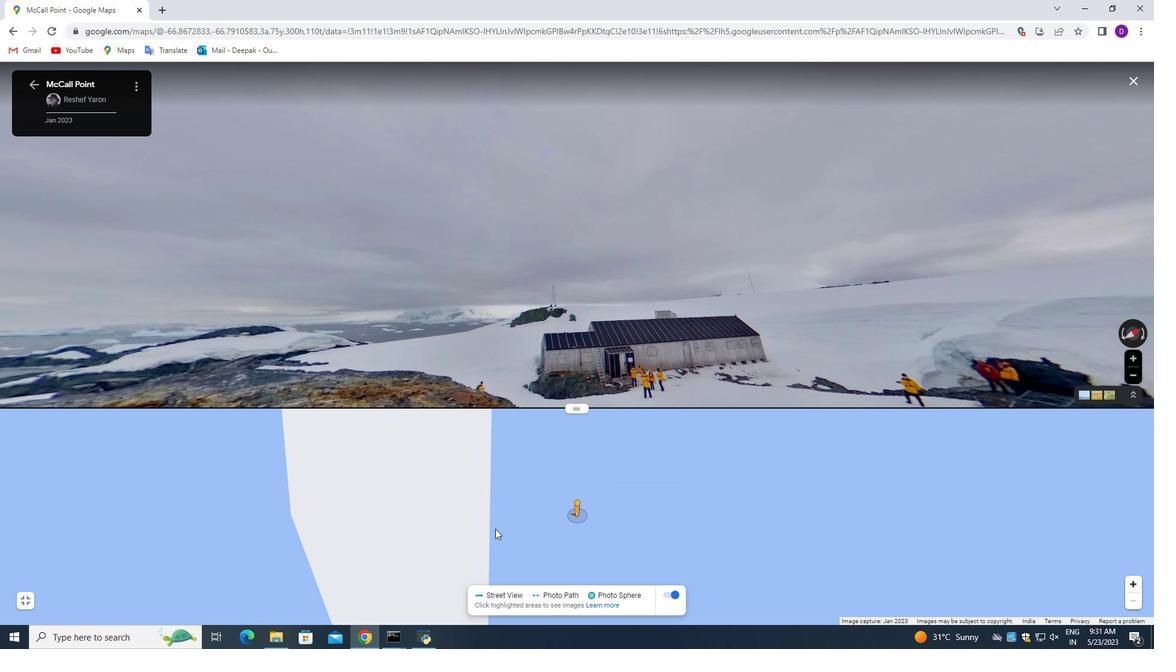 
Action: Mouse moved to (484, 521)
Screenshot: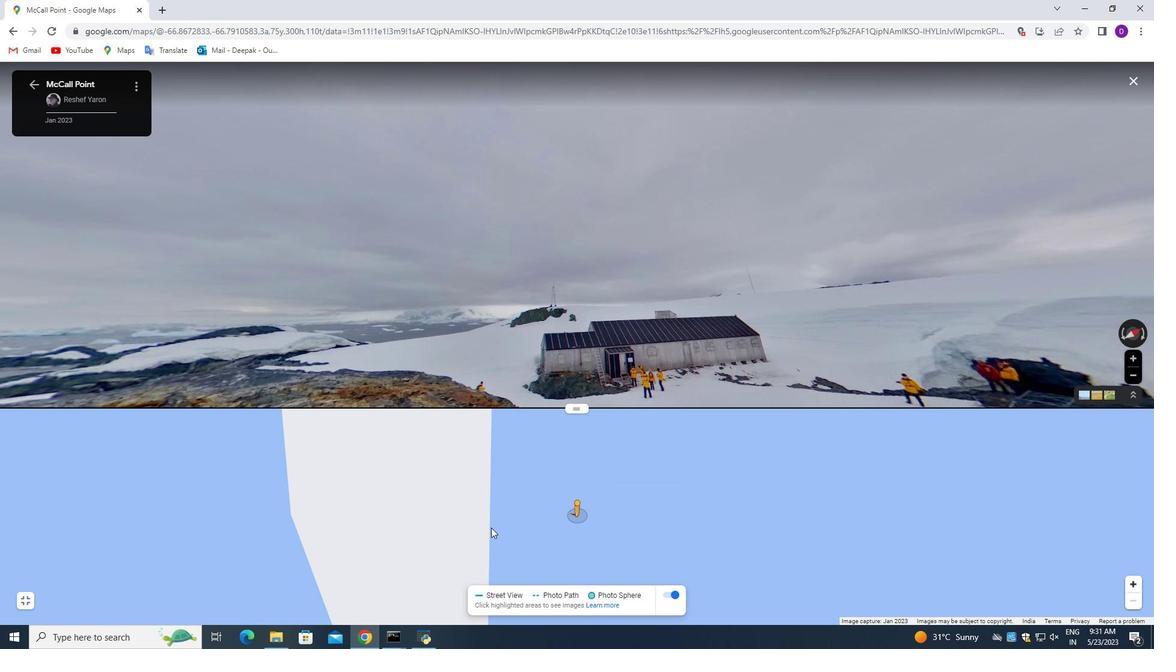 
Action: Mouse scrolled (484, 524) with delta (0, 0)
Screenshot: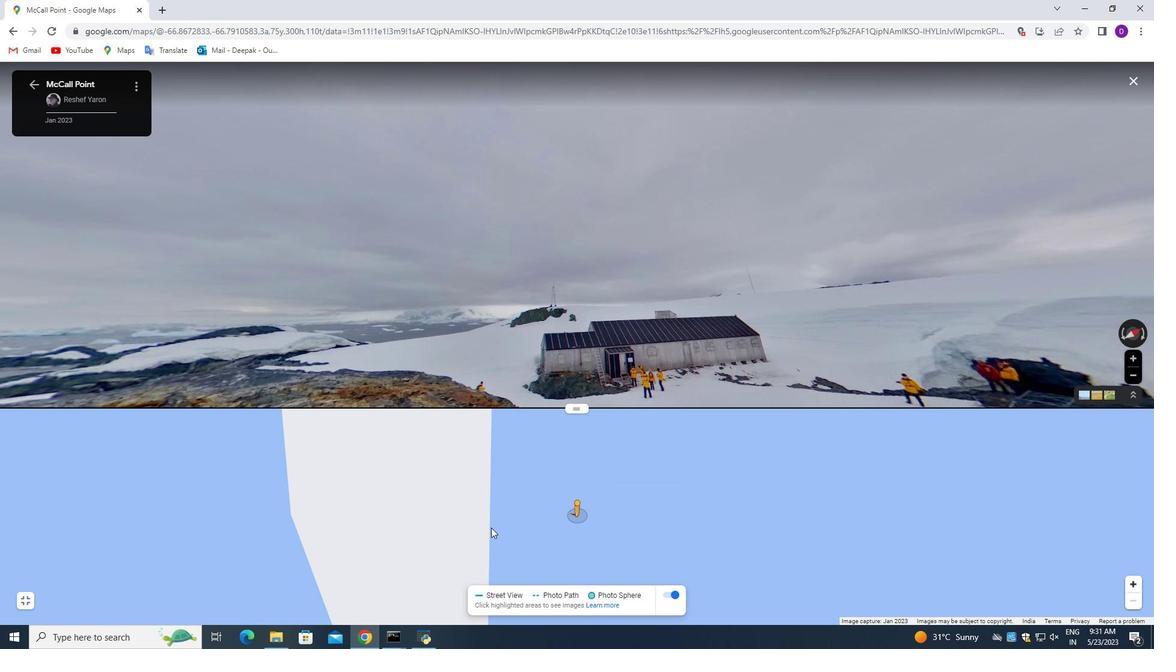 
Action: Mouse moved to (574, 509)
Screenshot: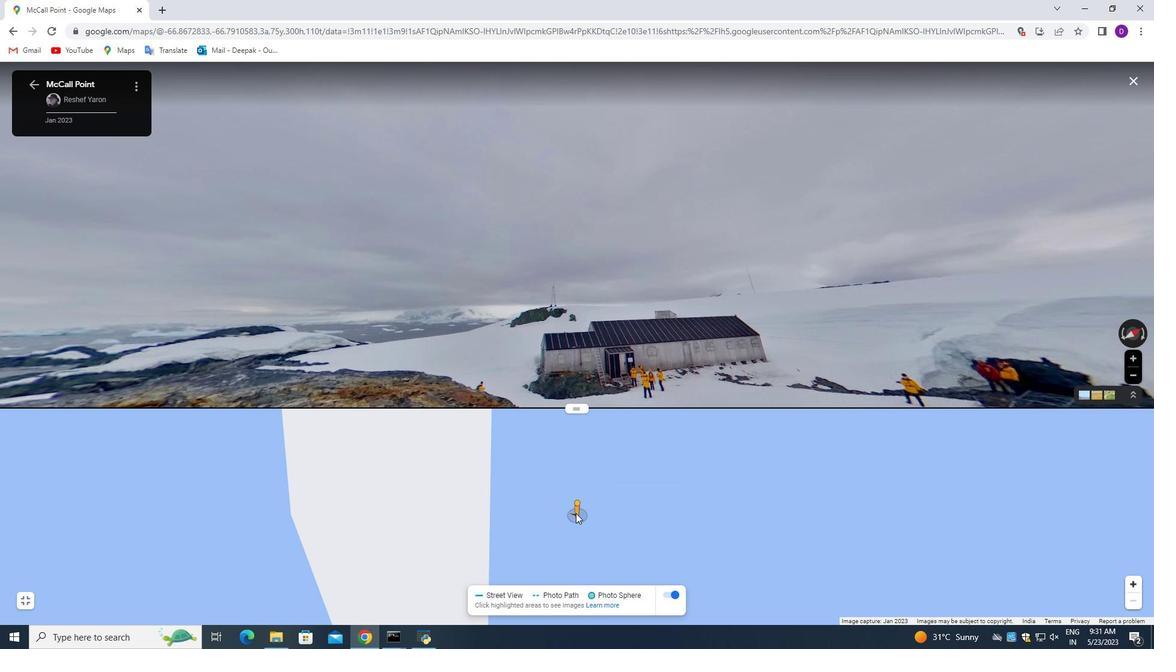 
Action: Mouse pressed left at (574, 509)
Screenshot: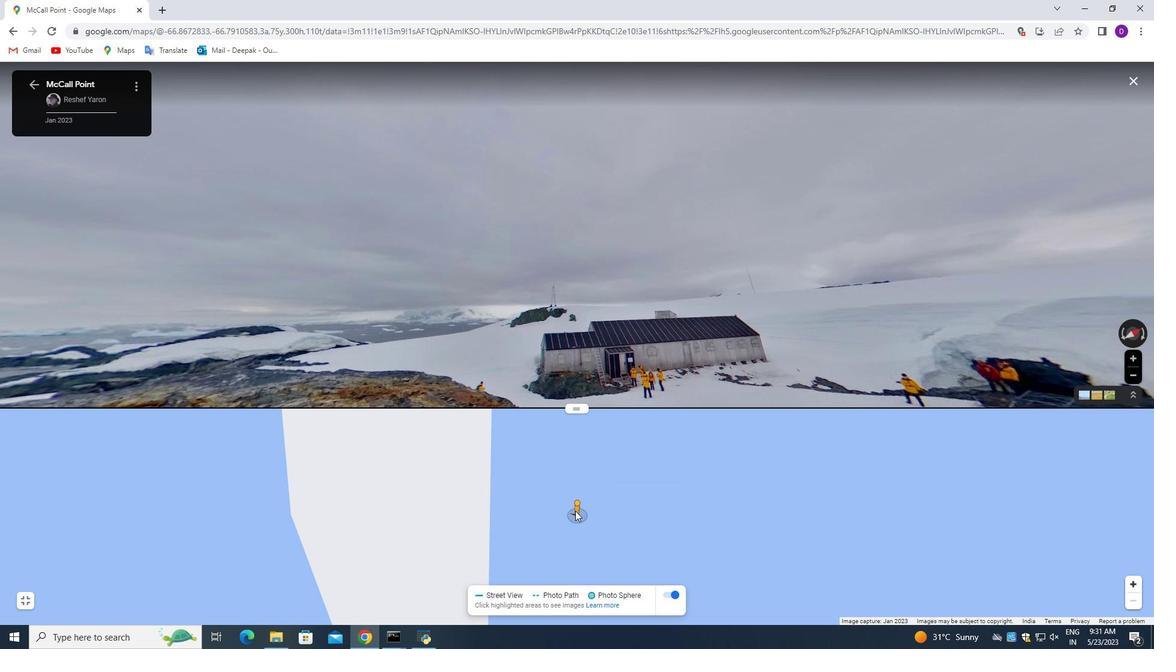 
Action: Mouse moved to (500, 493)
Screenshot: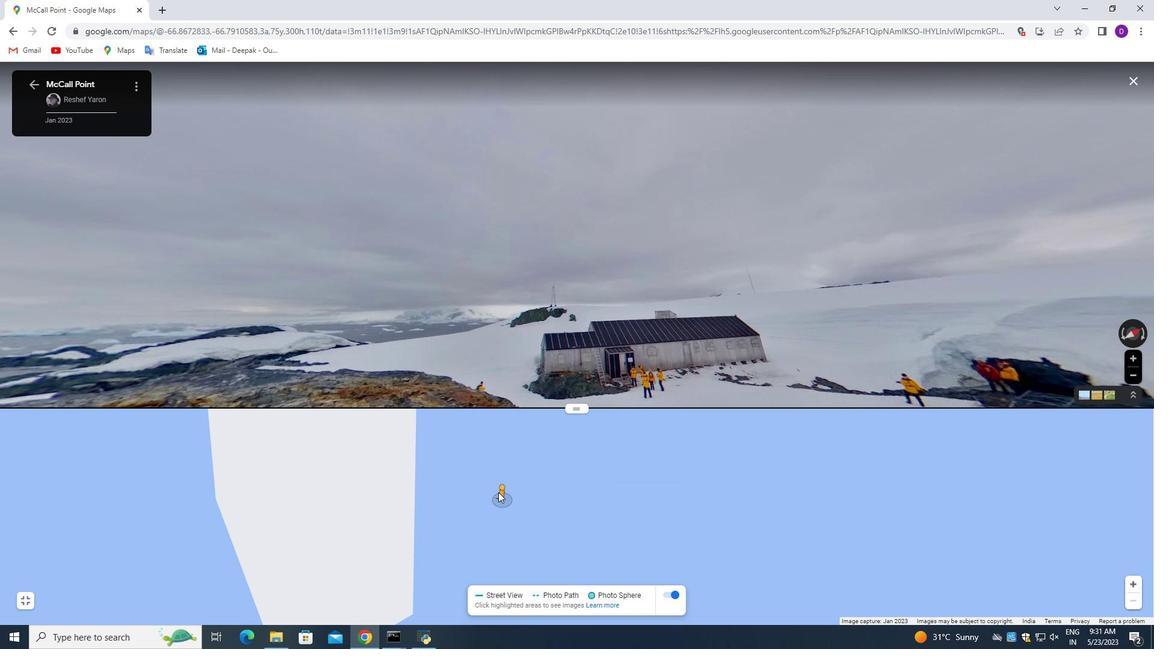 
Action: Mouse scrolled (500, 493) with delta (0, 0)
Screenshot: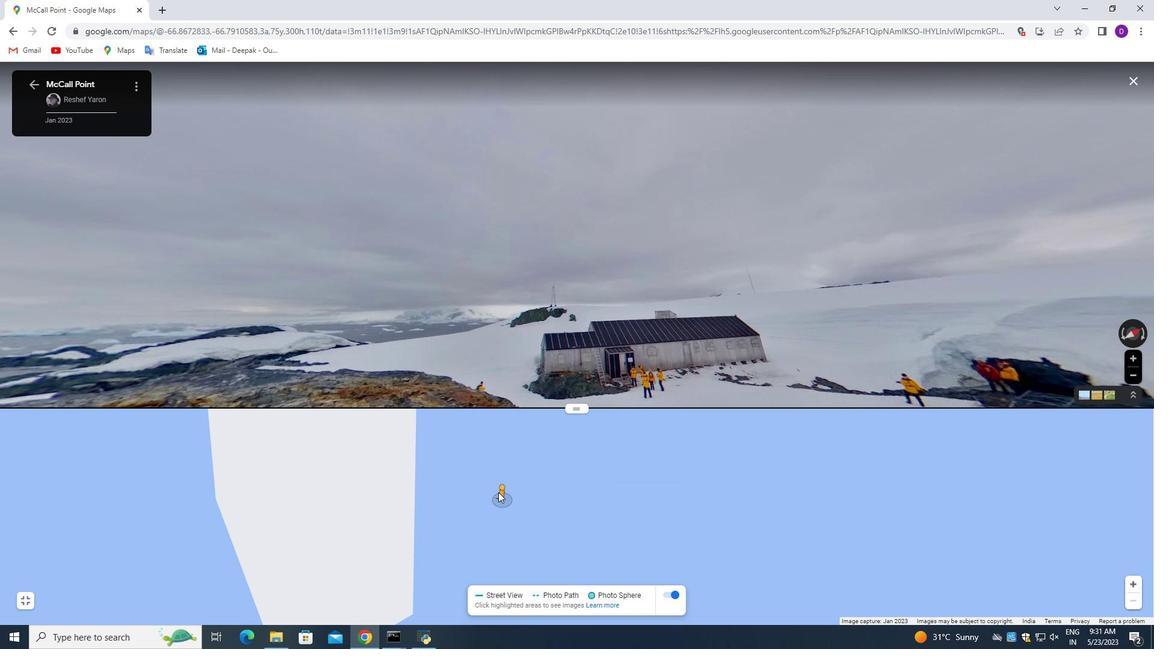 
Action: Mouse scrolled (500, 493) with delta (0, 0)
Screenshot: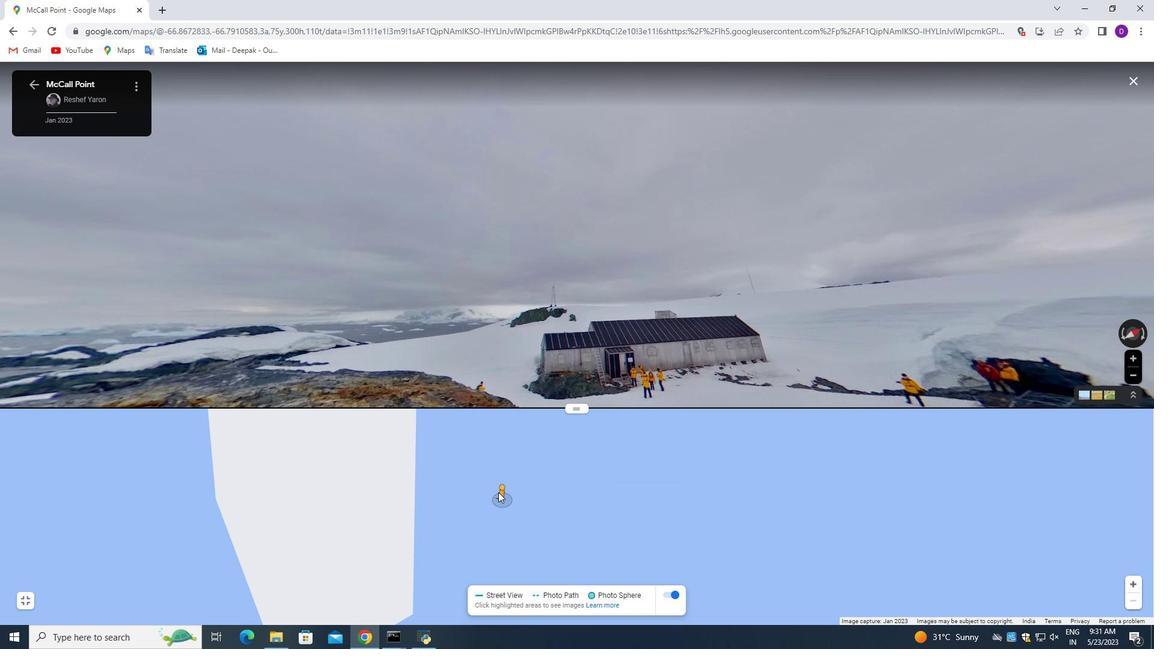 
Action: Mouse scrolled (500, 493) with delta (0, 0)
Screenshot: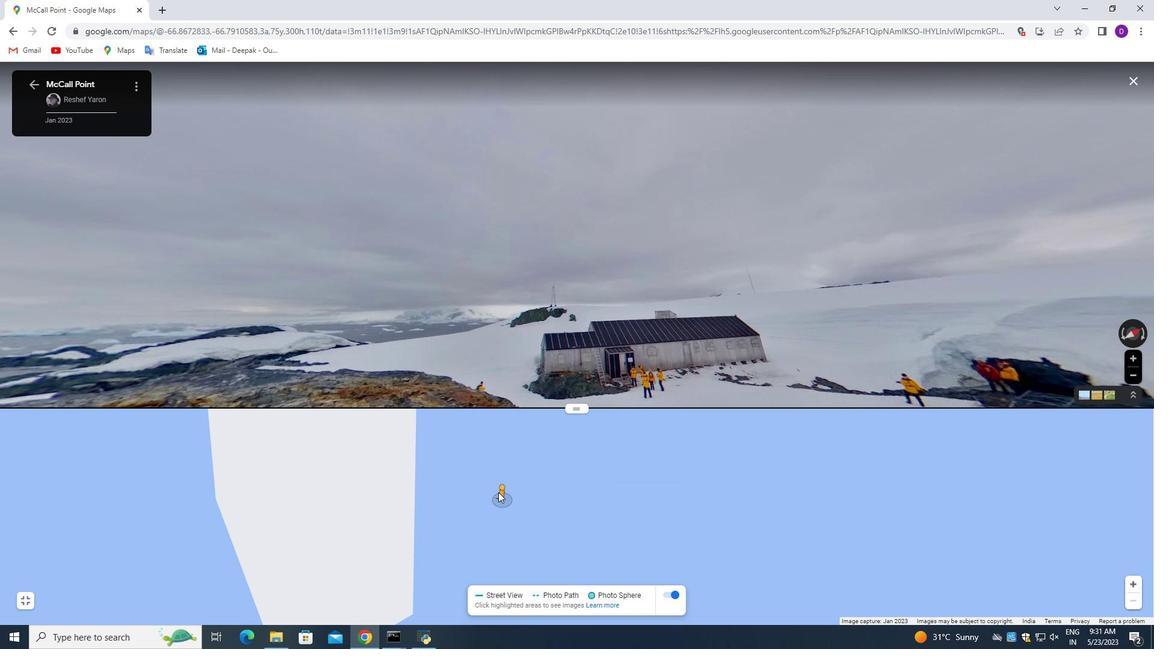 
Action: Mouse scrolled (500, 493) with delta (0, 0)
Screenshot: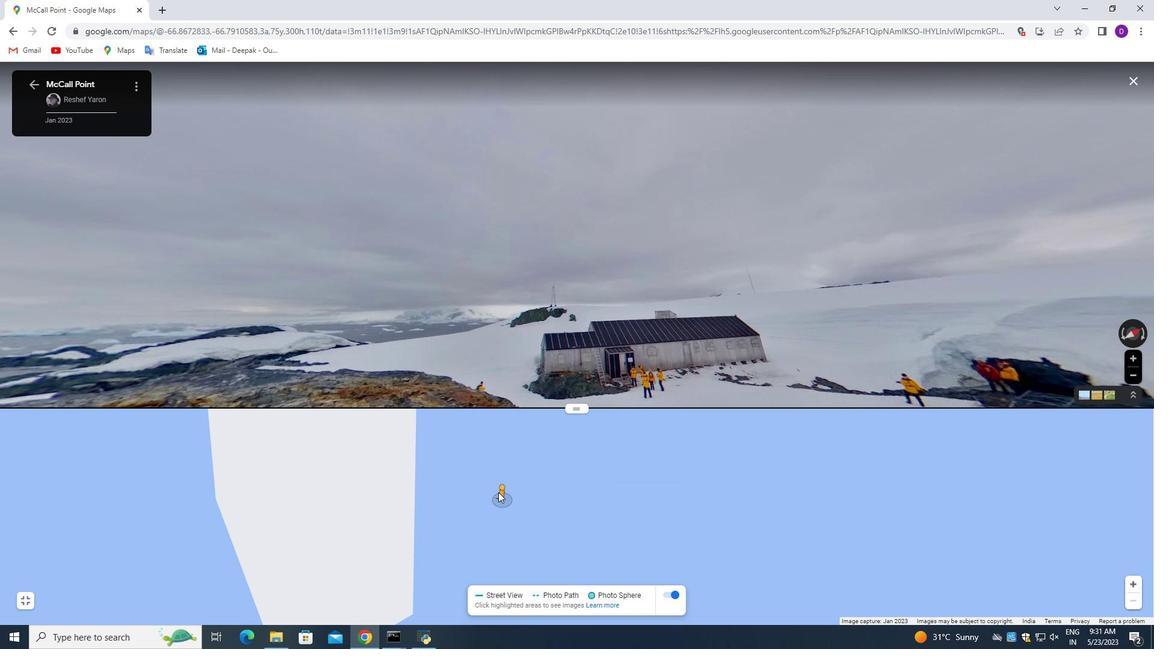 
Action: Mouse scrolled (500, 493) with delta (0, 0)
Screenshot: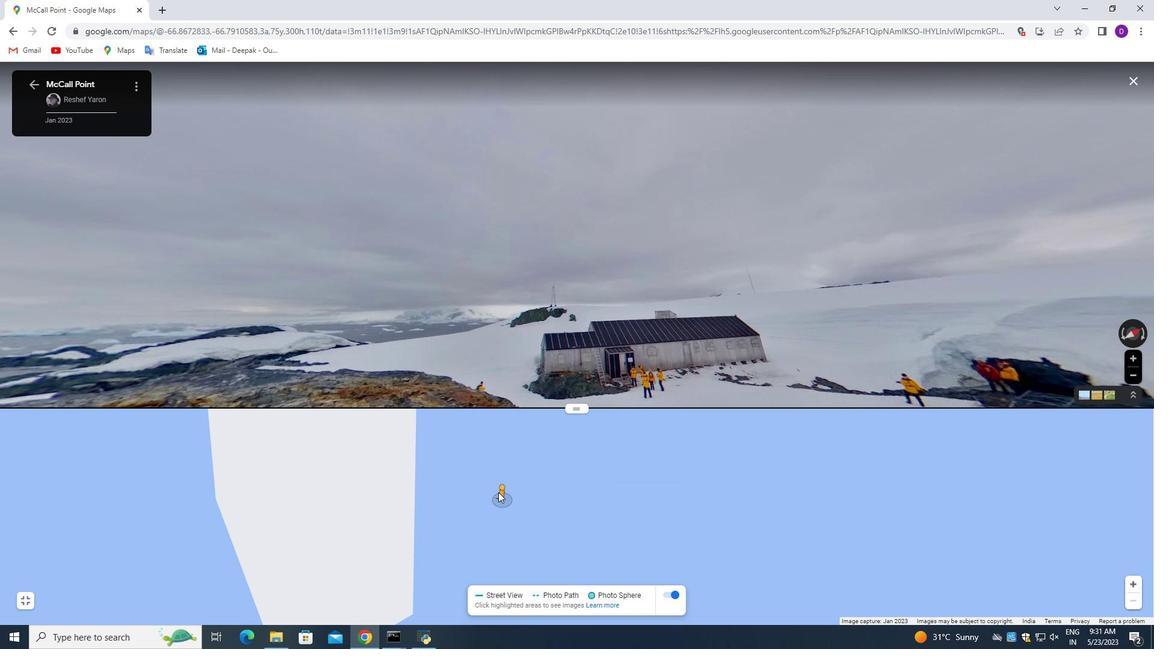 
Action: Mouse moved to (501, 494)
Screenshot: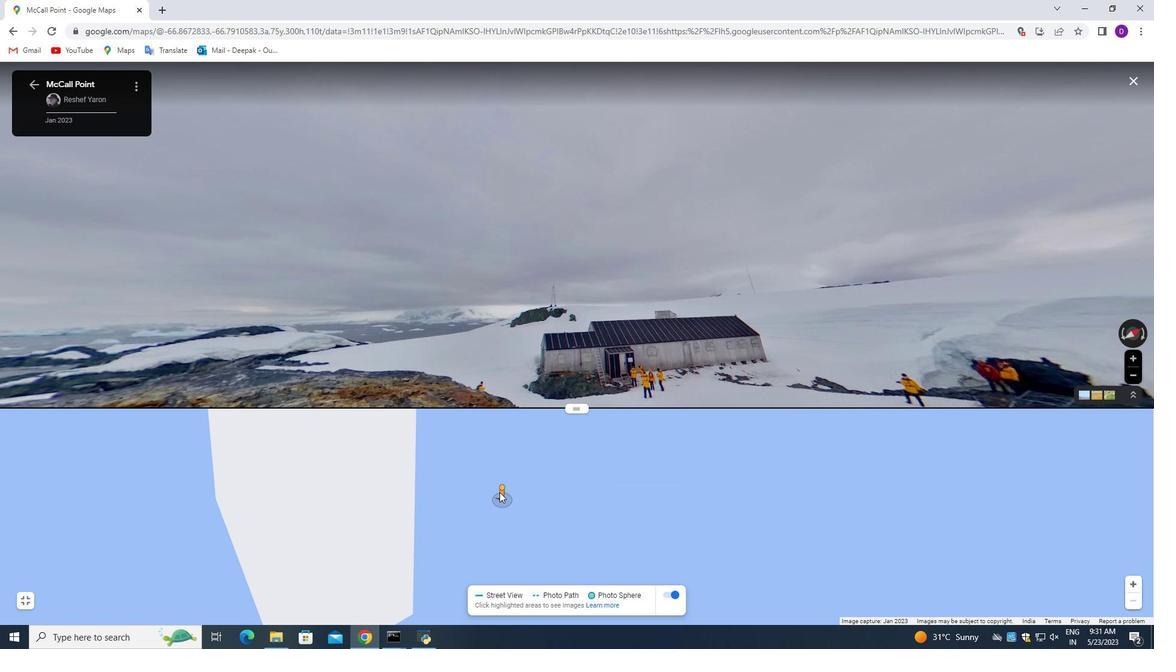 
Action: Mouse scrolled (501, 493) with delta (0, 0)
Screenshot: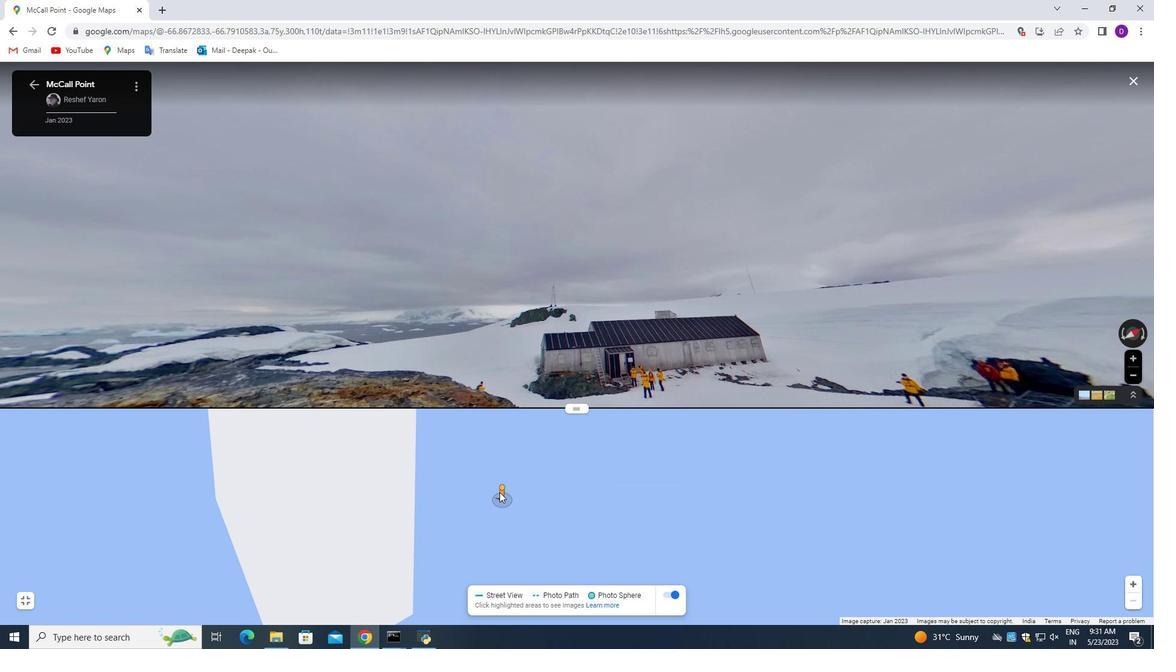 
Action: Mouse moved to (490, 500)
Screenshot: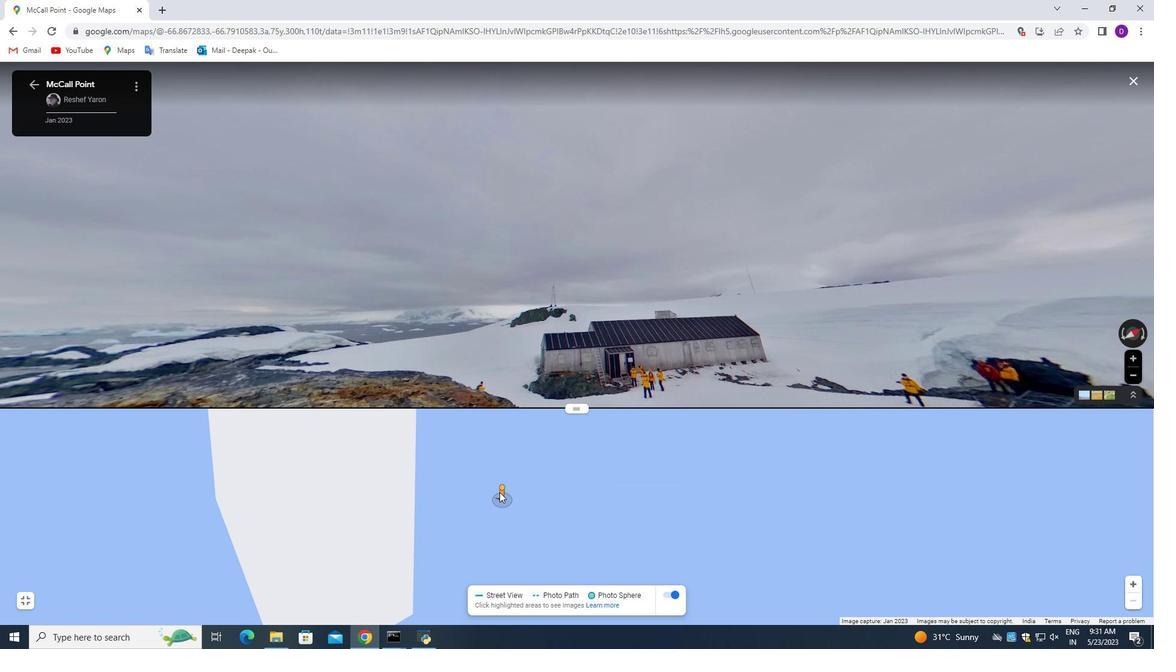 
Action: Mouse scrolled (490, 499) with delta (0, 0)
Screenshot: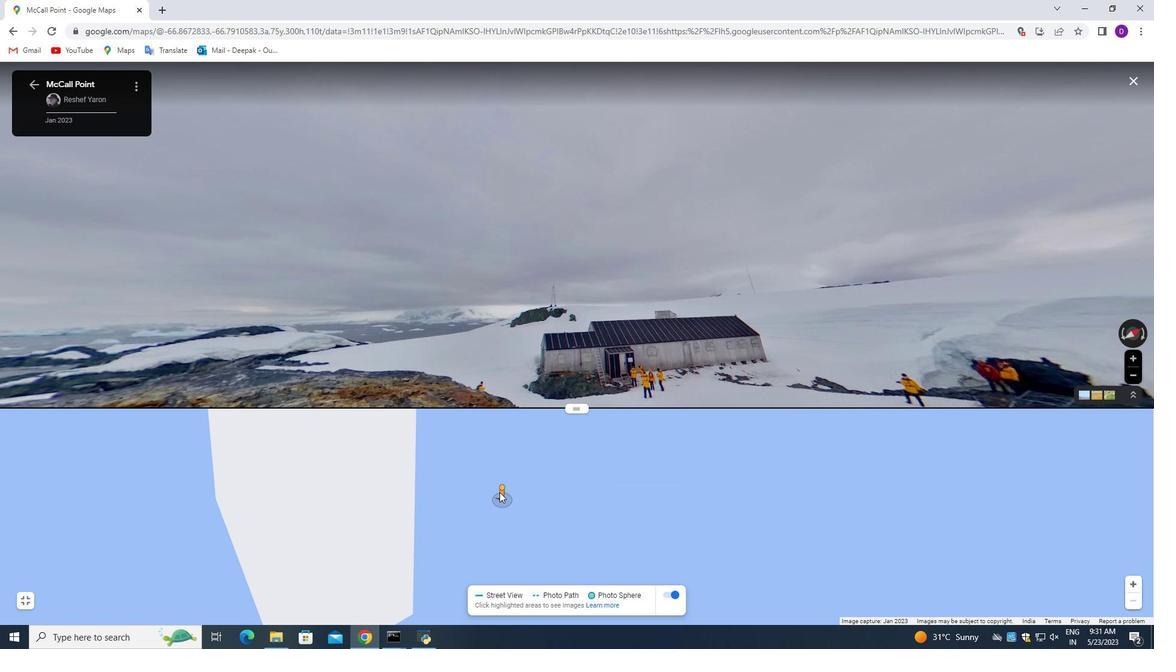 
Action: Mouse moved to (471, 508)
Screenshot: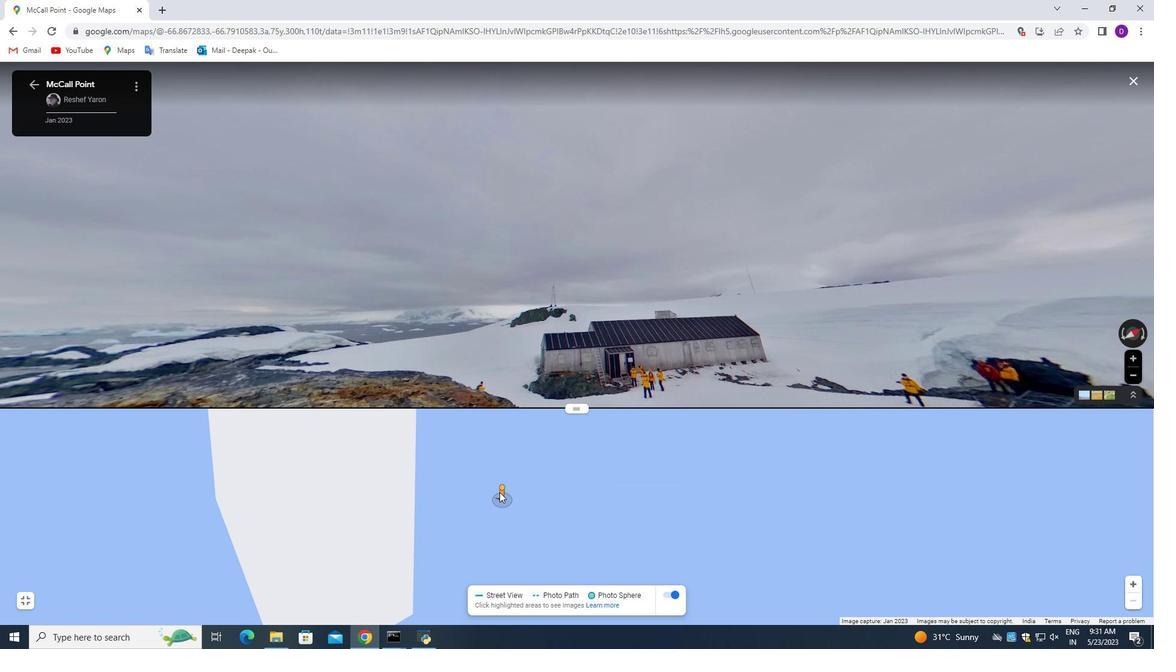 
Action: Mouse scrolled (471, 508) with delta (0, 0)
Screenshot: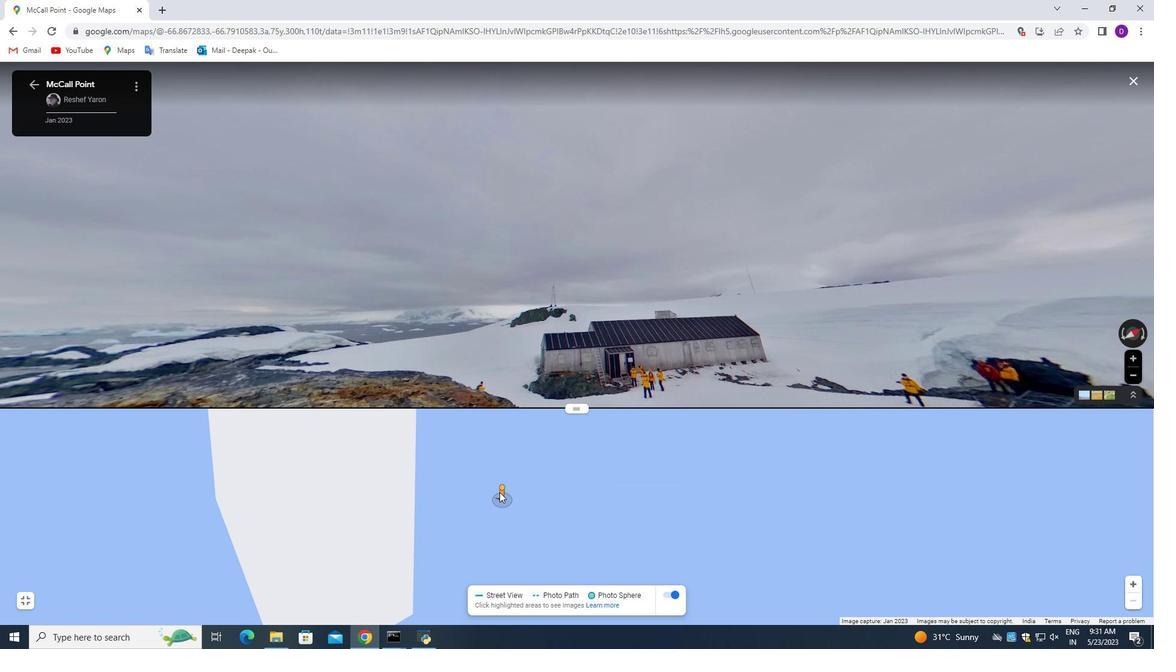
Action: Mouse moved to (404, 520)
Screenshot: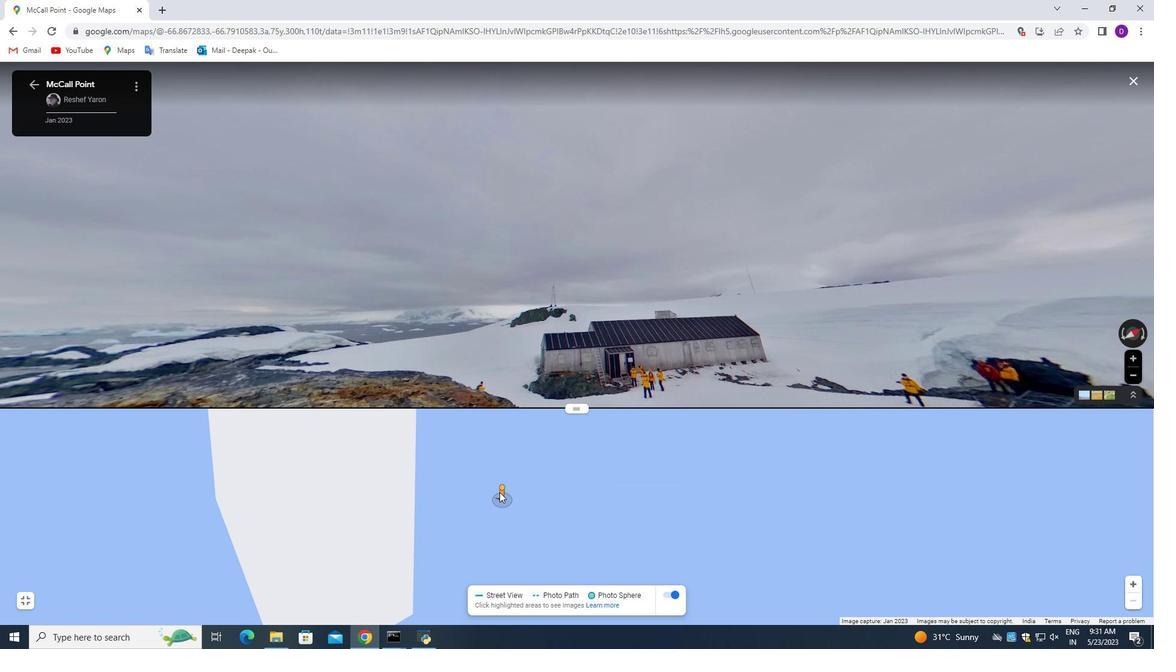
Action: Mouse scrolled (404, 519) with delta (0, 0)
Screenshot: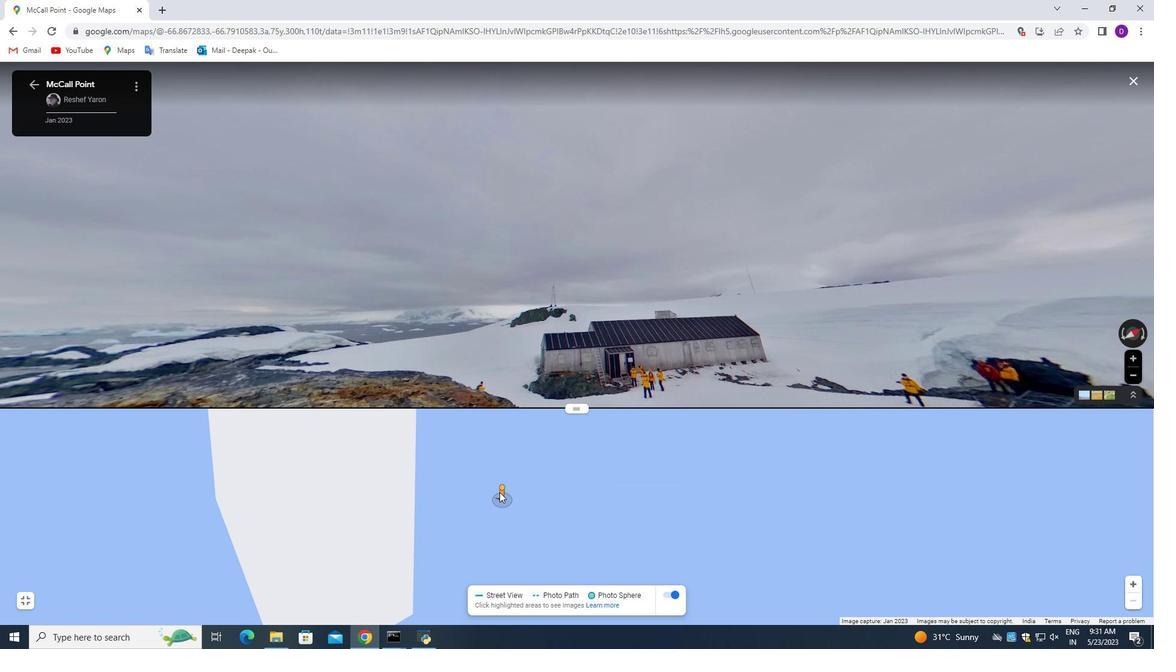 
Action: Mouse moved to (22, 598)
Screenshot: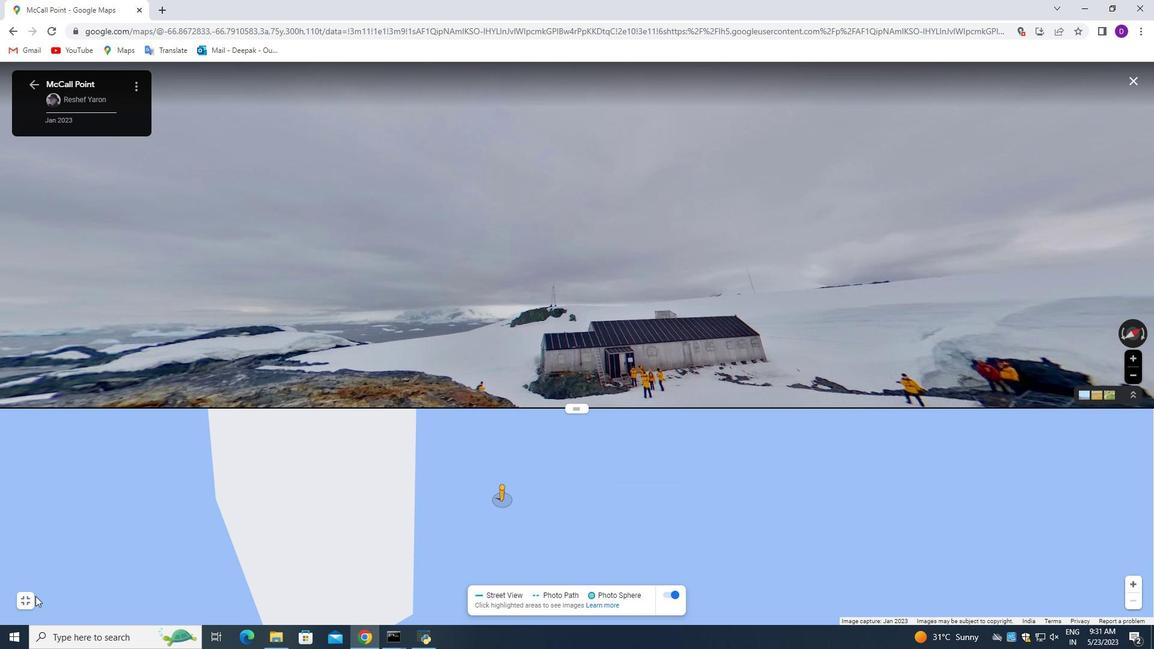 
Action: Mouse pressed left at (22, 598)
Screenshot: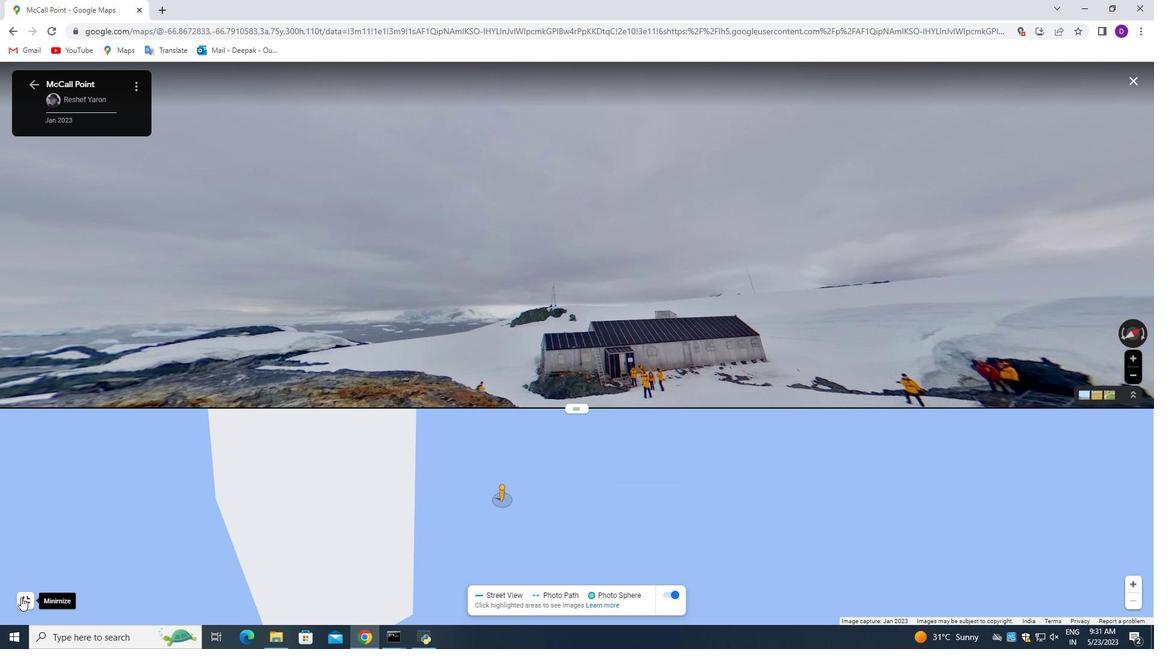 
Action: Mouse moved to (37, 86)
Screenshot: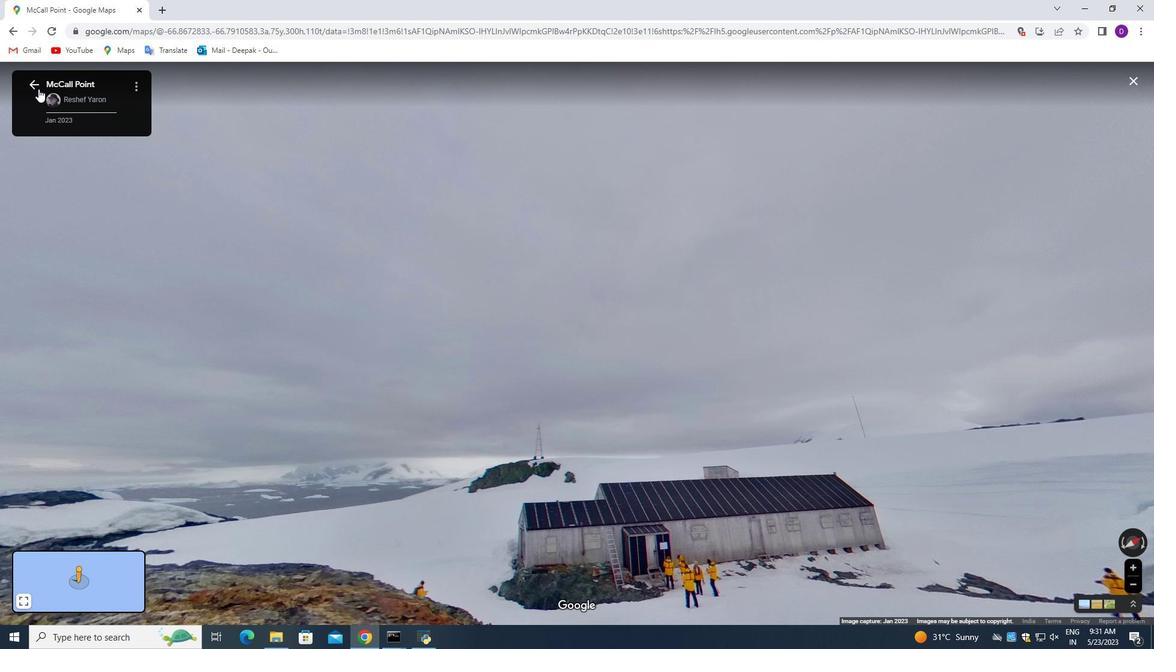 
Action: Mouse pressed left at (37, 86)
Screenshot: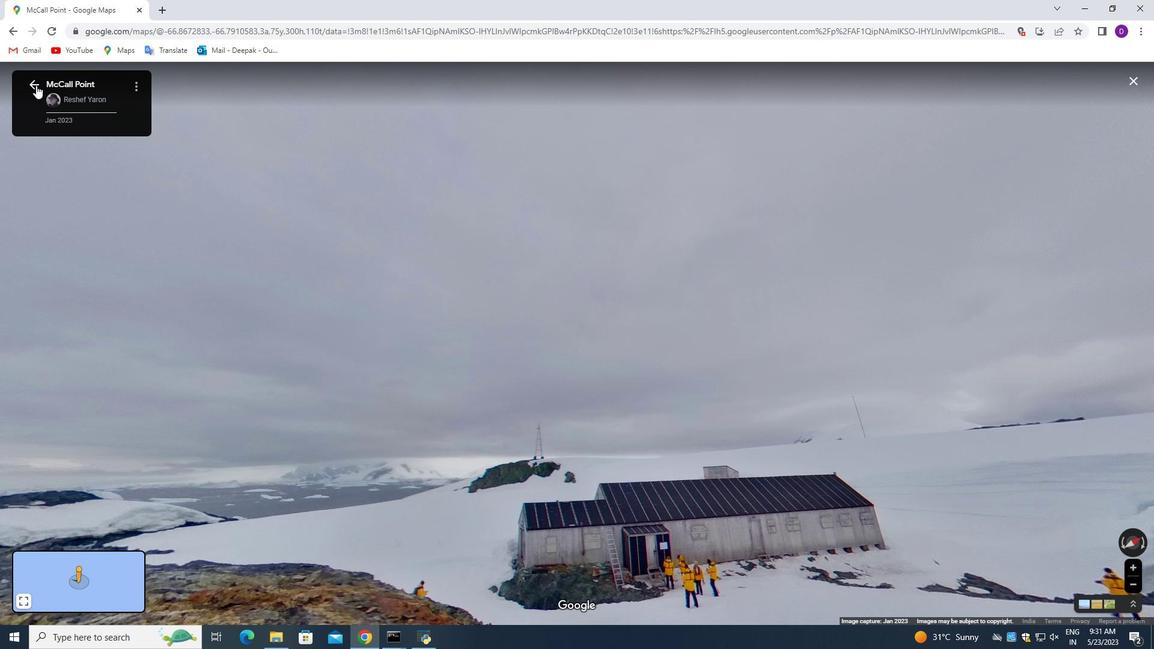 
Action: Mouse moved to (1066, 606)
Screenshot: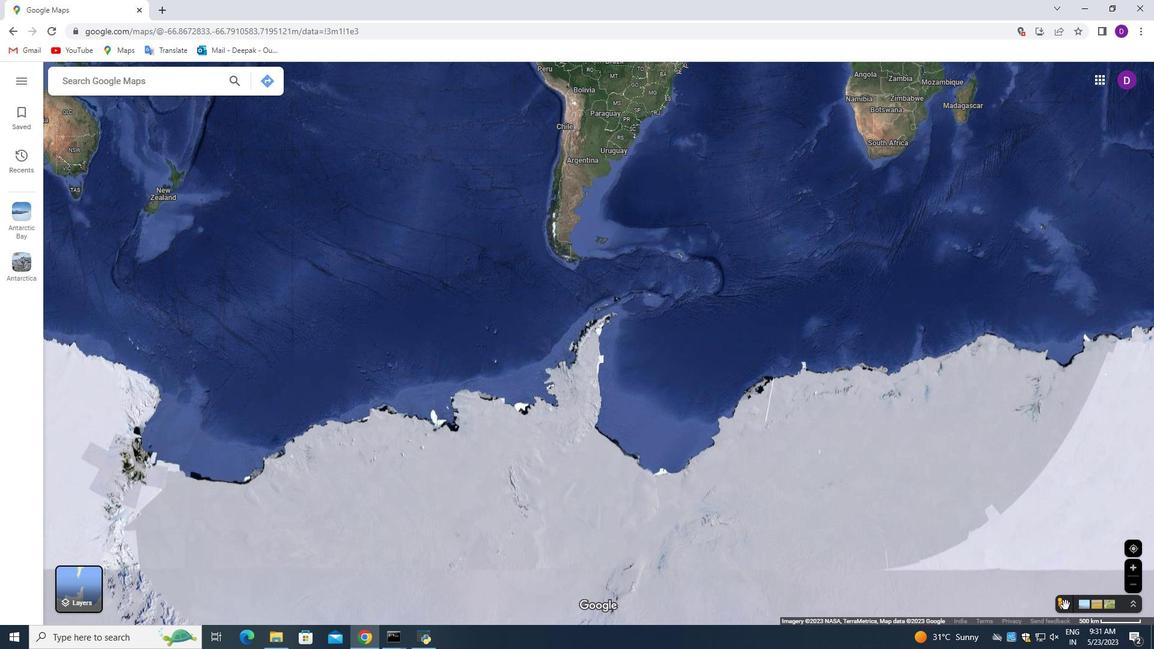 
Action: Mouse pressed left at (1066, 606)
Screenshot: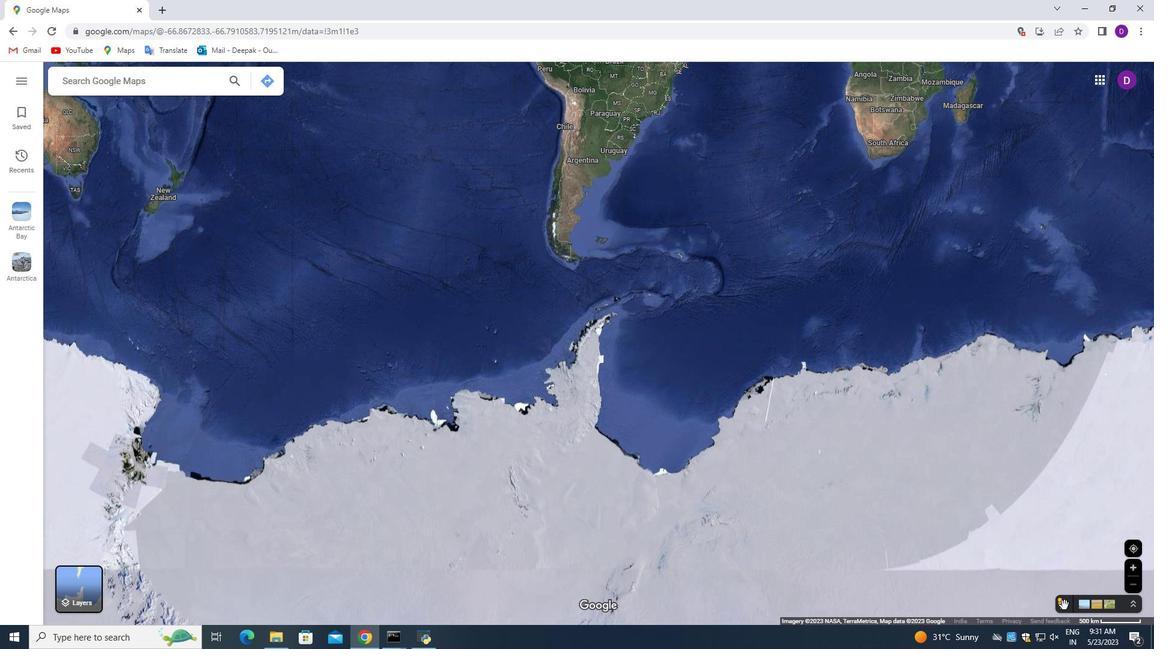 
Action: Mouse moved to (455, 402)
Screenshot: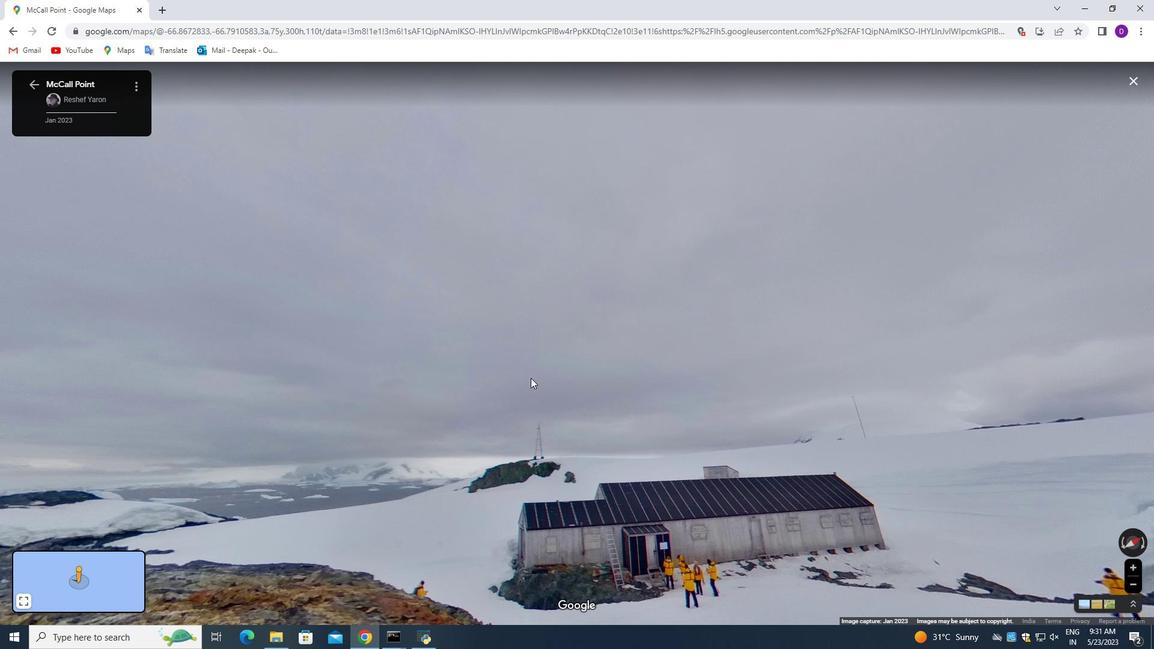 
Action: Mouse pressed left at (455, 402)
Screenshot: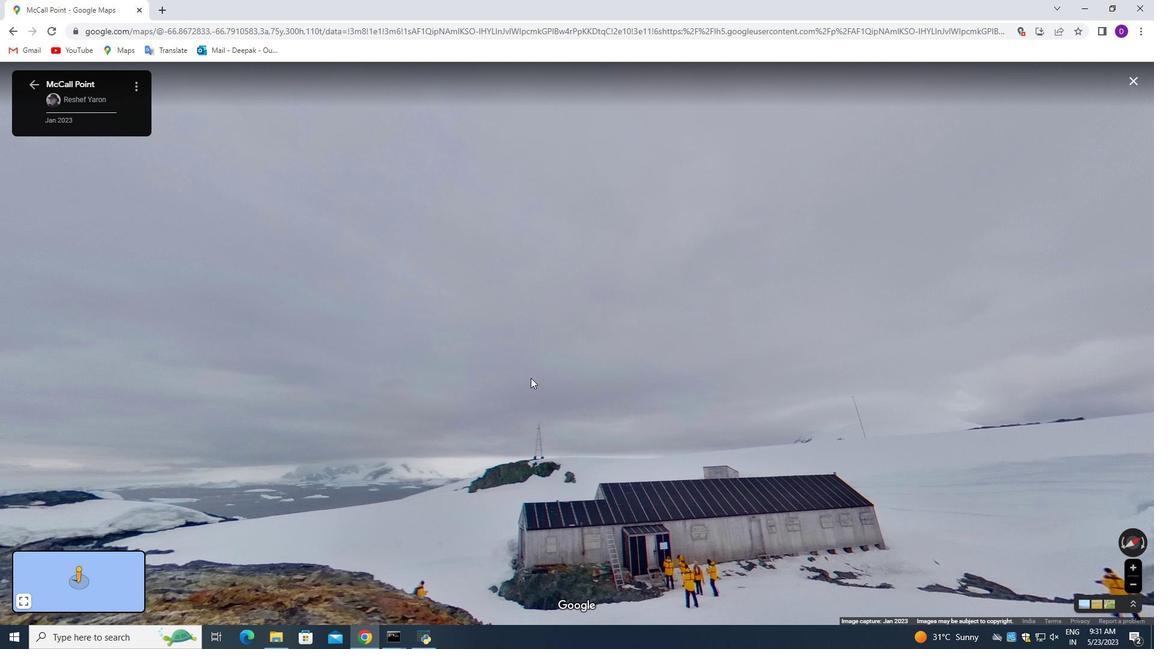 
Action: Mouse moved to (405, 283)
Screenshot: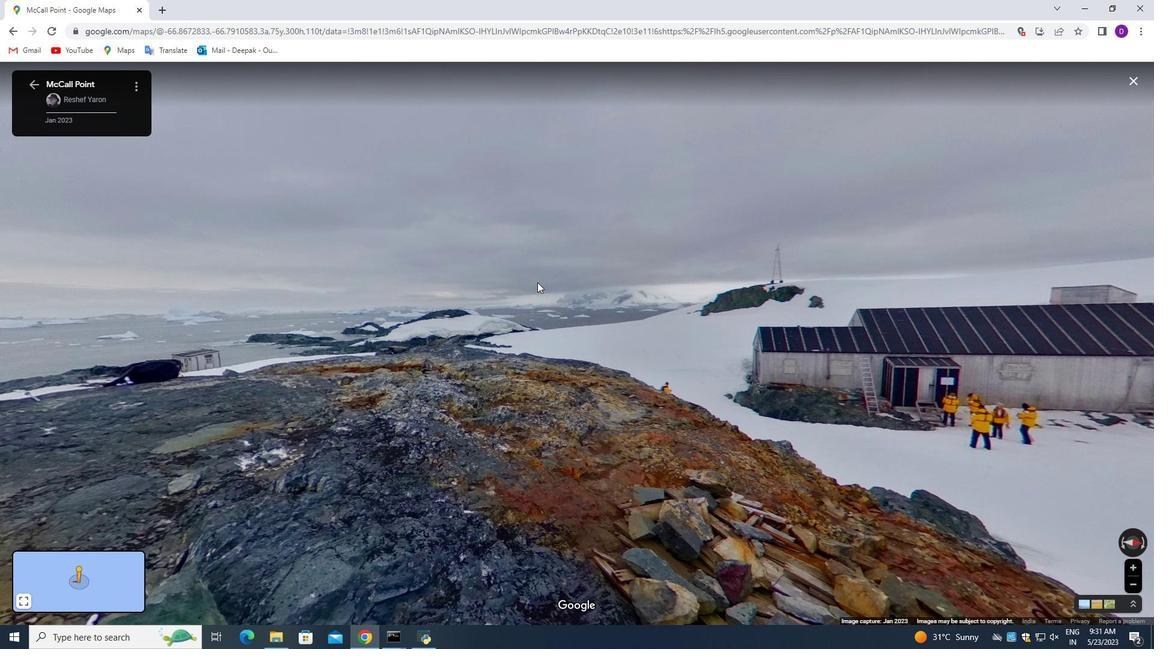 
Action: Mouse pressed left at (405, 283)
Screenshot: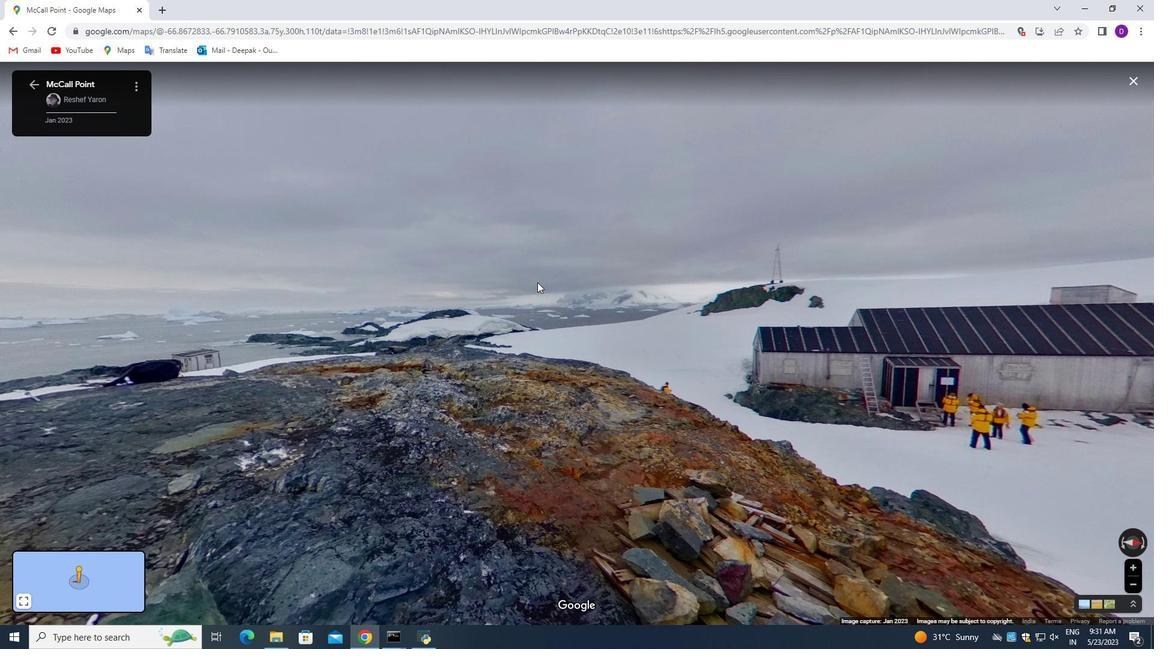 
Action: Mouse moved to (488, 245)
Screenshot: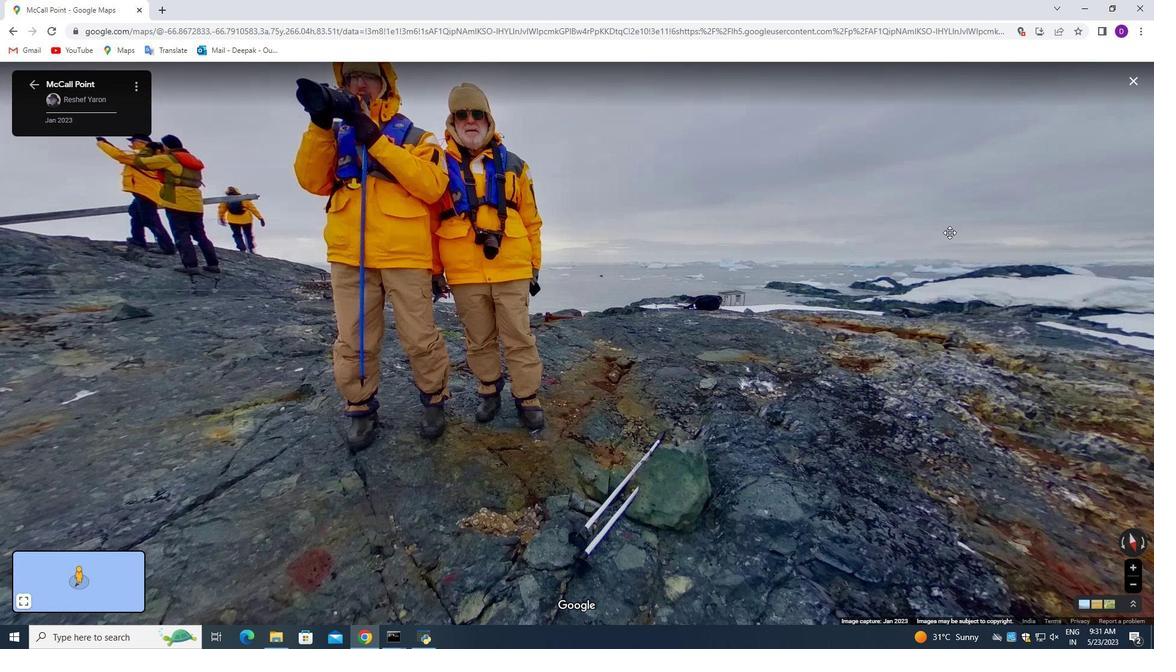 
Action: Mouse pressed left at (488, 245)
Screenshot: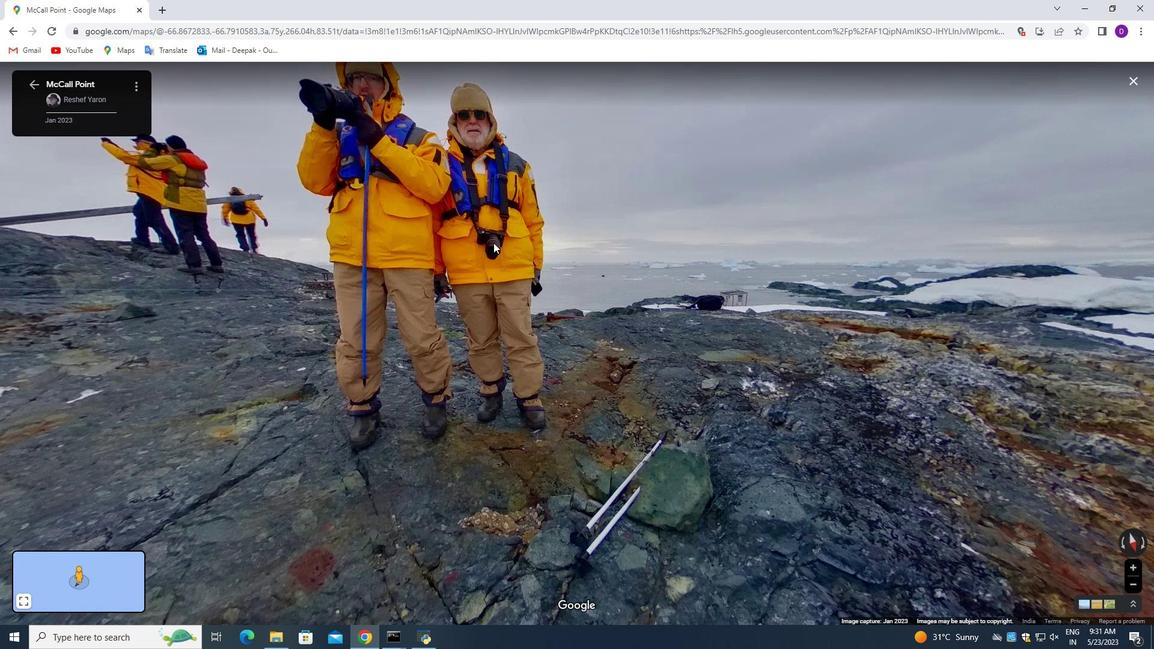 
Action: Mouse moved to (32, 86)
Screenshot: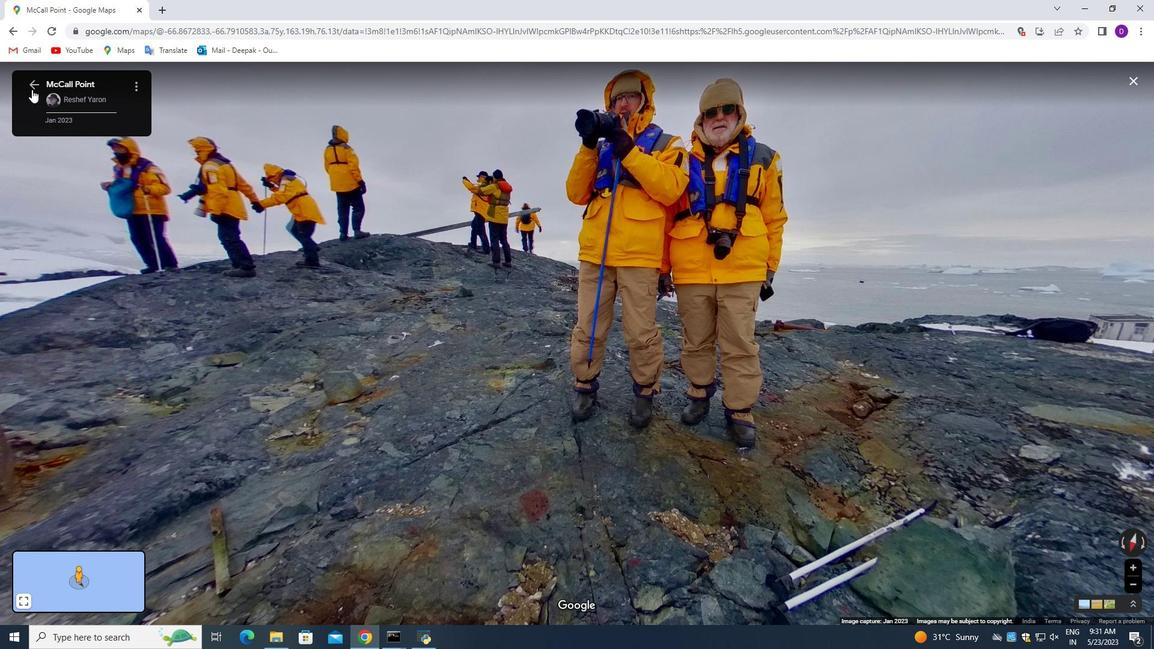 
Action: Mouse pressed left at (32, 86)
Screenshot: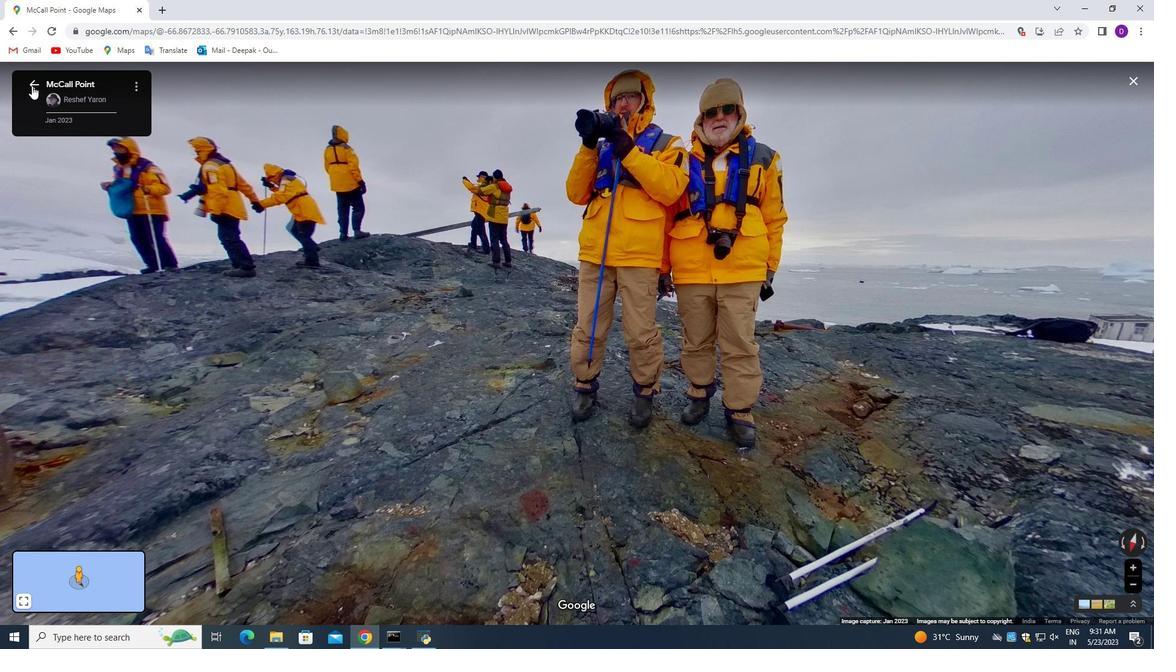 
Action: Mouse moved to (1066, 609)
Screenshot: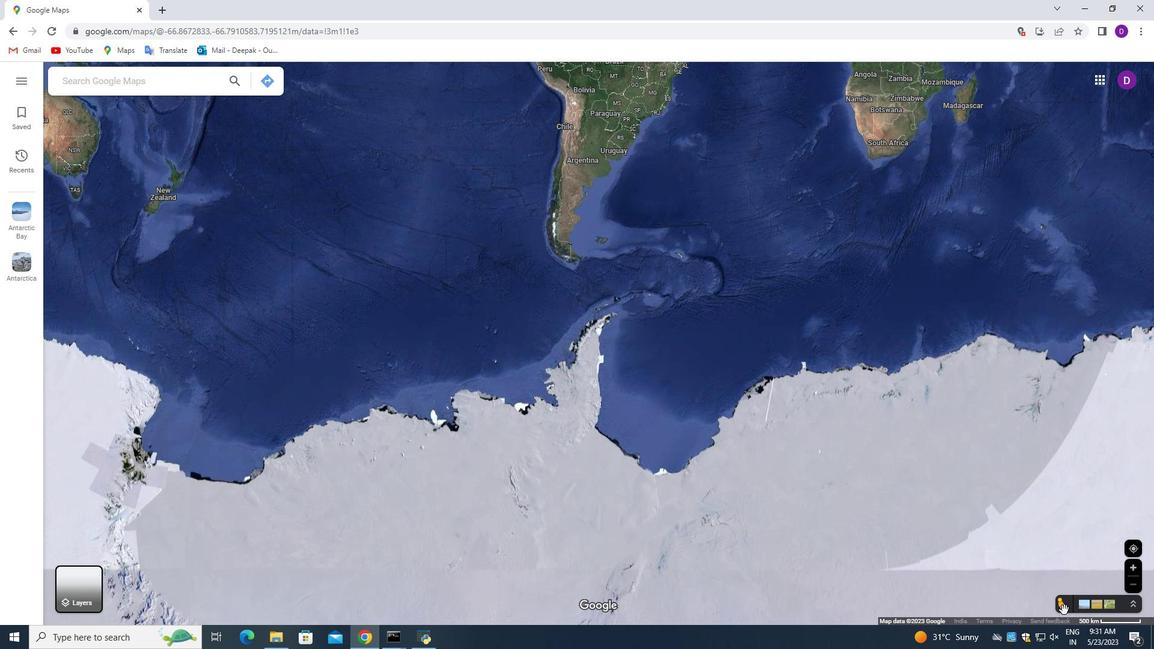 
Action: Mouse pressed left at (1066, 609)
Screenshot: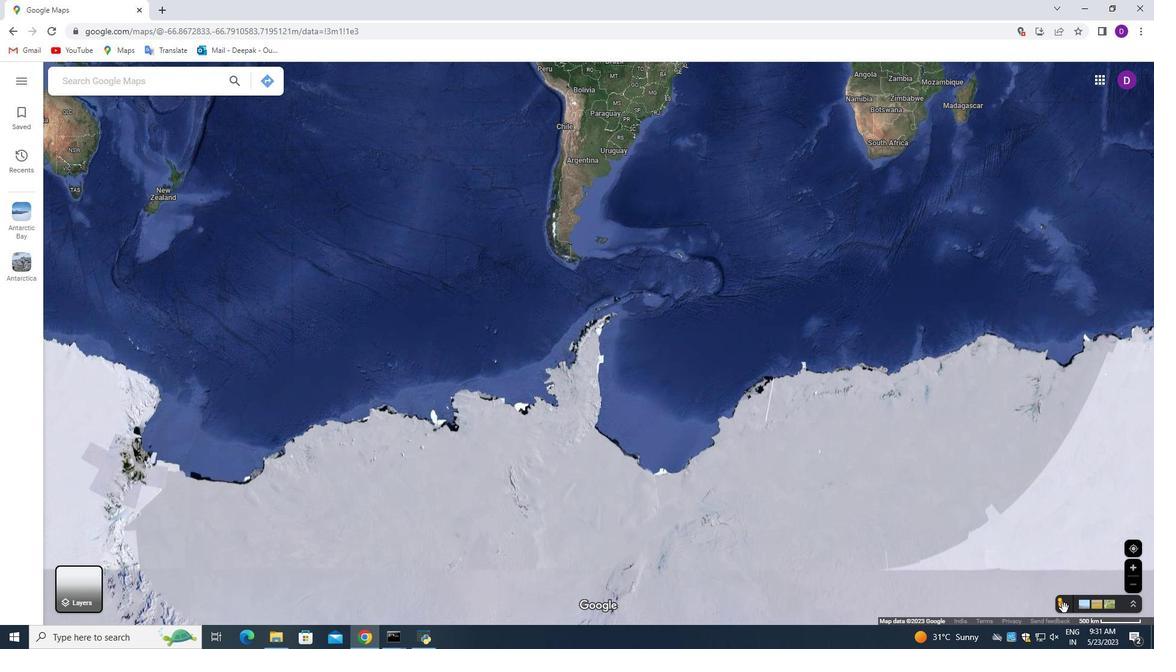 
Action: Mouse moved to (489, 315)
Screenshot: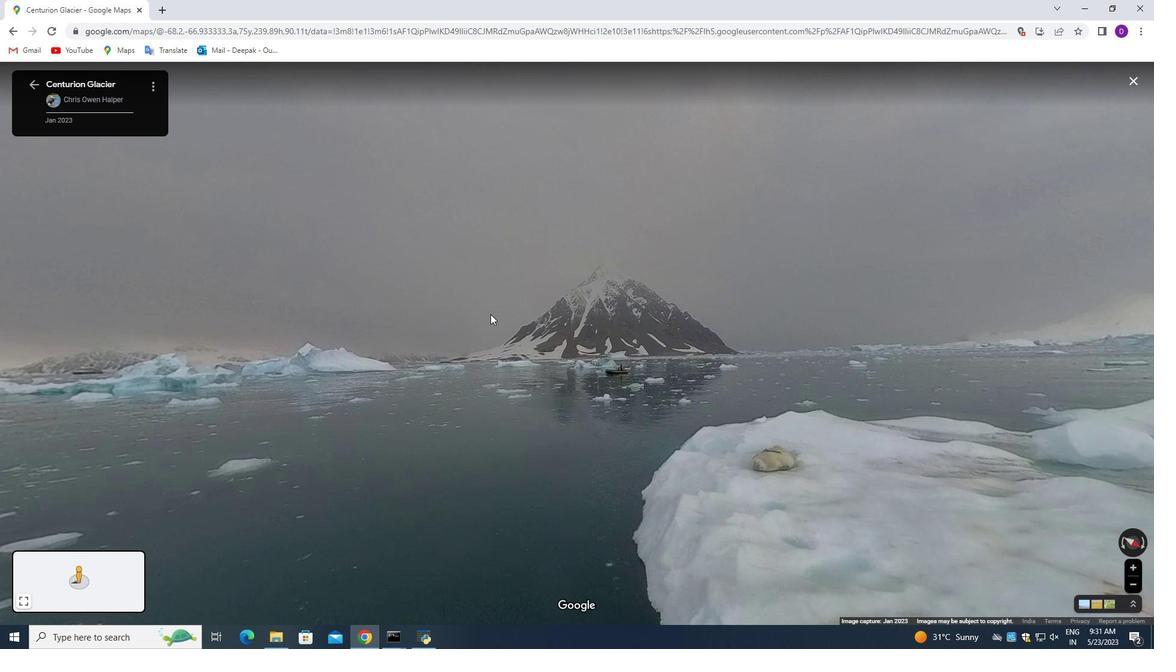 
Action: Mouse pressed left at (490, 315)
Screenshot: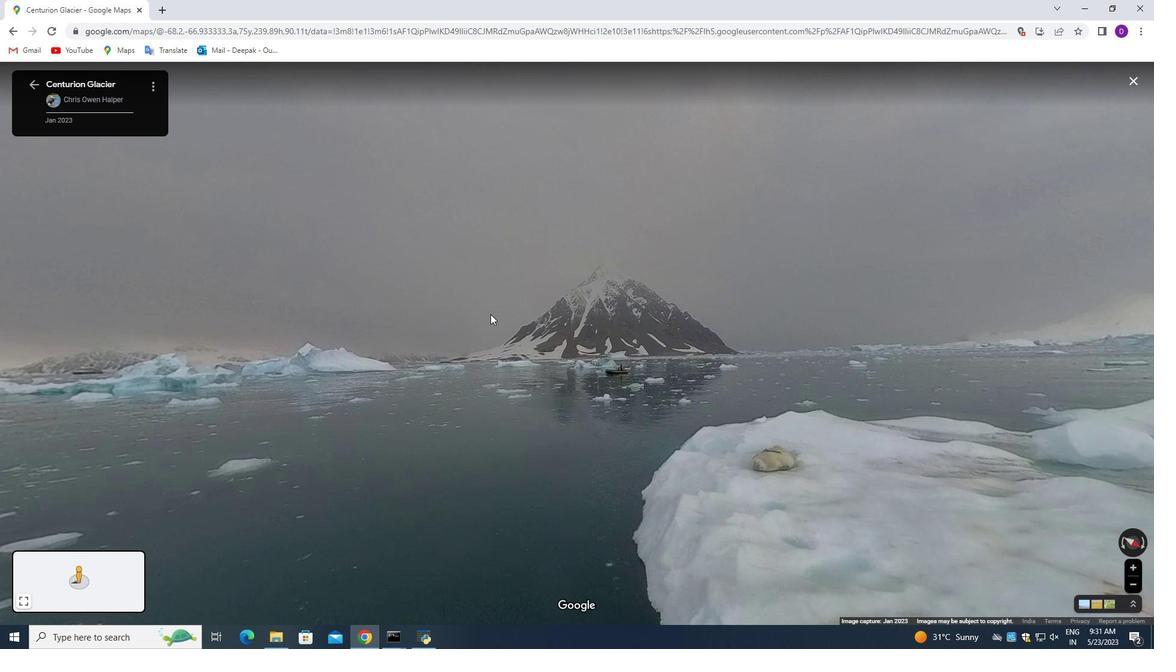 
Action: Mouse moved to (370, 306)
Screenshot: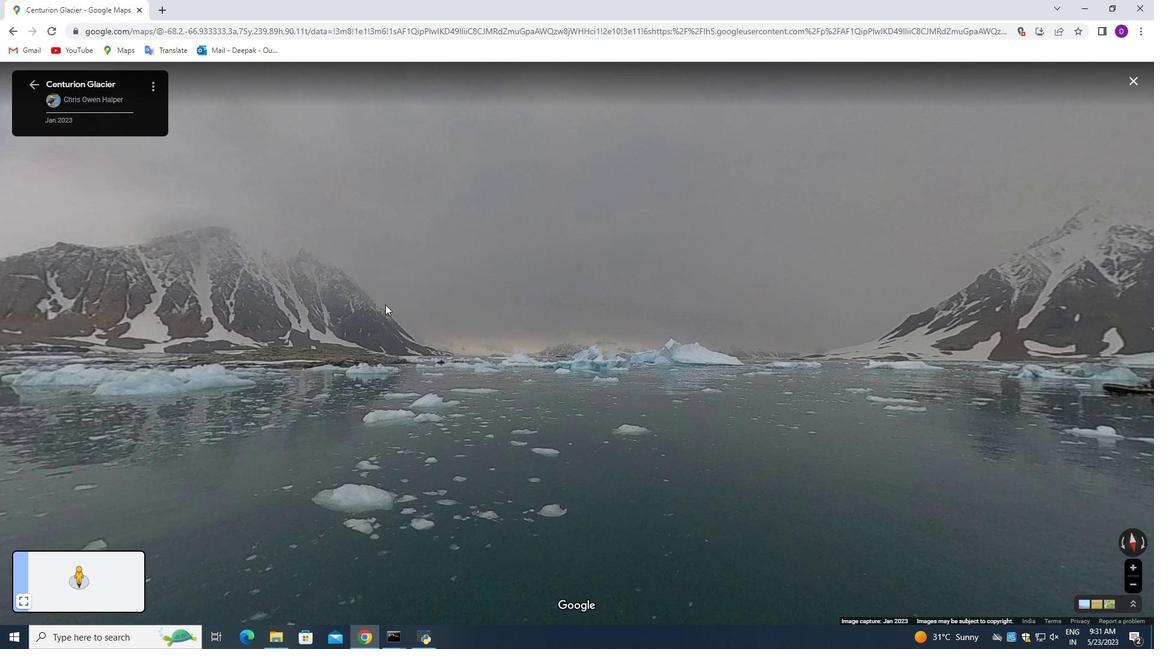 
Action: Mouse pressed left at (370, 306)
Screenshot: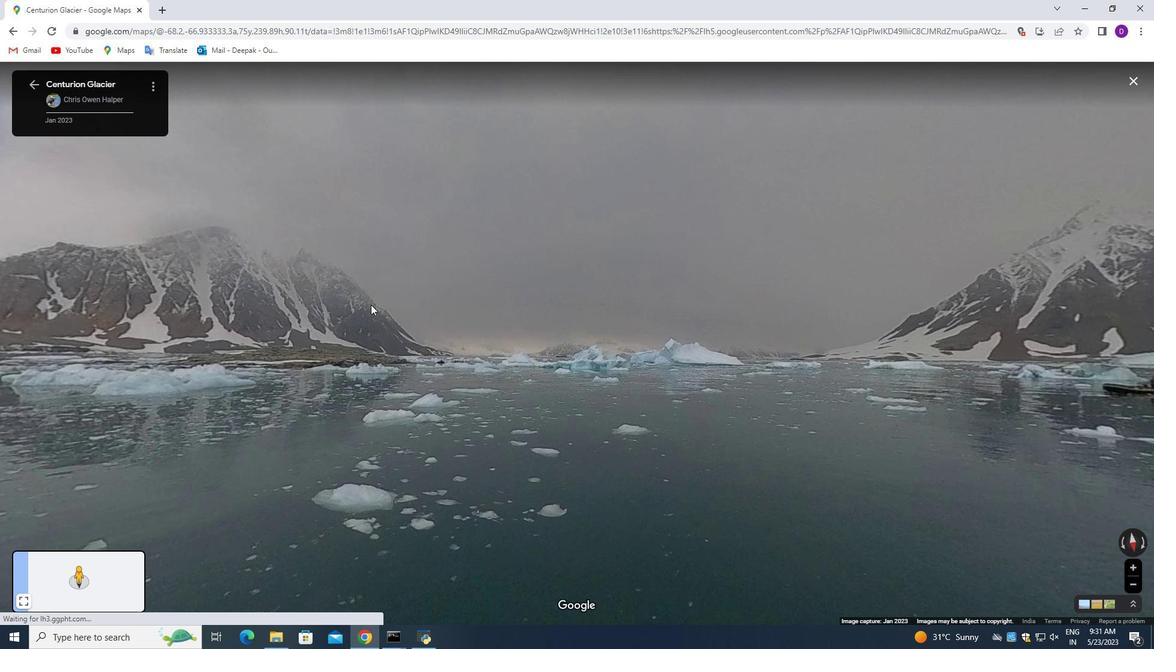 
Action: Mouse moved to (357, 309)
Screenshot: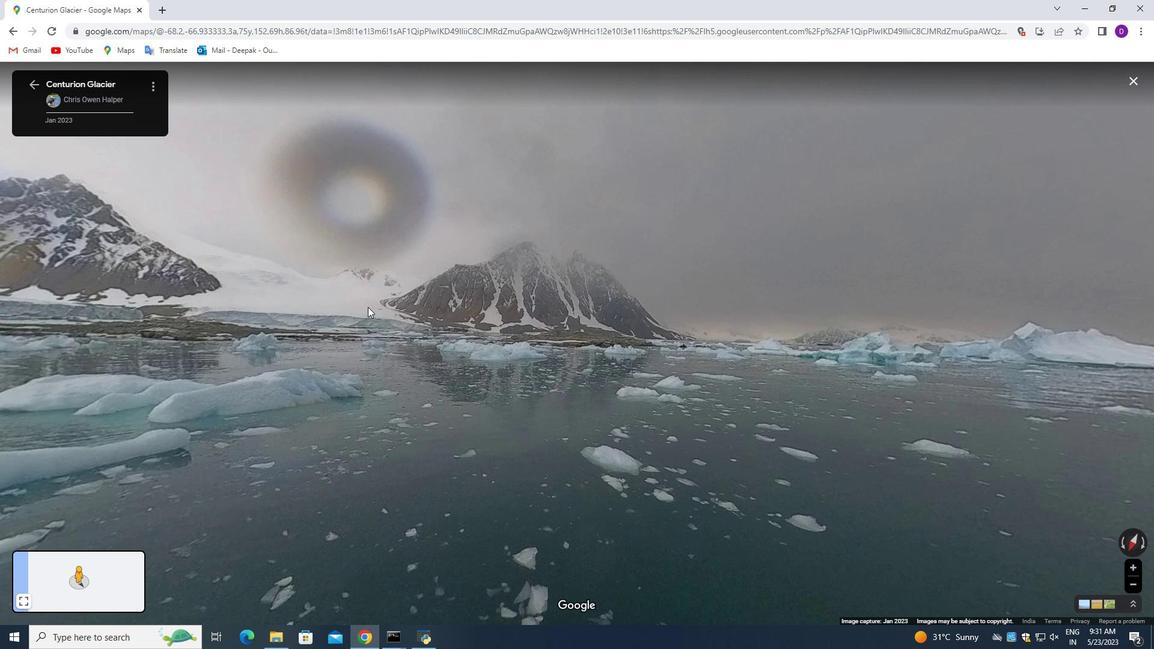 
Action: Mouse pressed left at (357, 309)
Screenshot: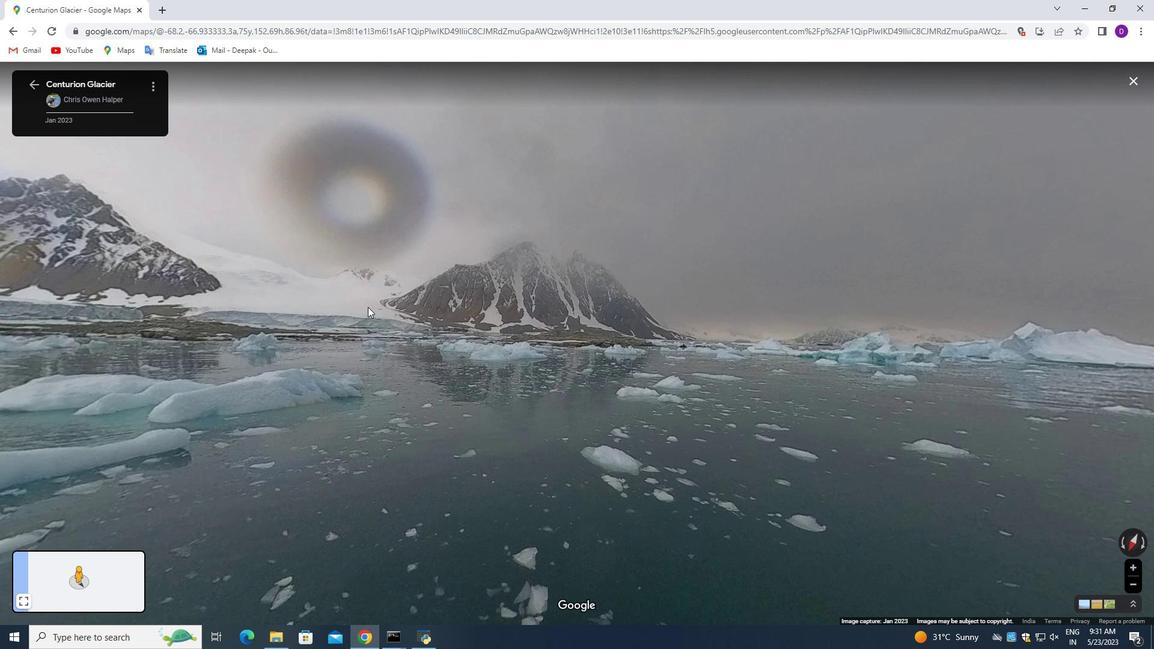 
Action: Mouse moved to (352, 306)
Screenshot: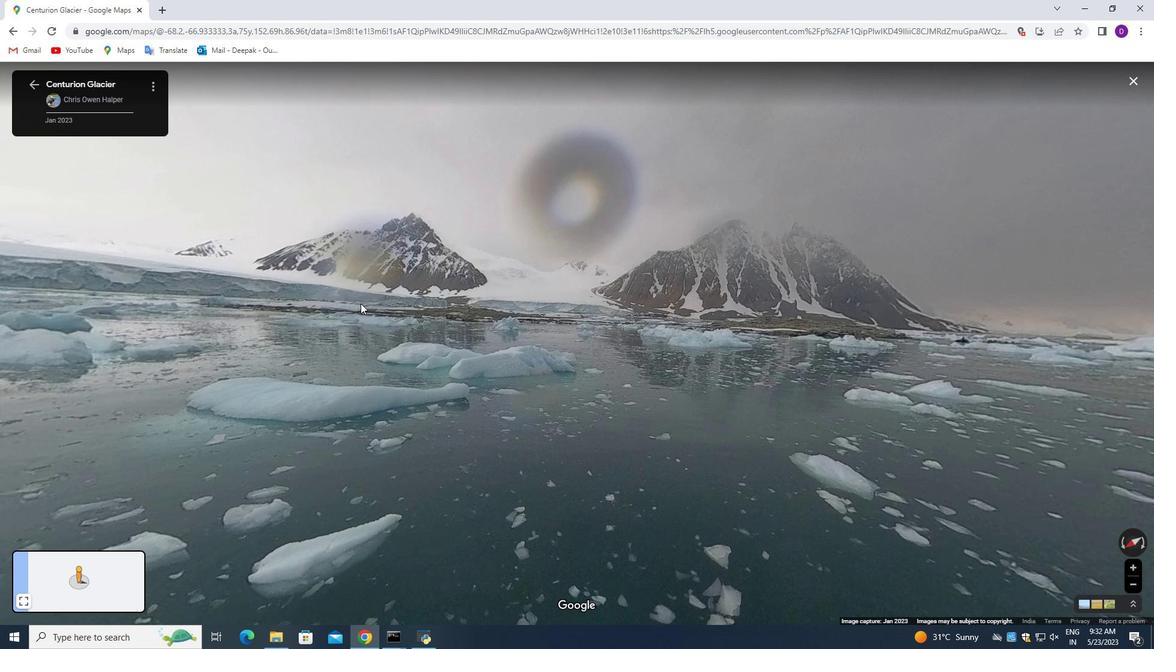 
Action: Mouse pressed left at (352, 306)
Screenshot: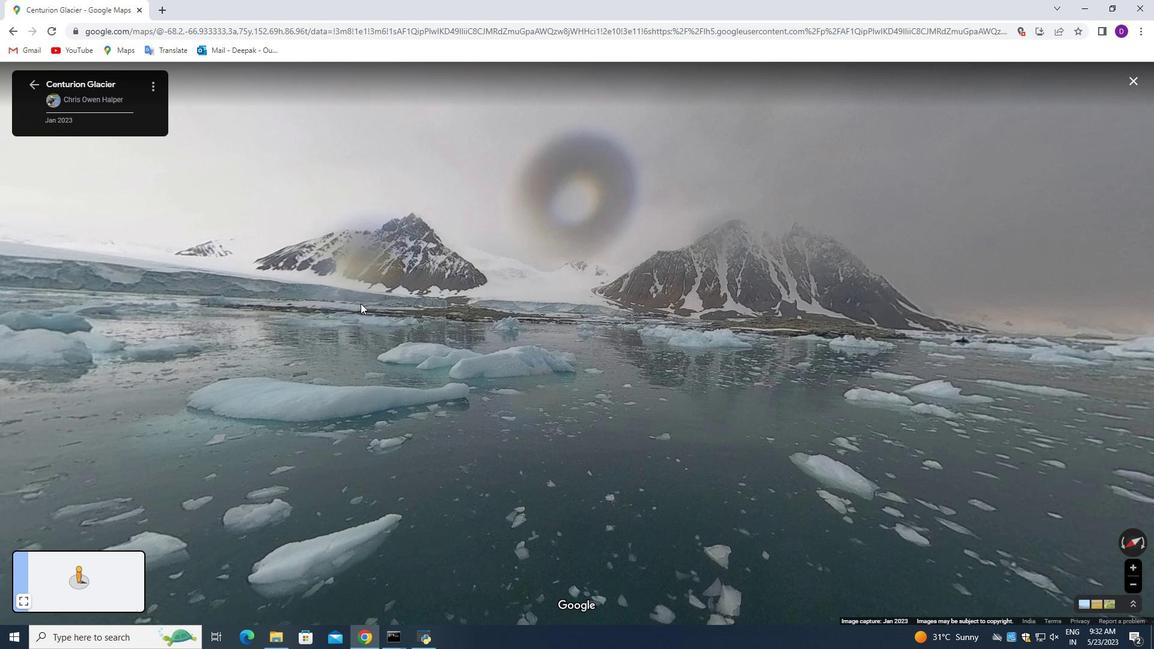 
Action: Mouse moved to (381, 306)
Screenshot: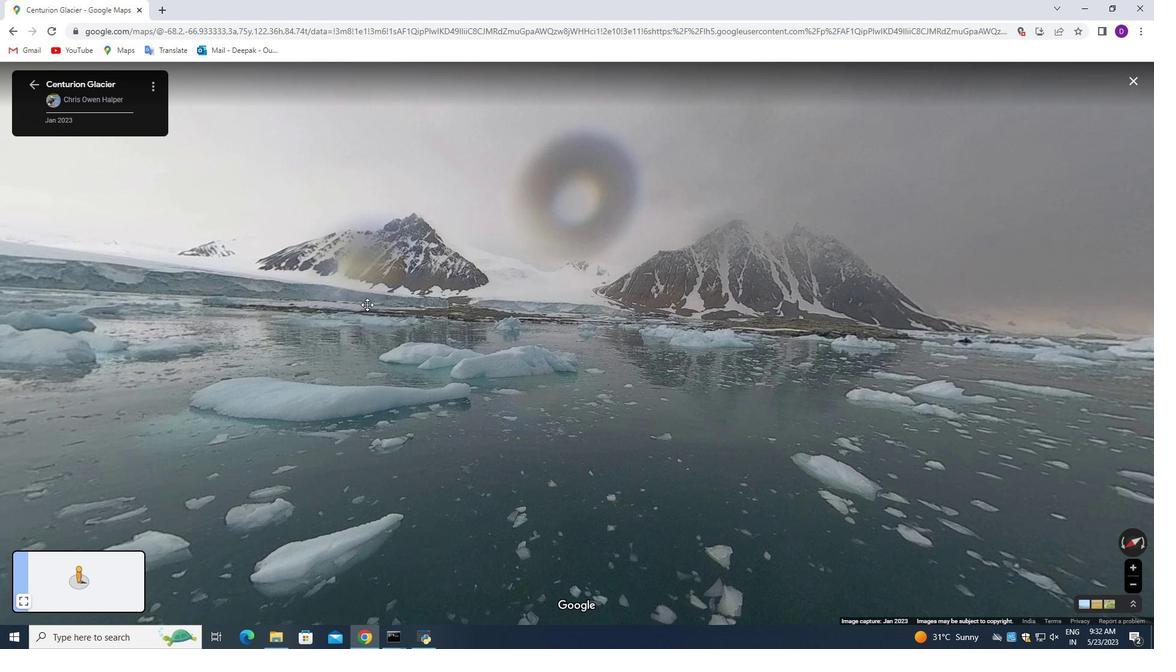 
Action: Mouse pressed left at (381, 306)
Screenshot: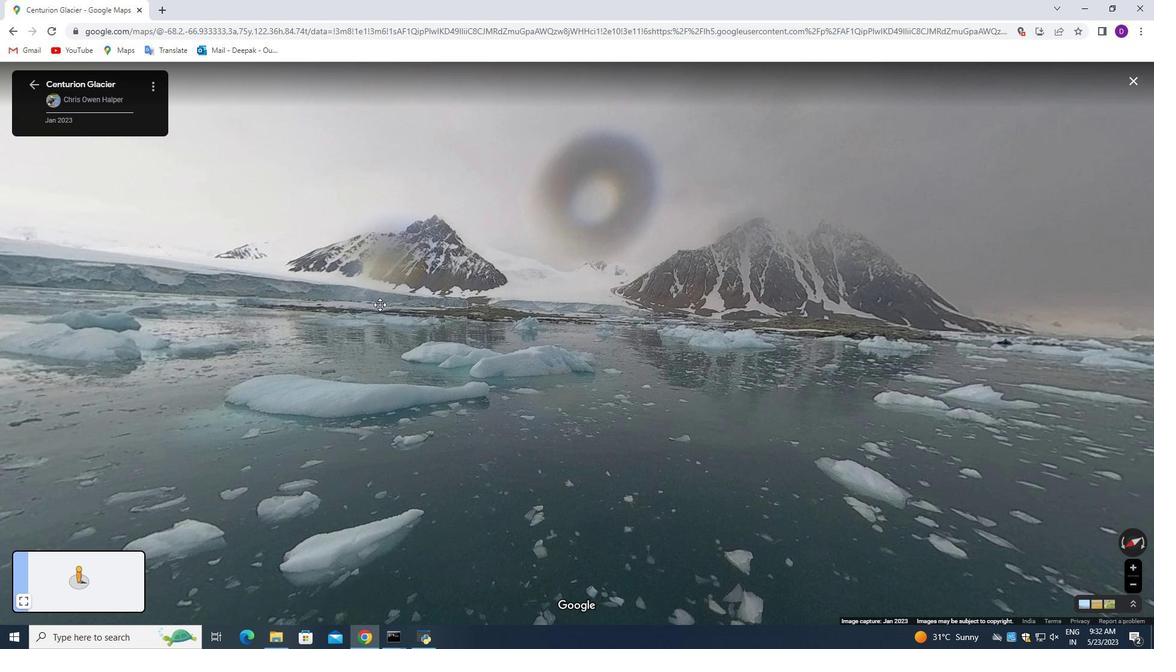 
Action: Mouse pressed left at (381, 306)
Screenshot: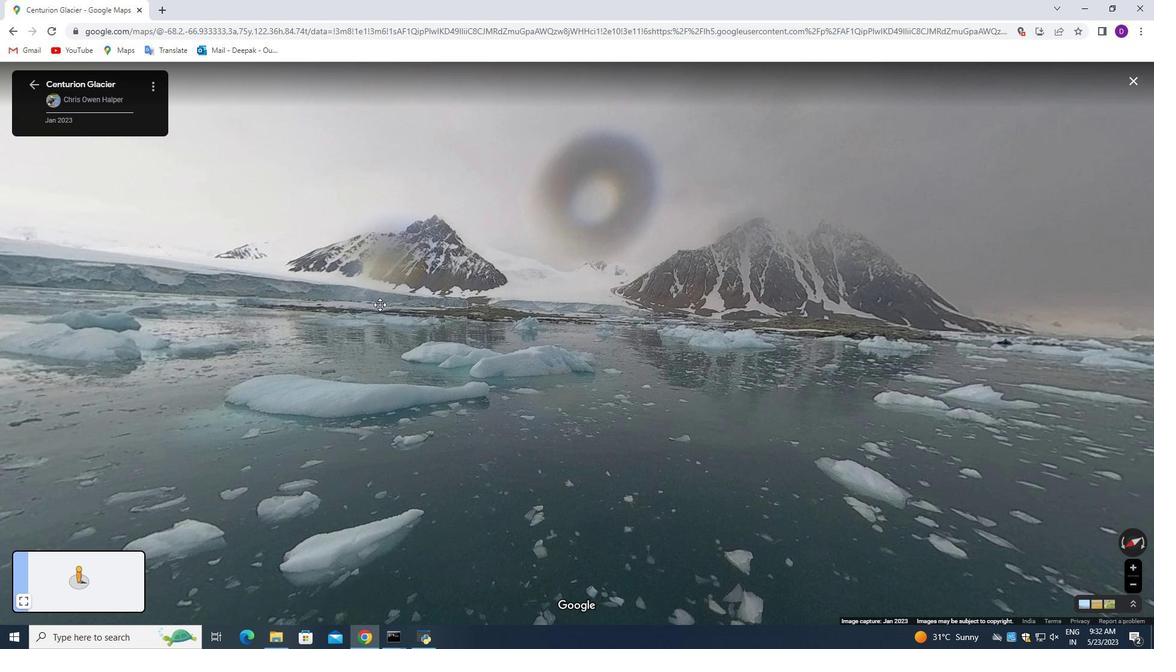 
Action: Mouse pressed left at (381, 306)
Screenshot: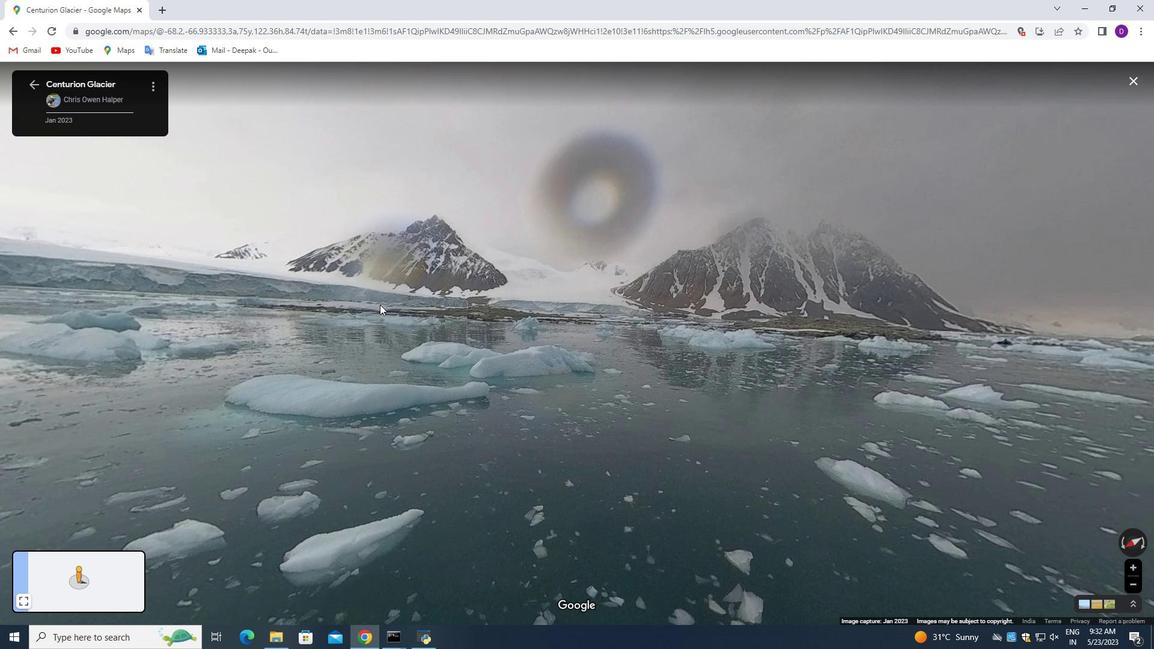 
Action: Mouse pressed left at (381, 306)
Screenshot: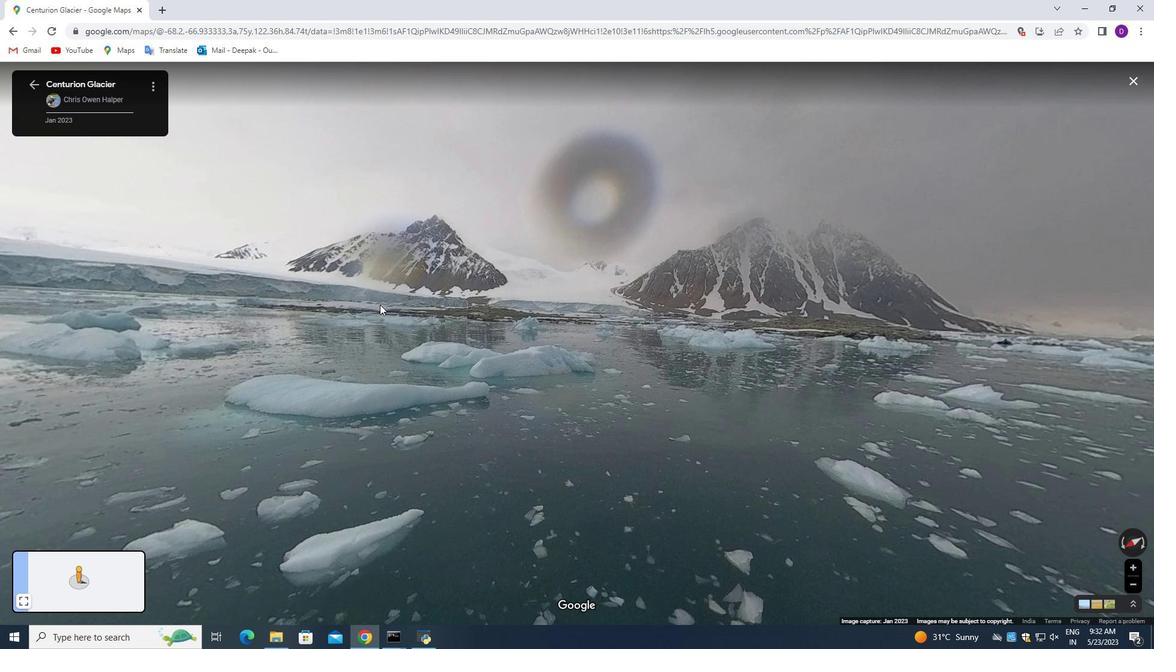 
Action: Mouse moved to (282, 300)
Screenshot: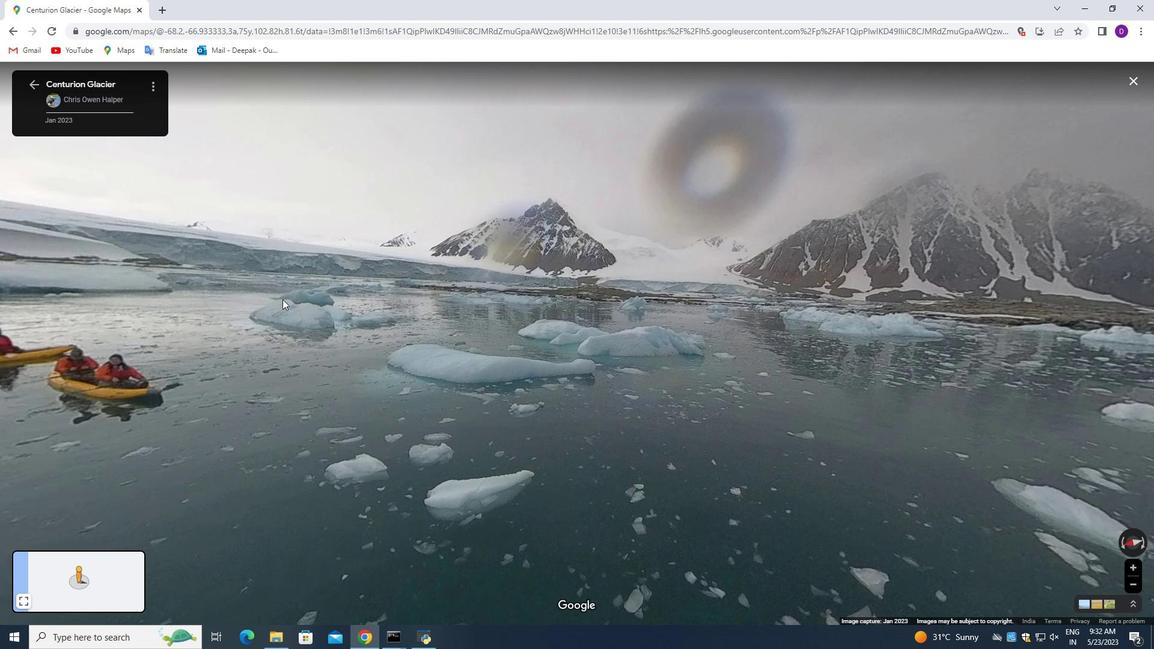
Action: Mouse pressed left at (282, 300)
Screenshot: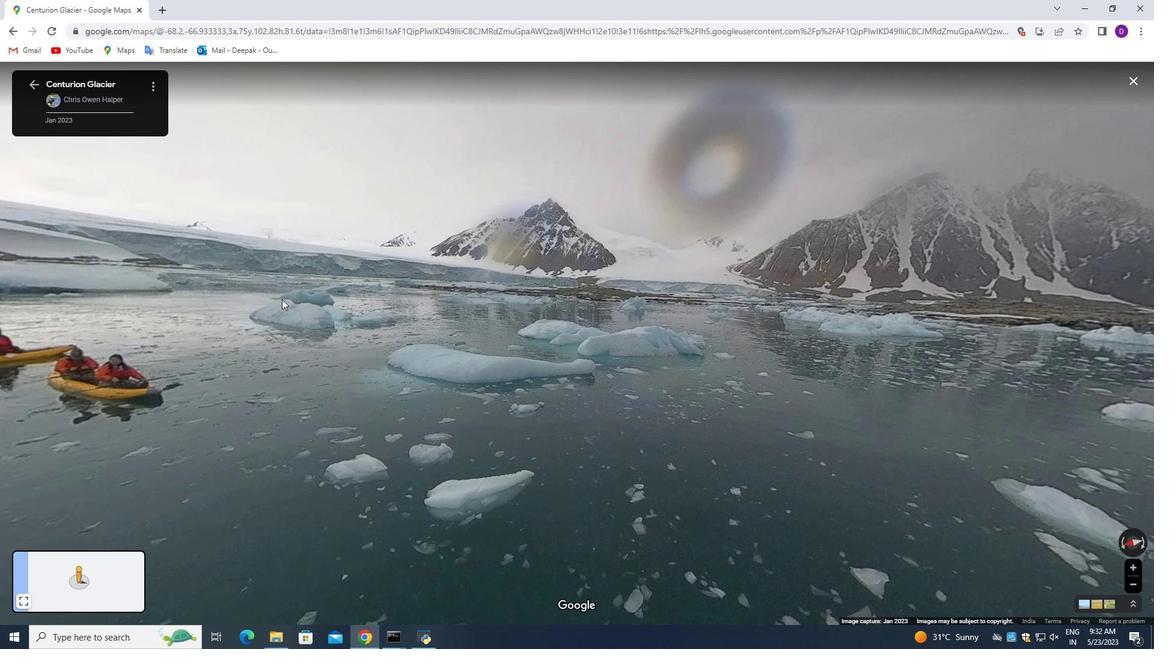 
Action: Mouse moved to (402, 283)
Screenshot: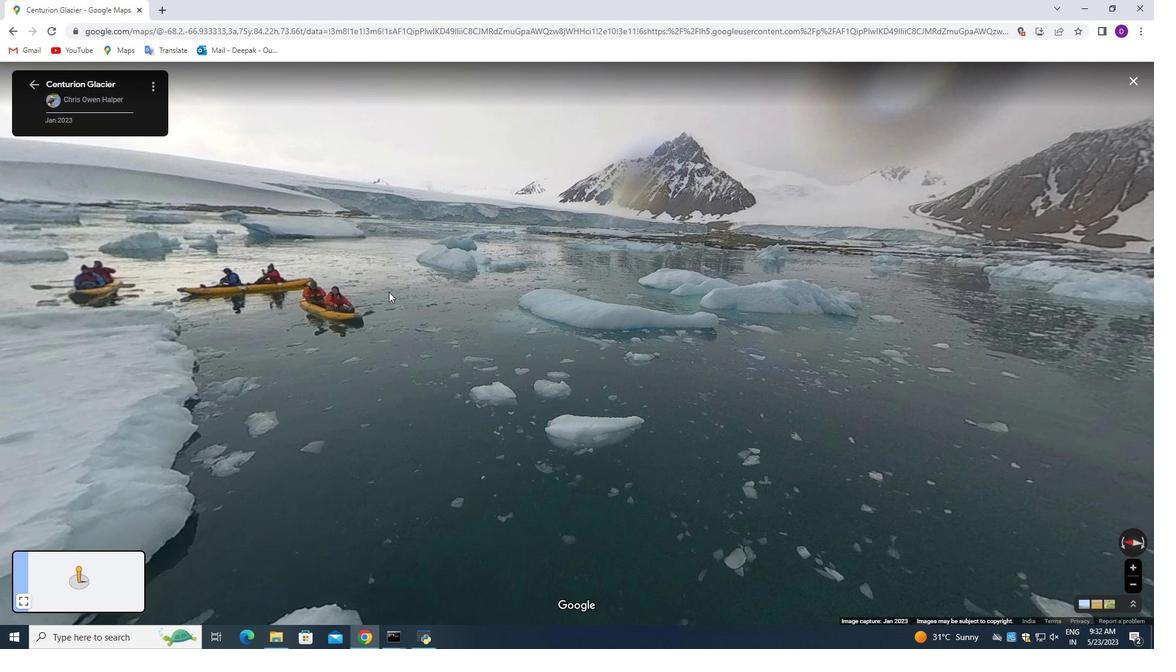 
Action: Mouse pressed left at (402, 283)
Screenshot: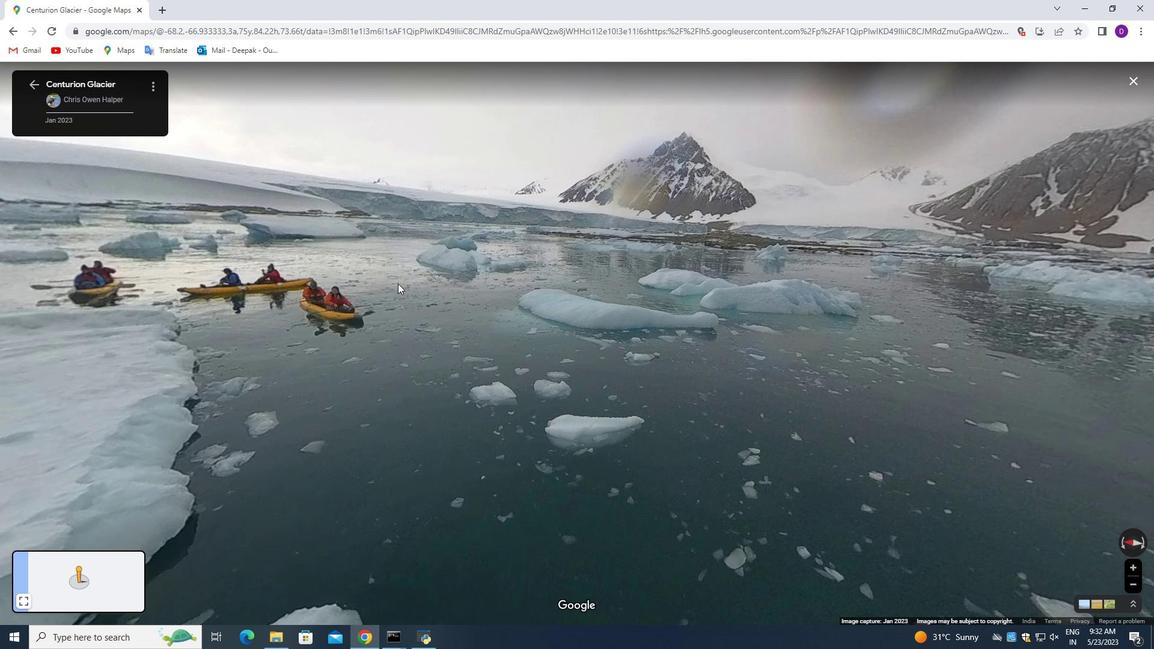 
Action: Mouse moved to (495, 255)
Screenshot: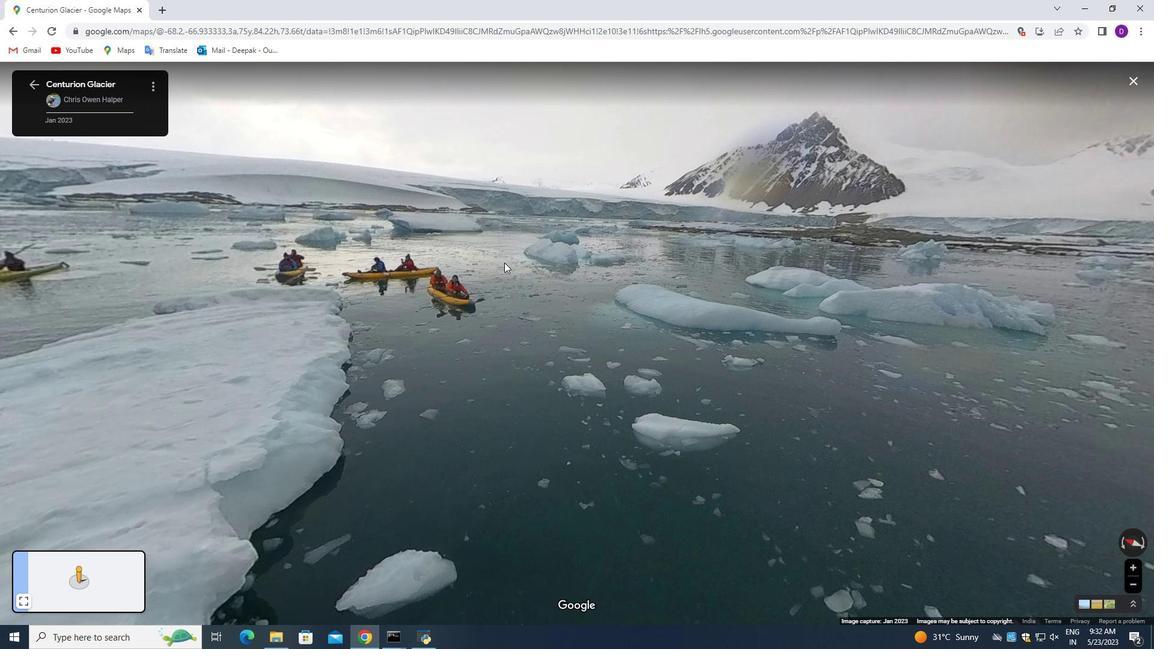 
Action: Mouse pressed left at (495, 255)
Screenshot: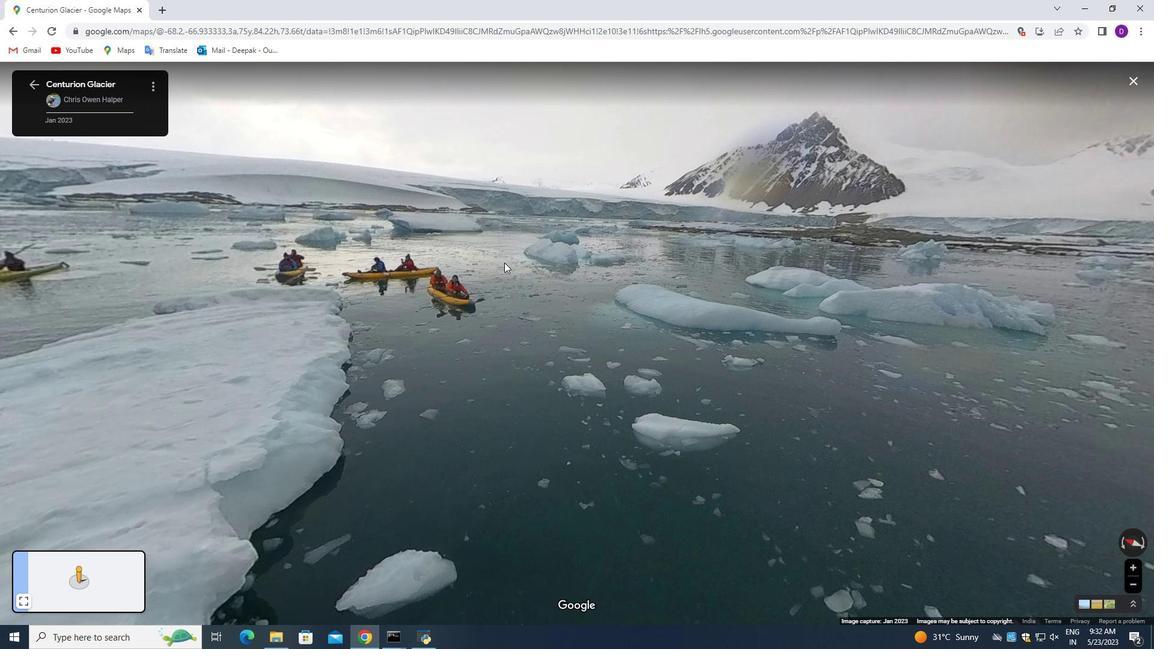
Action: Mouse moved to (314, 328)
Screenshot: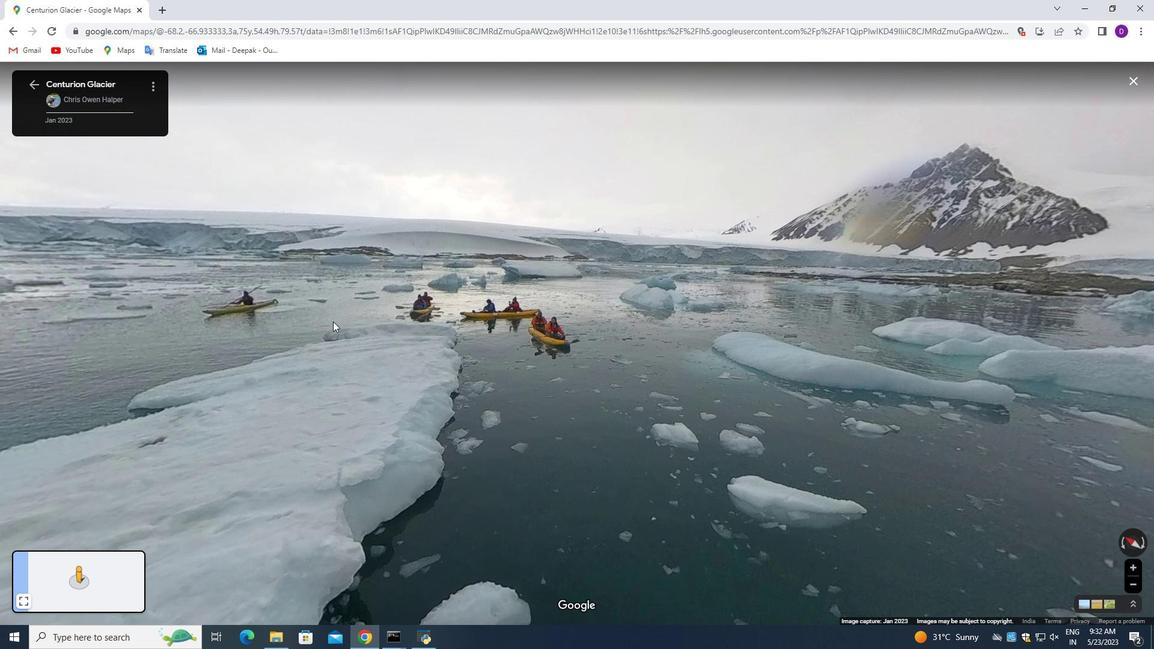 
Action: Mouse pressed left at (314, 328)
Screenshot: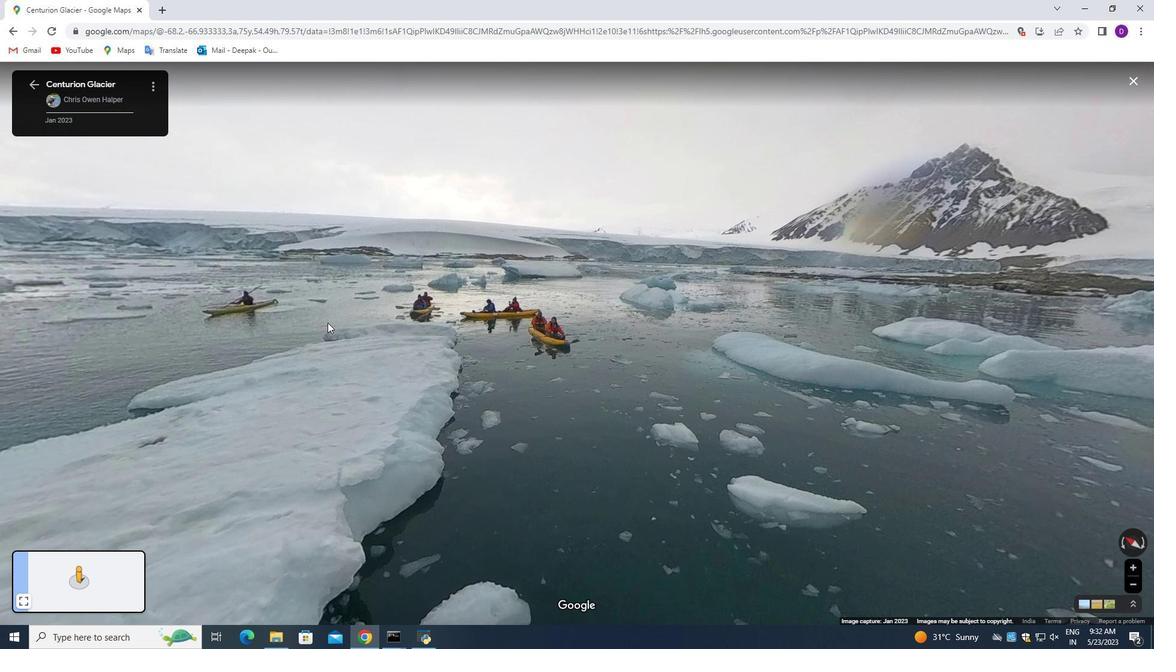 
Action: Mouse moved to (421, 300)
Screenshot: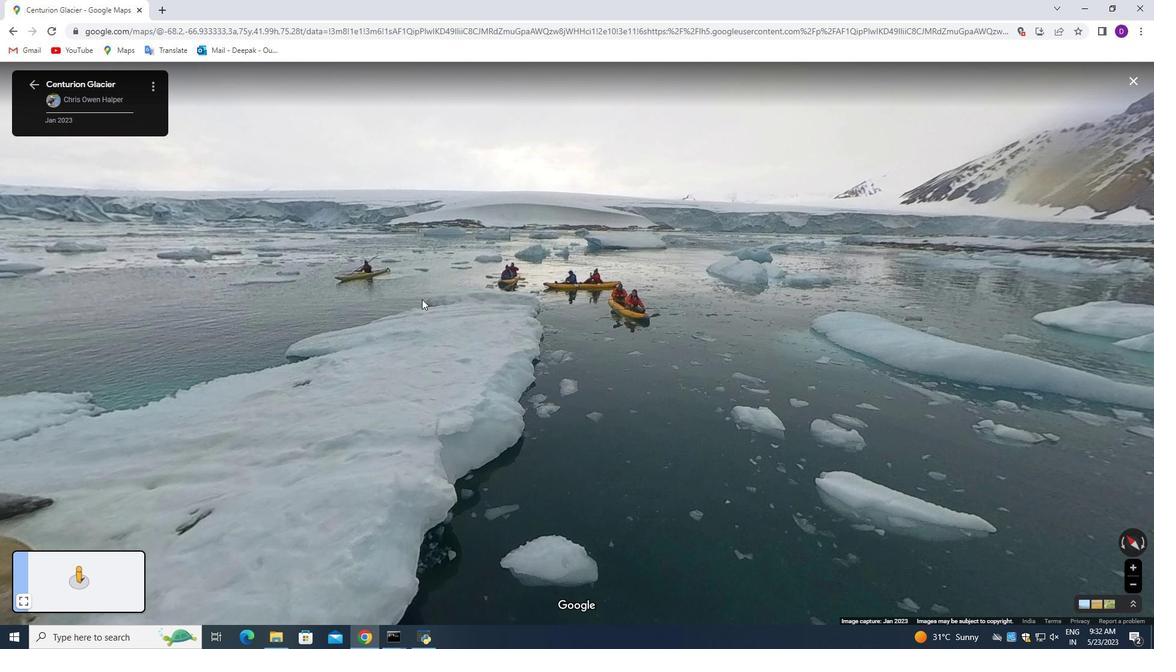 
Action: Mouse pressed left at (421, 300)
Screenshot: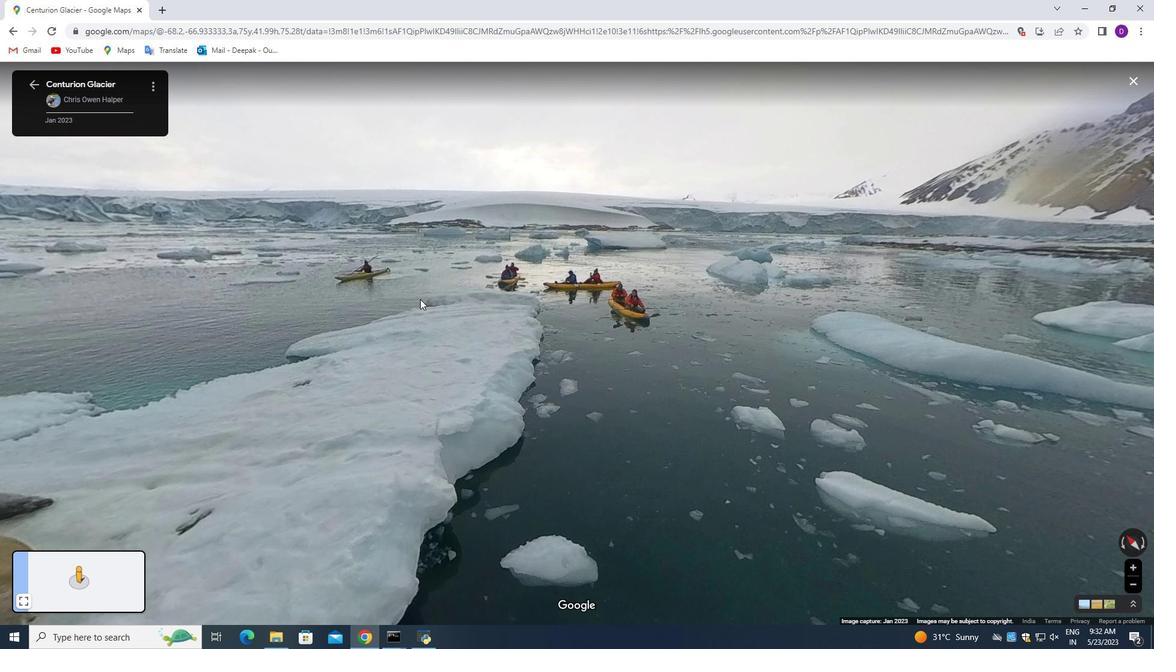 
Action: Mouse moved to (420, 310)
Screenshot: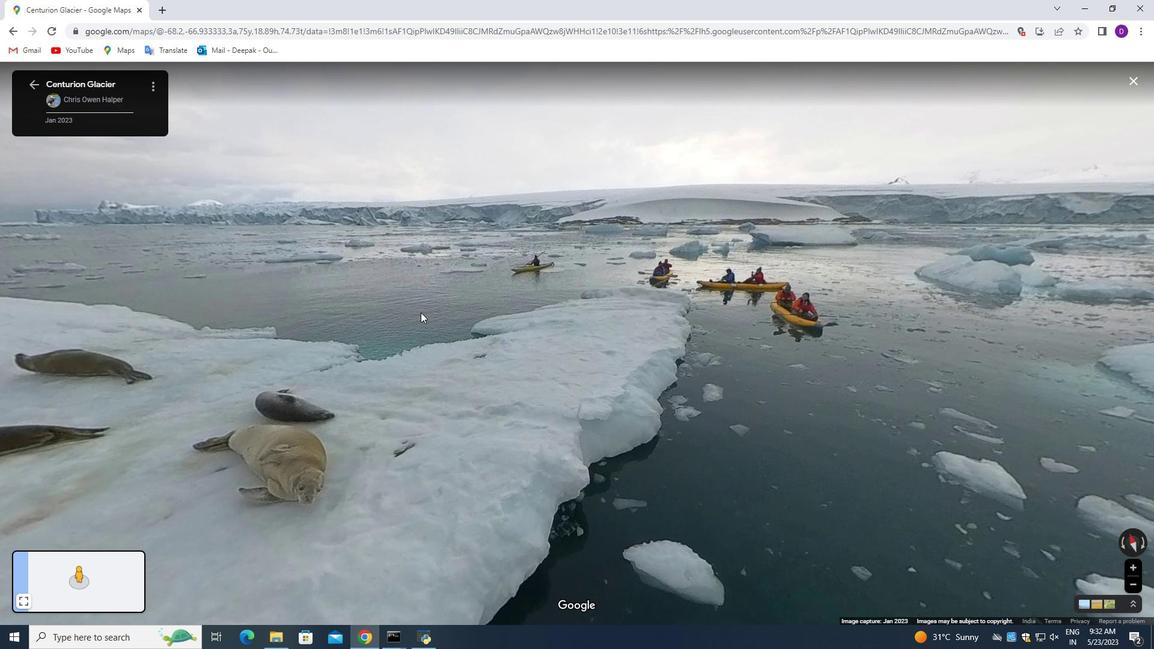 
Action: Mouse pressed left at (420, 310)
Screenshot: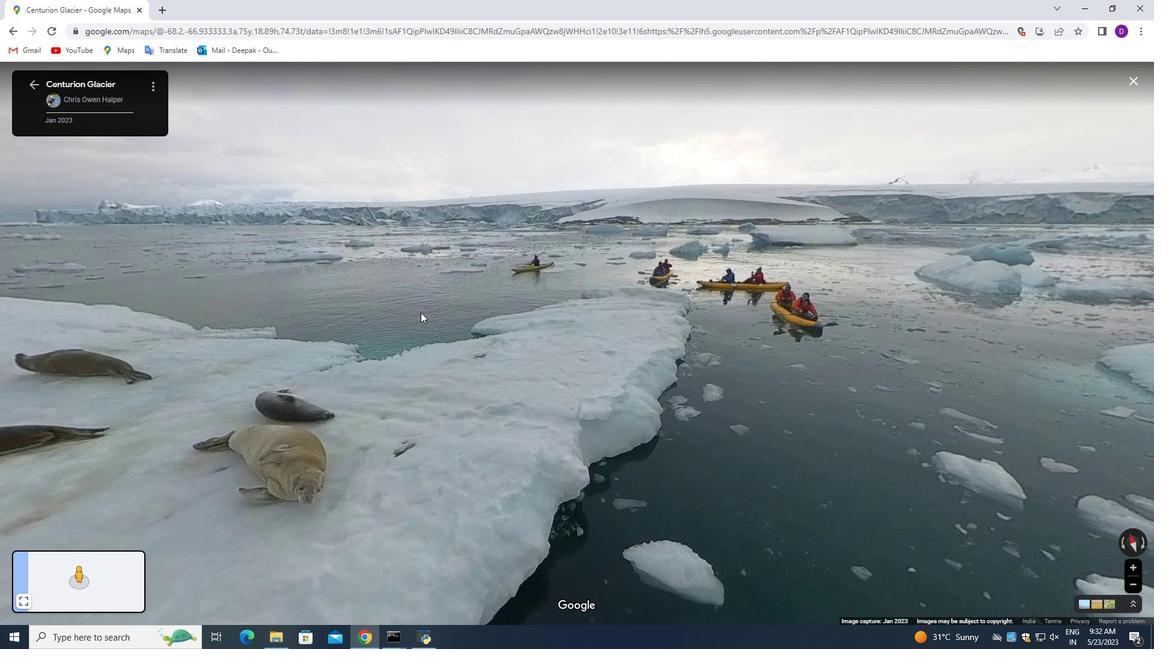 
Action: Mouse moved to (423, 299)
Screenshot: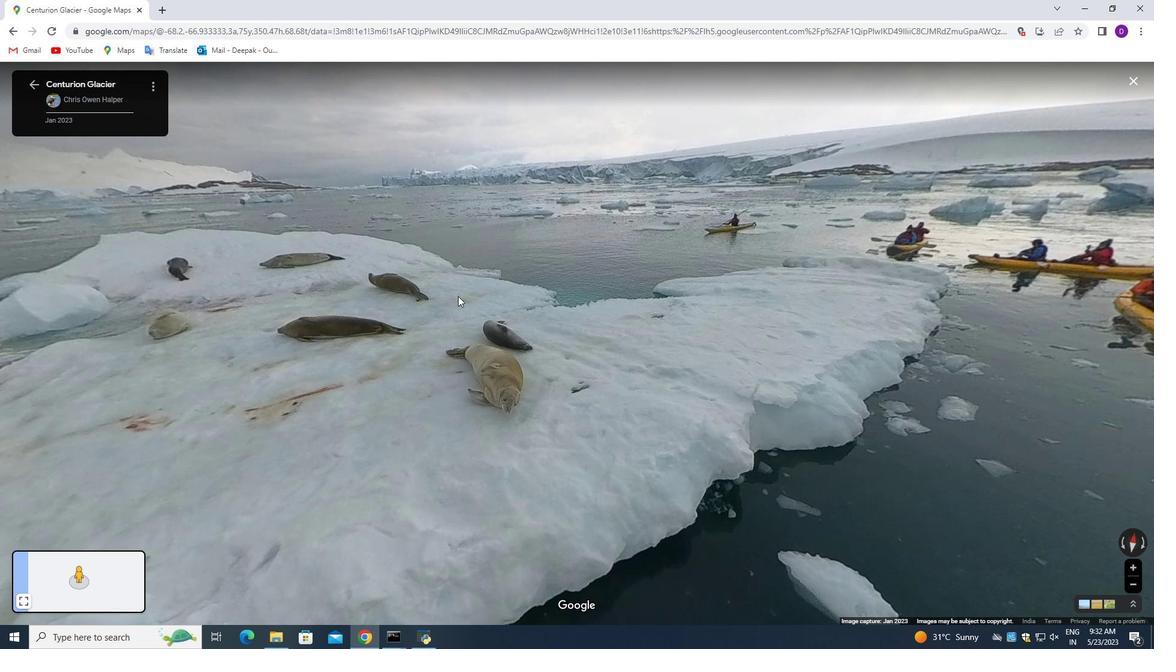 
Action: Mouse pressed left at (423, 299)
Screenshot: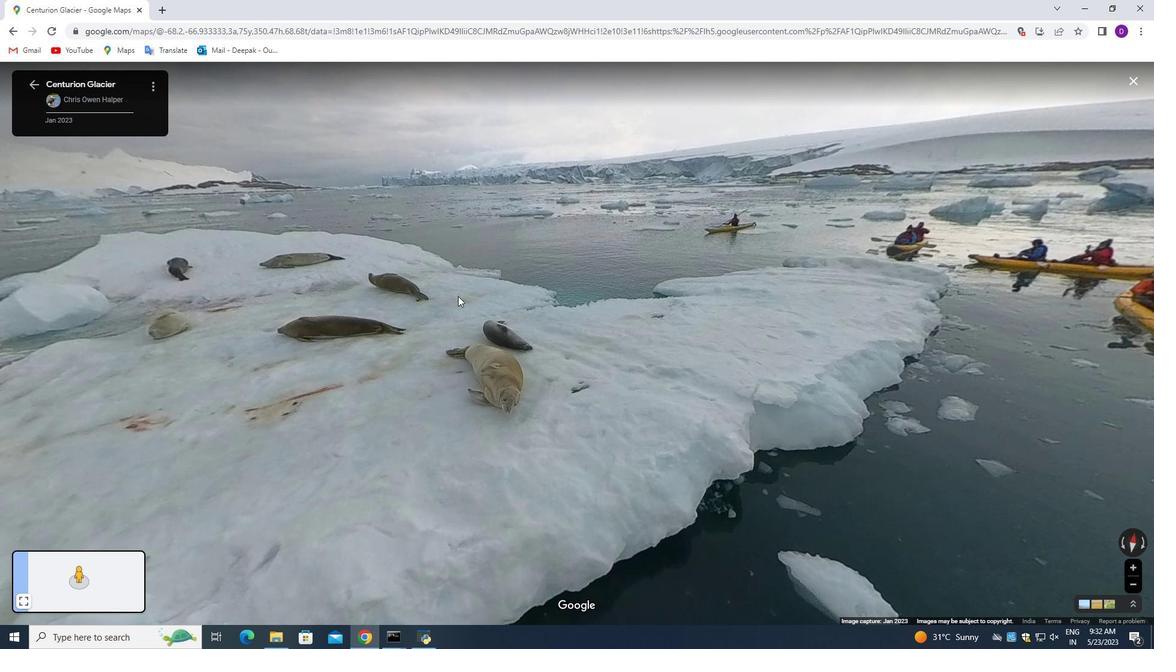 
Action: Mouse moved to (469, 264)
Screenshot: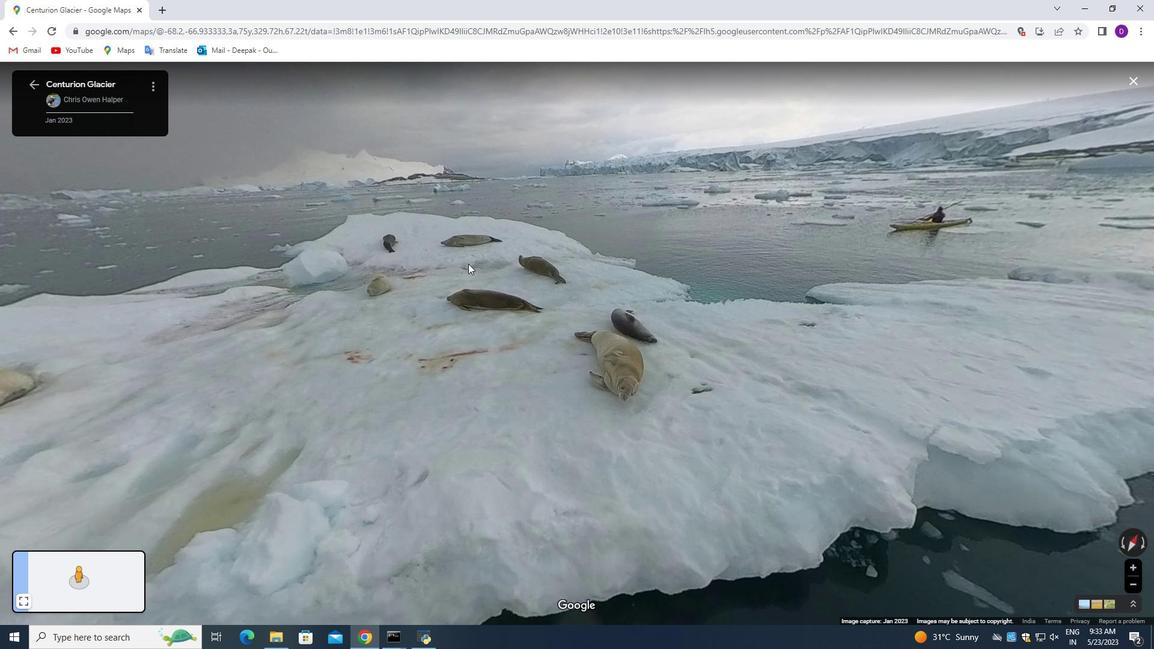 
Action: Mouse pressed left at (467, 265)
Screenshot: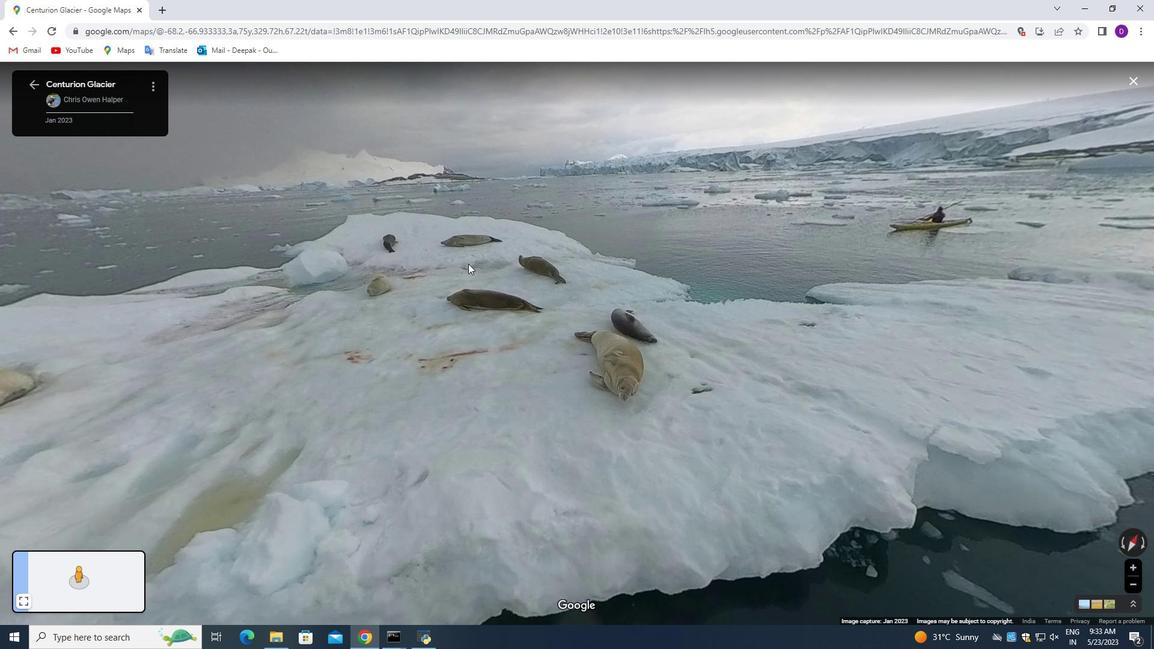 
Action: Mouse moved to (524, 262)
Screenshot: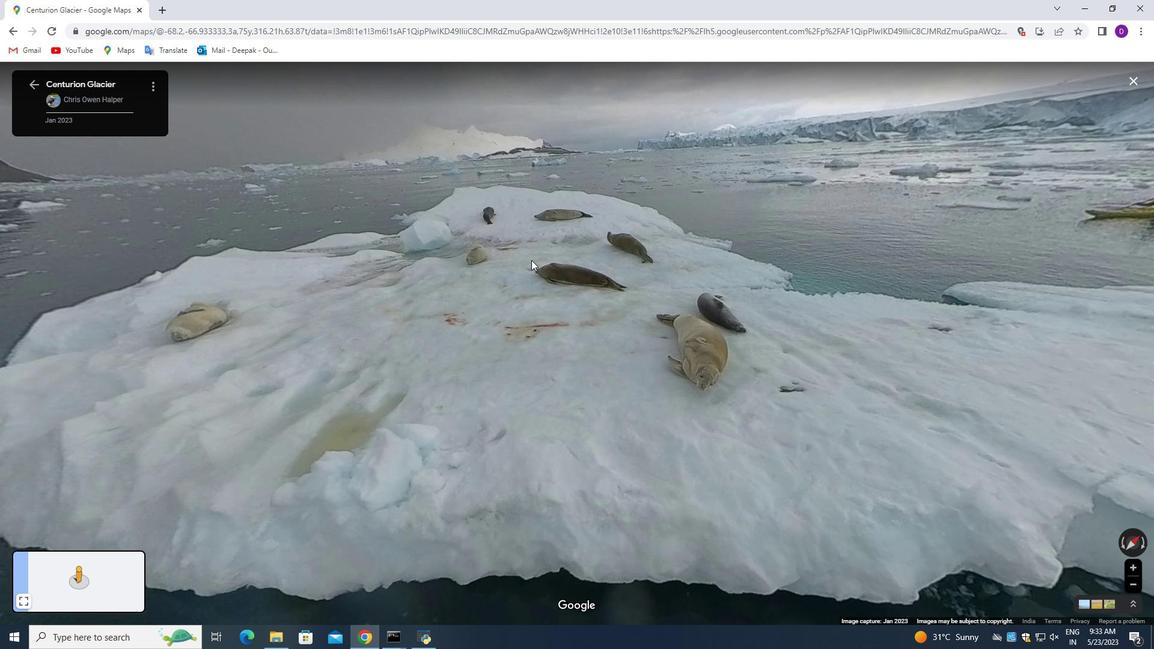 
Action: Mouse pressed left at (524, 262)
Screenshot: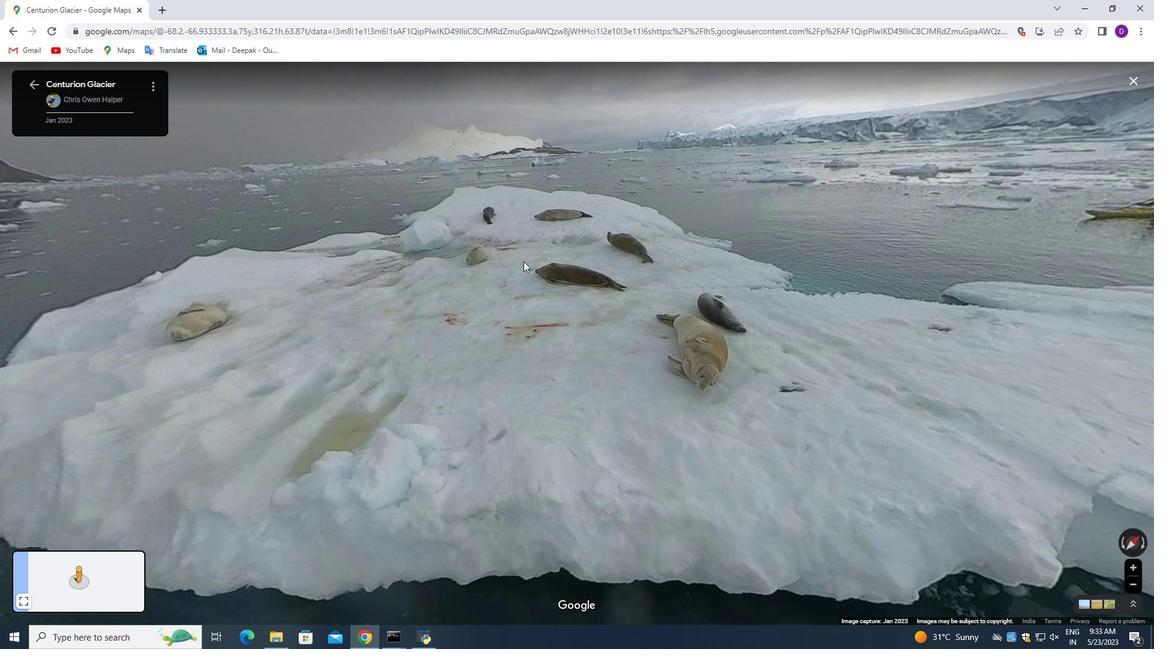 
Action: Mouse moved to (487, 311)
Screenshot: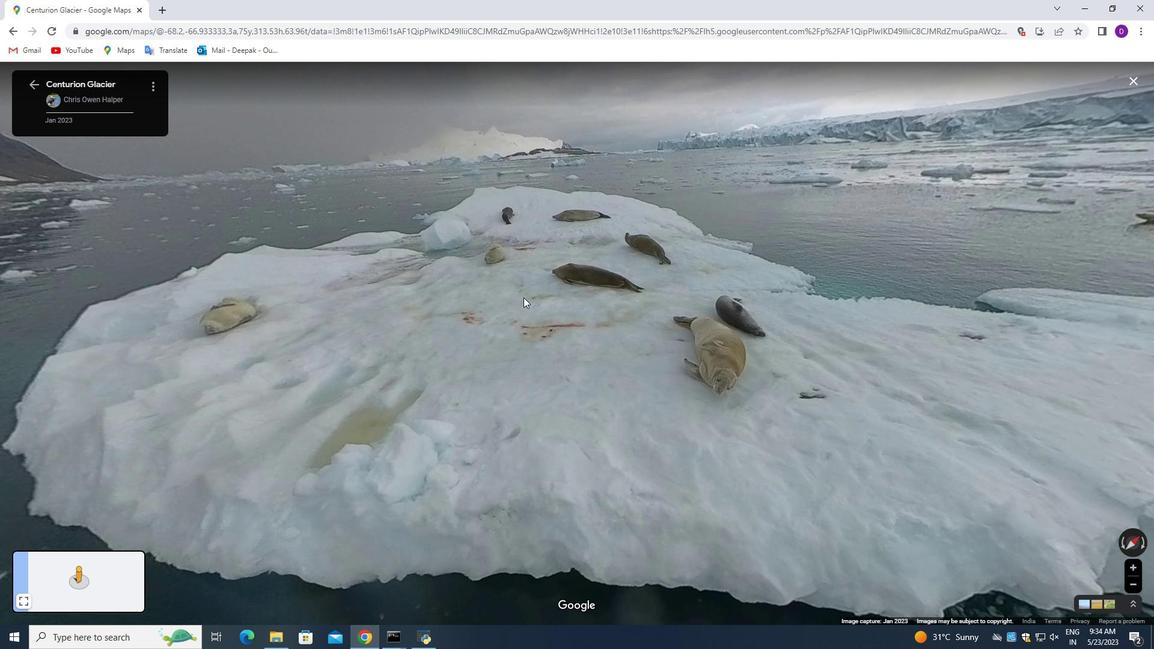 
Action: Mouse pressed left at (487, 311)
Screenshot: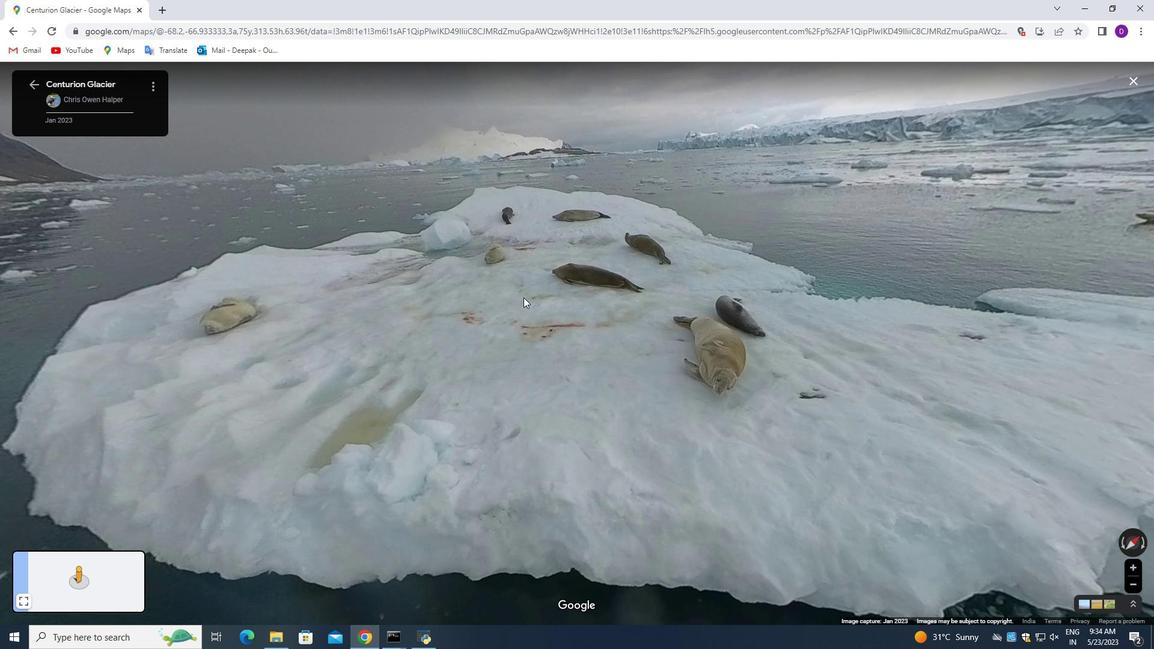 
Action: Mouse moved to (565, 271)
Screenshot: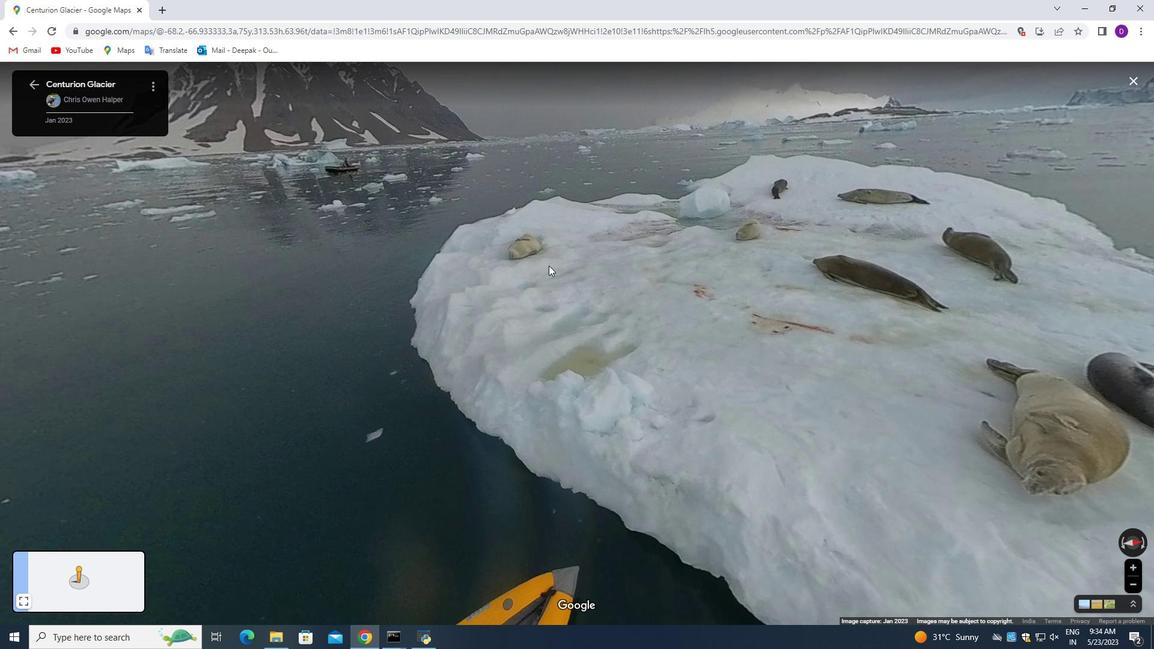 
Action: Mouse pressed left at (549, 266)
